 Task: Play online Dominion games in easy mode.
Action: Mouse moved to (330, 696)
Screenshot: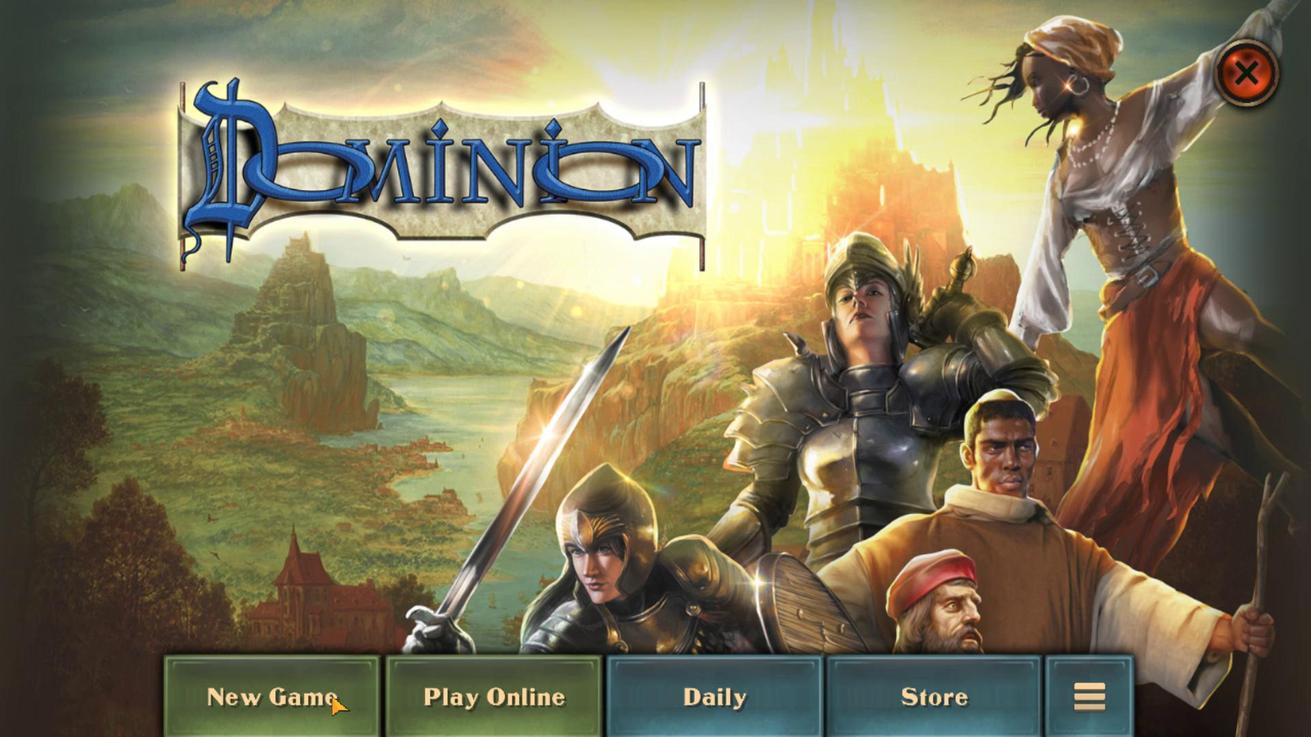 
Action: Mouse pressed left at (330, 696)
Screenshot: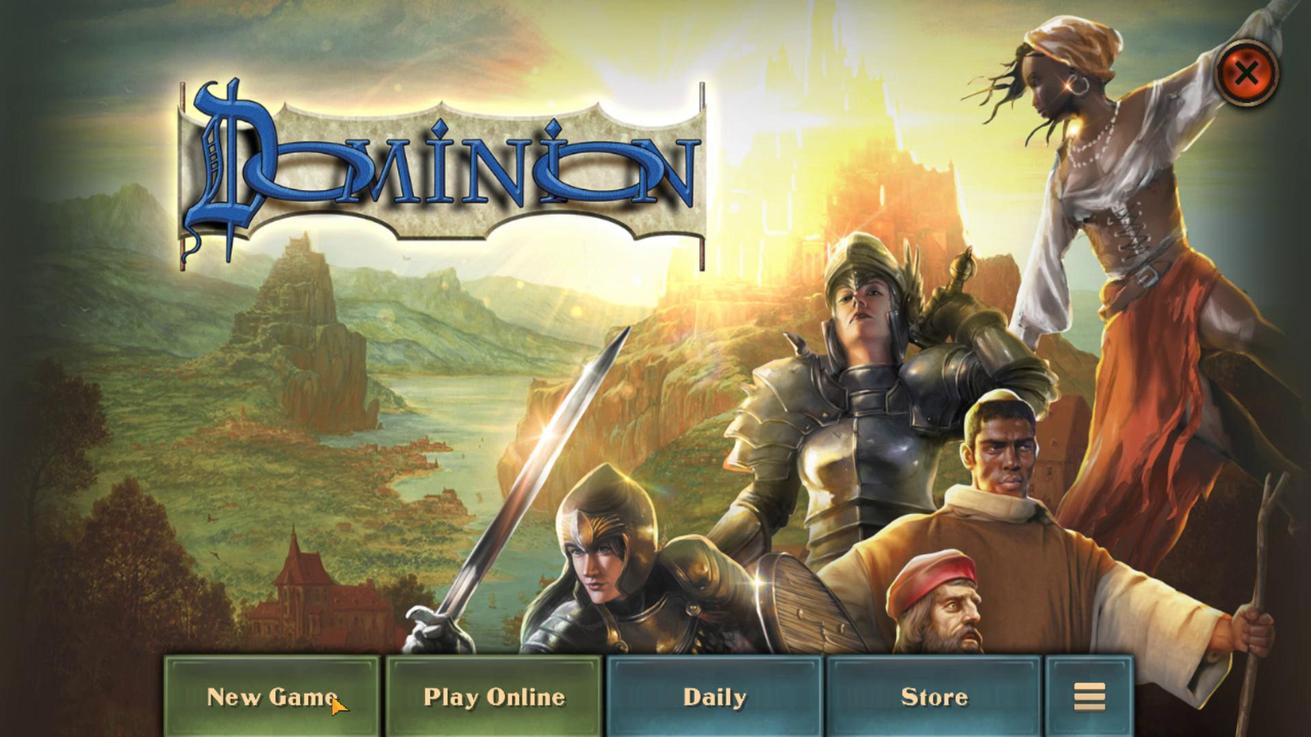 
Action: Mouse moved to (696, 256)
Screenshot: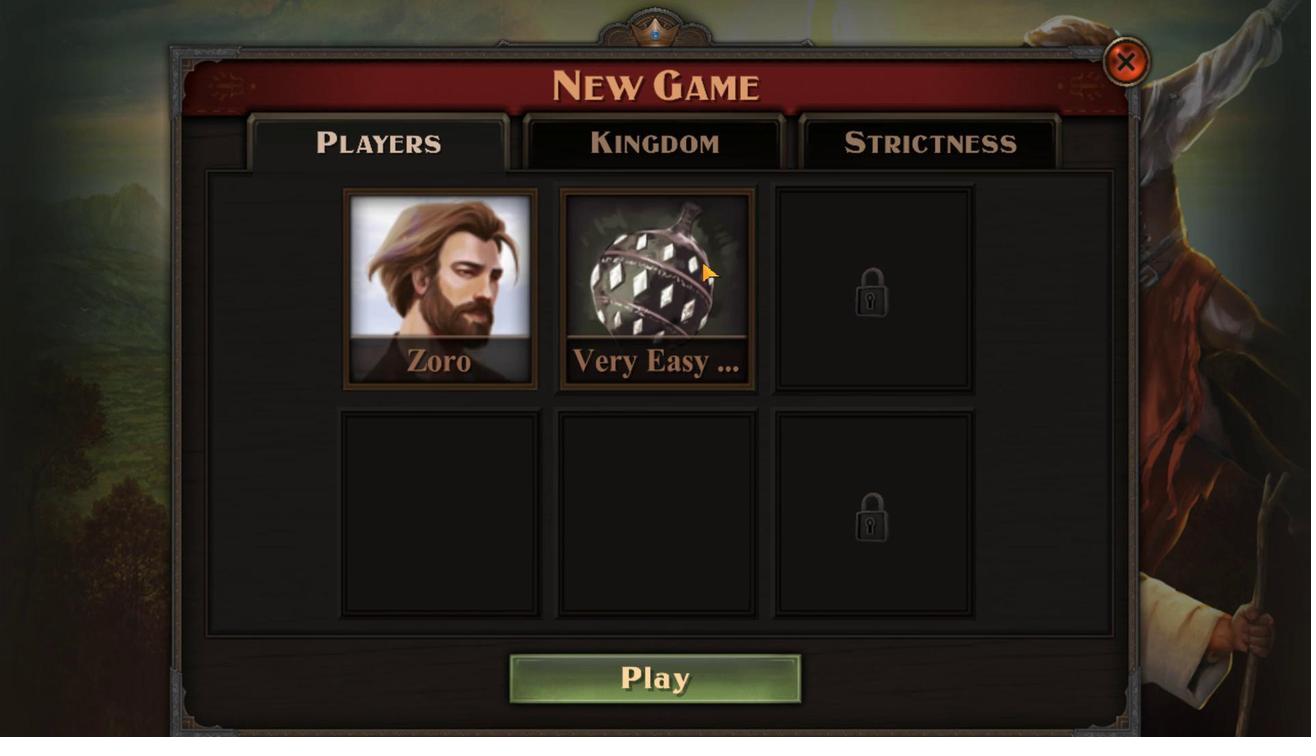 
Action: Mouse pressed left at (696, 256)
Screenshot: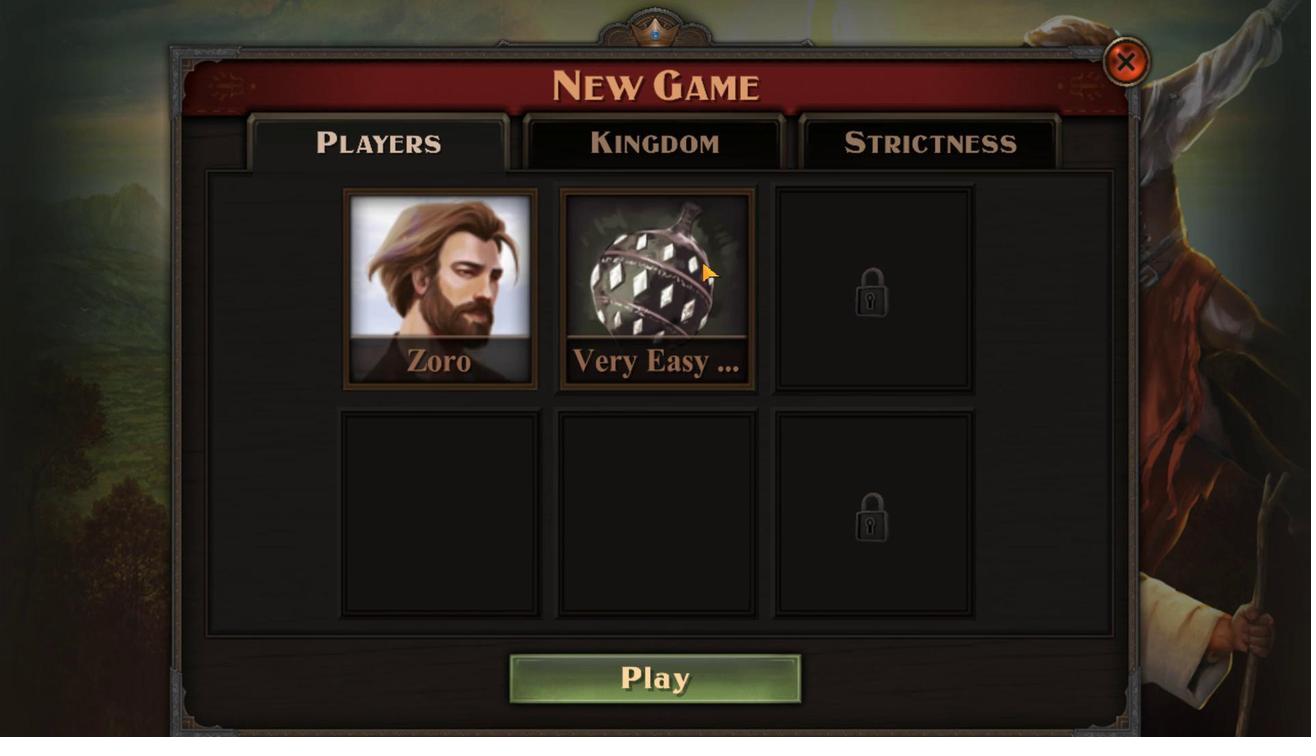 
Action: Mouse moved to (455, 413)
Screenshot: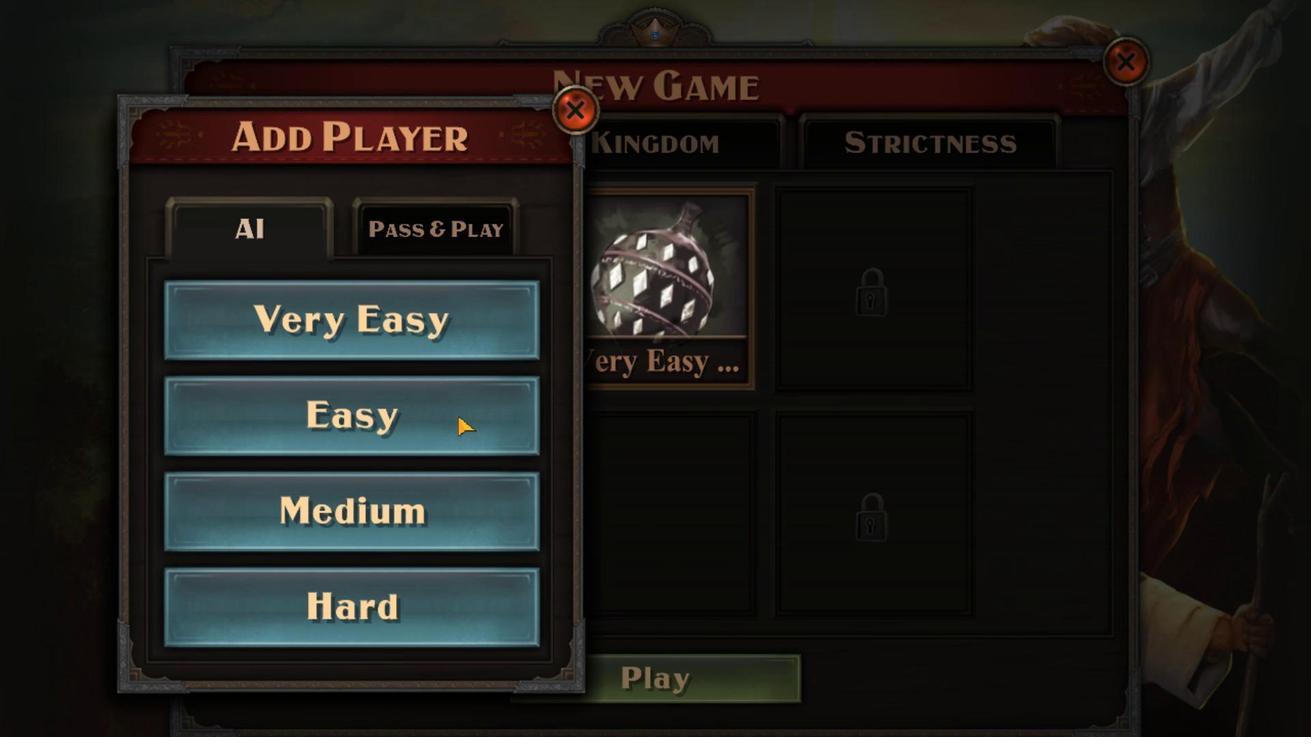 
Action: Mouse pressed left at (455, 413)
Screenshot: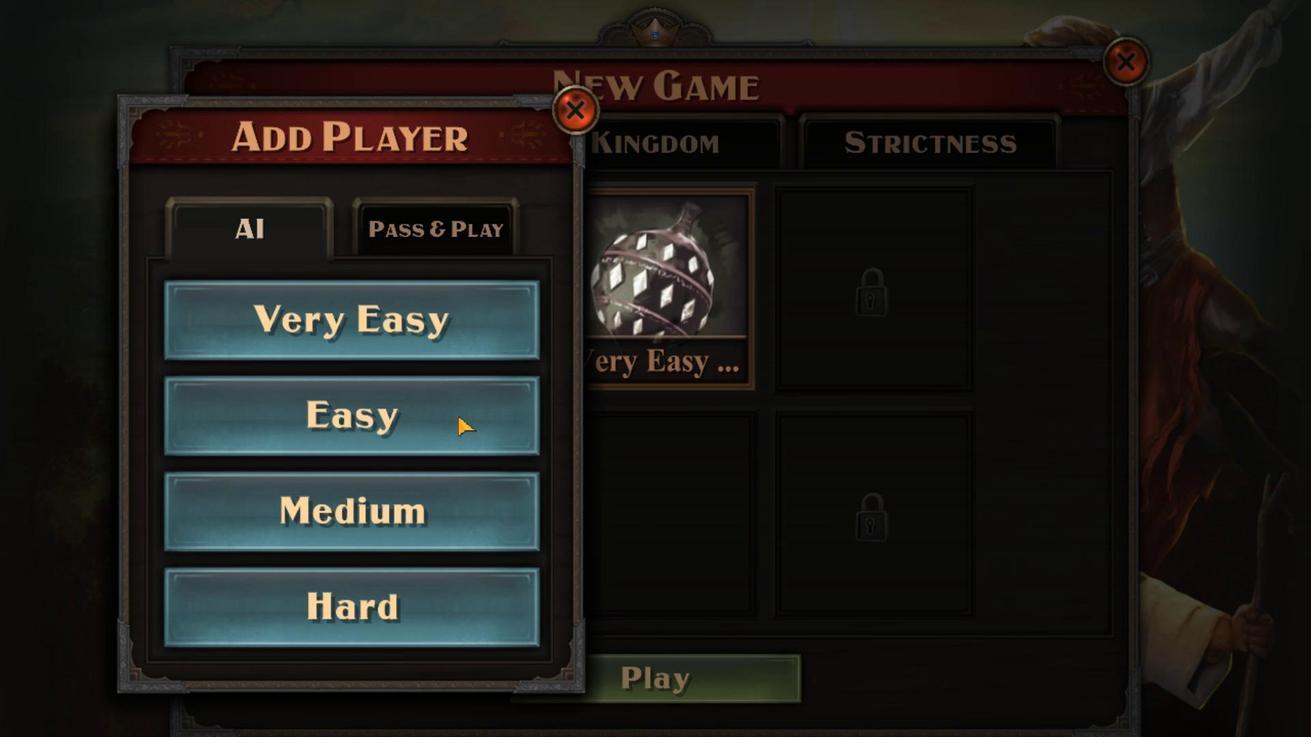 
Action: Mouse moved to (668, 689)
Screenshot: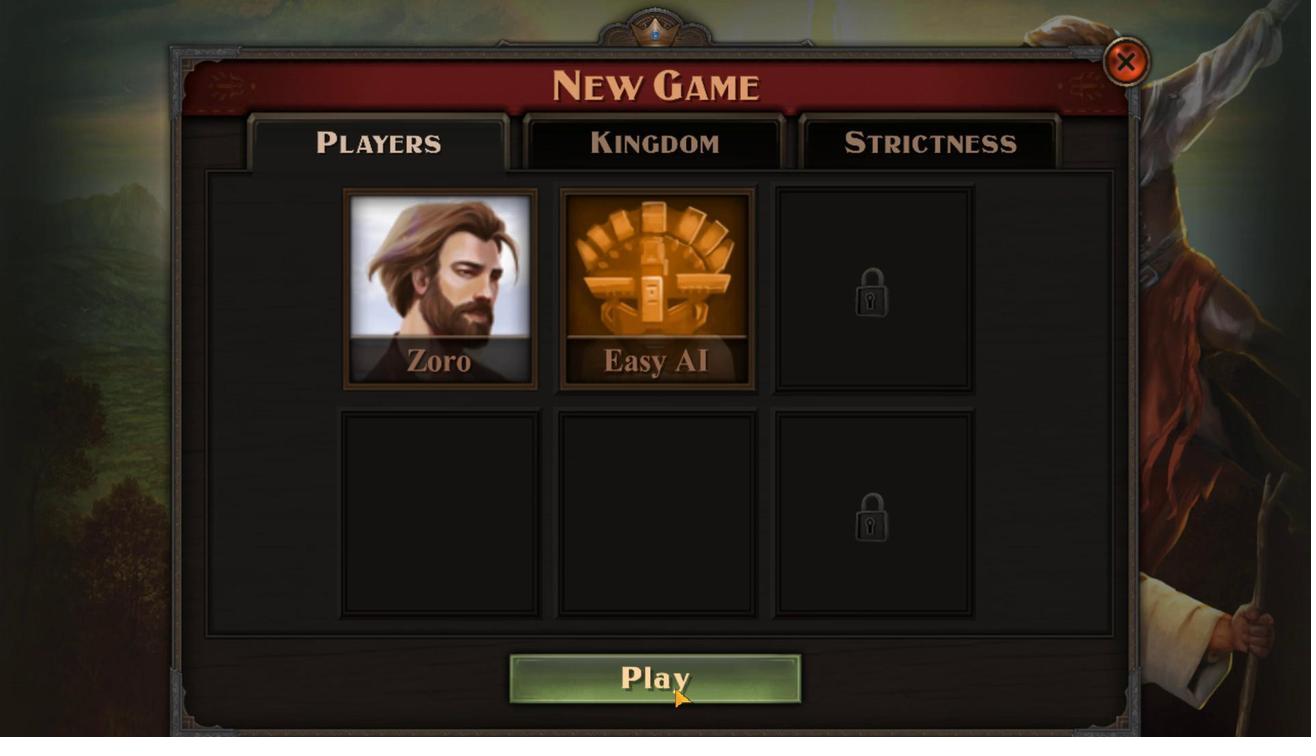 
Action: Mouse pressed left at (668, 689)
Screenshot: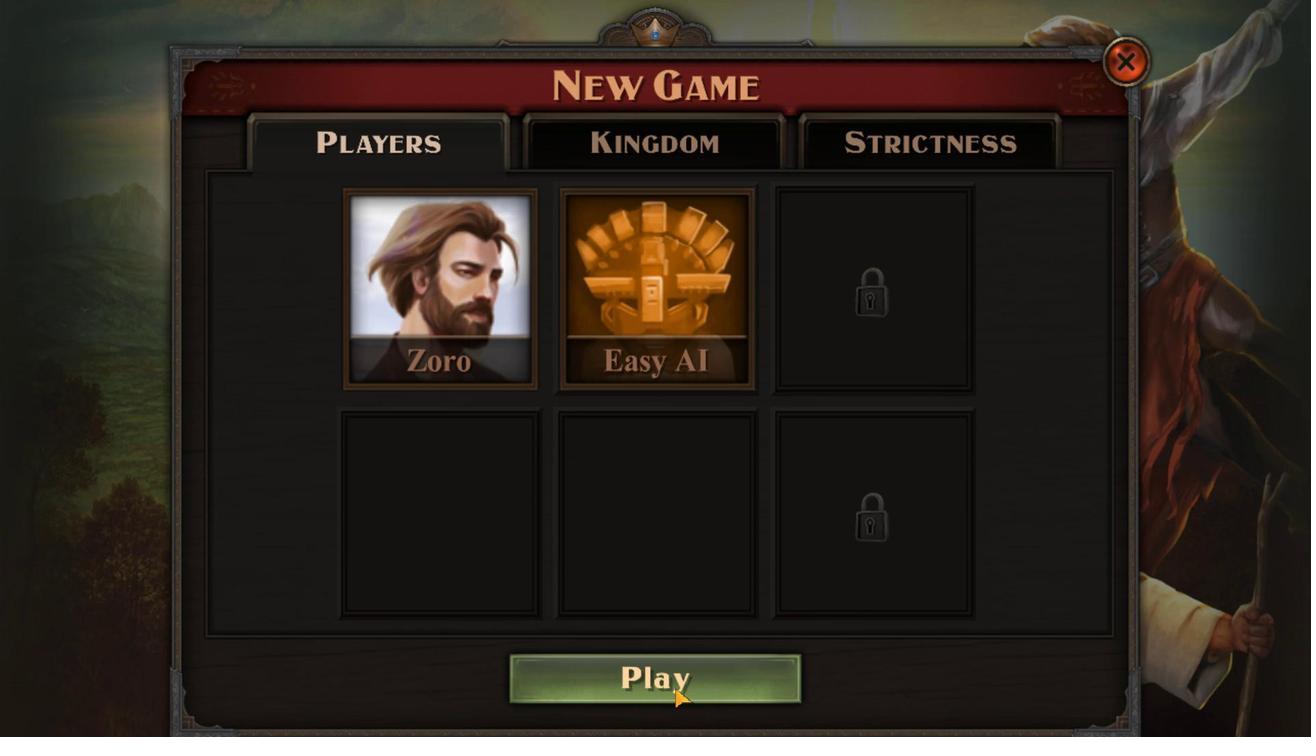 
Action: Mouse moved to (595, 662)
Screenshot: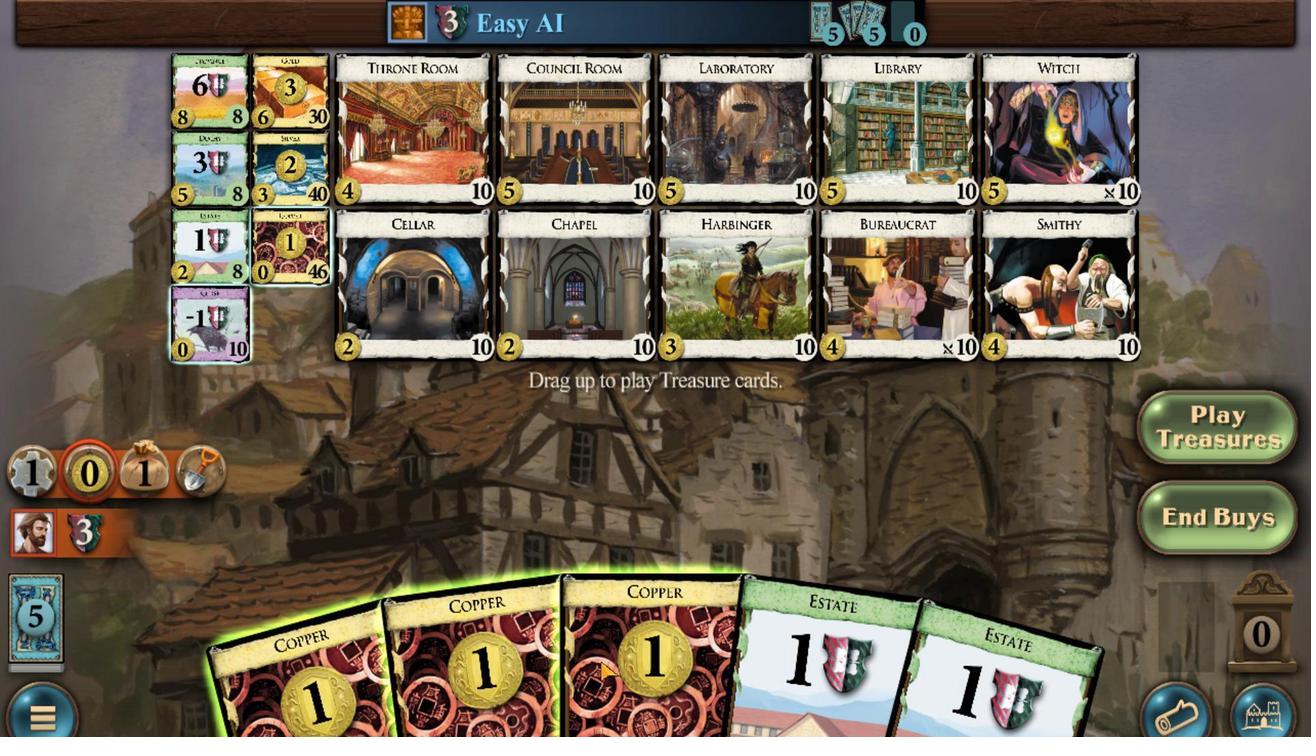 
Action: Mouse scrolled (595, 661) with delta (0, 0)
Screenshot: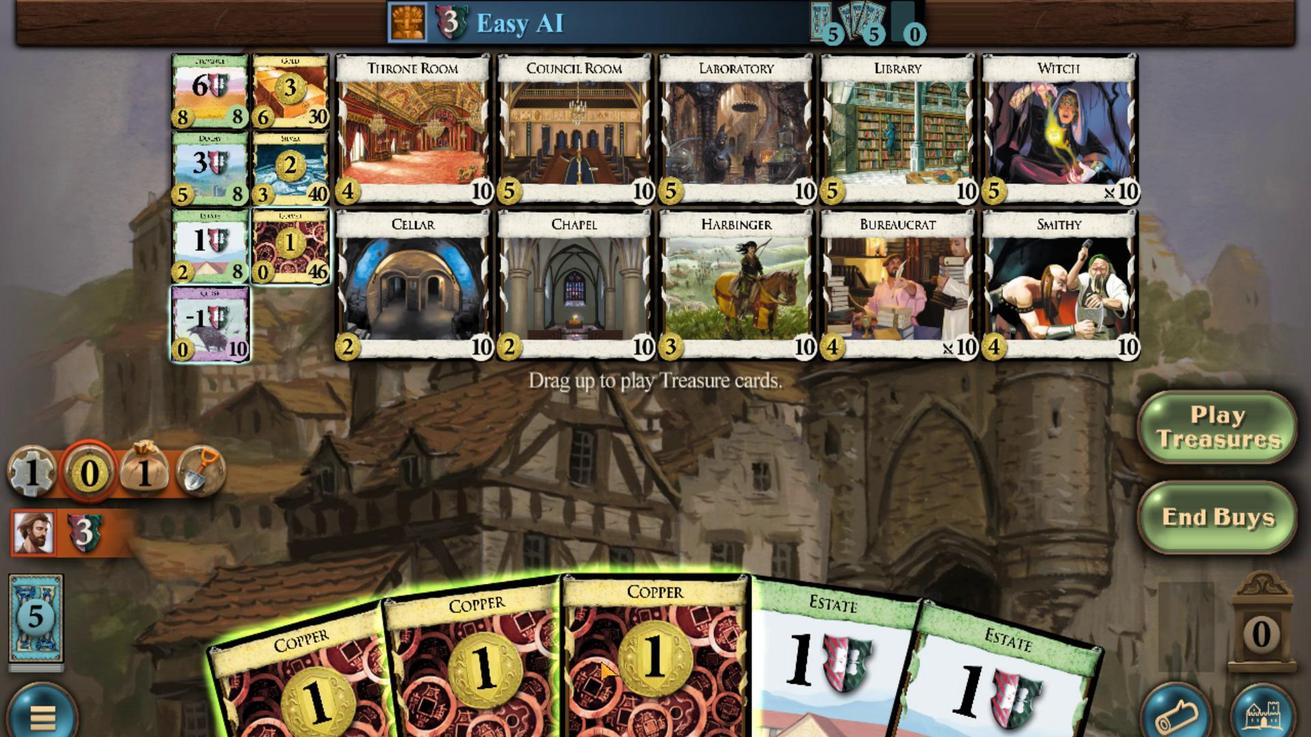 
Action: Mouse moved to (558, 666)
Screenshot: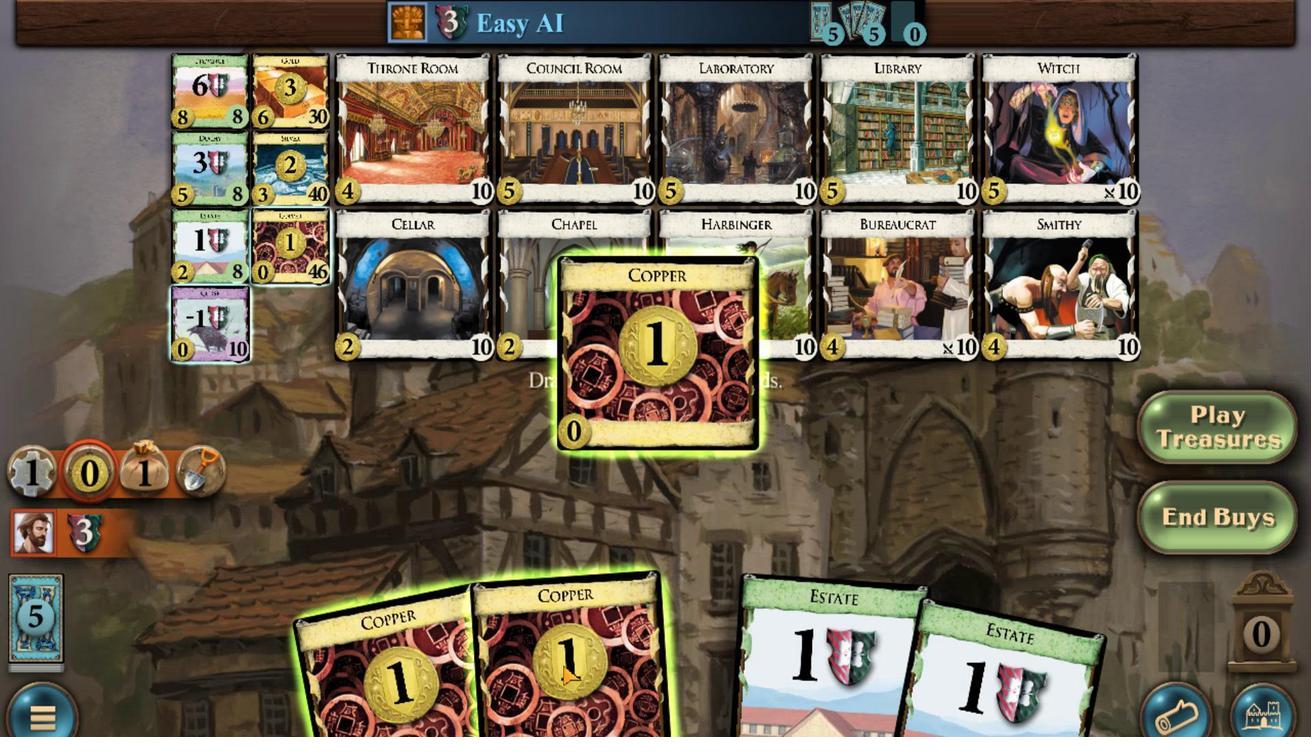 
Action: Mouse scrolled (558, 665) with delta (0, 0)
Screenshot: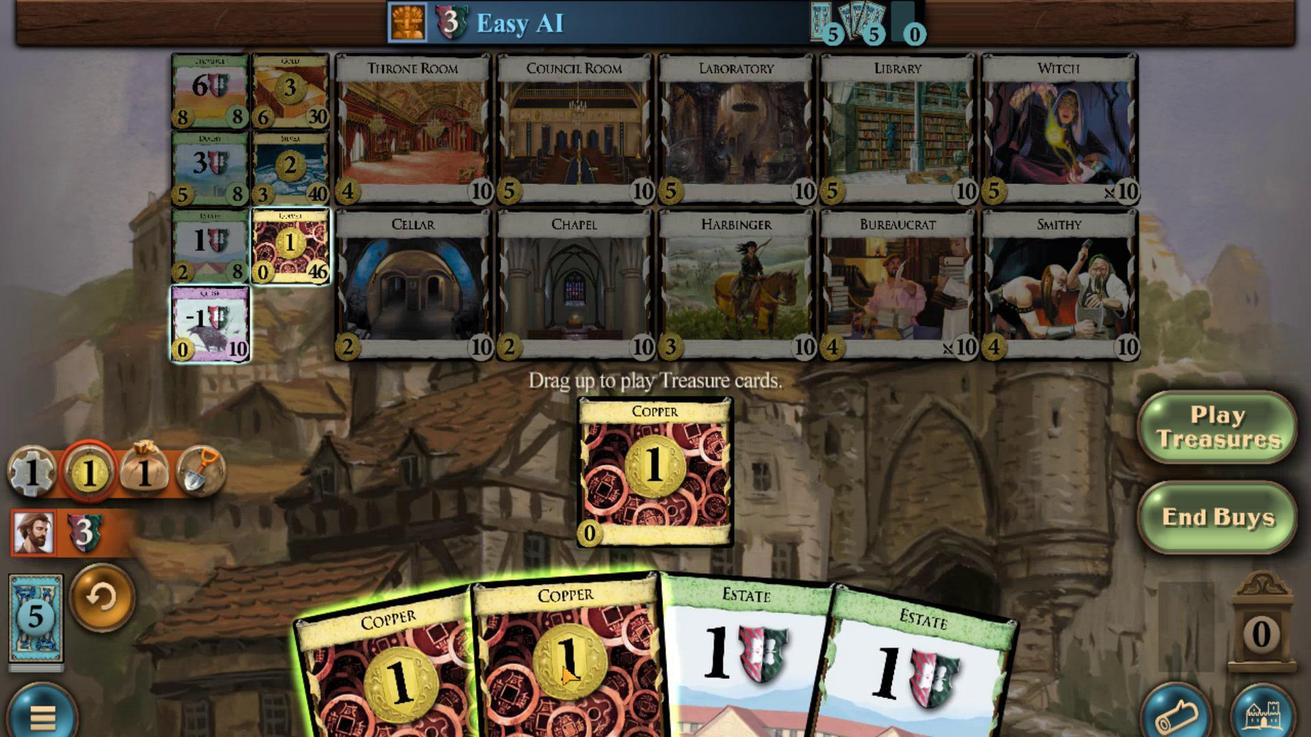 
Action: Mouse moved to (480, 694)
Screenshot: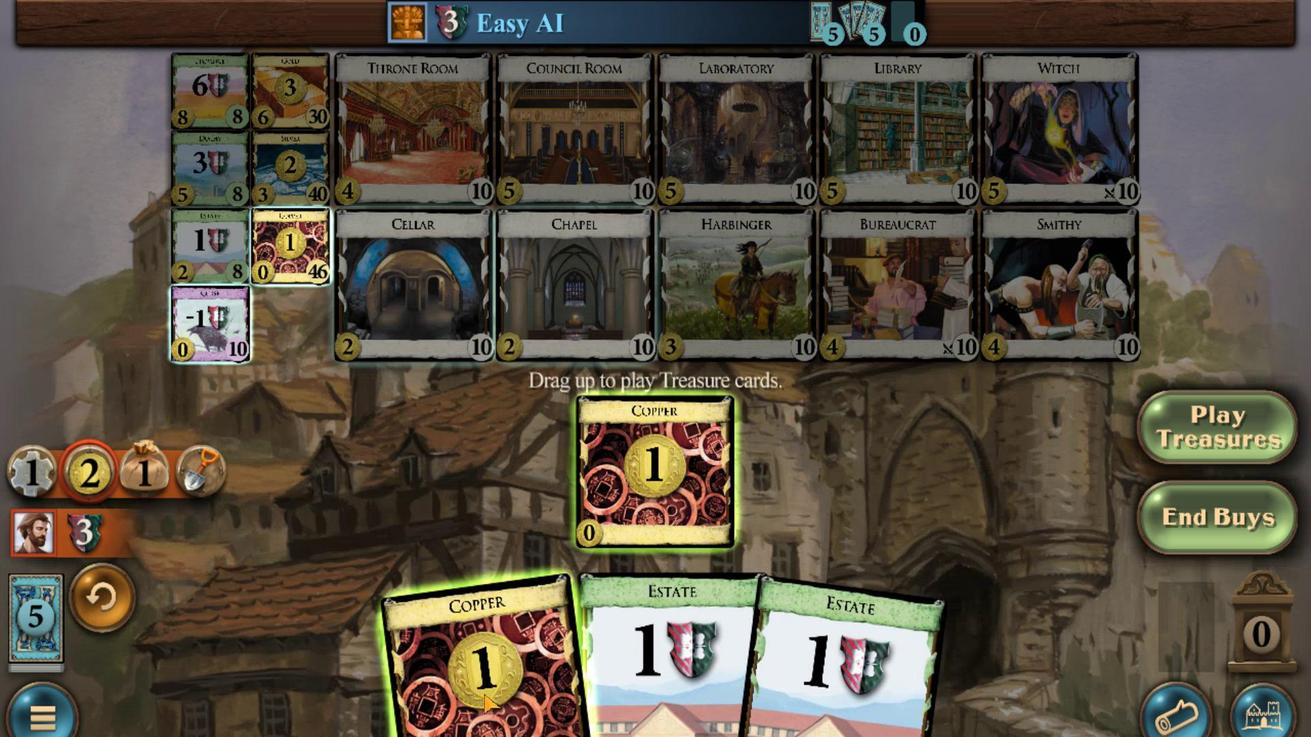 
Action: Mouse scrolled (480, 694) with delta (0, 0)
Screenshot: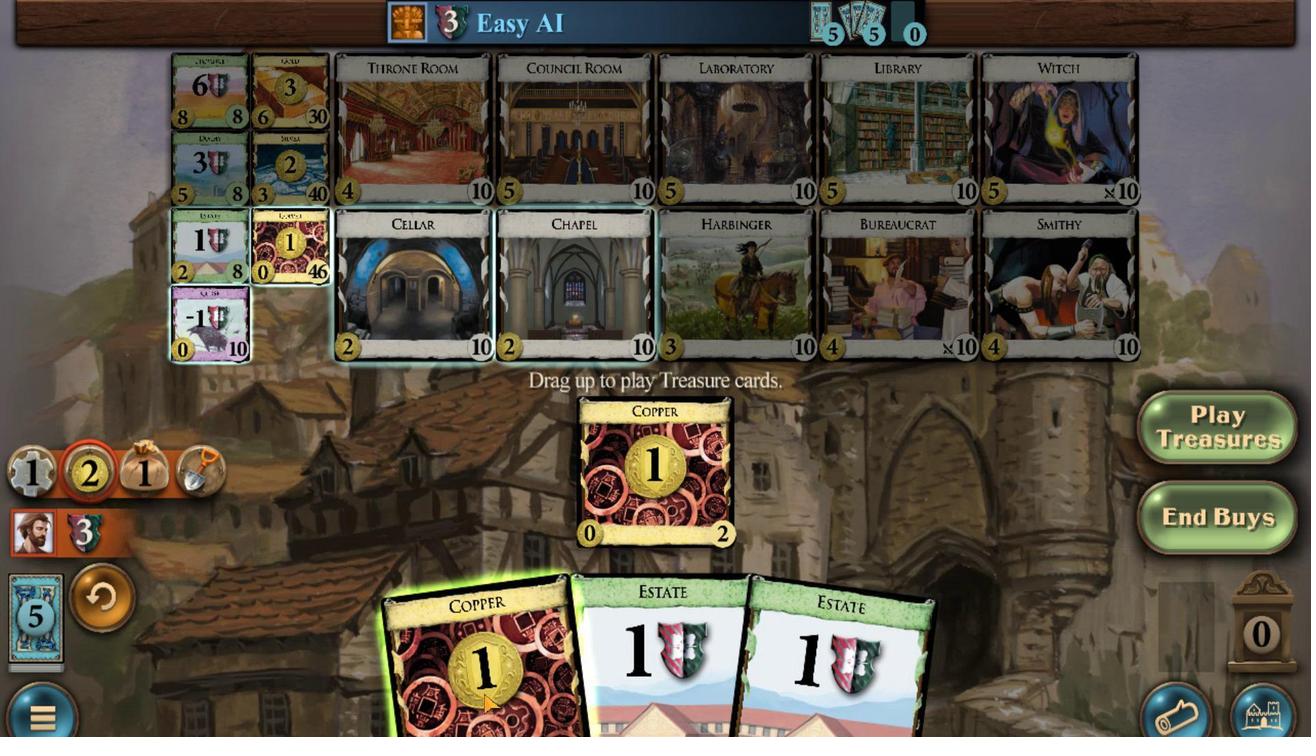 
Action: Mouse moved to (296, 164)
Screenshot: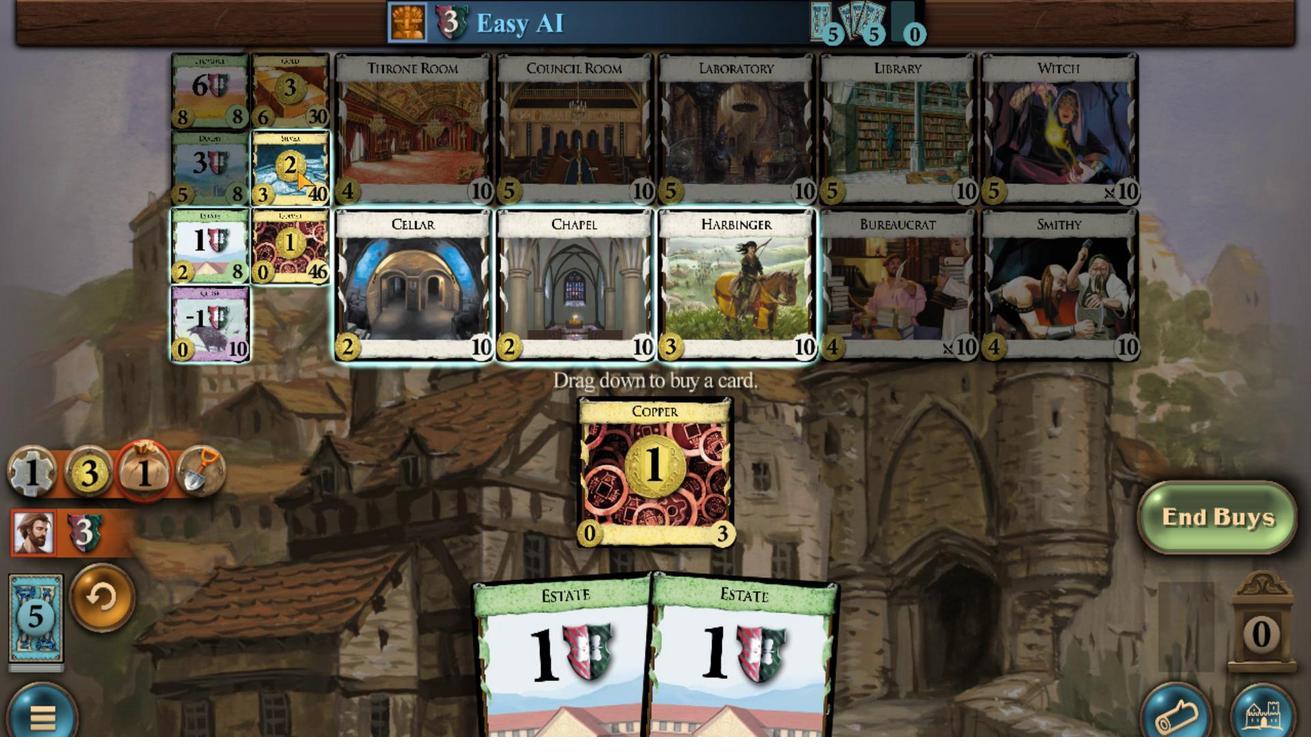 
Action: Mouse scrolled (296, 165) with delta (0, 0)
Screenshot: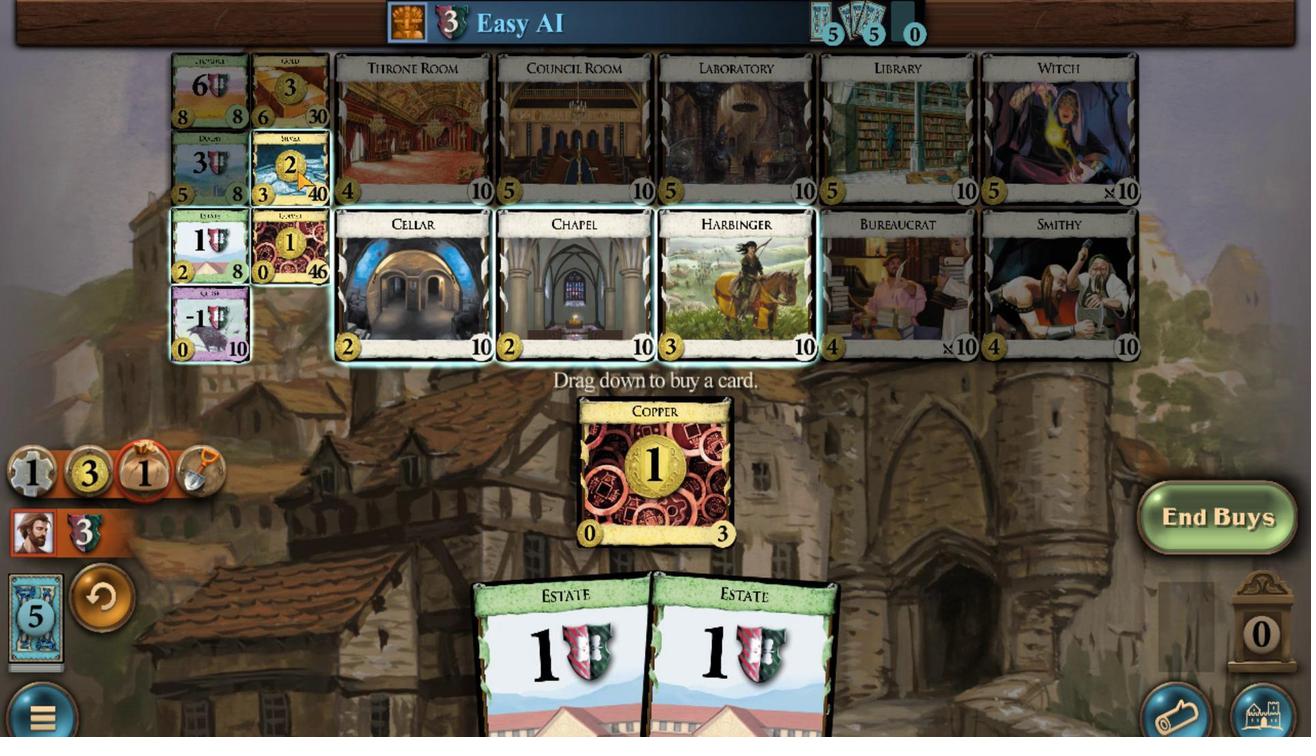 
Action: Mouse scrolled (296, 165) with delta (0, 0)
Screenshot: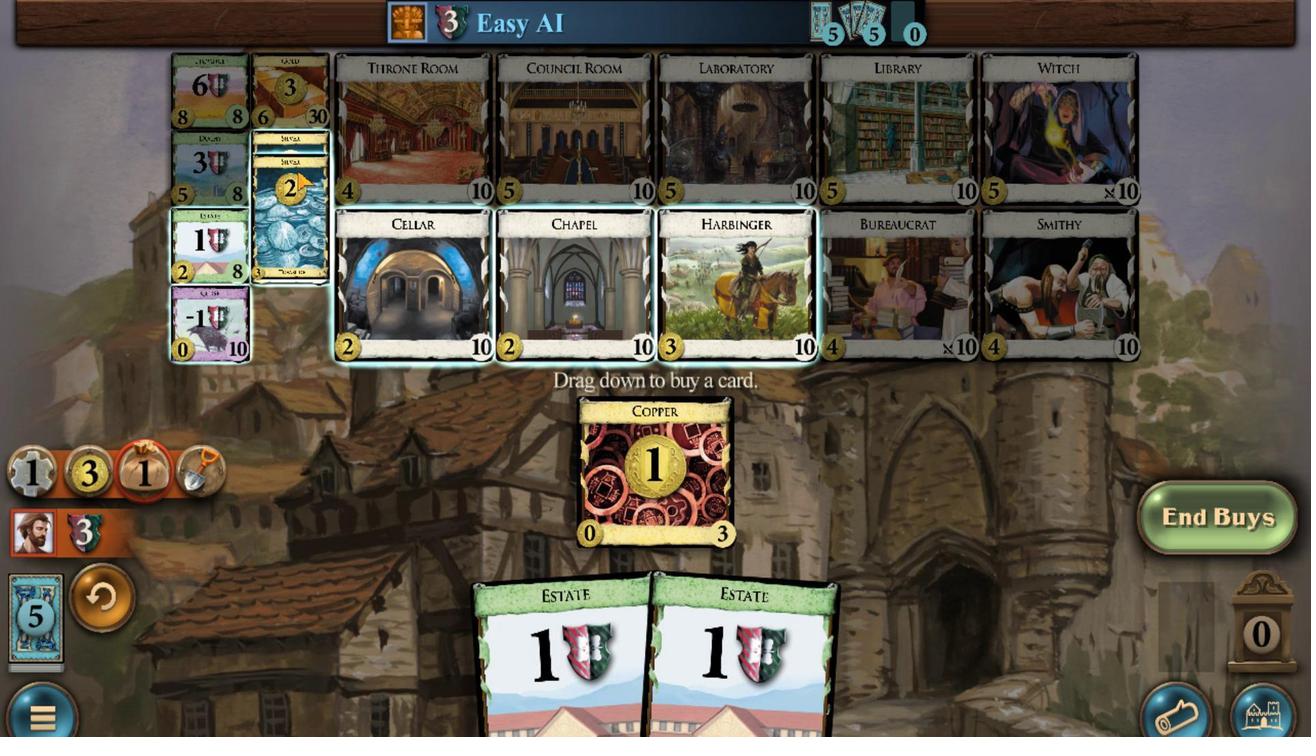 
Action: Mouse scrolled (296, 165) with delta (0, 0)
Screenshot: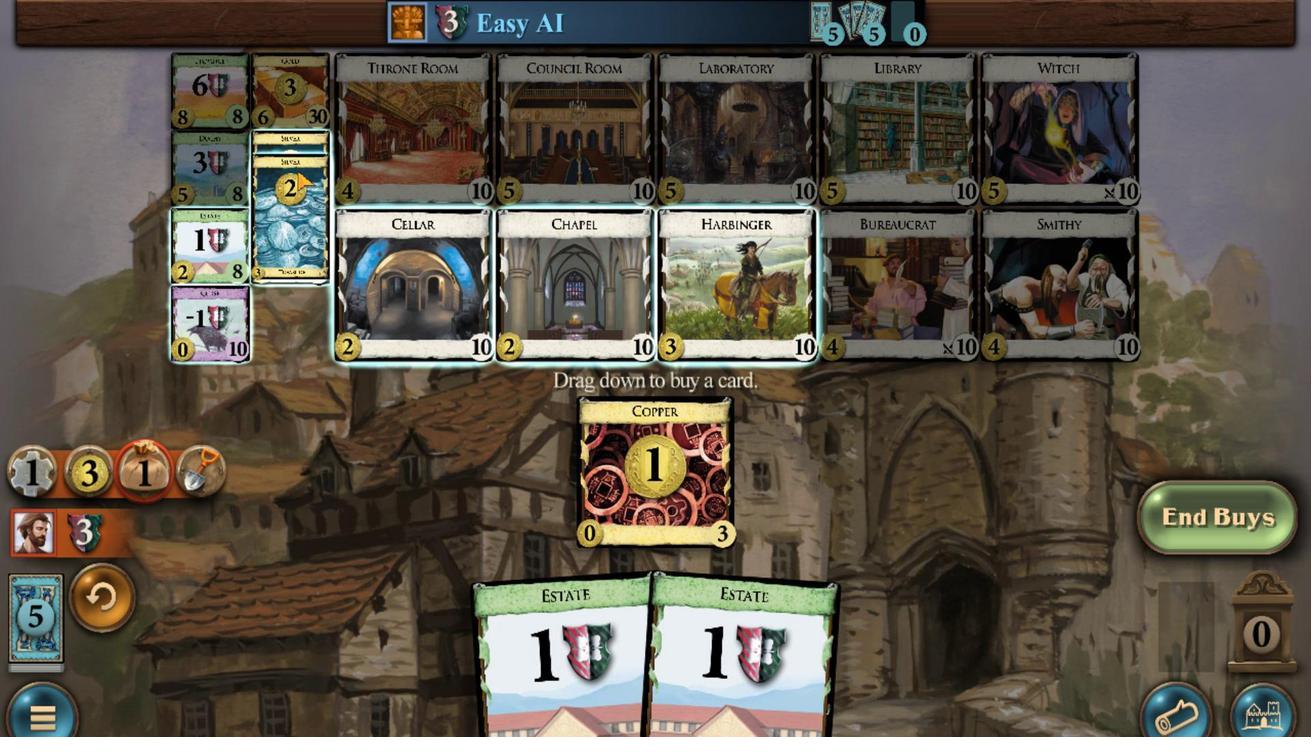 
Action: Mouse scrolled (296, 165) with delta (0, 0)
Screenshot: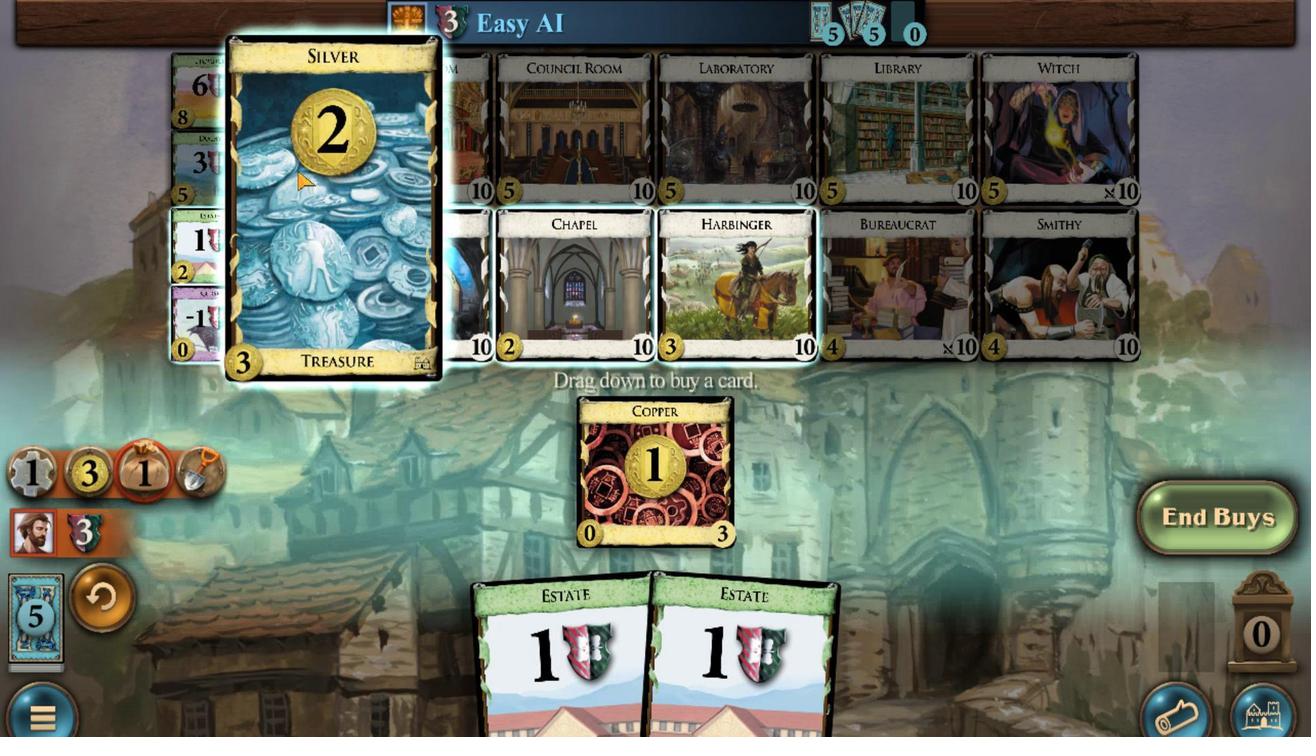 
Action: Mouse scrolled (296, 165) with delta (0, 0)
Screenshot: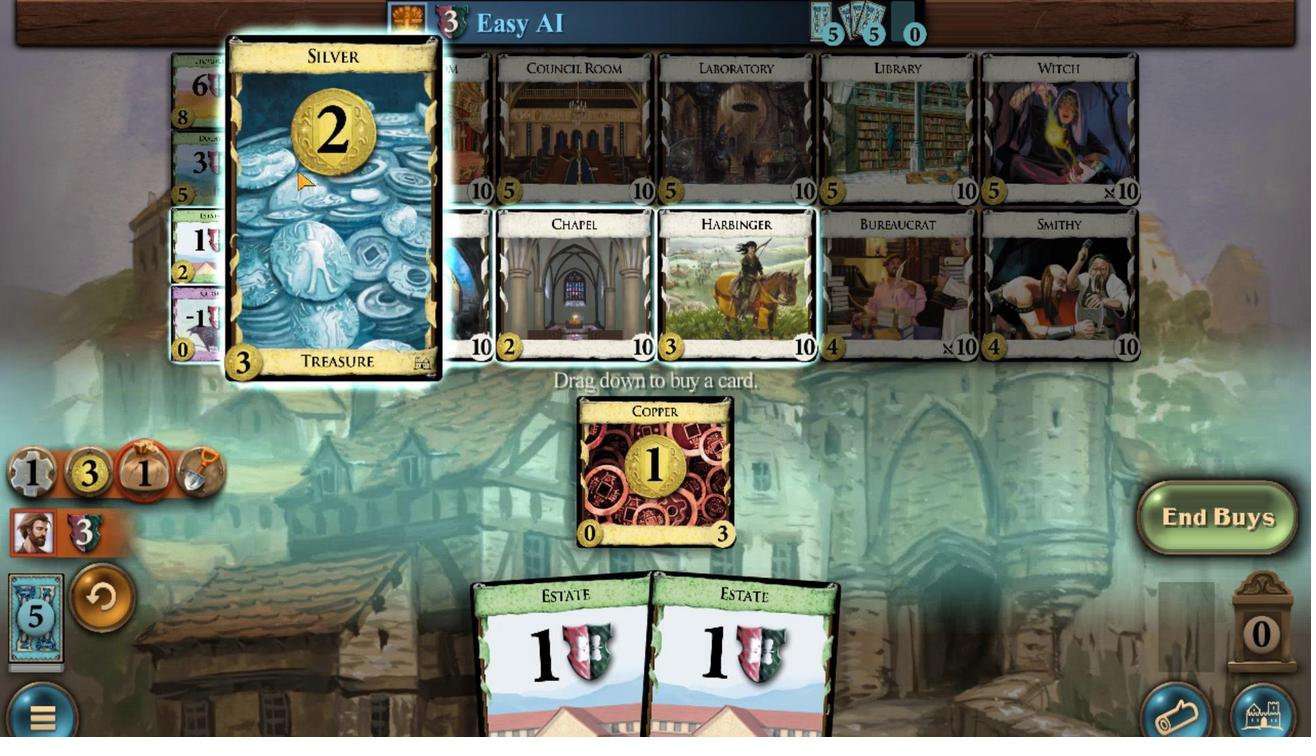 
Action: Mouse scrolled (296, 165) with delta (0, 0)
Screenshot: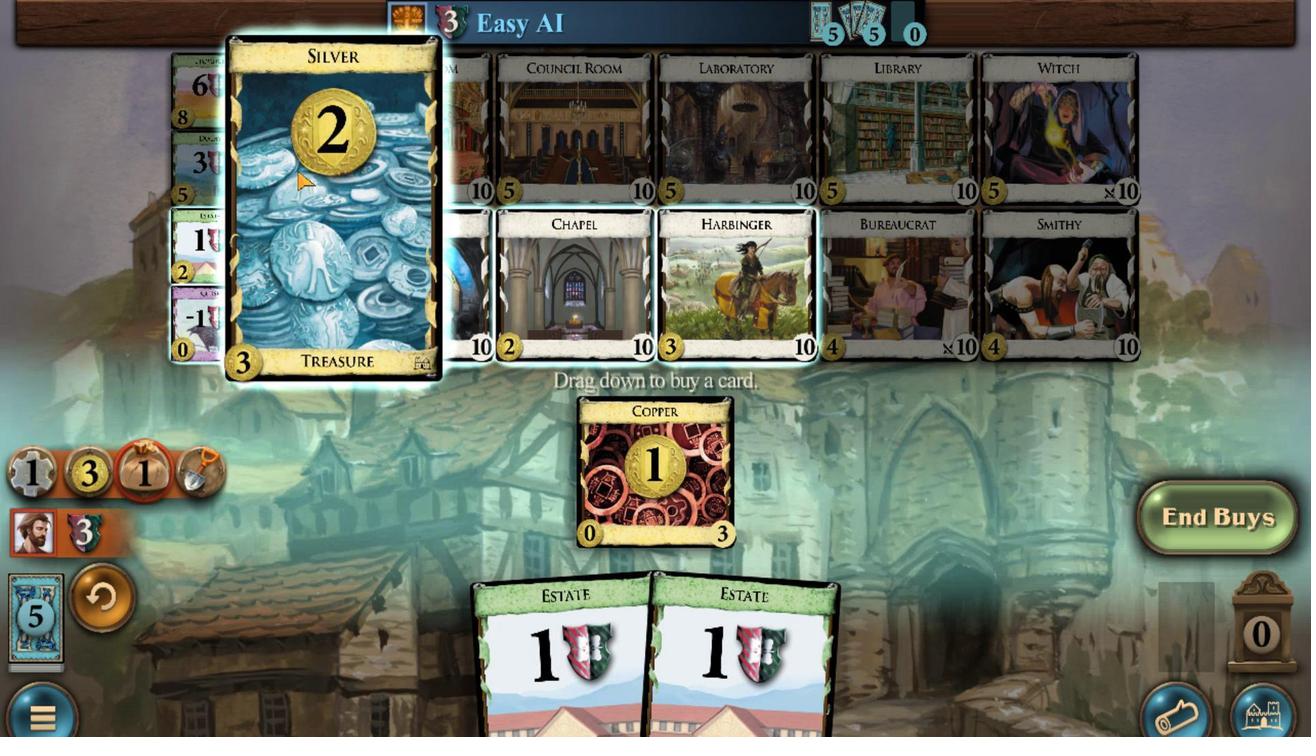 
Action: Mouse scrolled (296, 165) with delta (0, 0)
Screenshot: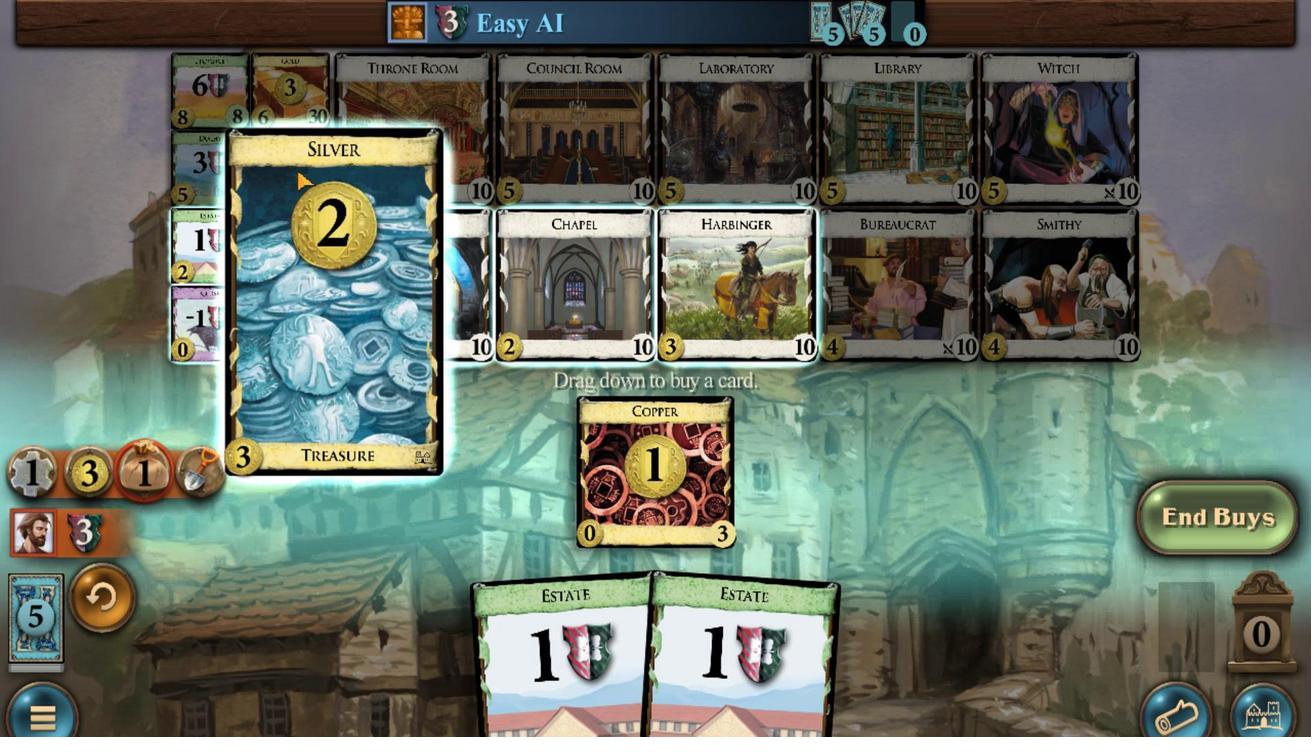 
Action: Mouse scrolled (296, 165) with delta (0, 0)
Screenshot: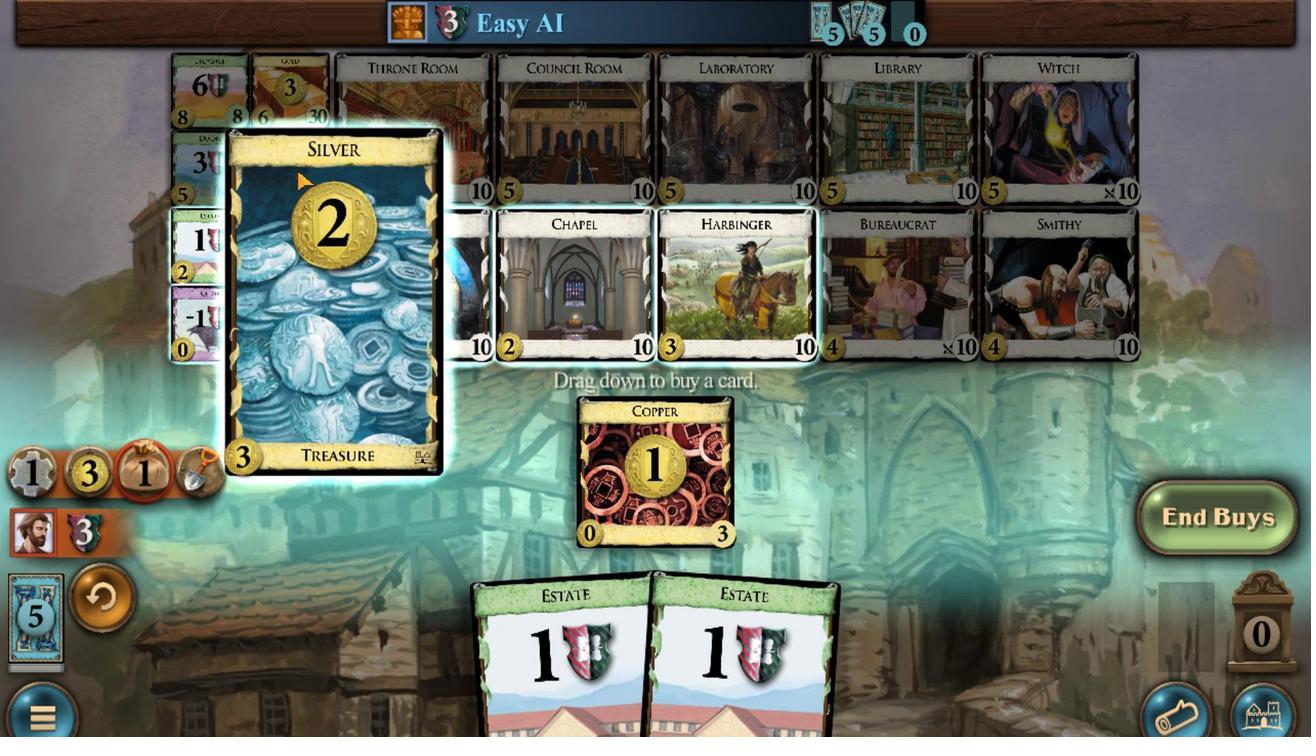 
Action: Mouse scrolled (296, 165) with delta (0, 0)
Screenshot: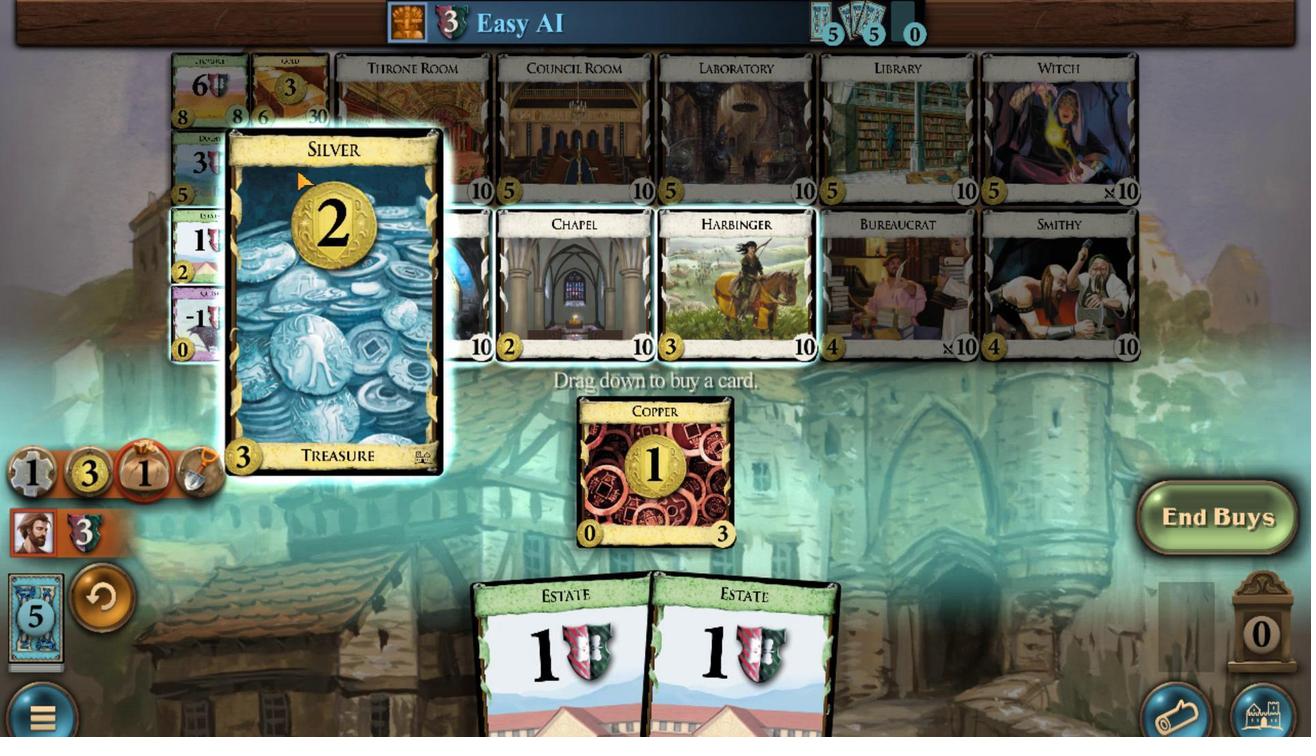 
Action: Mouse scrolled (296, 165) with delta (0, 0)
Screenshot: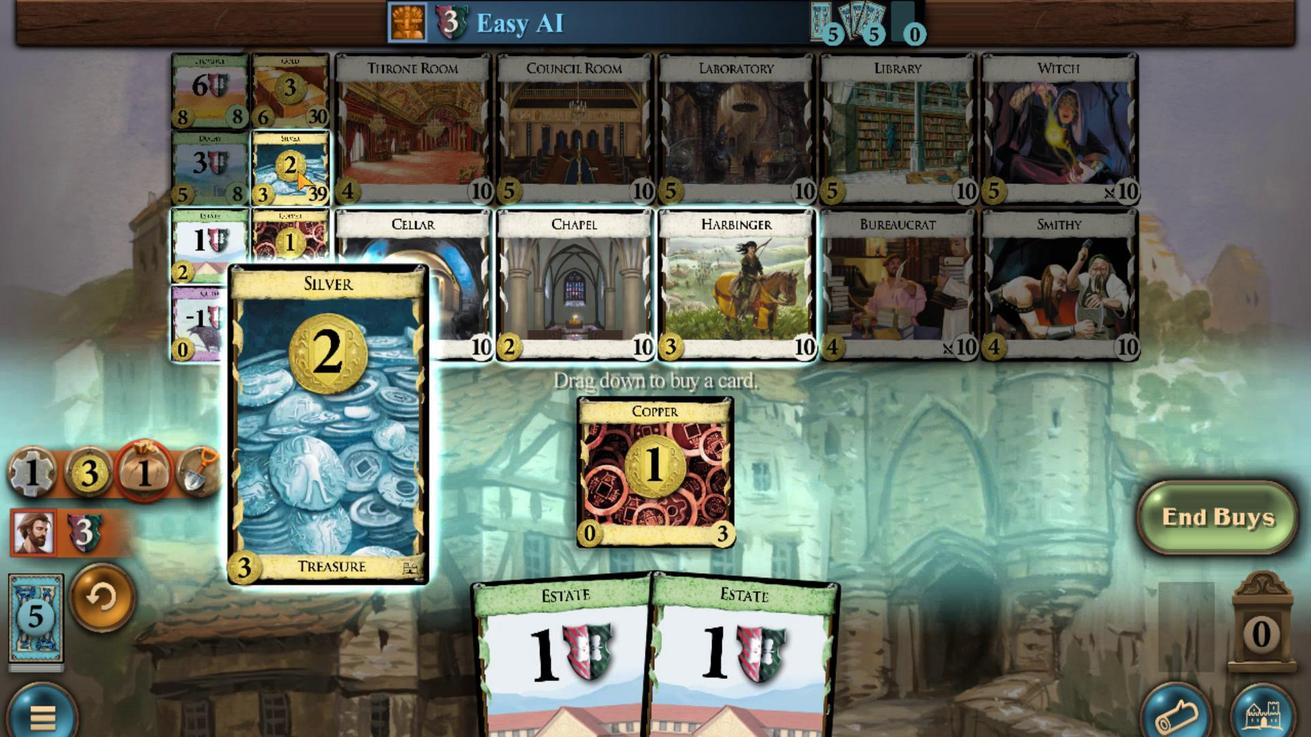 
Action: Mouse moved to (763, 672)
Screenshot: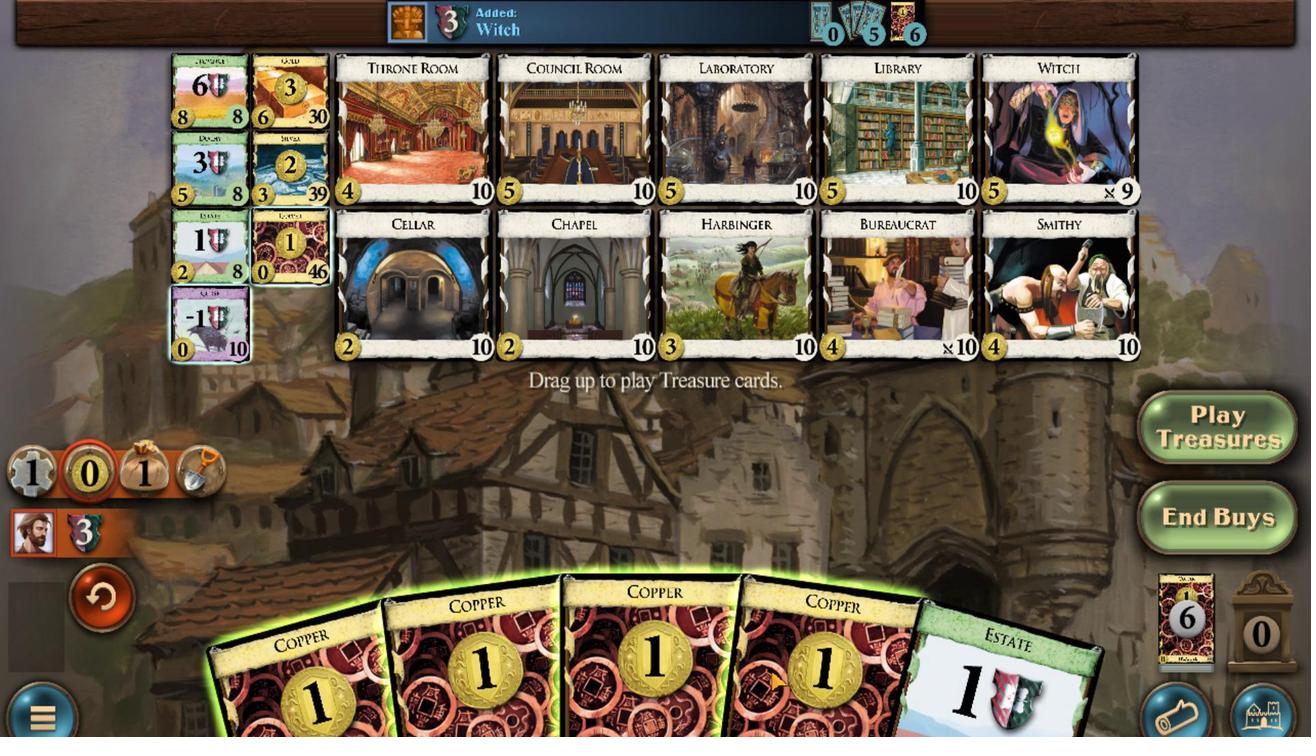 
Action: Mouse scrolled (763, 671) with delta (0, 0)
Screenshot: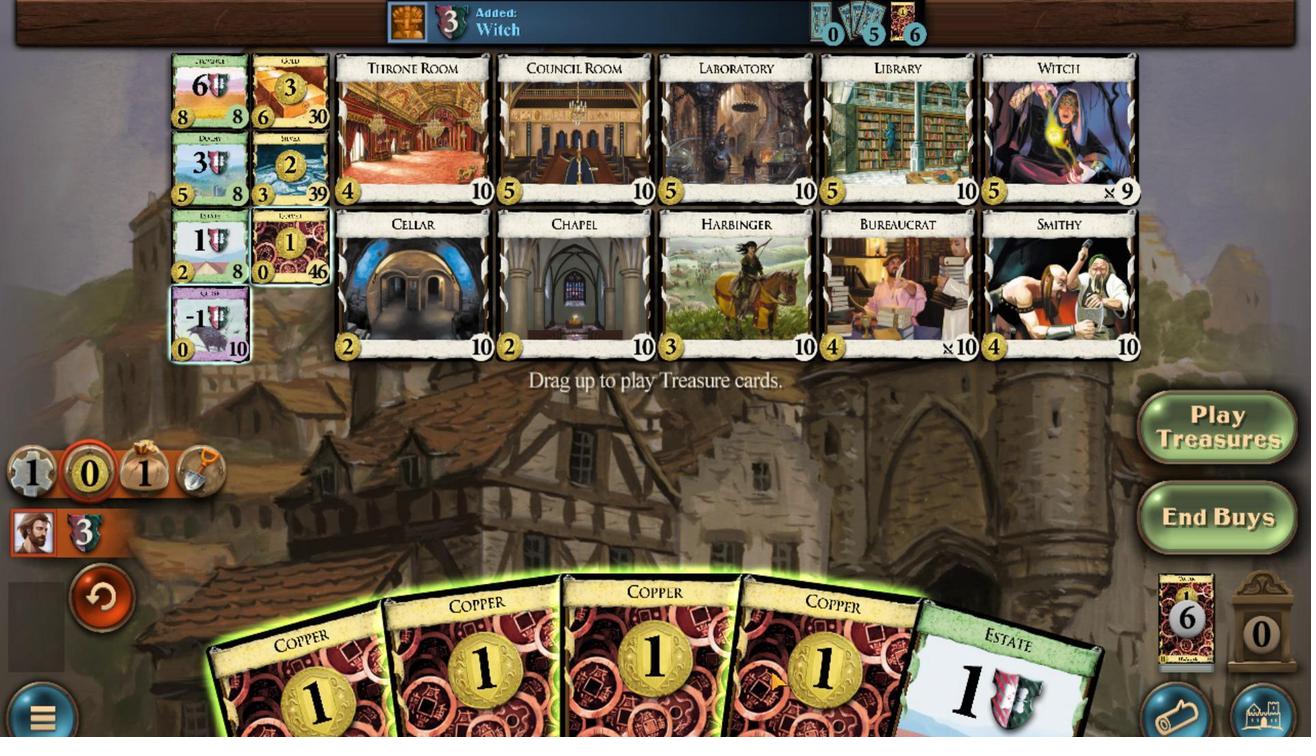 
Action: Mouse moved to (703, 666)
Screenshot: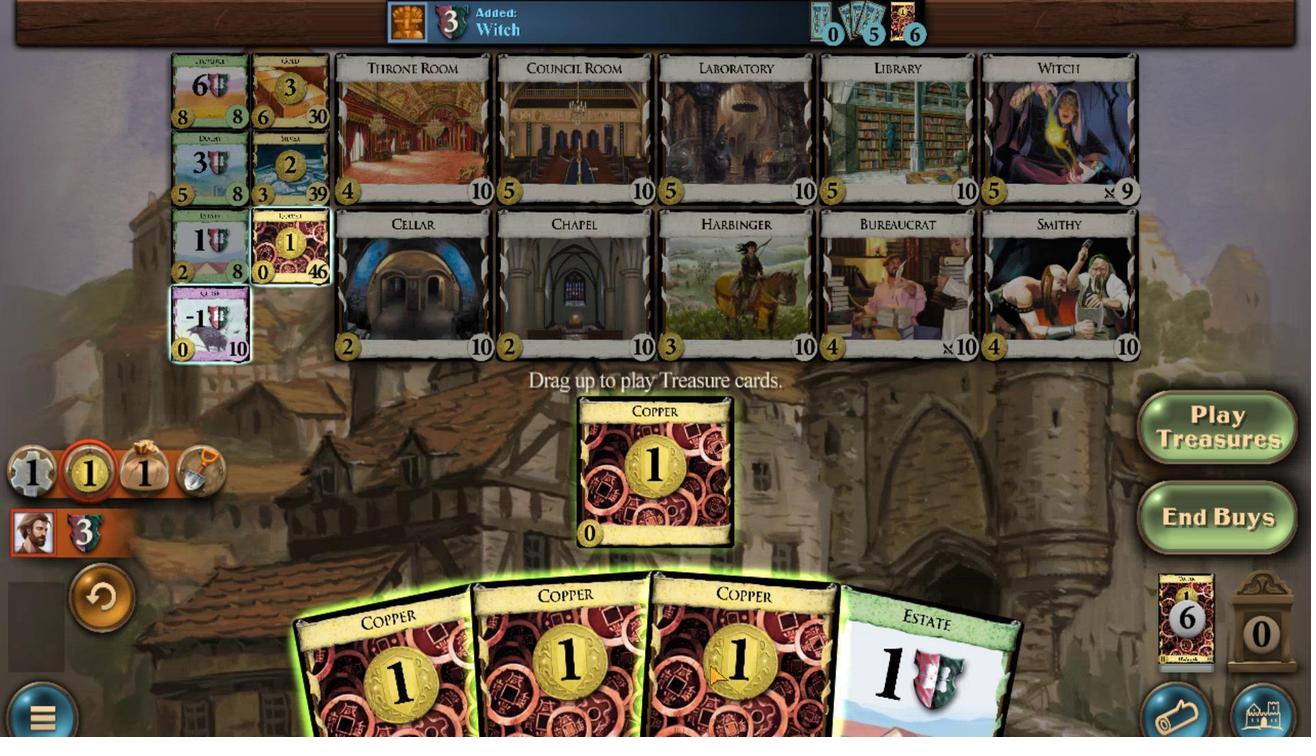 
Action: Mouse scrolled (703, 665) with delta (0, 0)
Screenshot: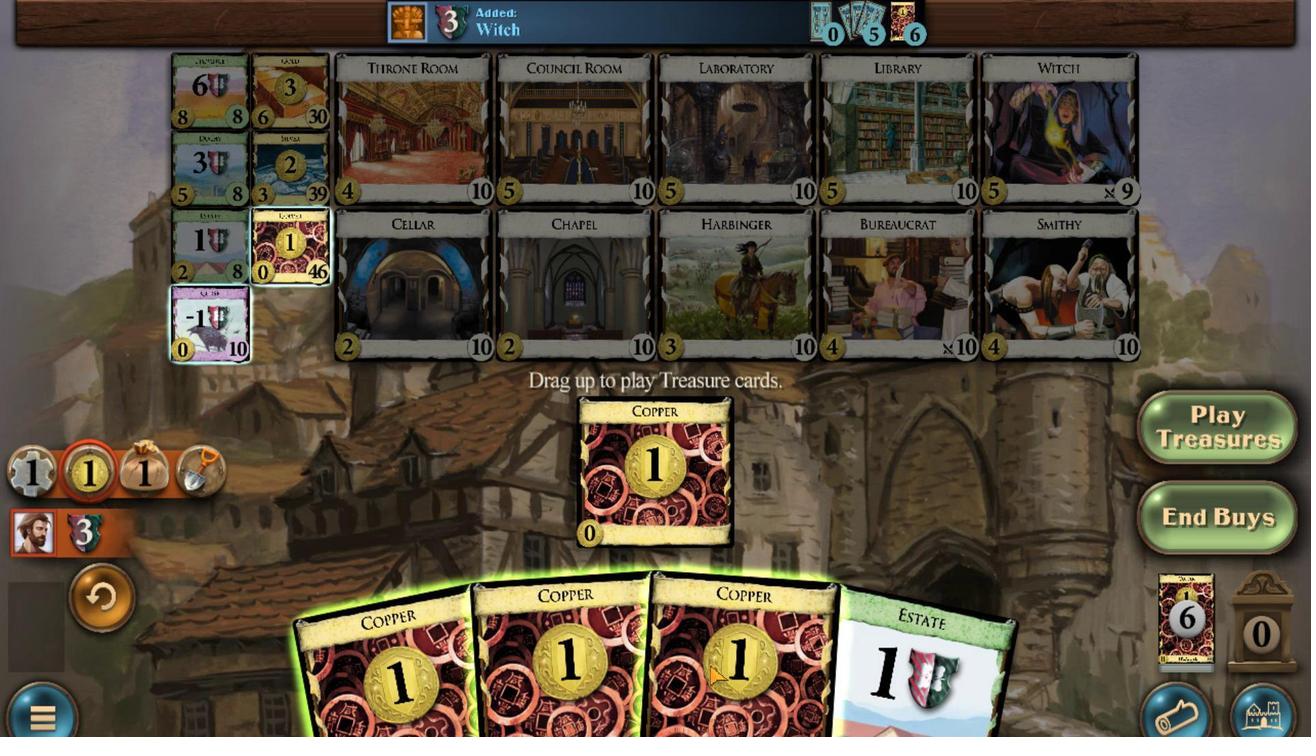 
Action: Mouse moved to (616, 655)
Screenshot: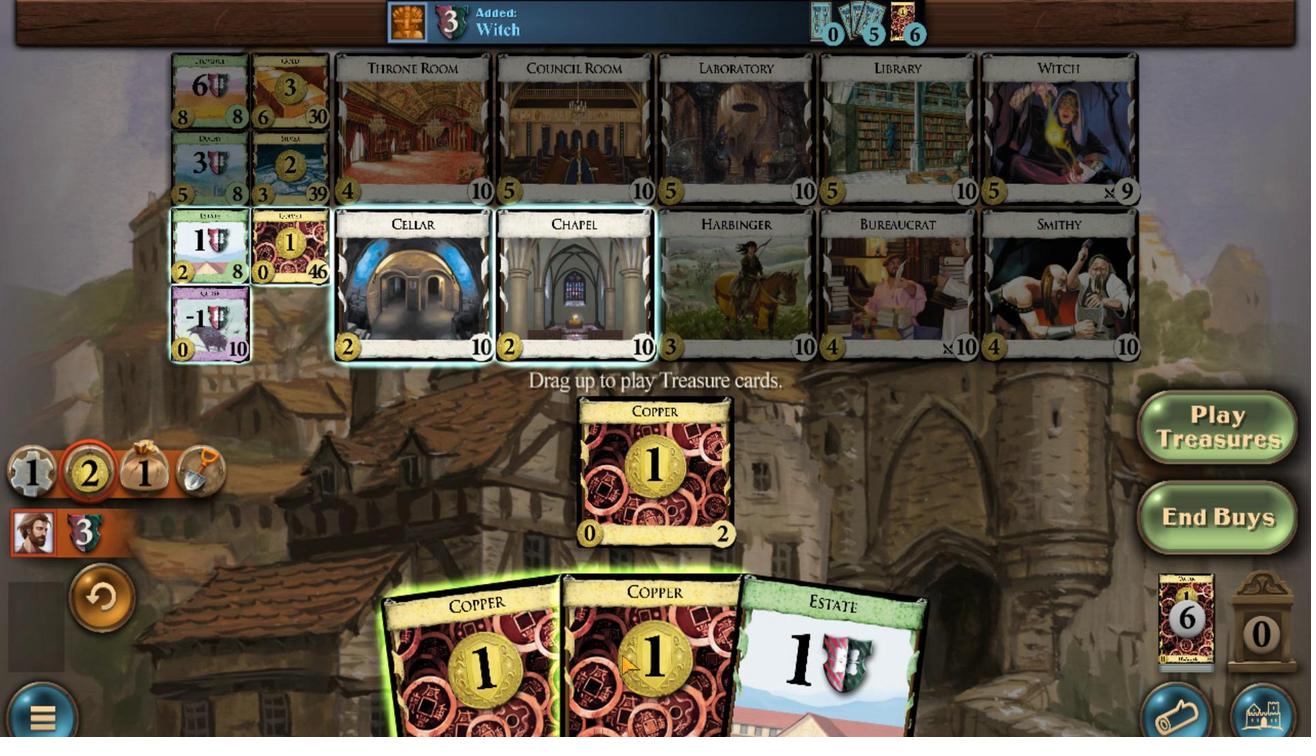 
Action: Mouse scrolled (616, 654) with delta (0, 0)
Screenshot: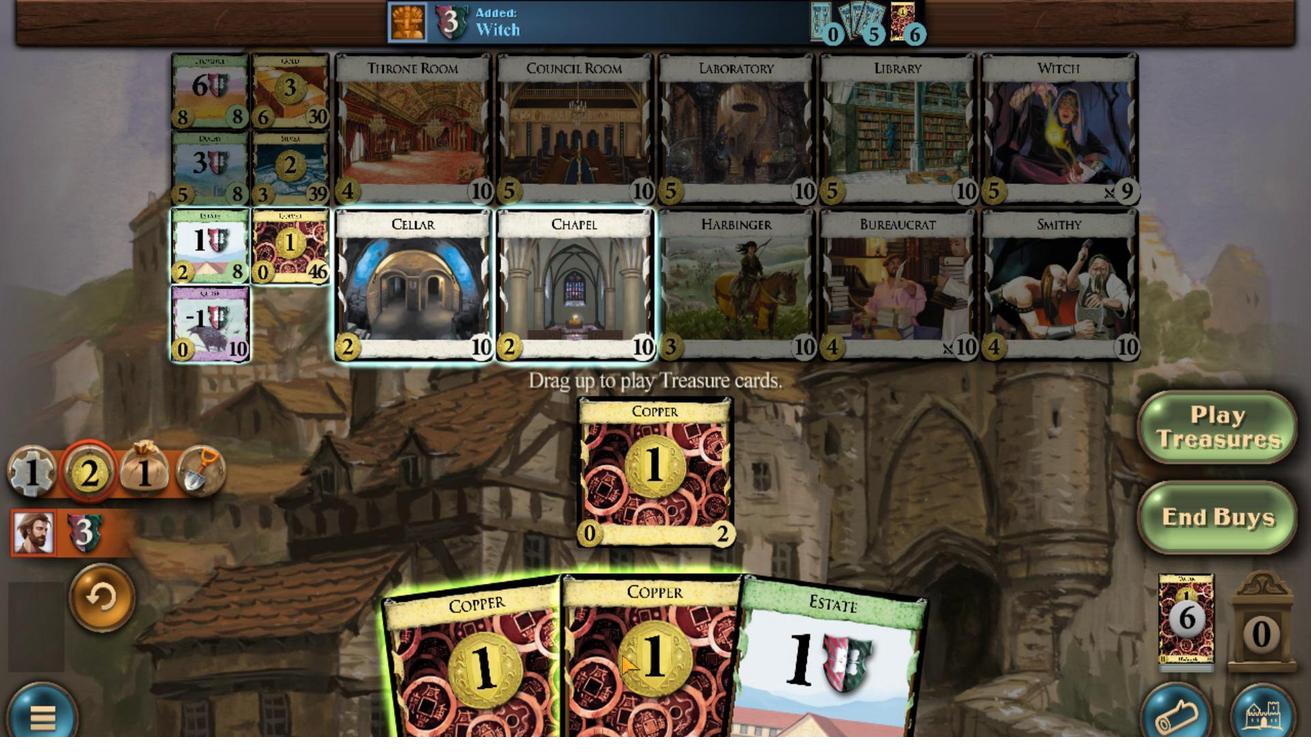 
Action: Mouse moved to (521, 638)
Screenshot: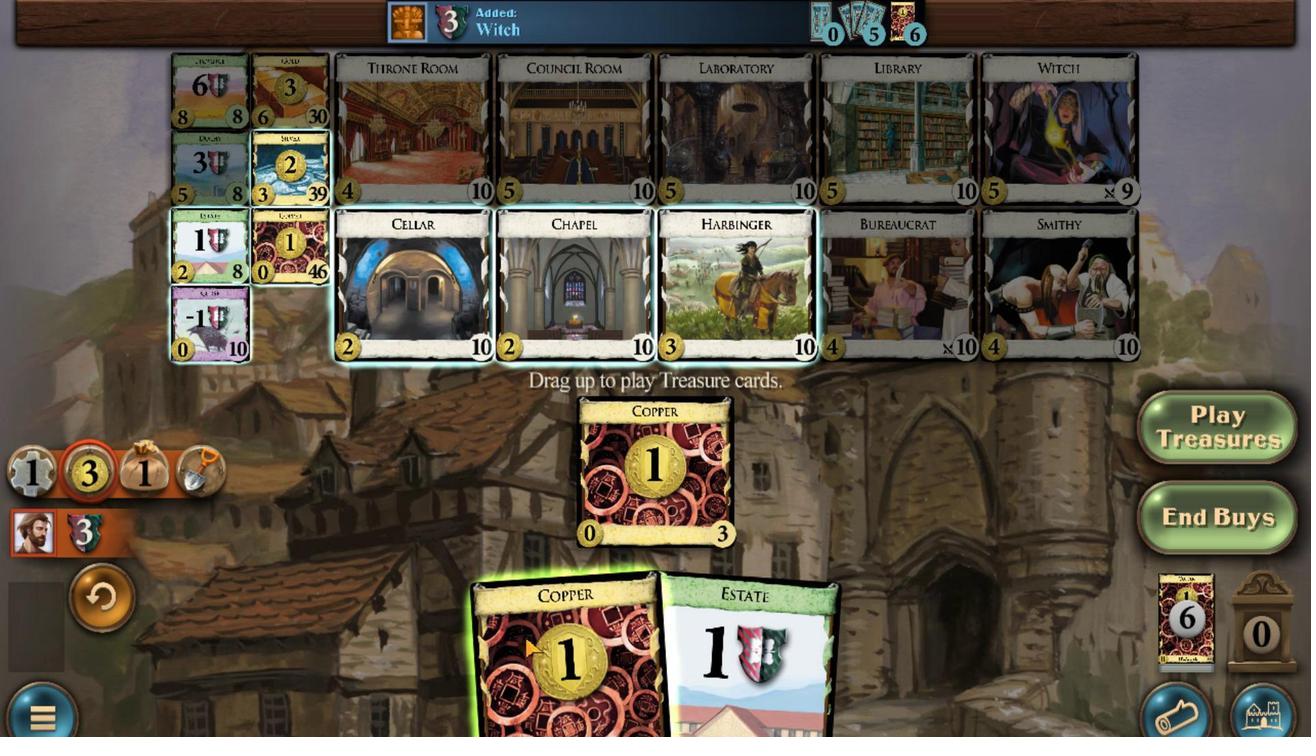 
Action: Mouse scrolled (521, 637) with delta (0, 0)
Screenshot: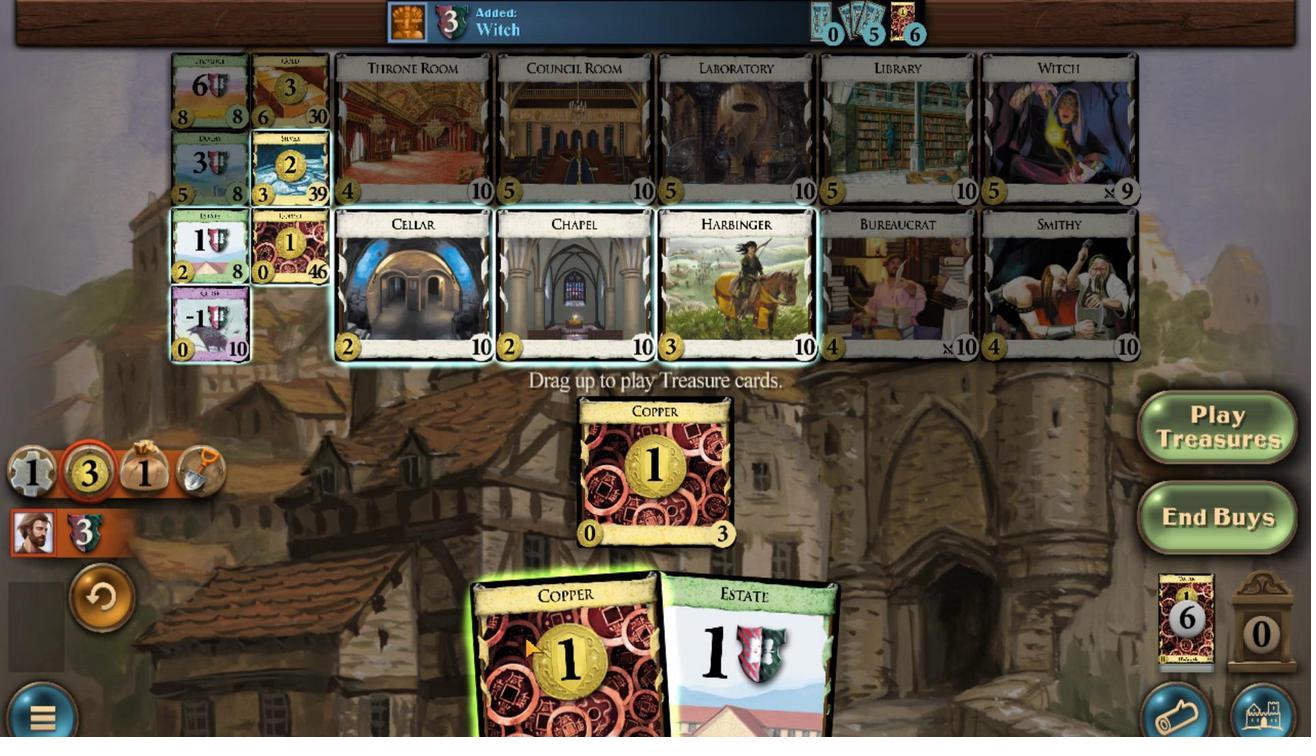 
Action: Mouse moved to (1026, 296)
Screenshot: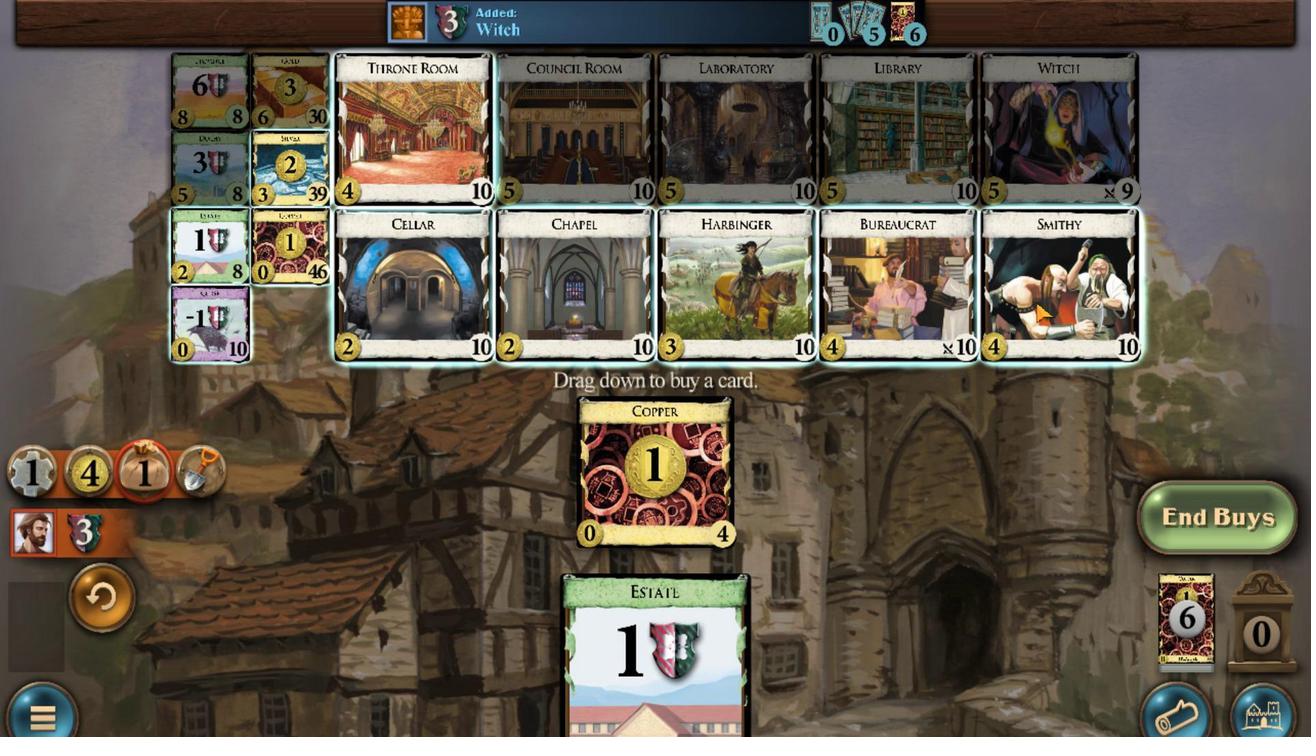 
Action: Mouse scrolled (1026, 297) with delta (0, 0)
Screenshot: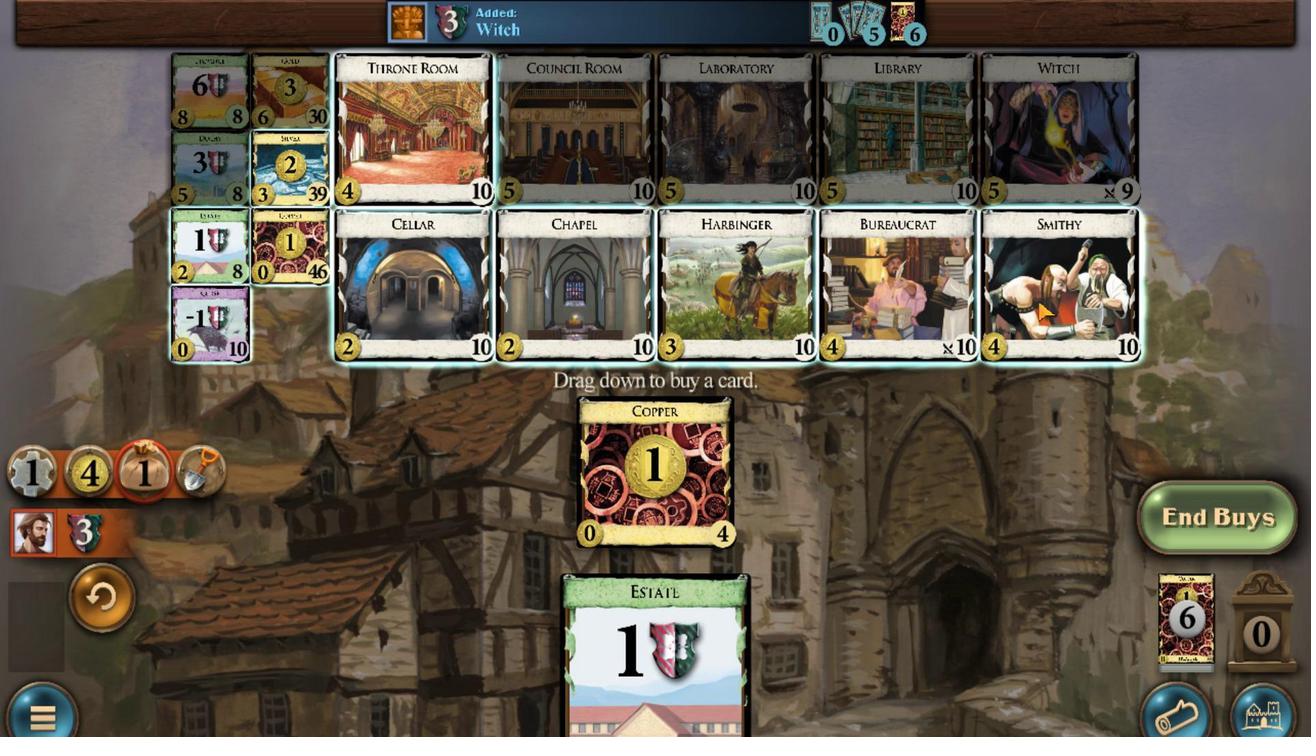 
Action: Mouse scrolled (1026, 297) with delta (0, 0)
Screenshot: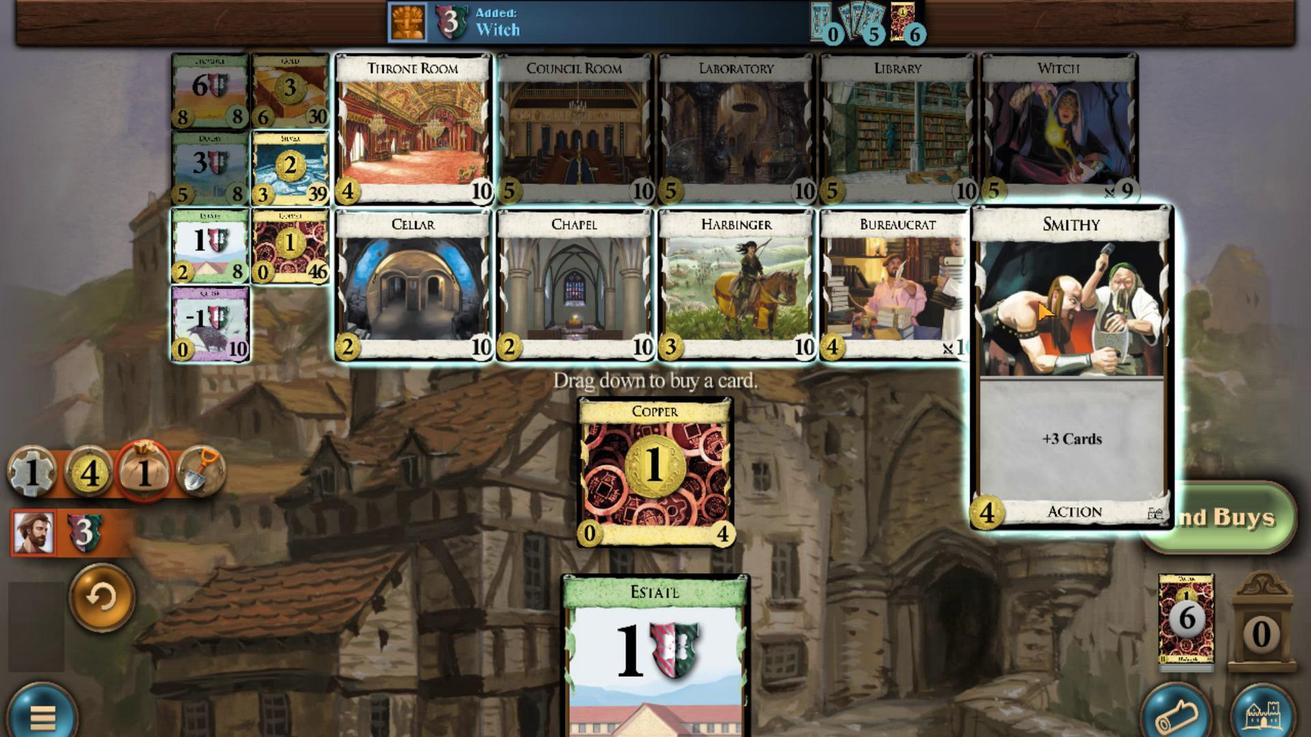 
Action: Mouse scrolled (1026, 297) with delta (0, 0)
Screenshot: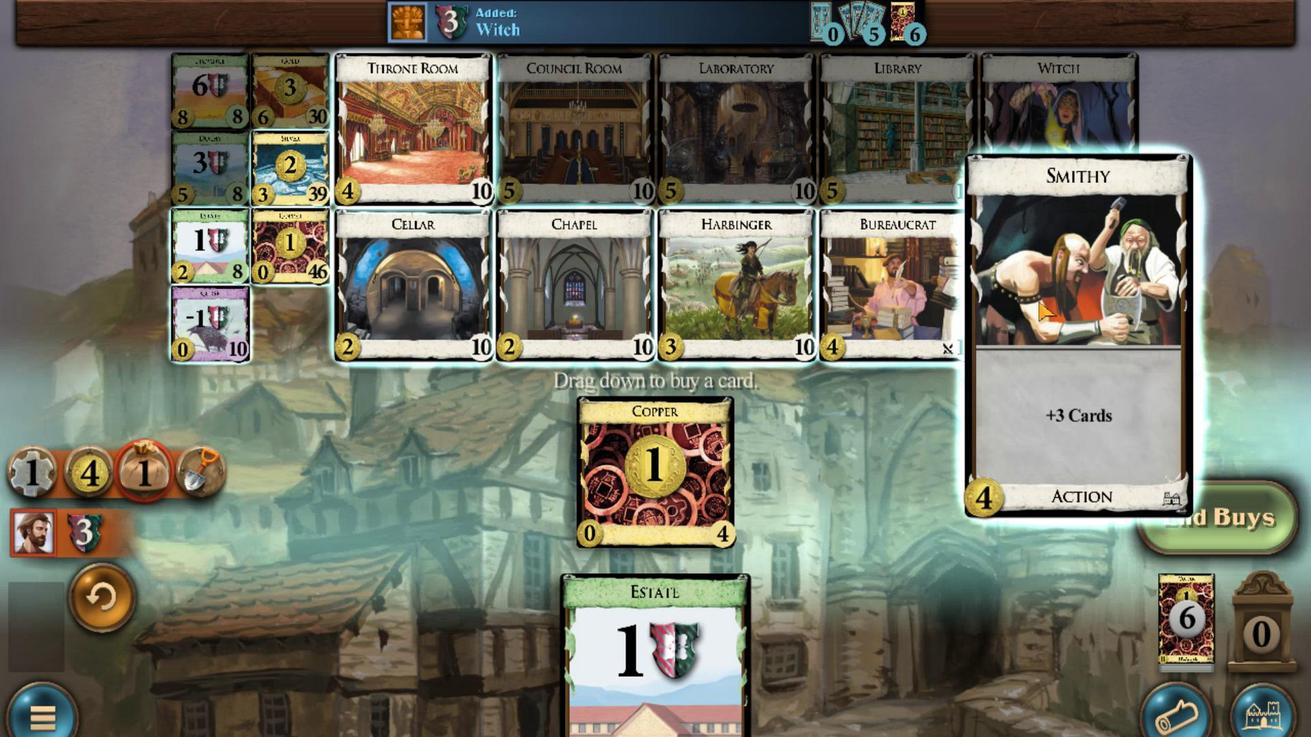 
Action: Mouse scrolled (1026, 297) with delta (0, 0)
Screenshot: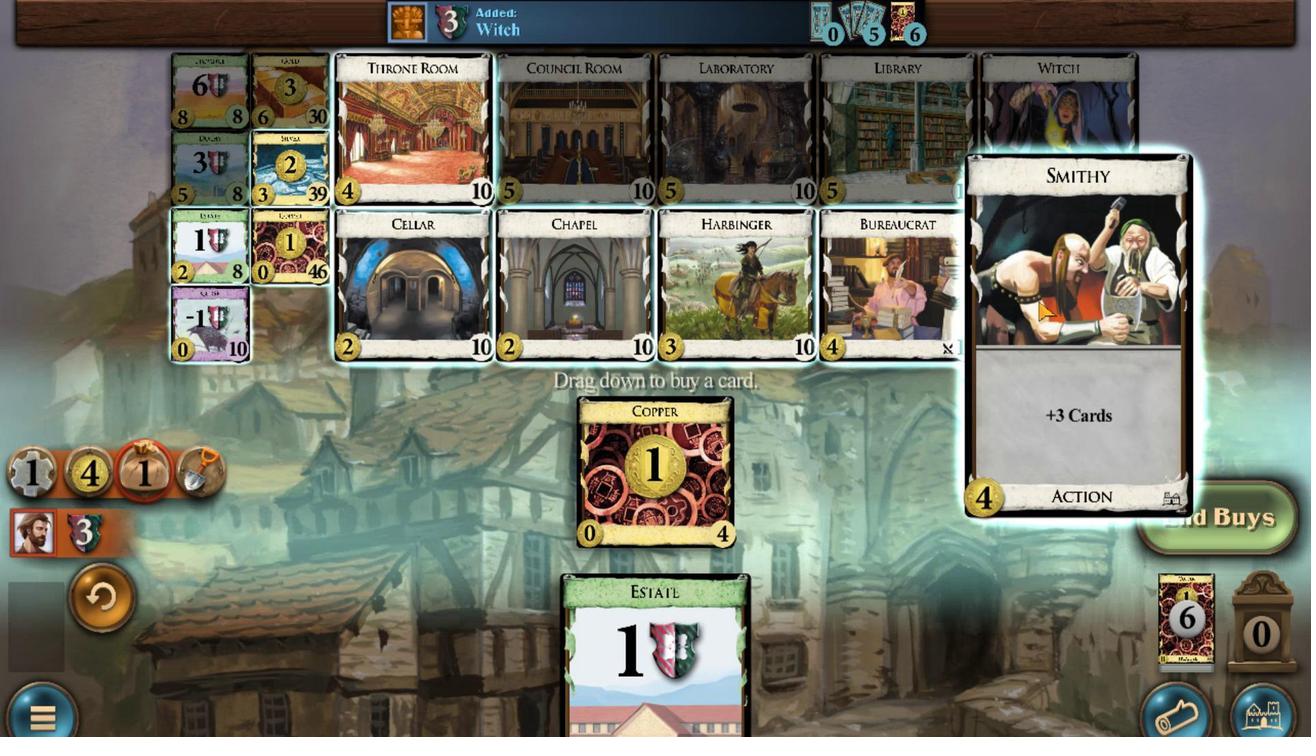 
Action: Mouse scrolled (1026, 297) with delta (0, 0)
Screenshot: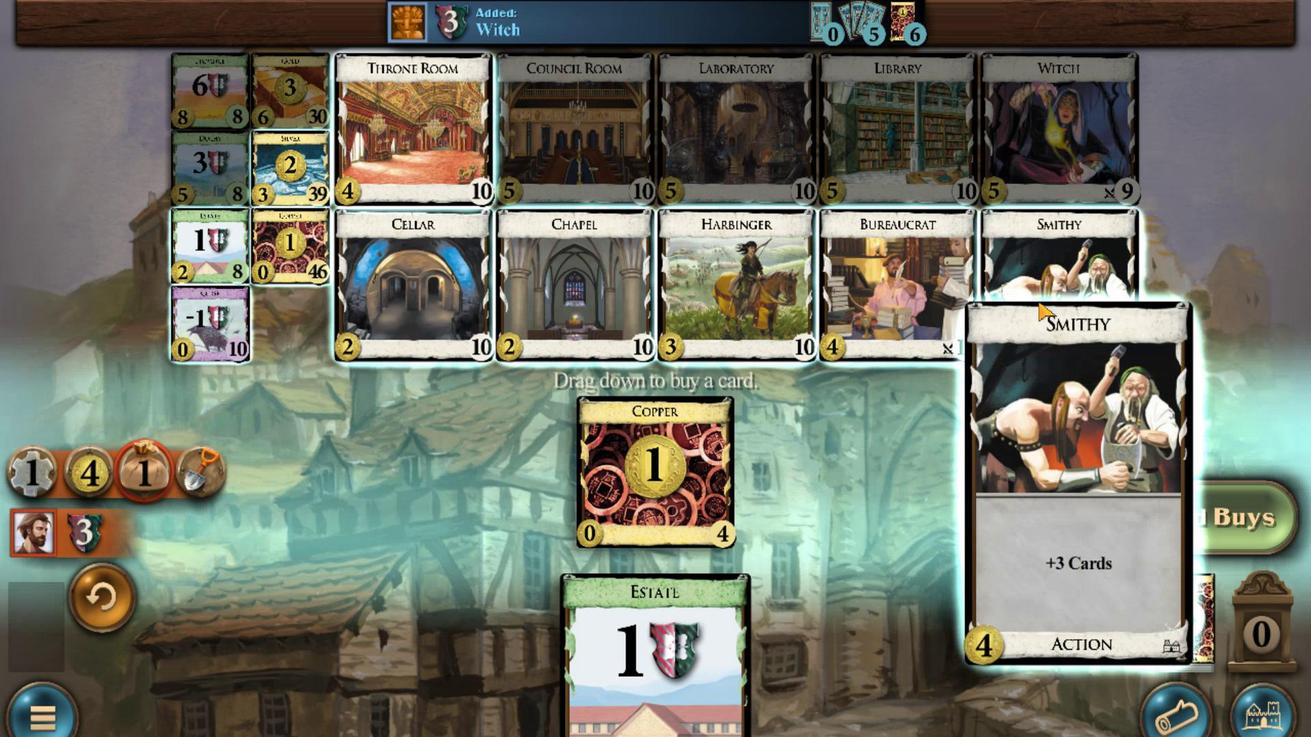 
Action: Mouse moved to (978, 657)
Screenshot: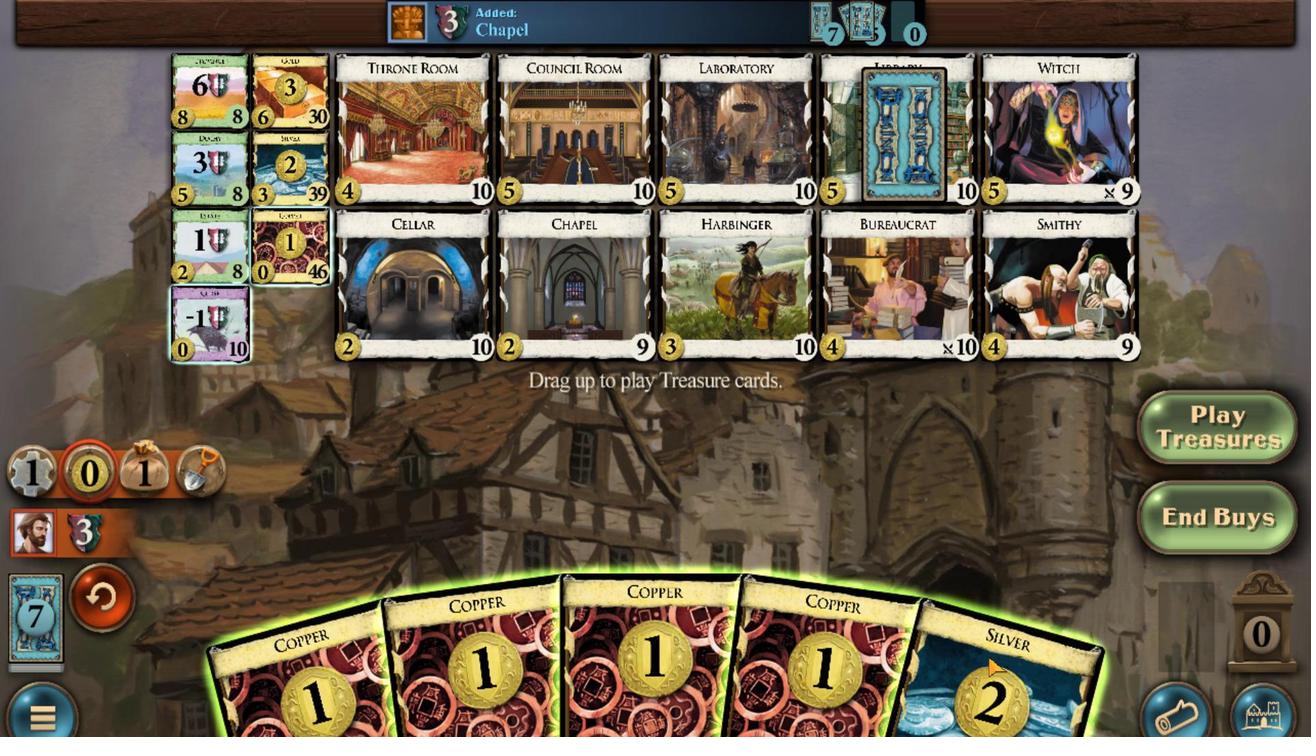 
Action: Mouse scrolled (978, 657) with delta (0, 0)
Screenshot: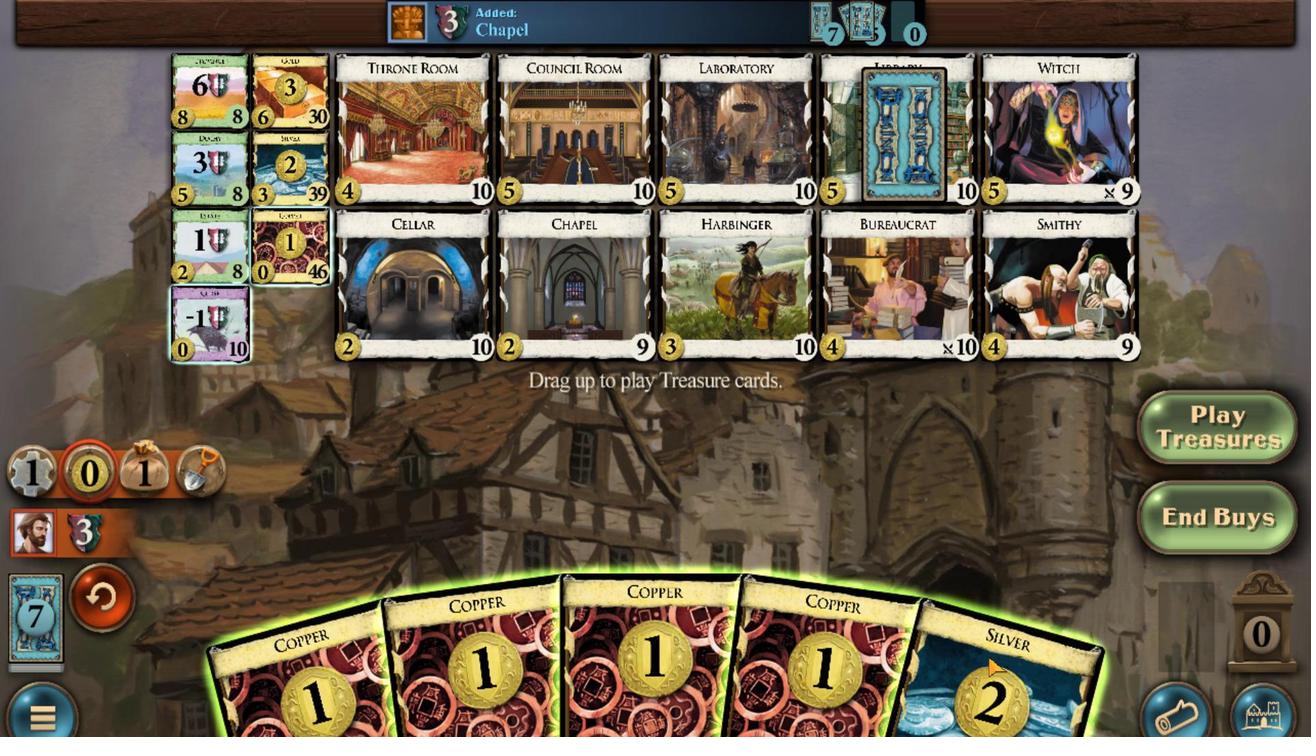 
Action: Mouse moved to (873, 681)
Screenshot: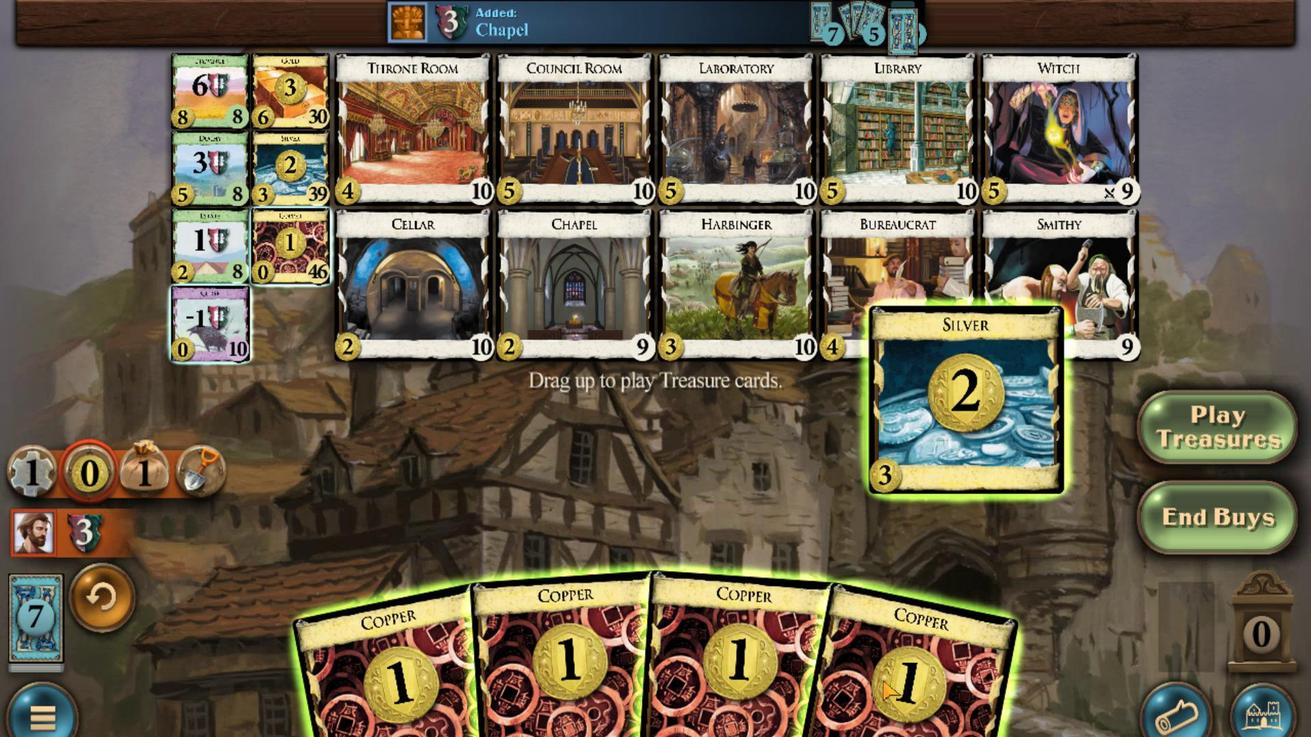 
Action: Mouse scrolled (873, 680) with delta (0, 0)
Screenshot: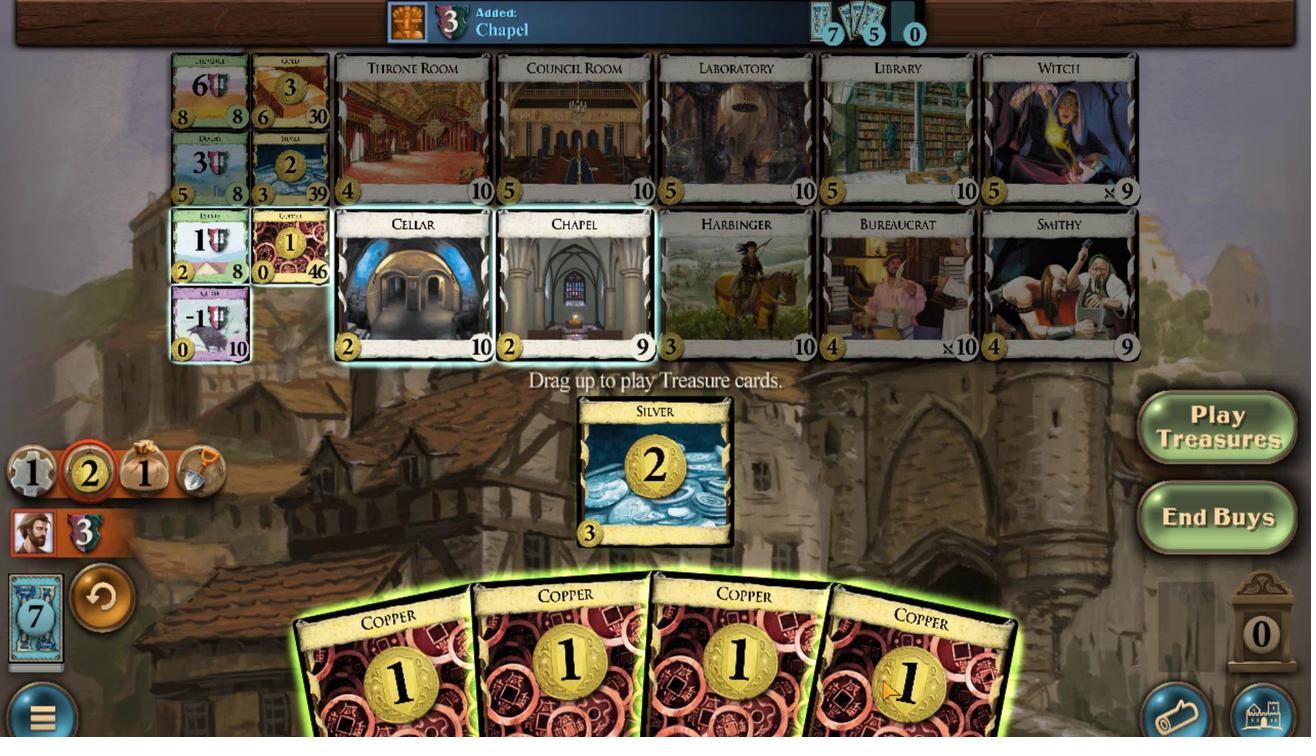 
Action: Mouse moved to (800, 666)
Screenshot: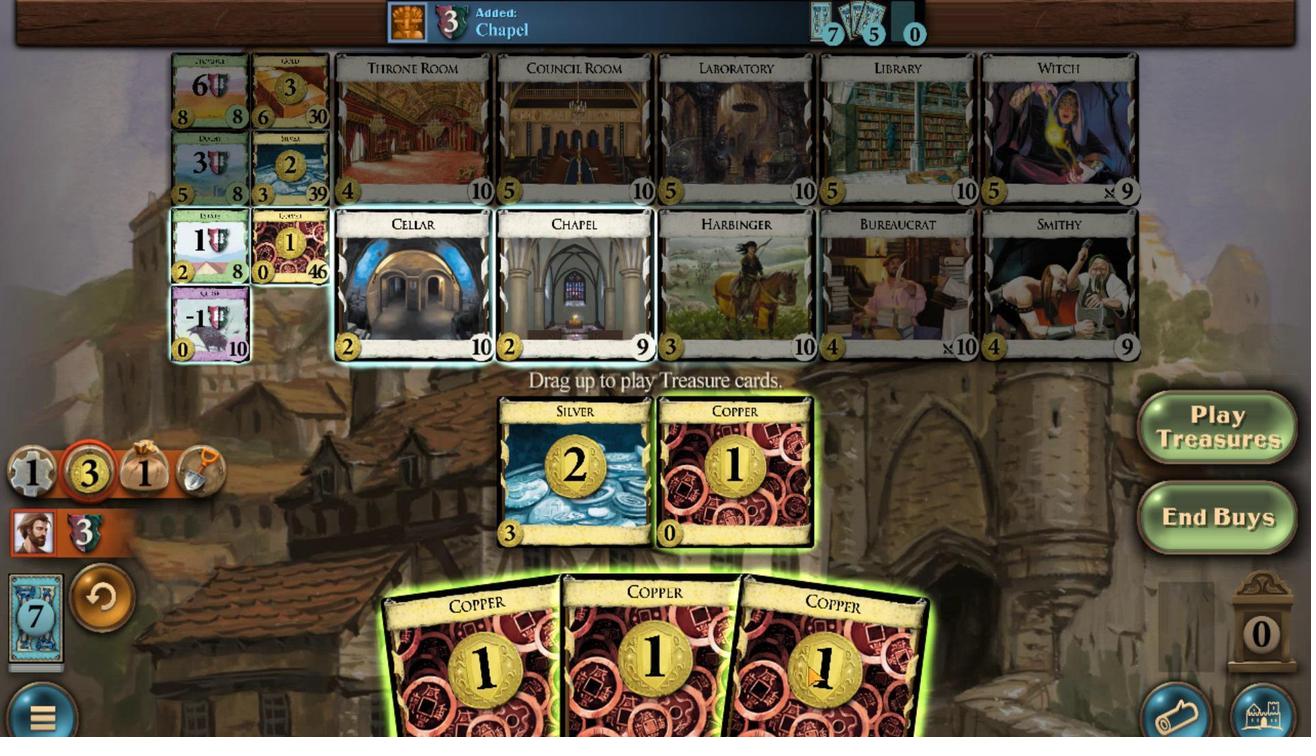 
Action: Mouse scrolled (800, 666) with delta (0, 0)
Screenshot: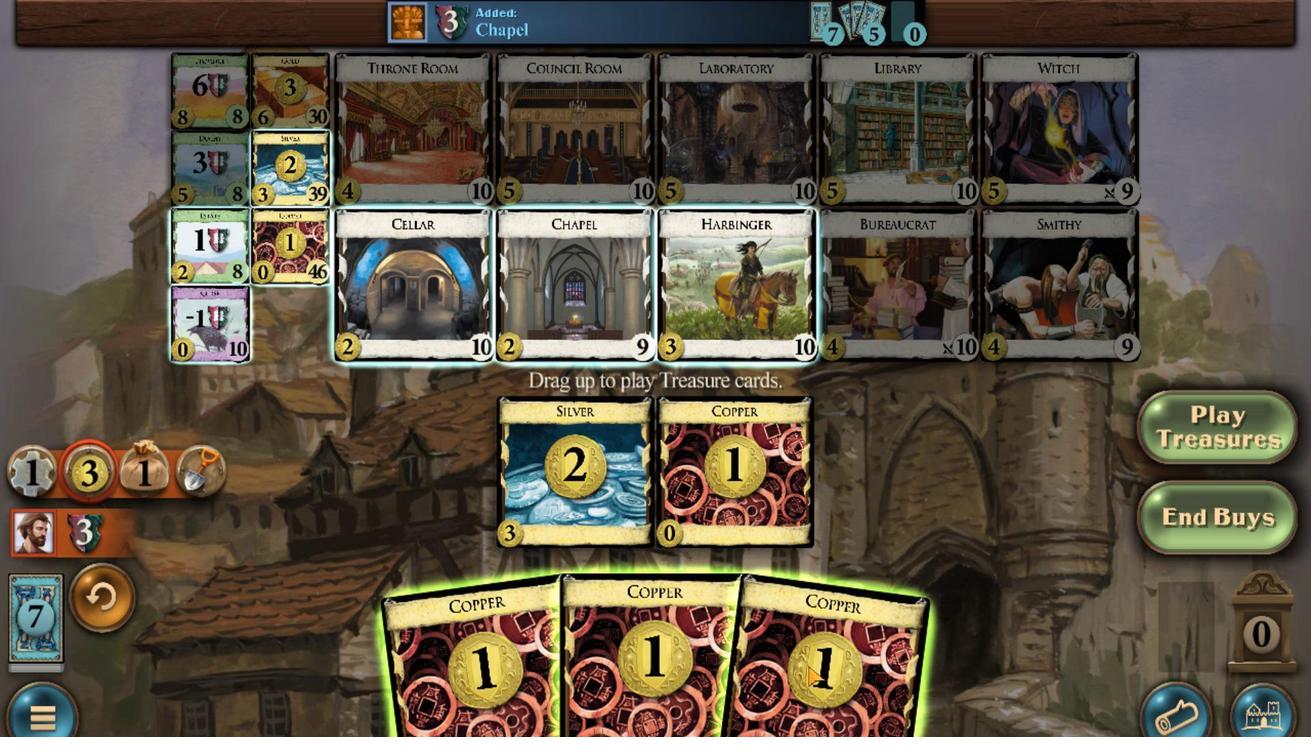 
Action: Mouse moved to (685, 666)
Screenshot: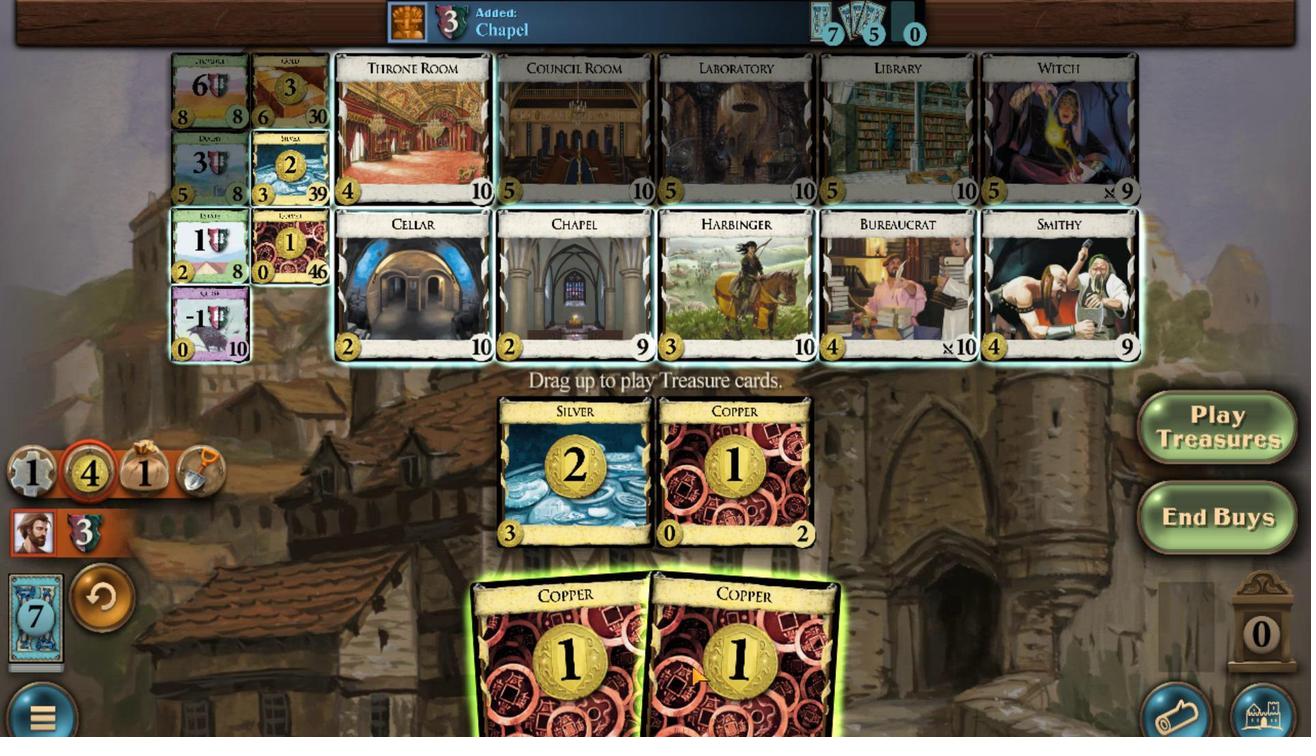 
Action: Mouse scrolled (685, 666) with delta (0, 0)
Screenshot: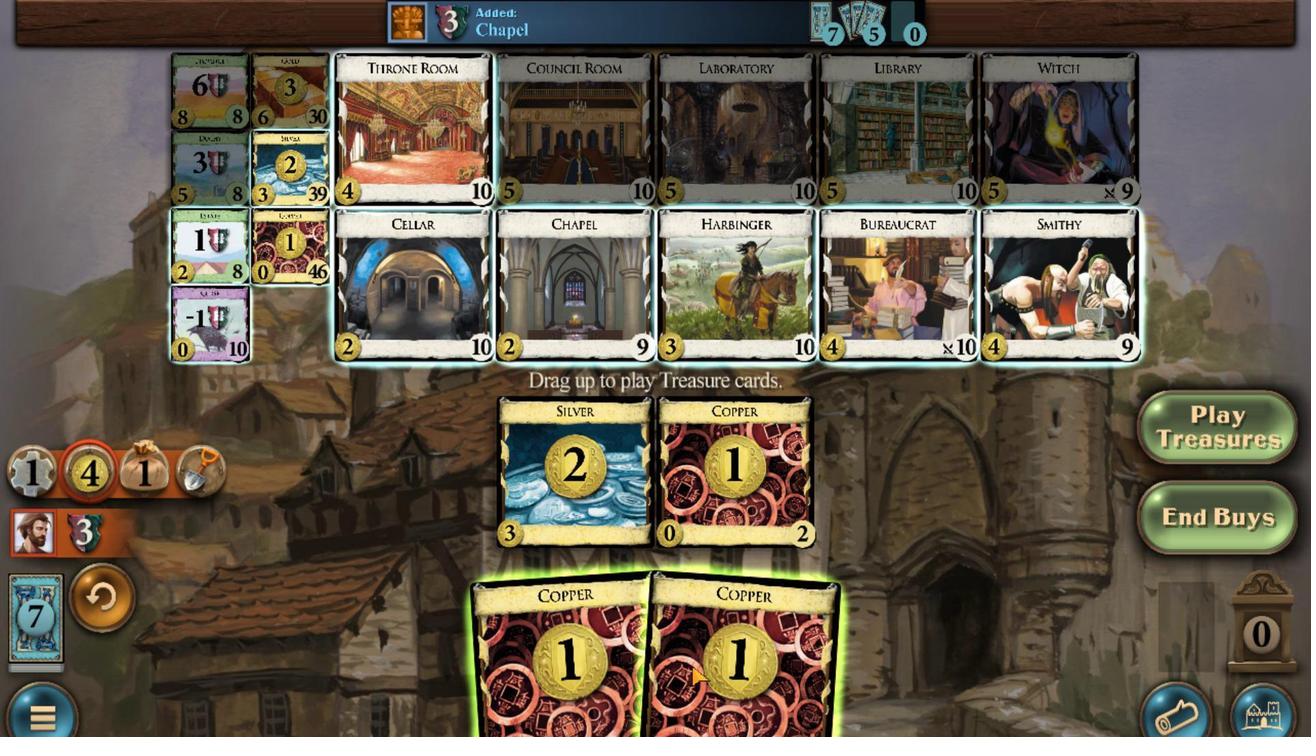 
Action: Mouse moved to (598, 653)
Screenshot: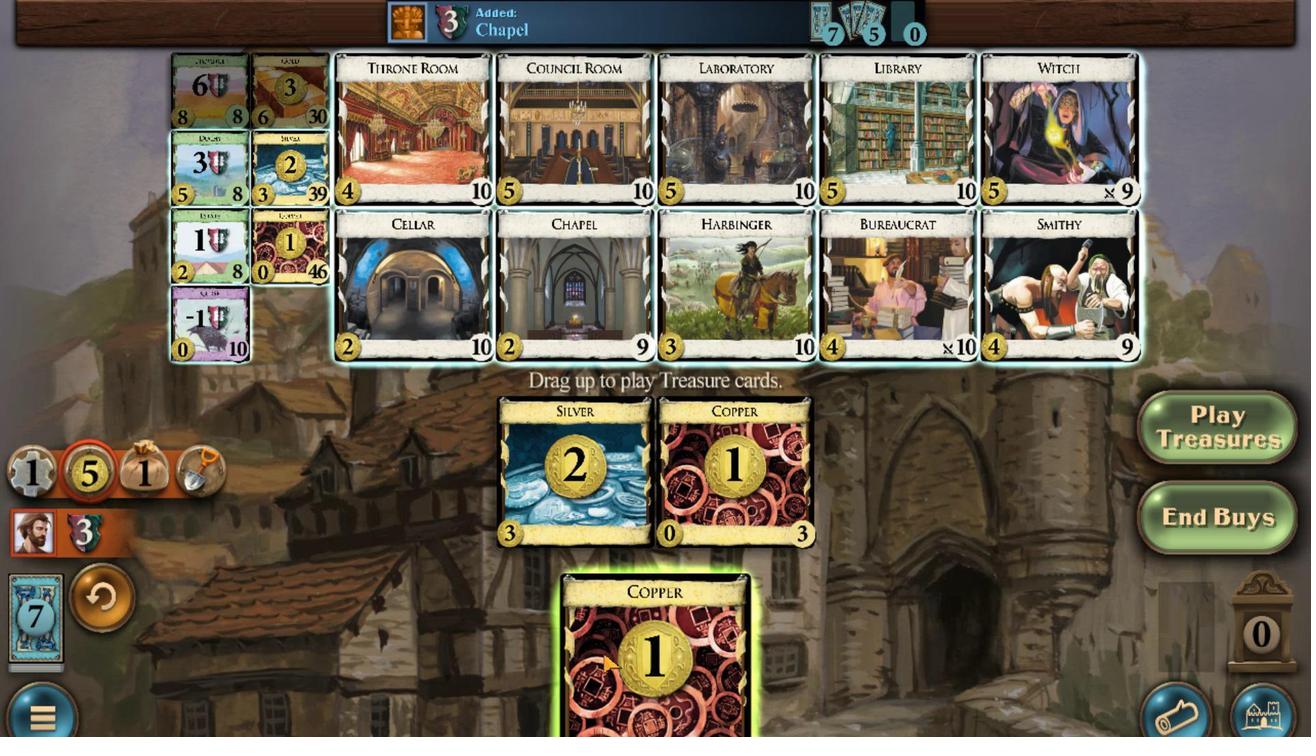 
Action: Mouse scrolled (598, 653) with delta (0, 0)
Screenshot: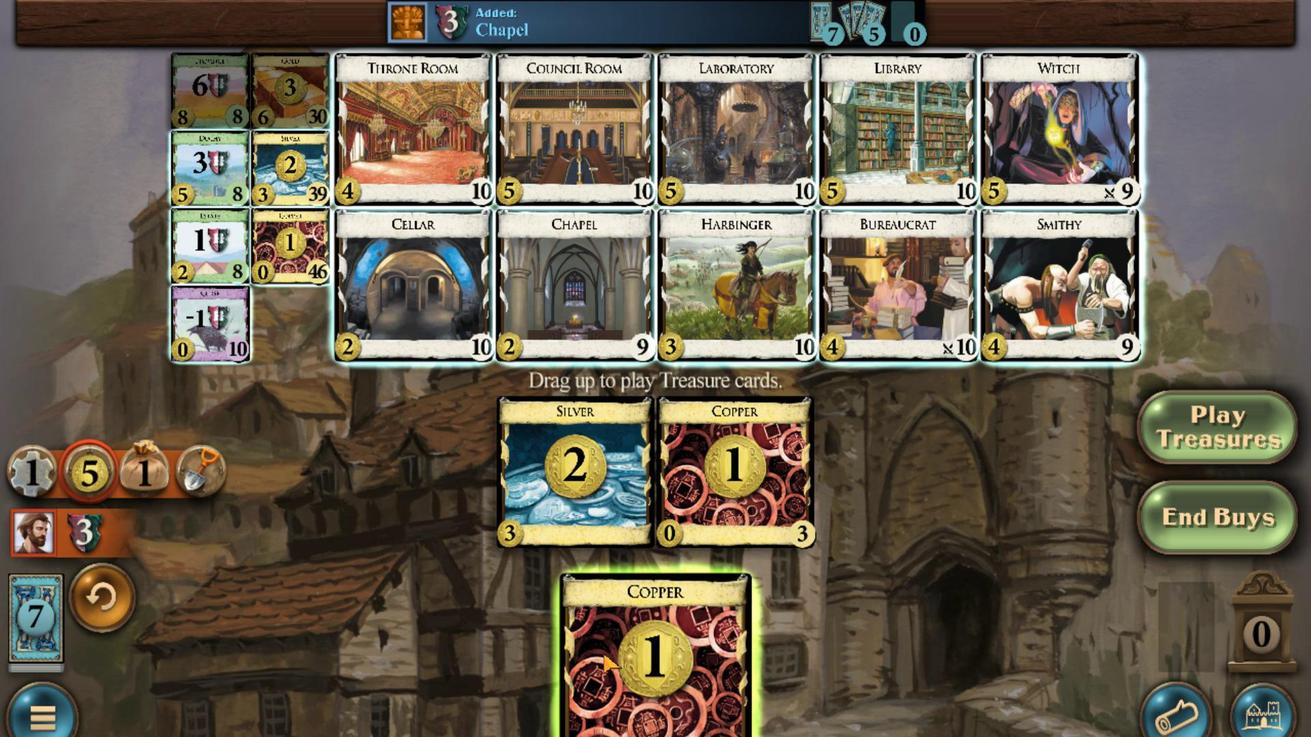 
Action: Mouse moved to (276, 77)
Screenshot: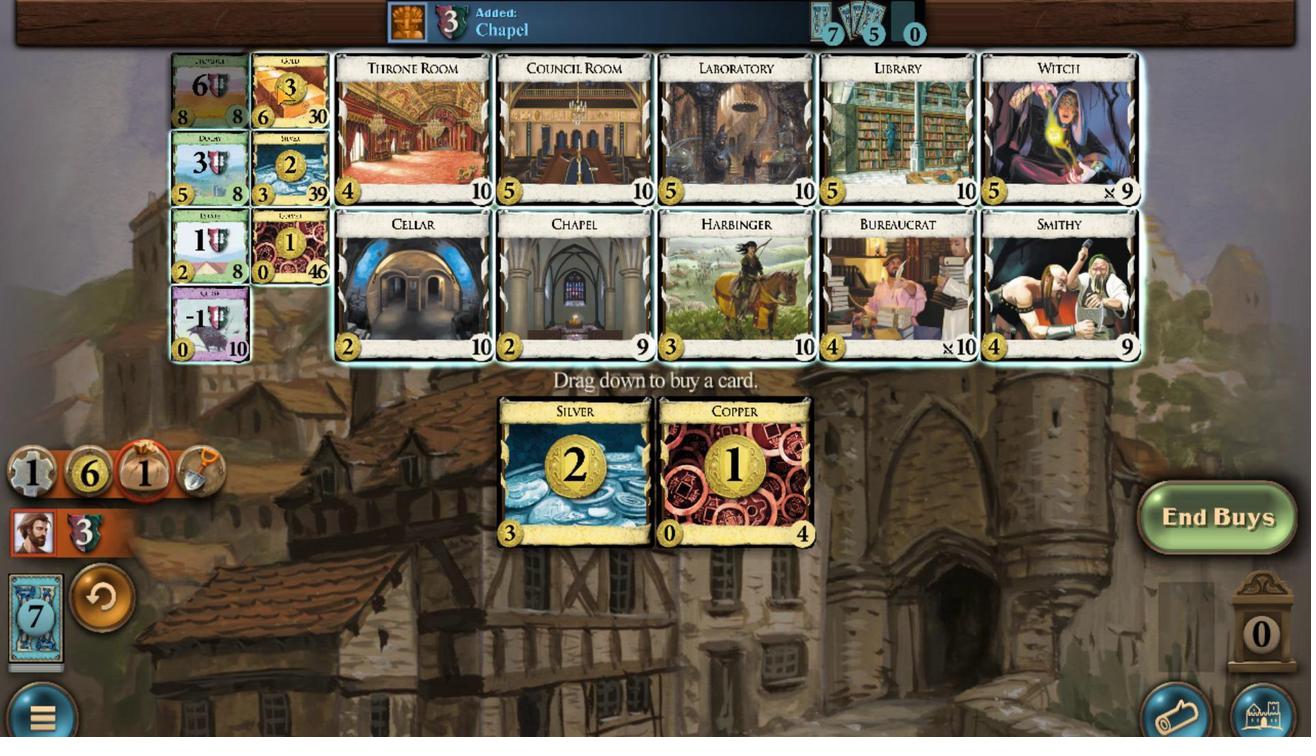 
Action: Mouse scrolled (276, 79) with delta (0, 1)
Screenshot: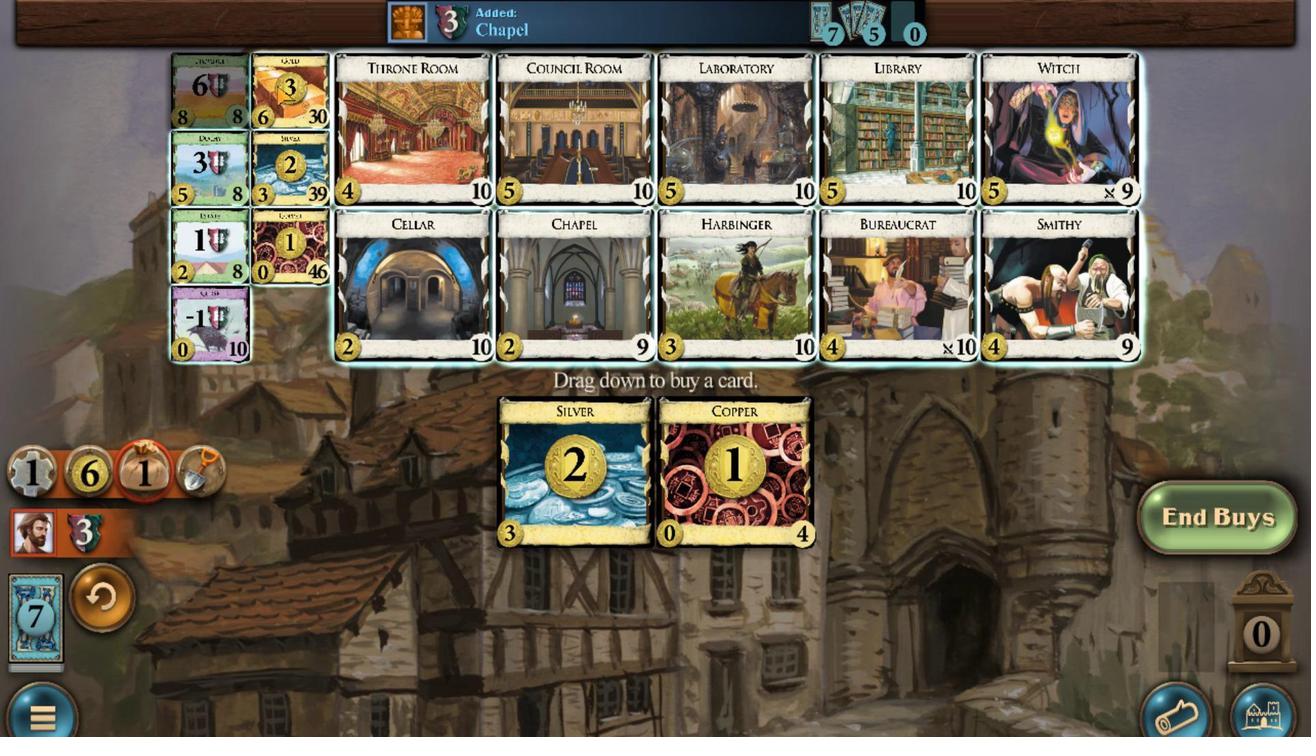 
Action: Mouse scrolled (276, 79) with delta (0, 1)
Screenshot: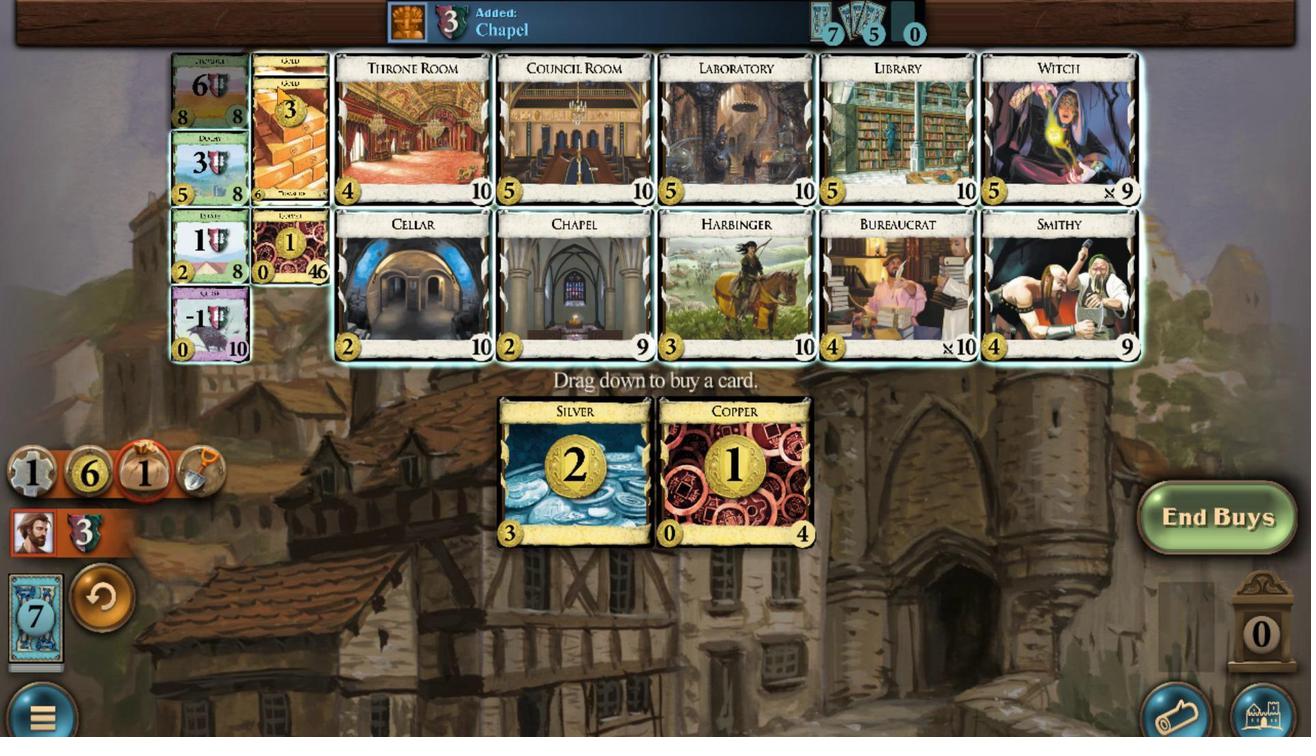 
Action: Mouse scrolled (276, 79) with delta (0, 1)
Screenshot: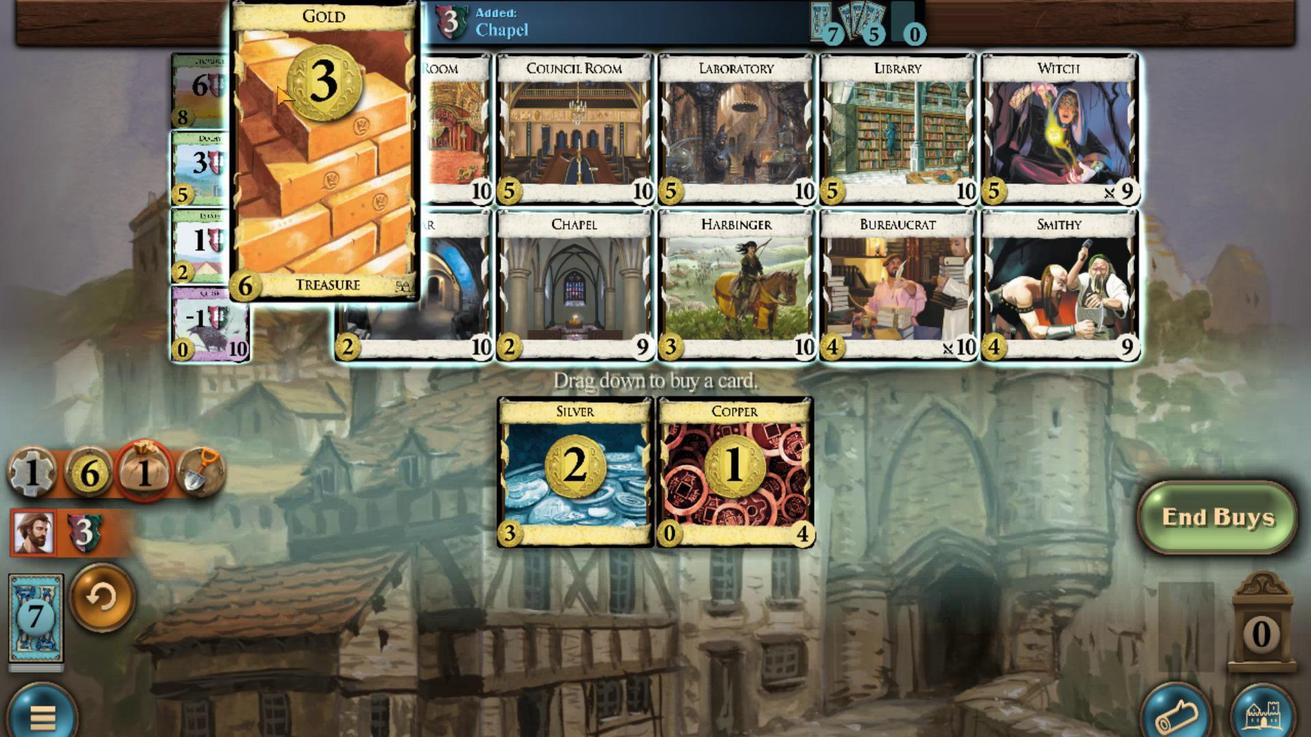 
Action: Mouse scrolled (276, 79) with delta (0, 1)
Screenshot: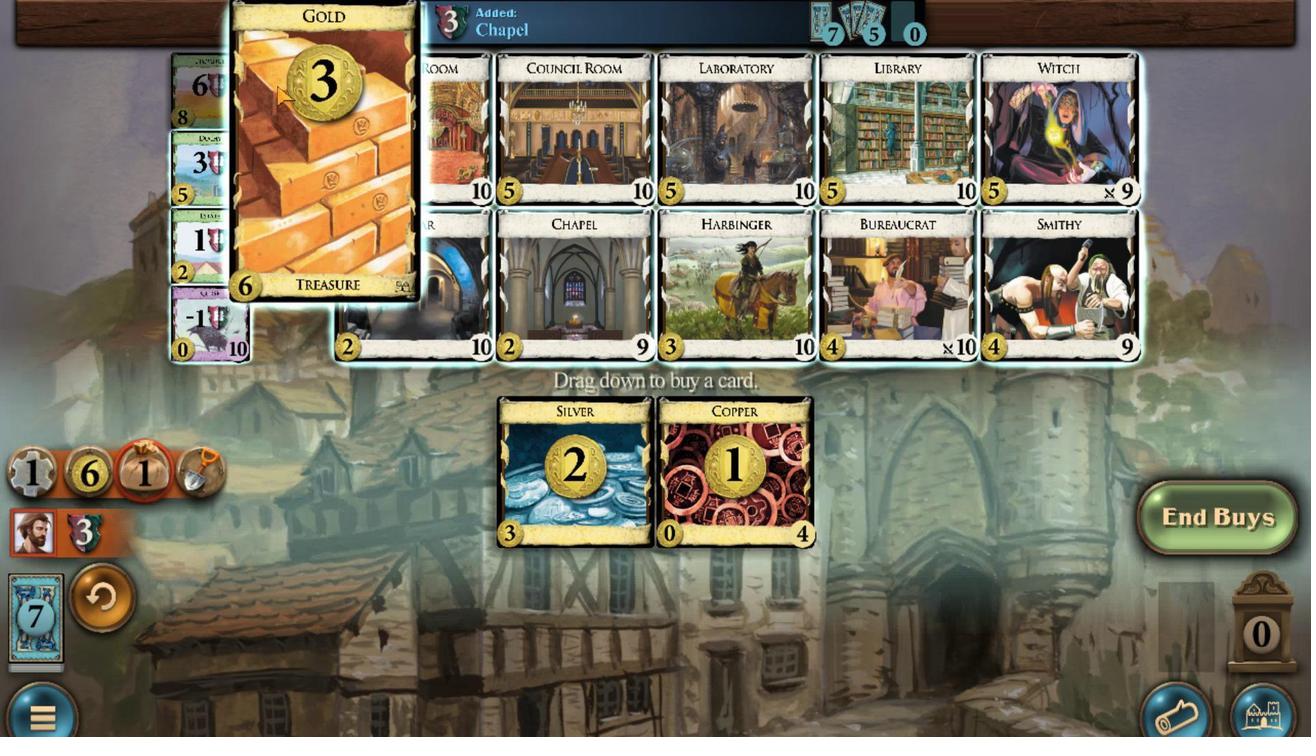 
Action: Mouse scrolled (276, 79) with delta (0, 1)
Screenshot: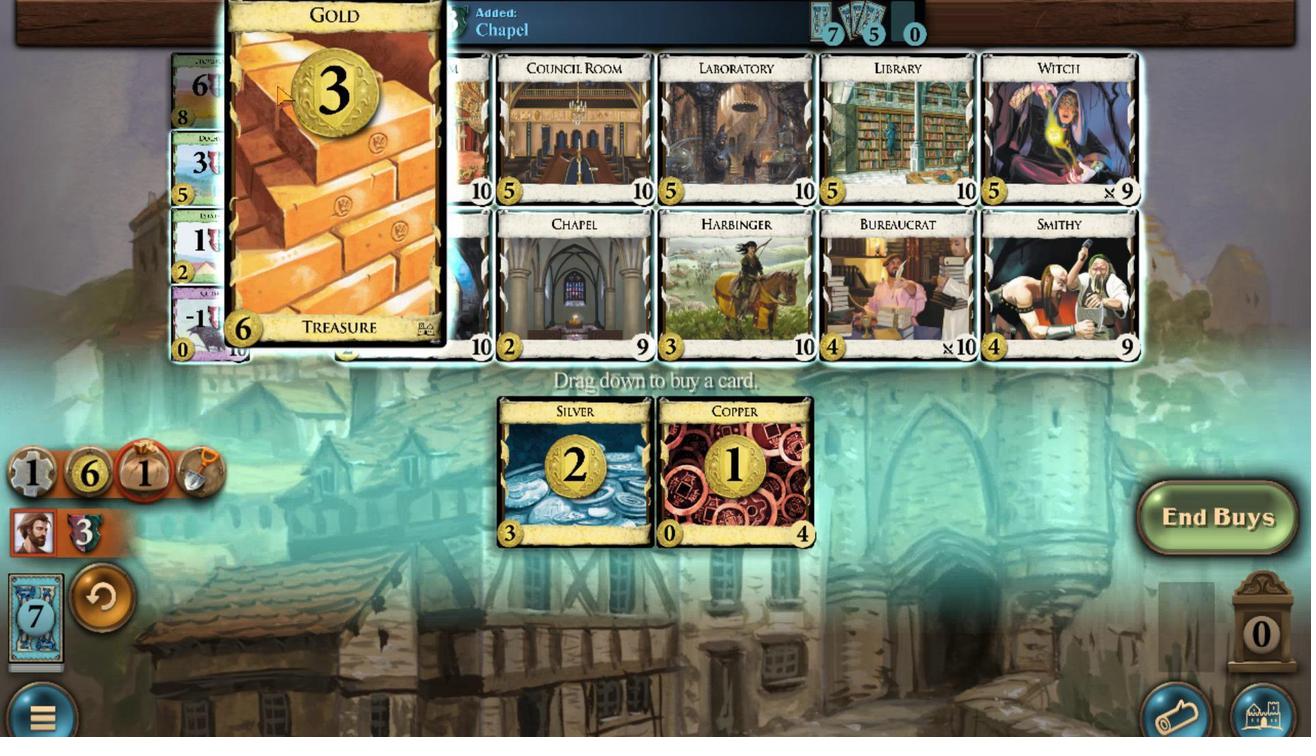
Action: Mouse scrolled (276, 79) with delta (0, 1)
Screenshot: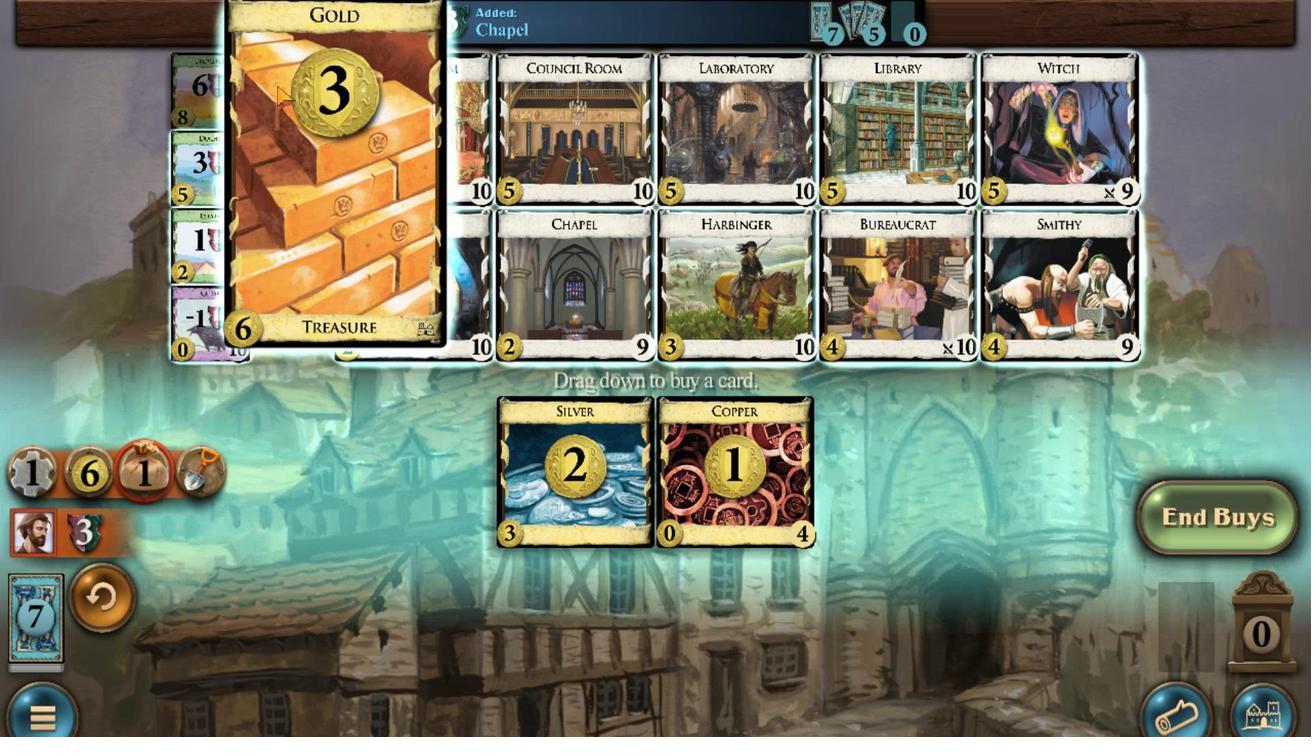 
Action: Mouse scrolled (276, 79) with delta (0, 1)
Screenshot: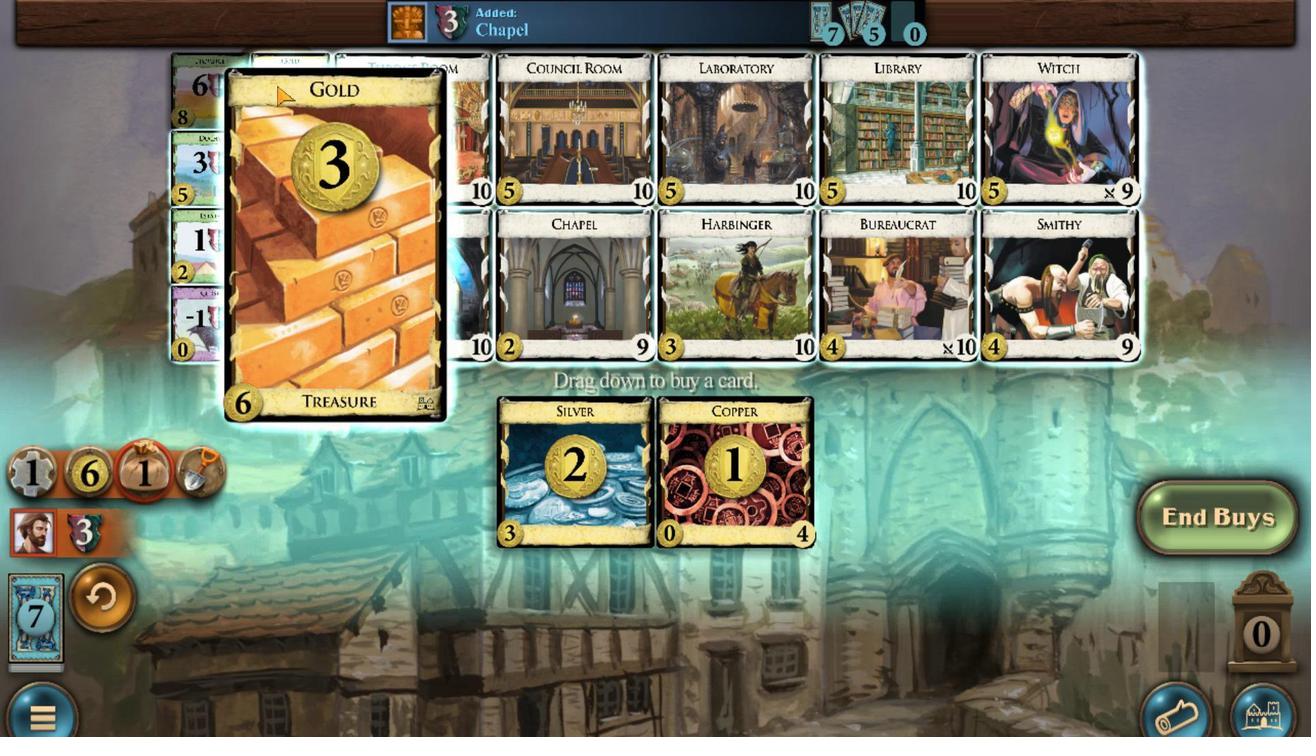 
Action: Mouse scrolled (276, 79) with delta (0, 1)
Screenshot: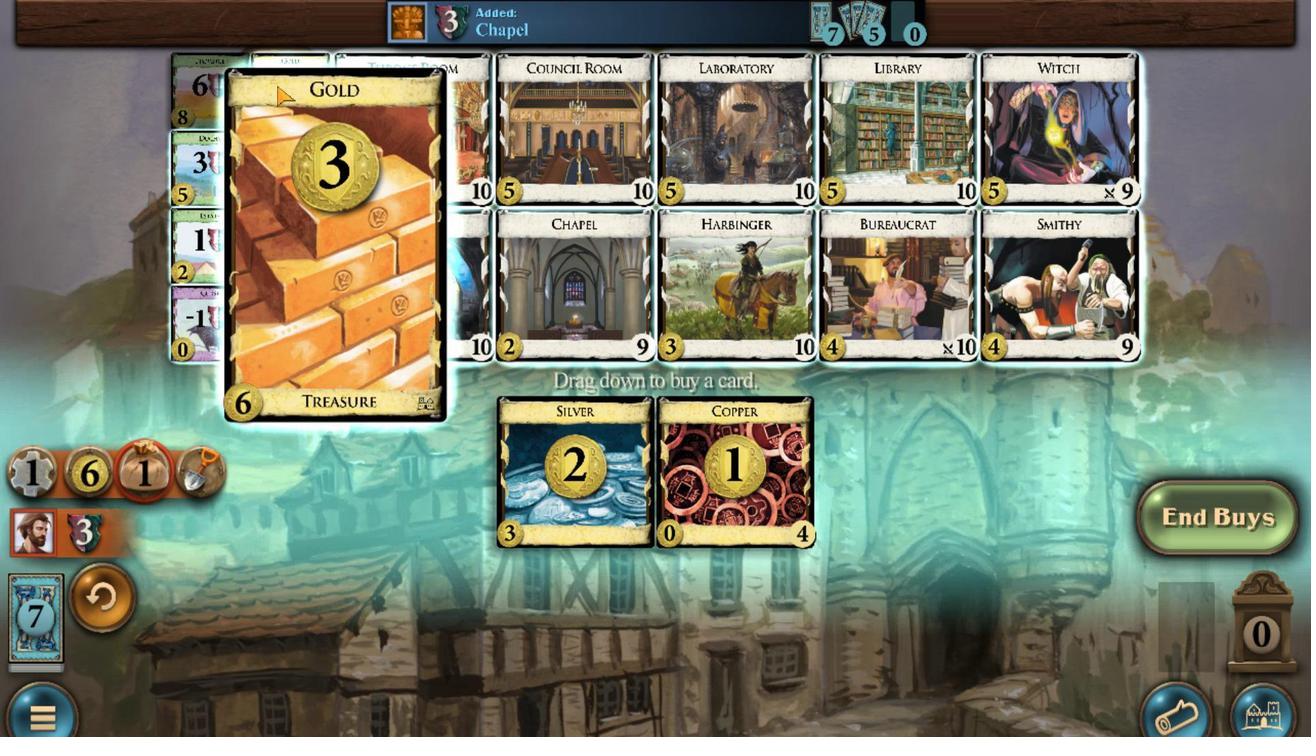
Action: Mouse scrolled (276, 79) with delta (0, 1)
Screenshot: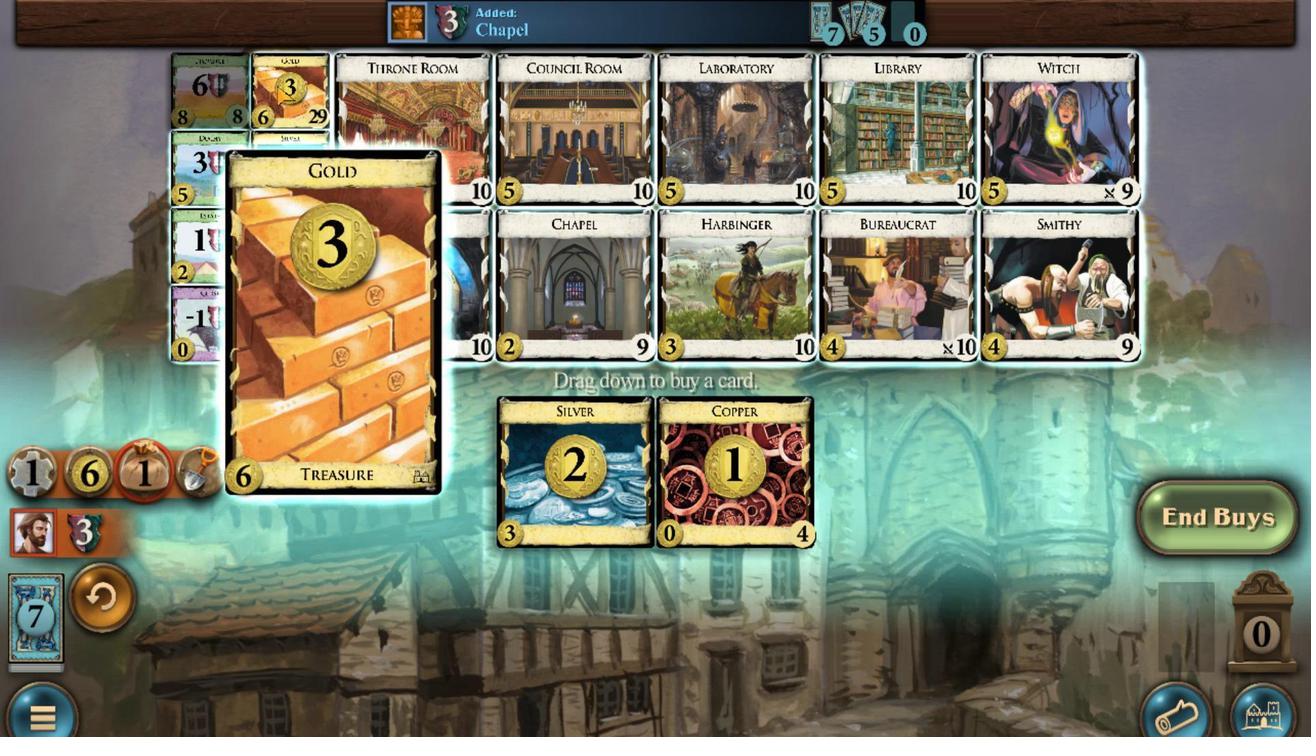 
Action: Mouse scrolled (276, 79) with delta (0, 1)
Screenshot: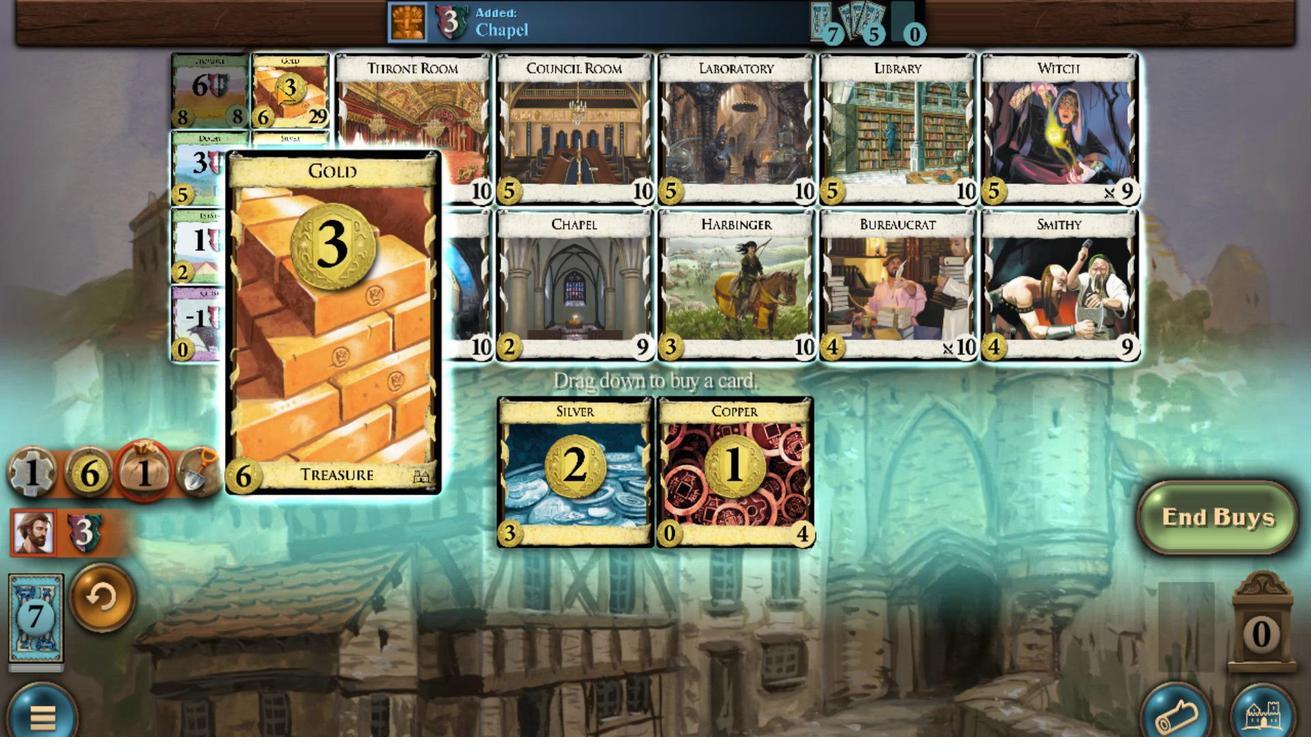 
Action: Mouse scrolled (276, 79) with delta (0, 1)
Screenshot: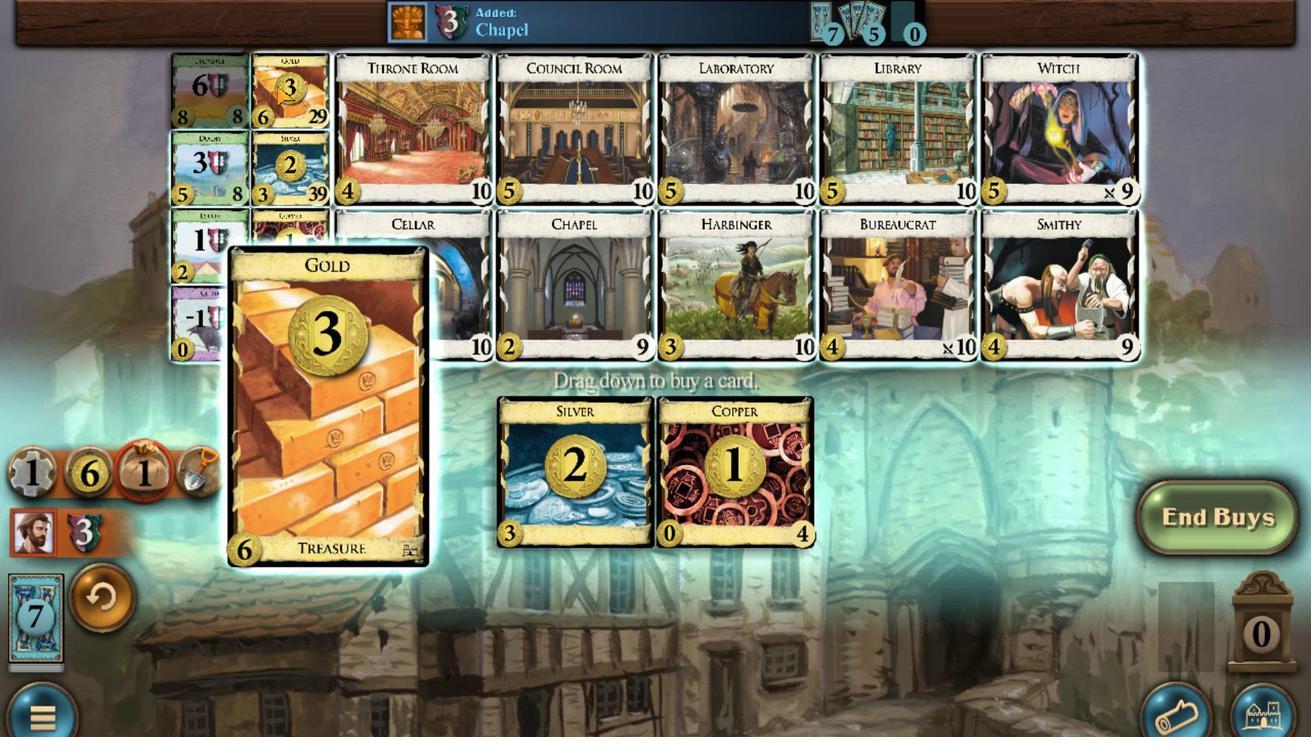 
Action: Mouse scrolled (276, 79) with delta (0, 1)
Screenshot: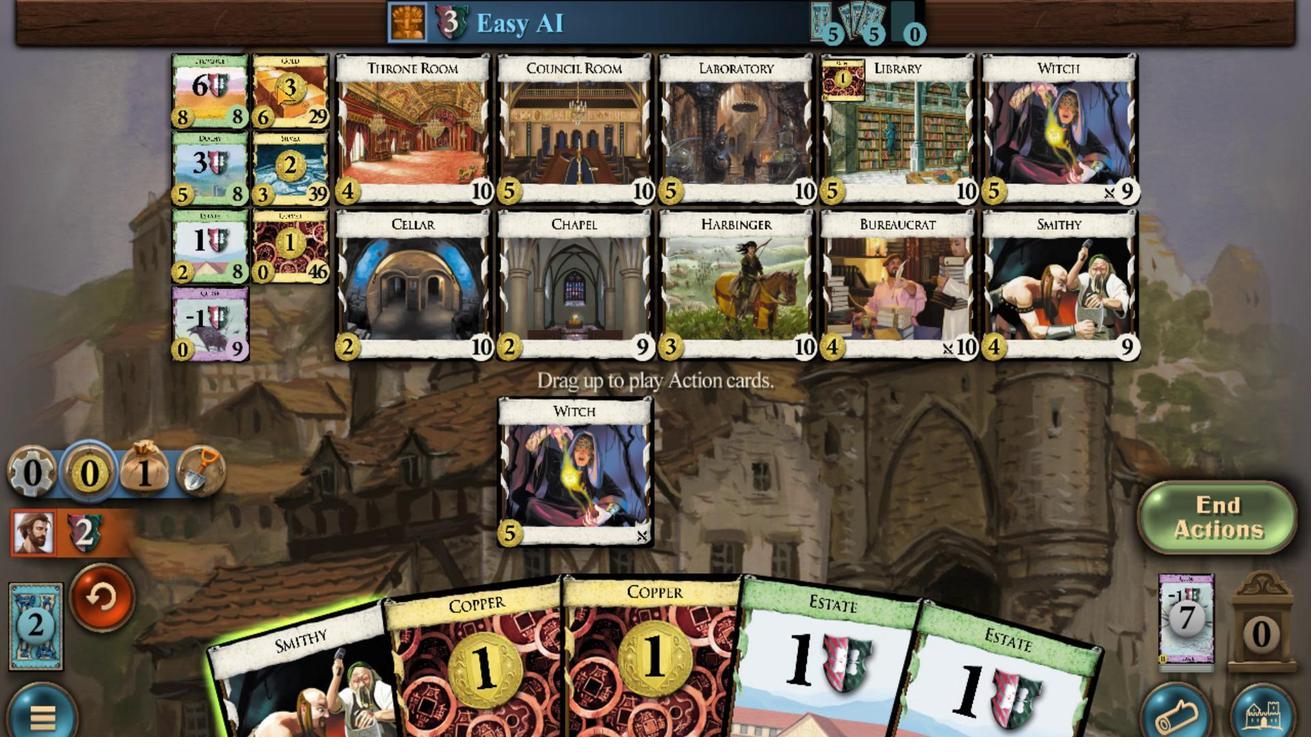 
Action: Mouse moved to (343, 640)
Screenshot: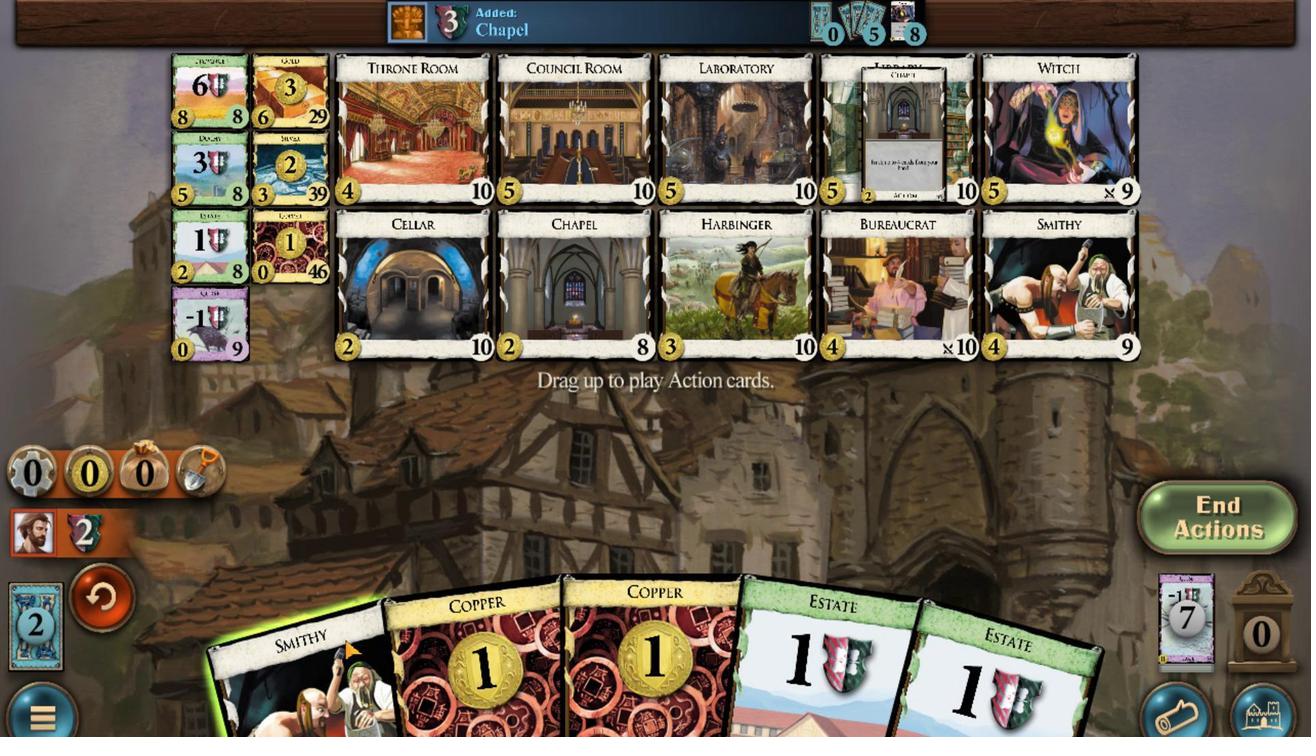 
Action: Mouse scrolled (343, 639) with delta (0, 0)
Screenshot: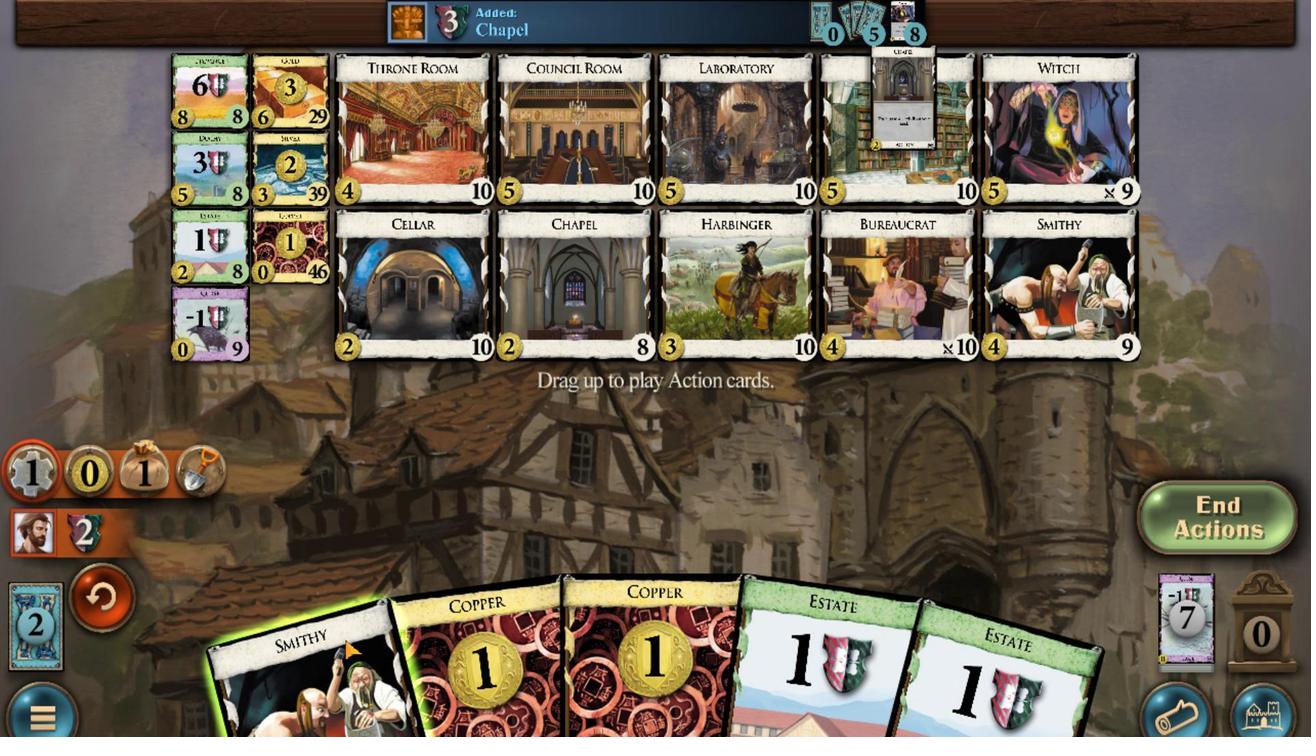 
Action: Mouse moved to (659, 631)
Screenshot: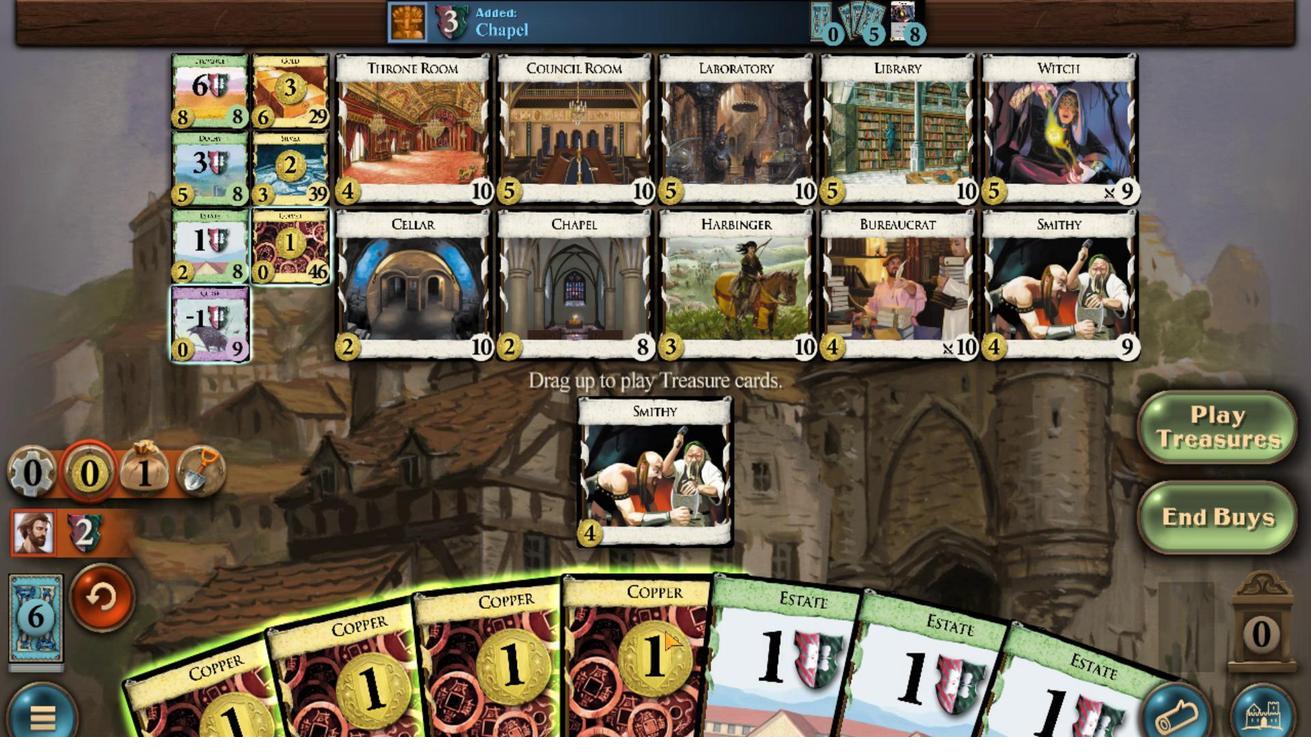 
Action: Mouse scrolled (659, 630) with delta (0, 0)
Screenshot: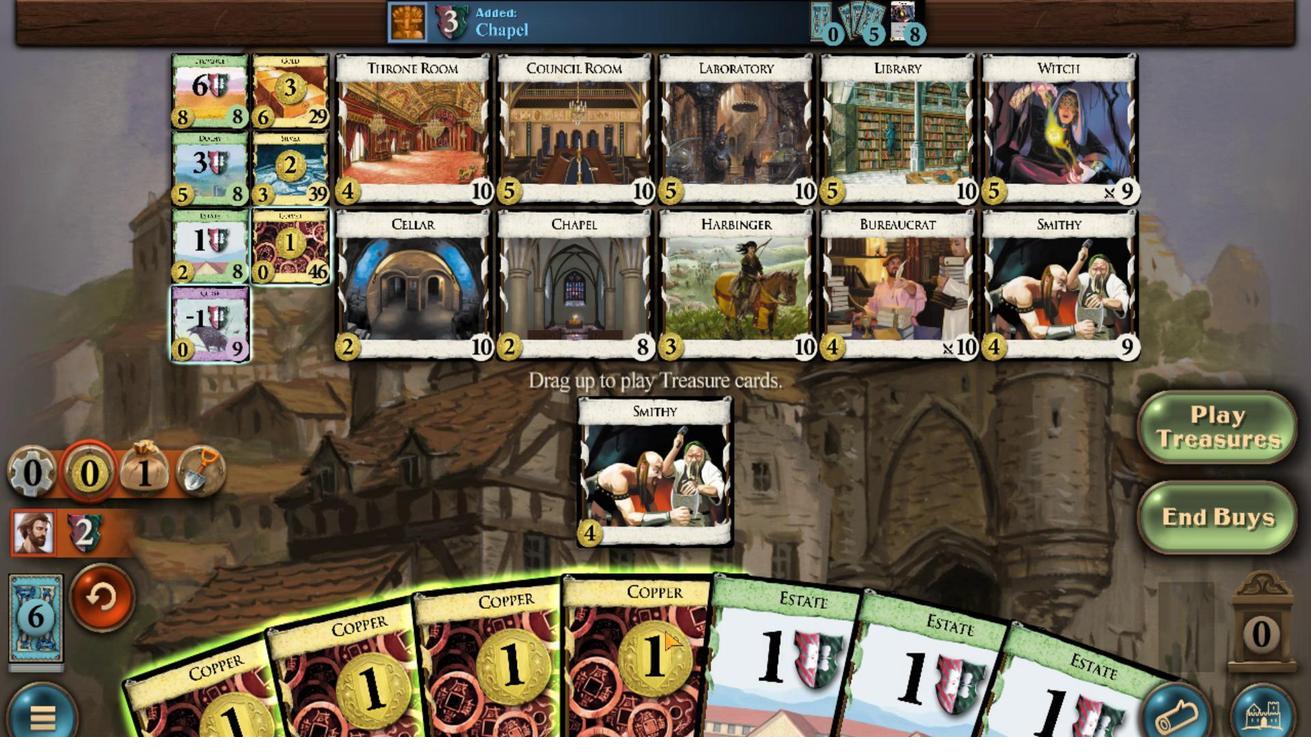 
Action: Mouse moved to (566, 659)
Screenshot: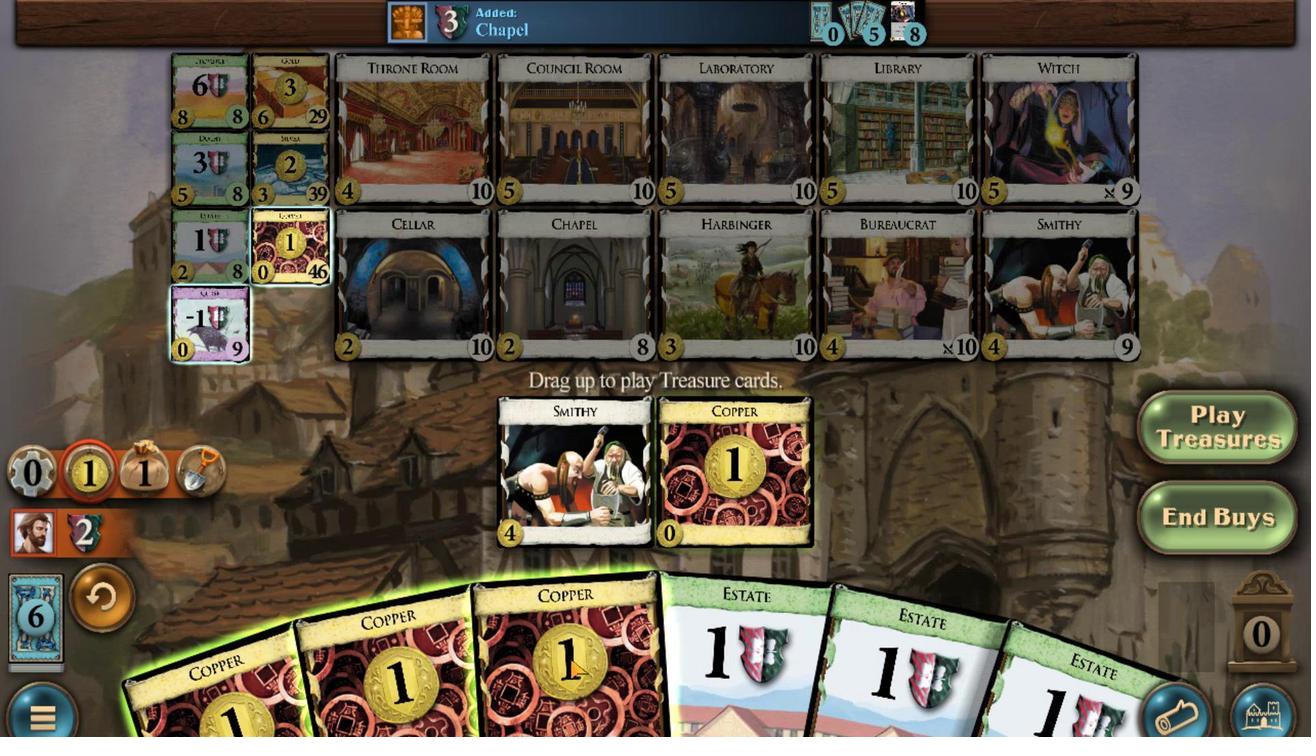 
Action: Mouse scrolled (566, 659) with delta (0, 0)
Screenshot: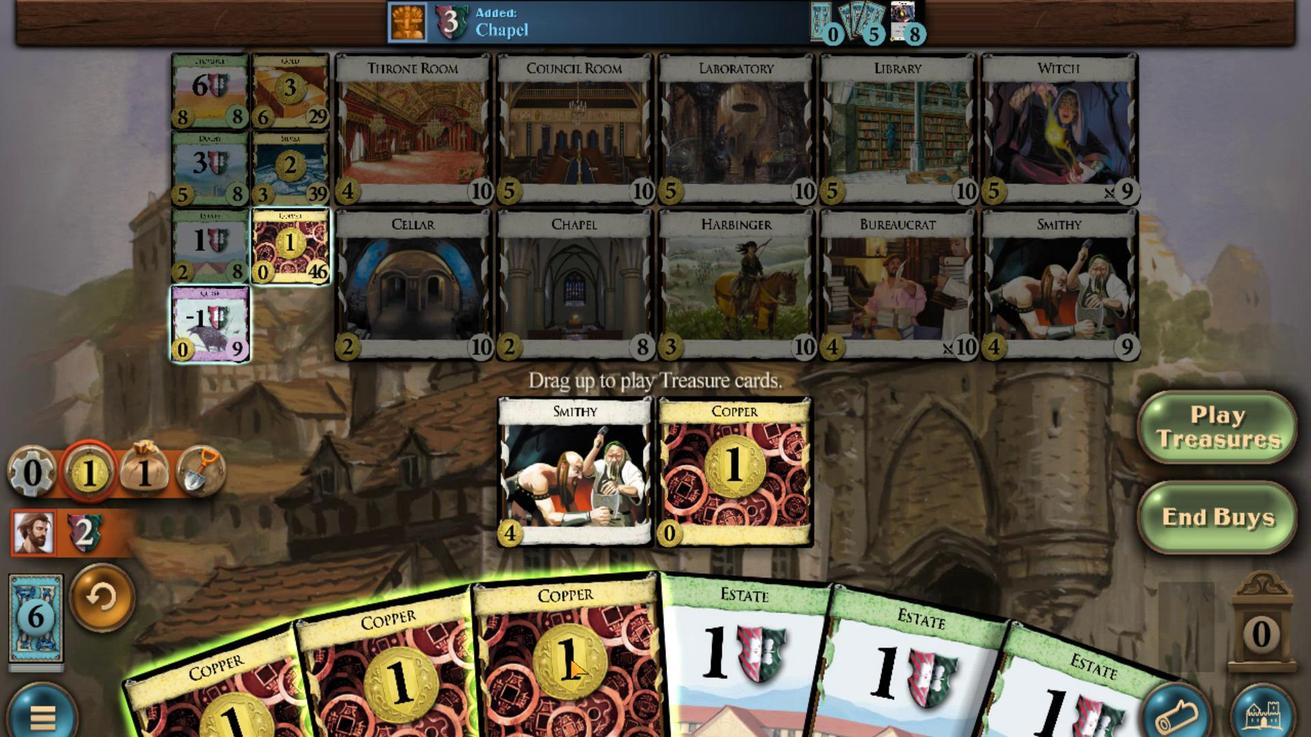 
Action: Mouse moved to (492, 681)
Screenshot: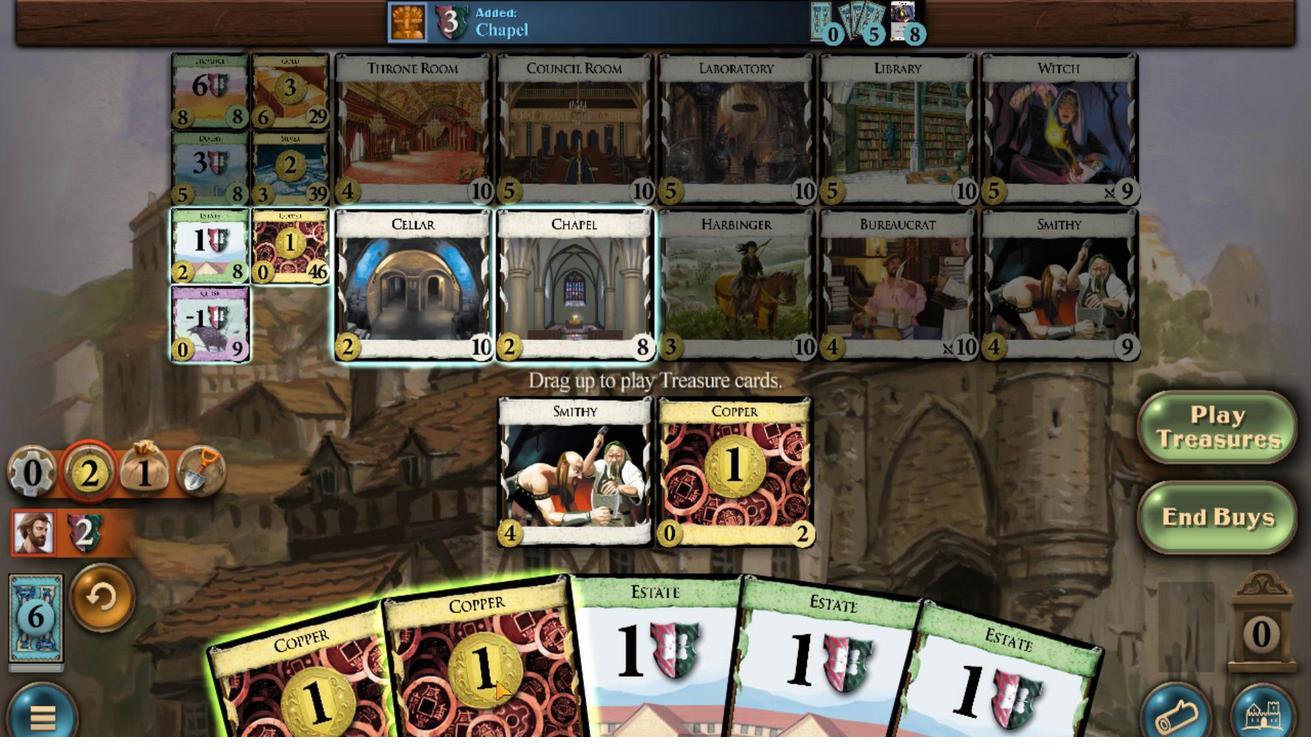 
Action: Mouse scrolled (492, 680) with delta (0, 0)
Screenshot: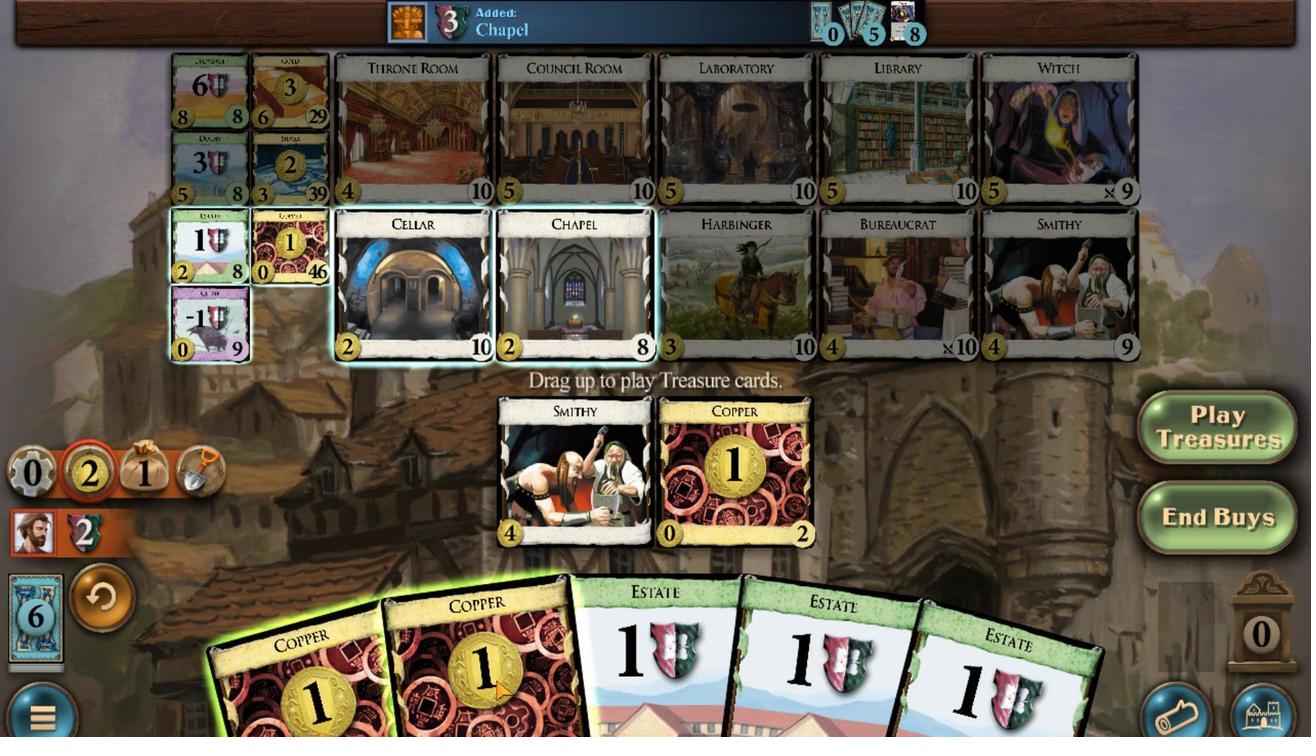
Action: Mouse moved to (414, 681)
Screenshot: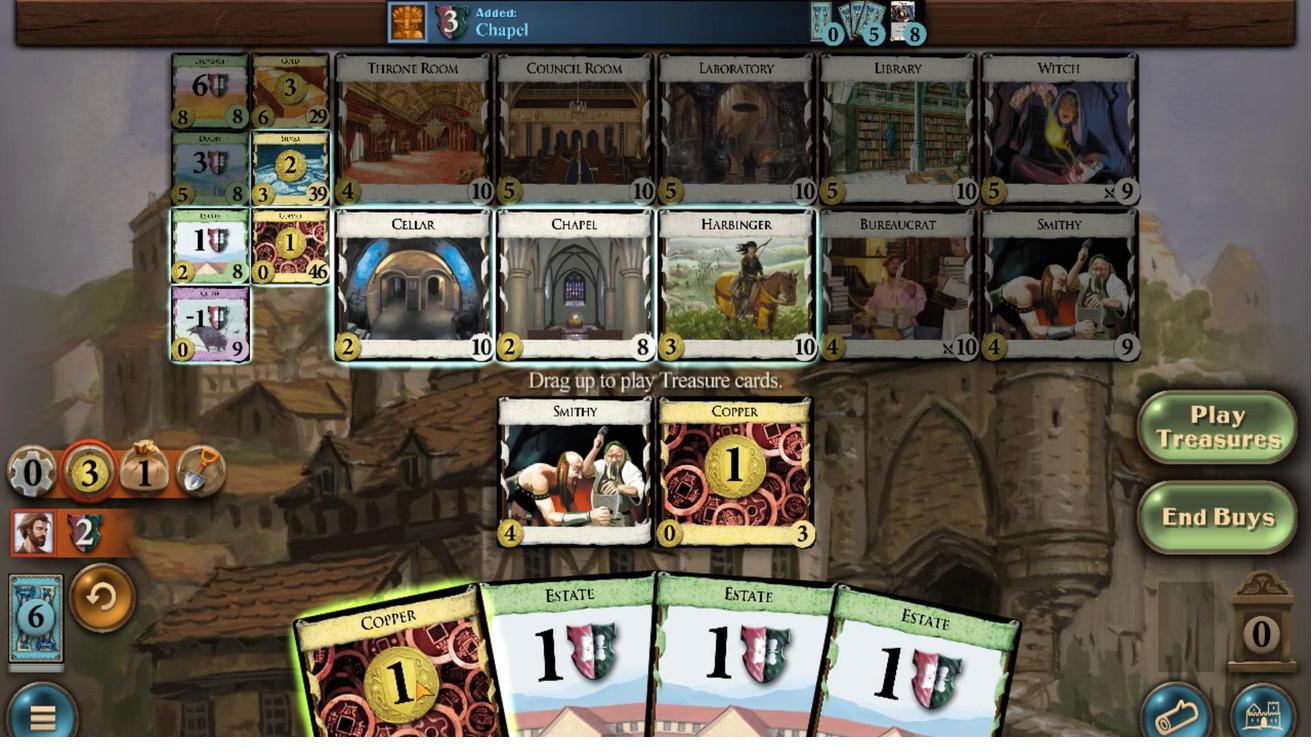 
Action: Mouse scrolled (414, 680) with delta (0, 0)
Screenshot: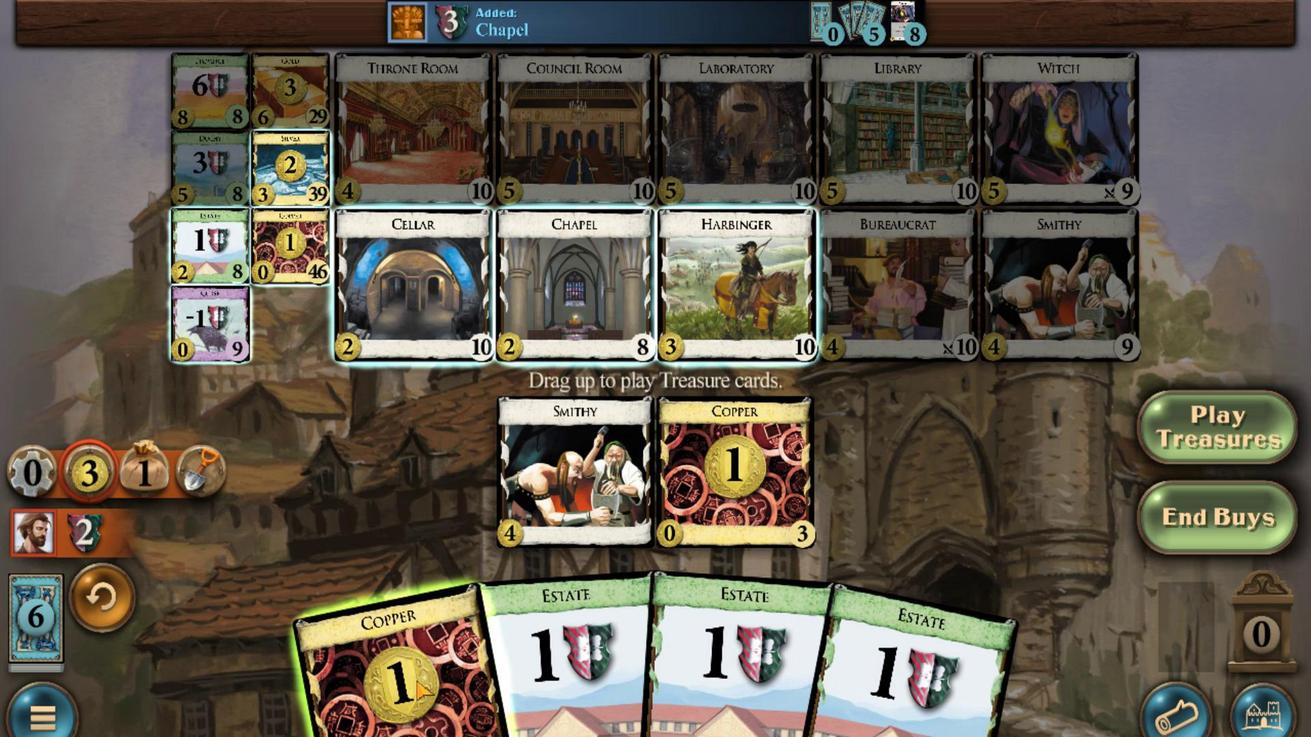 
Action: Mouse moved to (1045, 260)
Screenshot: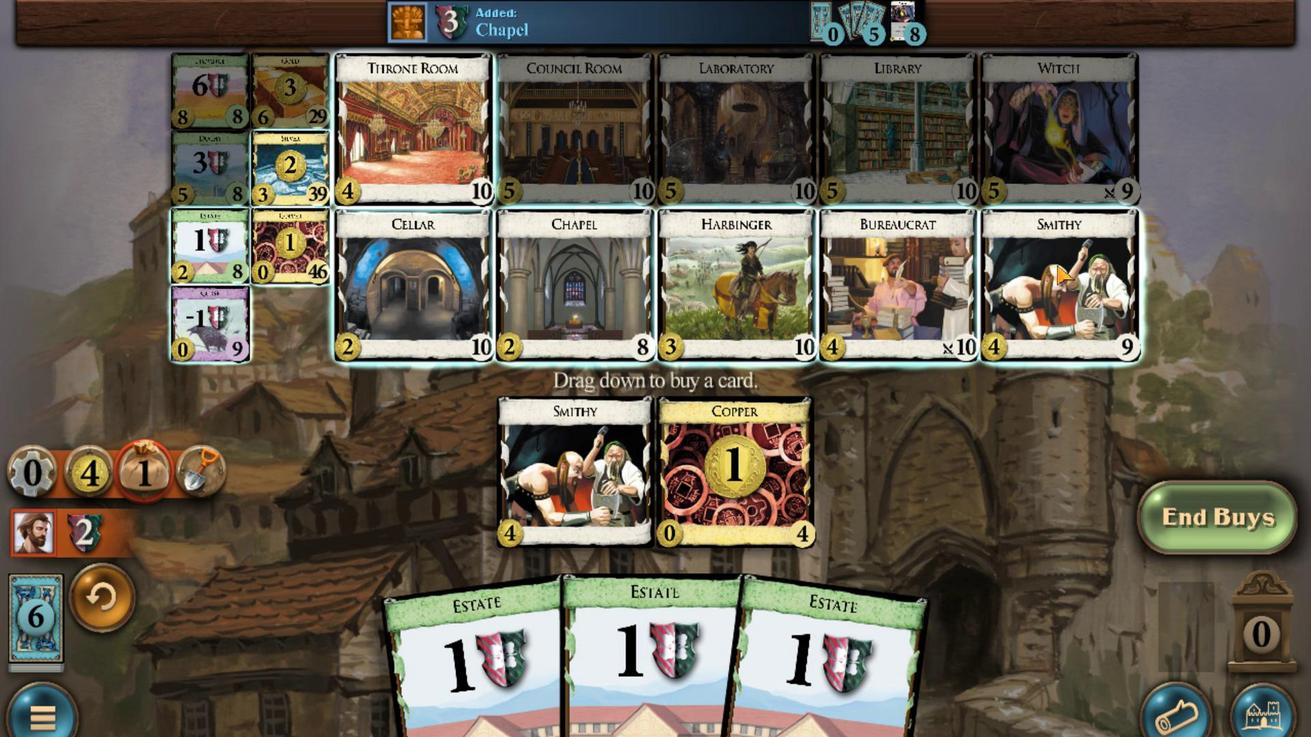 
Action: Mouse scrolled (1045, 260) with delta (0, 0)
Screenshot: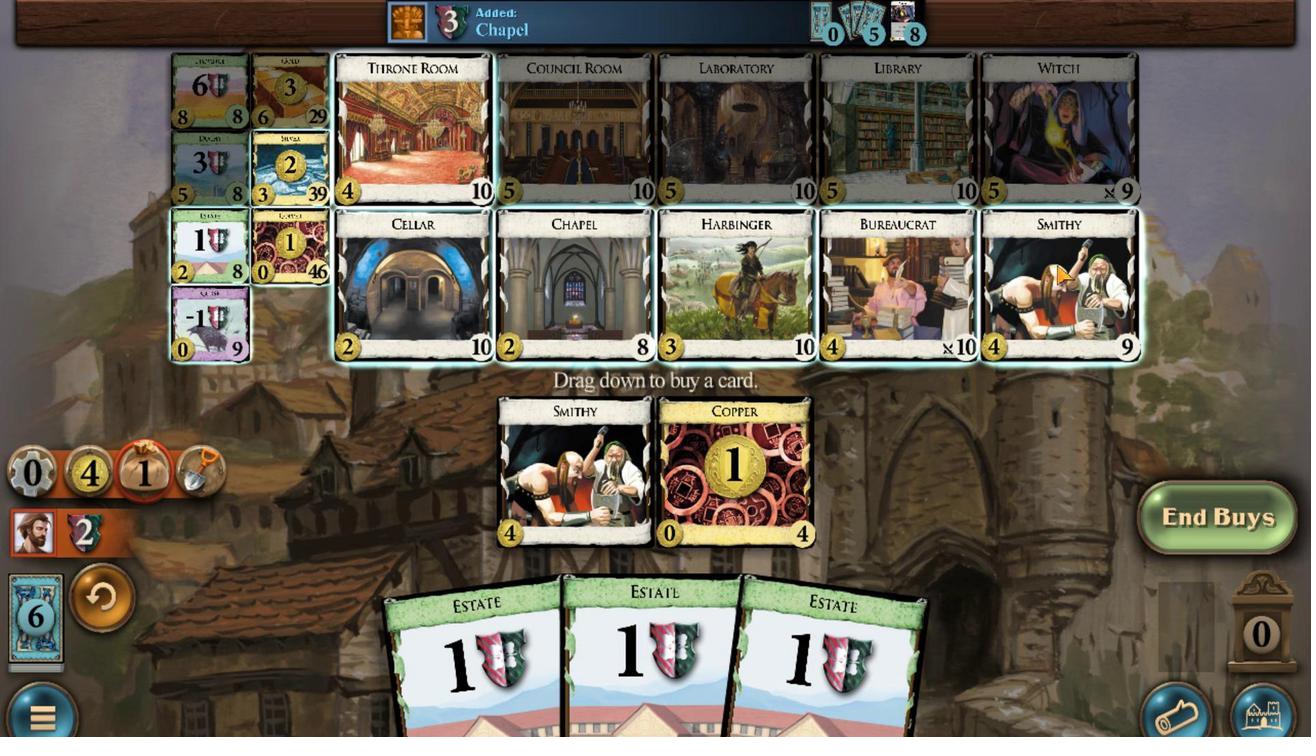 
Action: Mouse scrolled (1045, 260) with delta (0, 0)
Screenshot: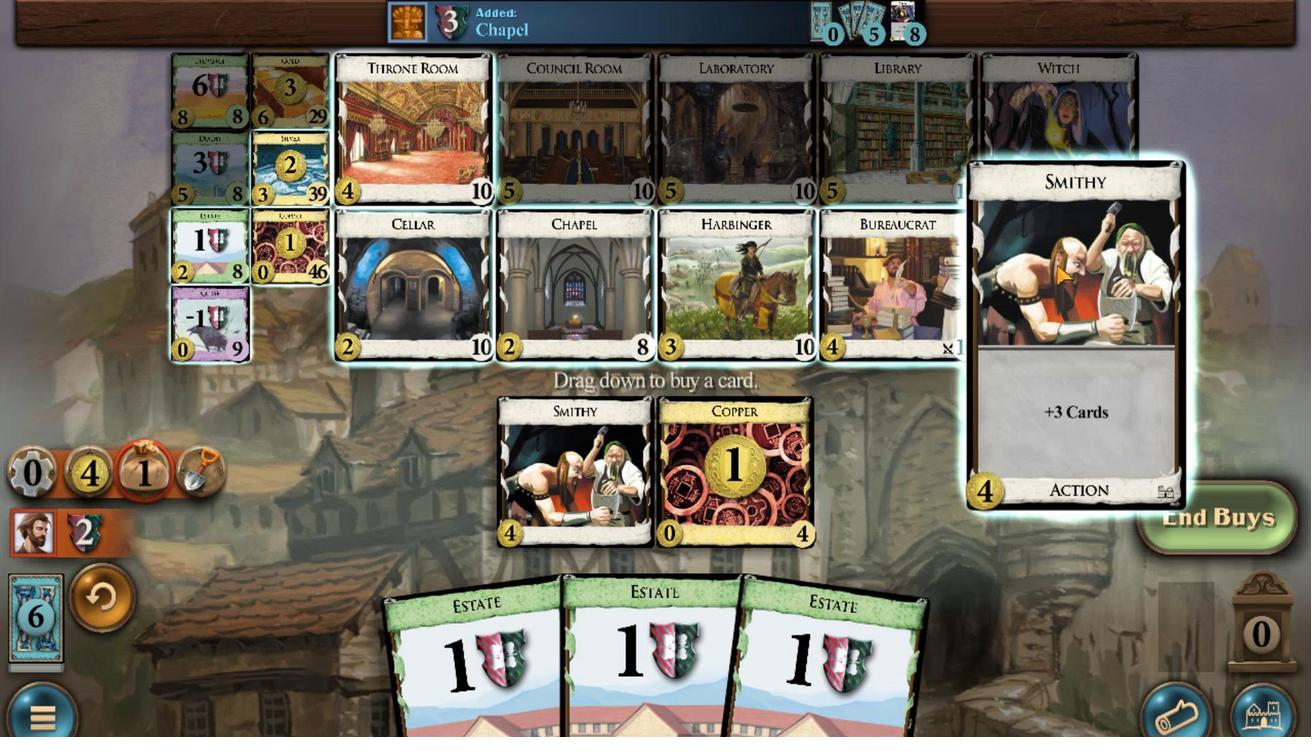
Action: Mouse scrolled (1045, 260) with delta (0, 0)
Screenshot: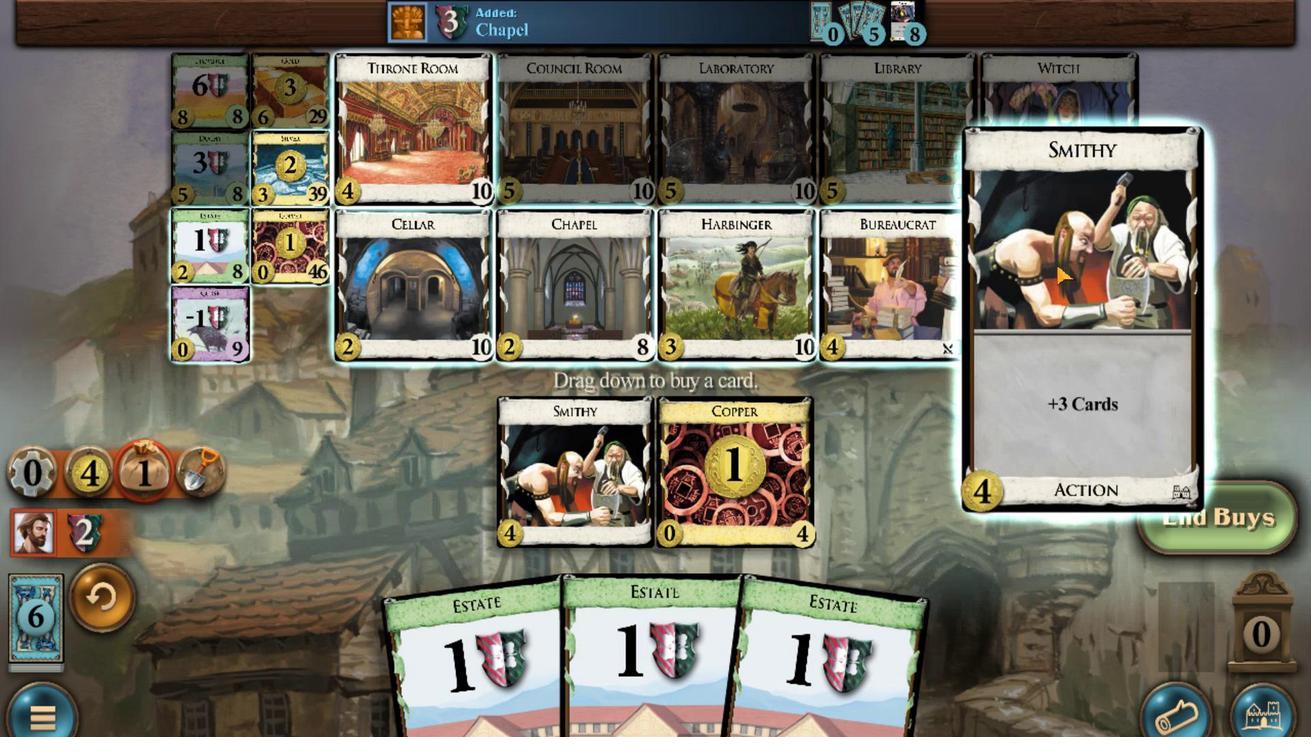 
Action: Mouse scrolled (1045, 260) with delta (0, 0)
Screenshot: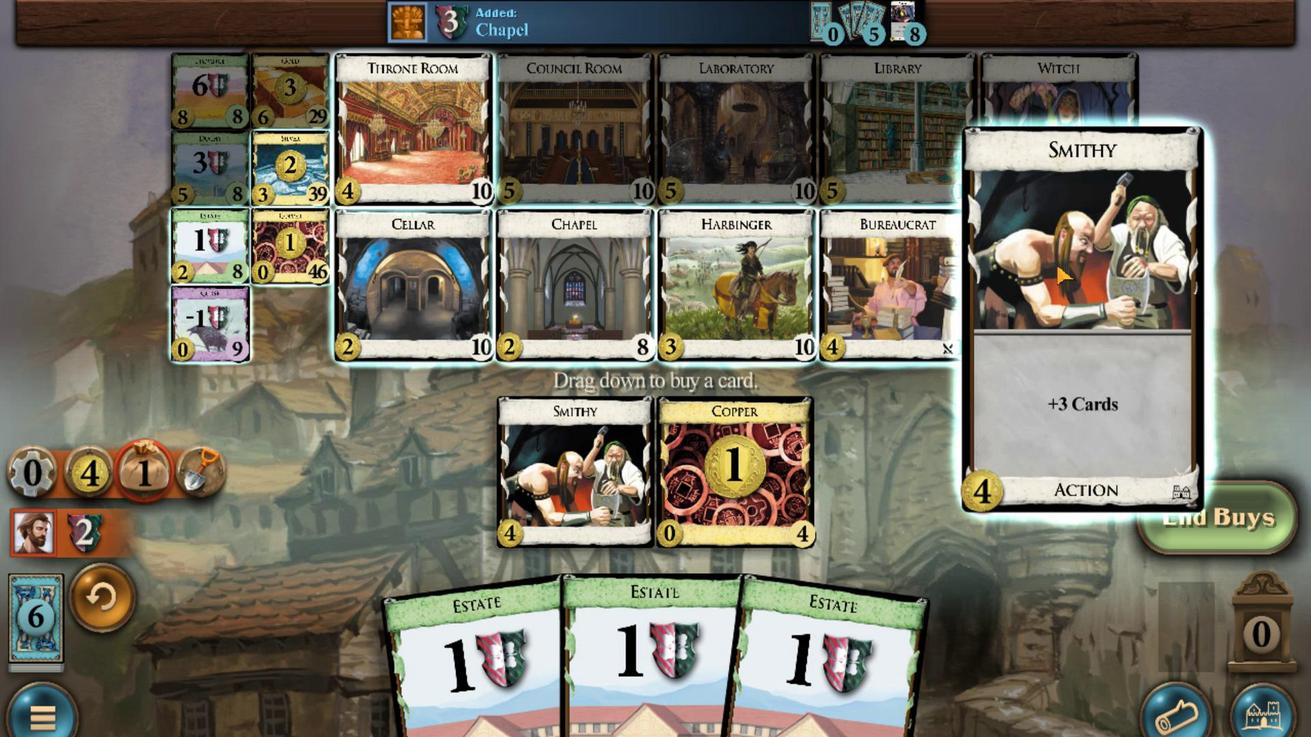 
Action: Mouse scrolled (1045, 260) with delta (0, 0)
Screenshot: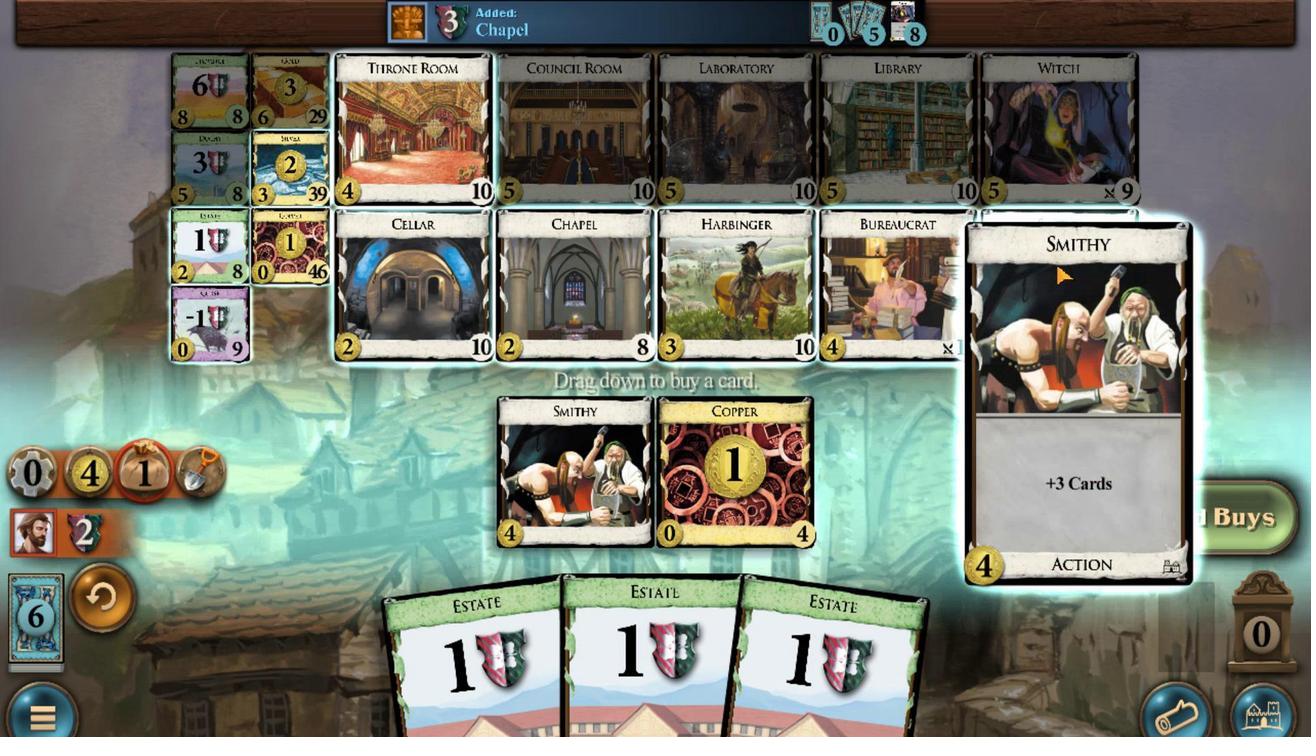 
Action: Mouse moved to (774, 621)
Screenshot: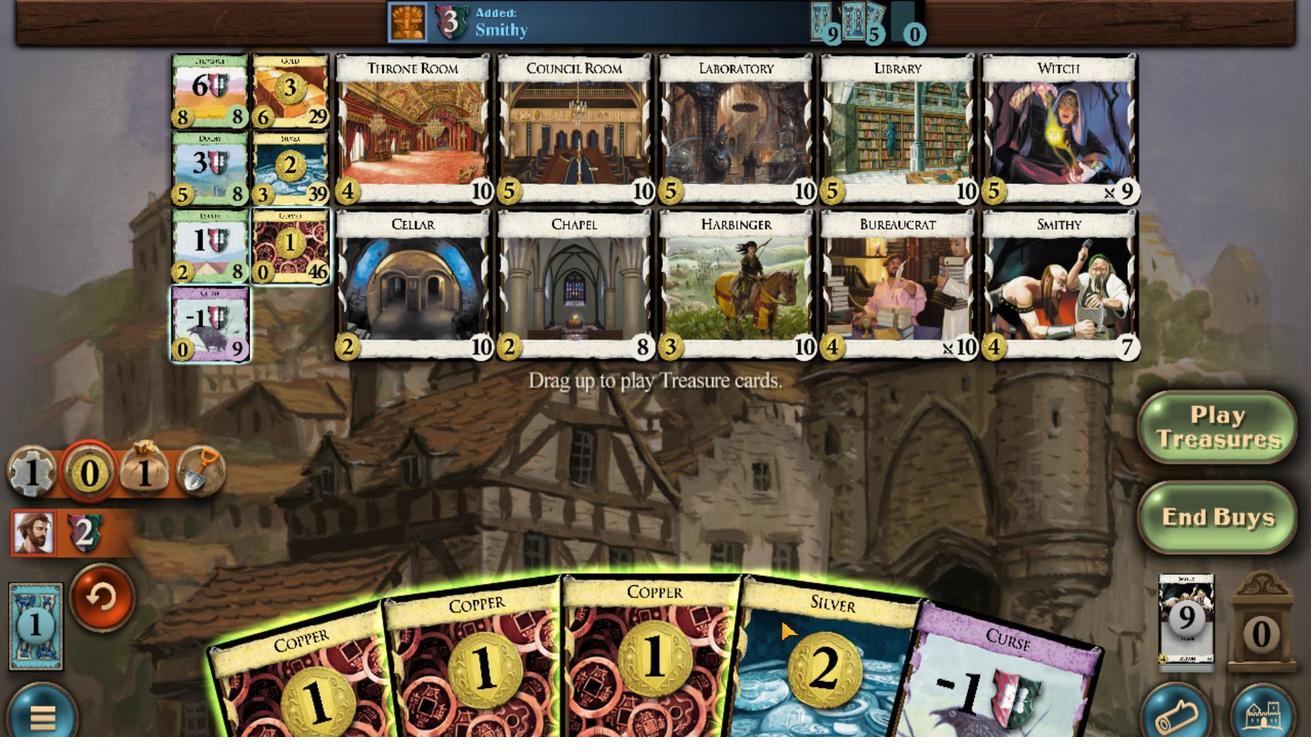 
Action: Mouse scrolled (774, 620) with delta (0, 0)
Screenshot: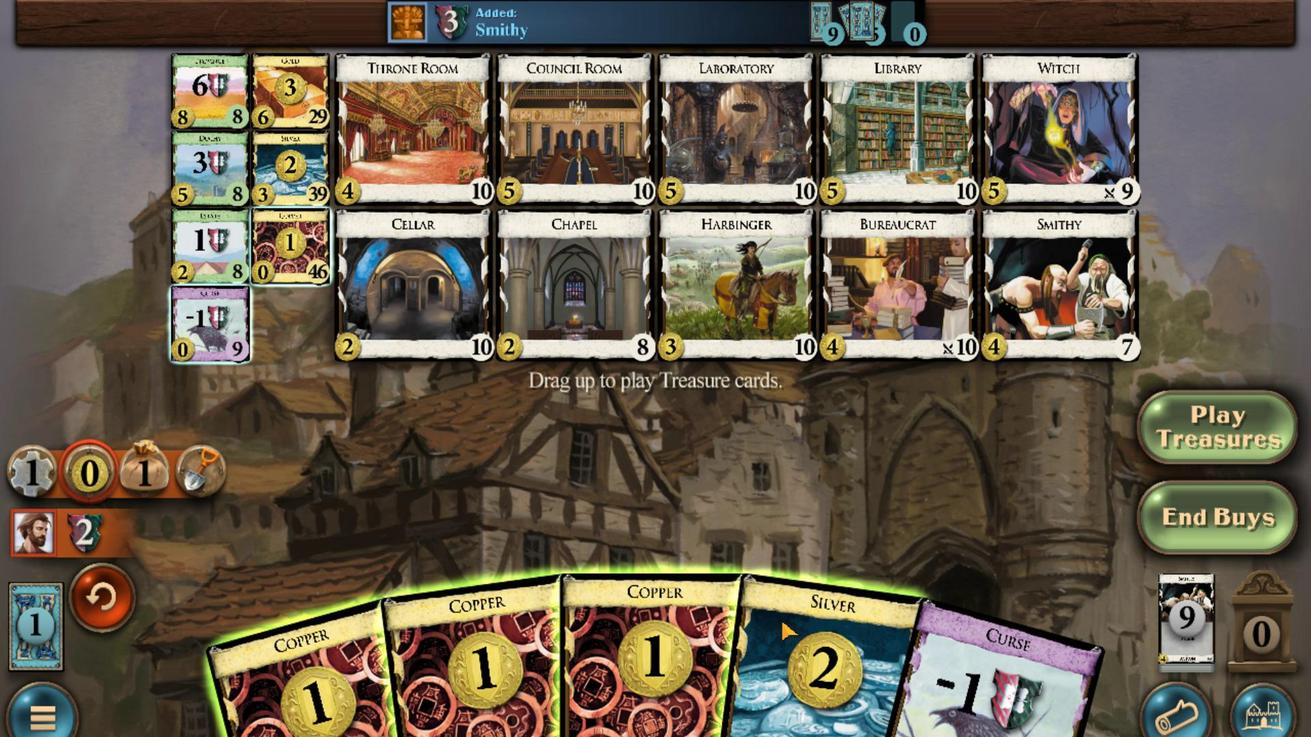 
Action: Mouse moved to (707, 634)
Screenshot: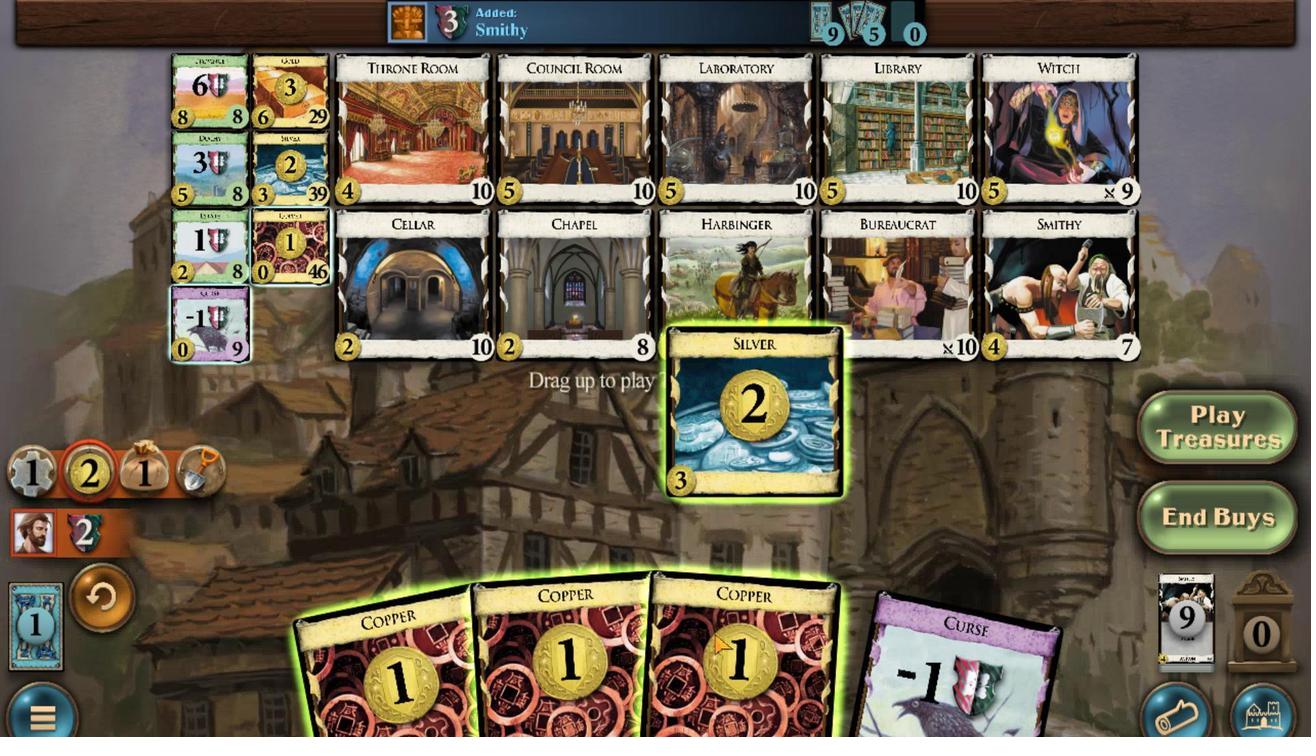 
Action: Mouse scrolled (707, 633) with delta (0, 0)
Screenshot: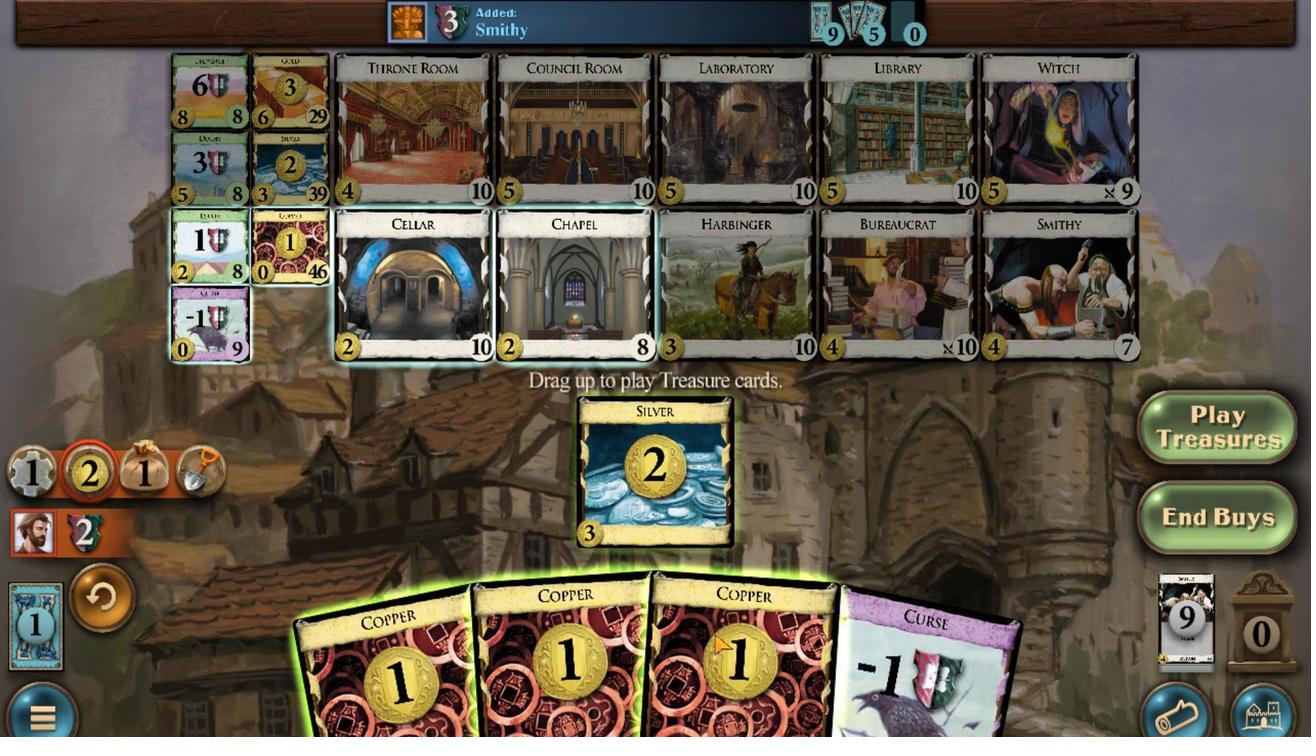 
Action: Mouse moved to (676, 644)
Screenshot: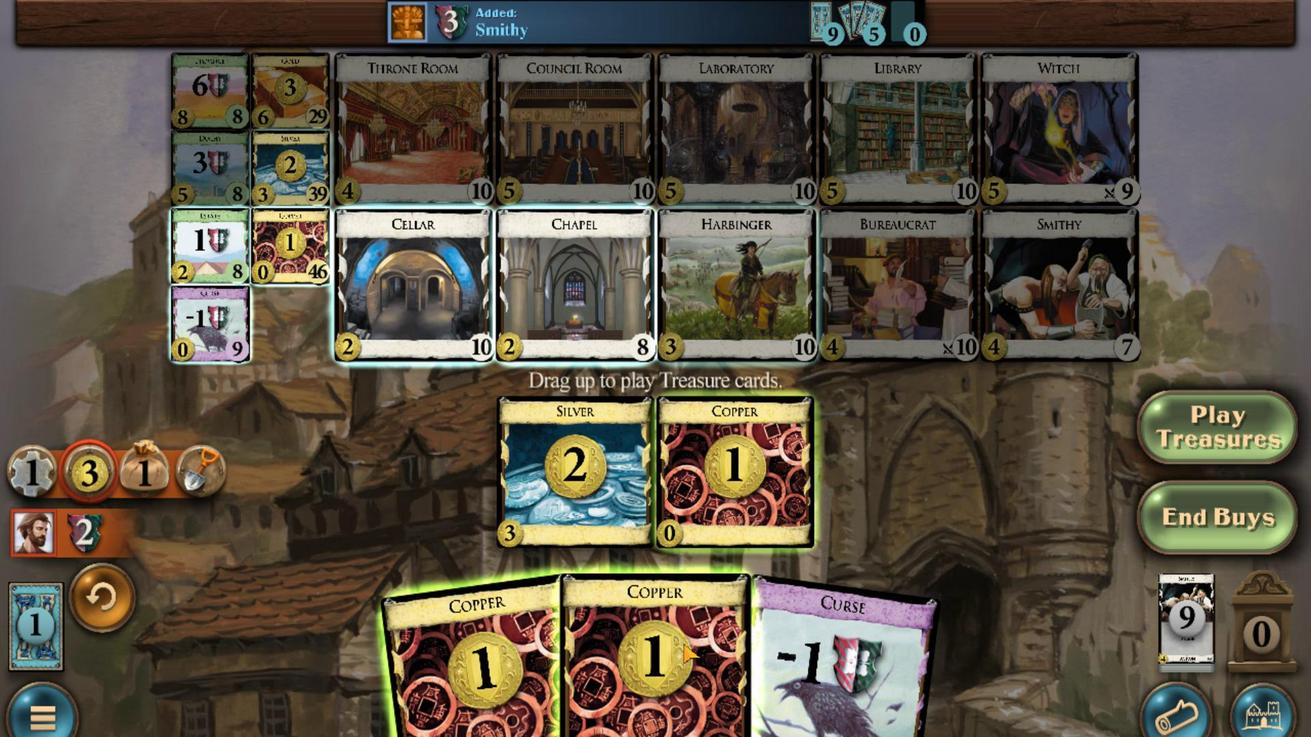 
Action: Mouse scrolled (676, 643) with delta (0, 0)
Screenshot: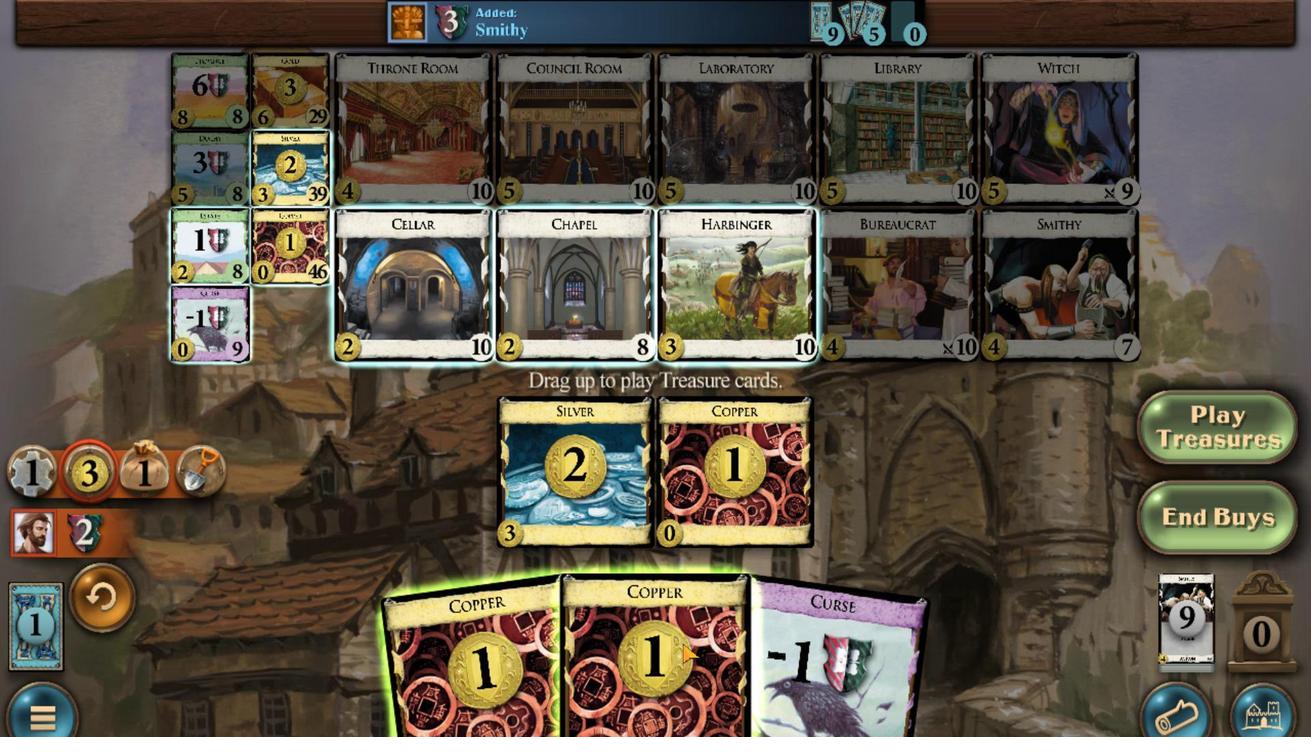 
Action: Mouse moved to (627, 646)
Screenshot: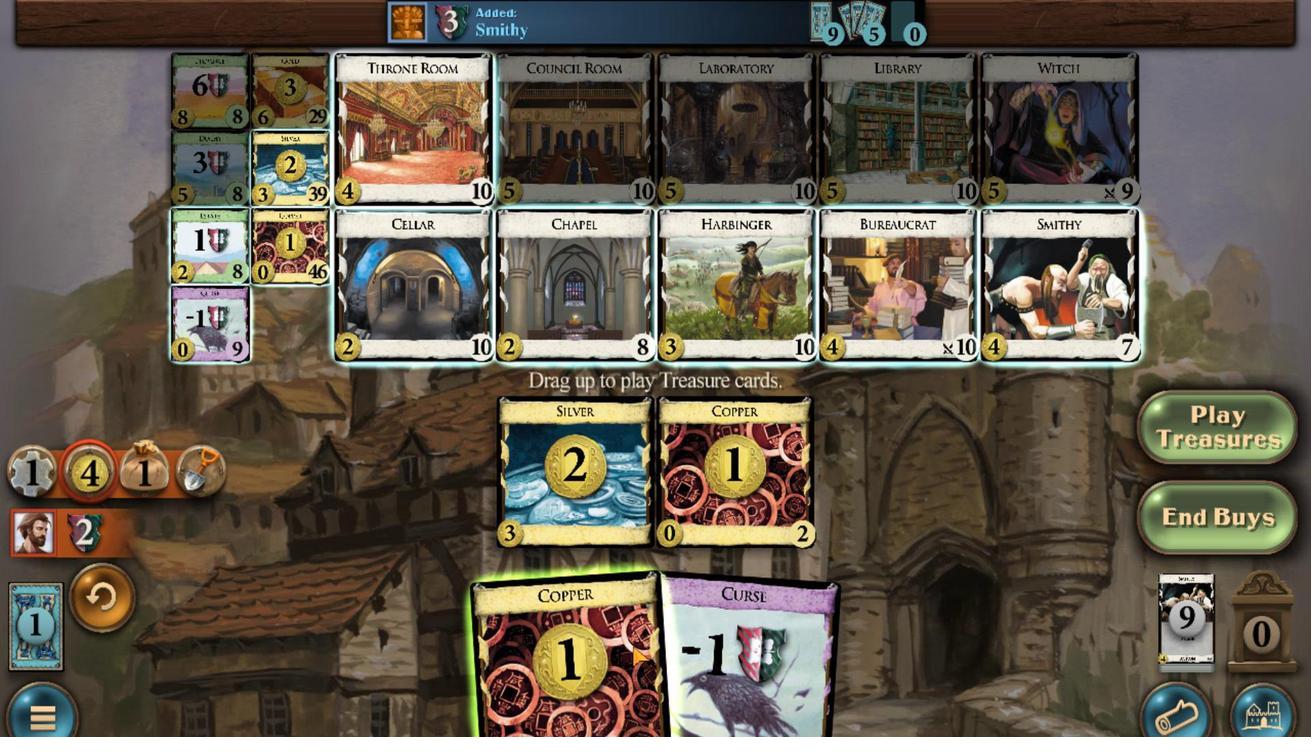 
Action: Mouse scrolled (627, 646) with delta (0, 0)
Screenshot: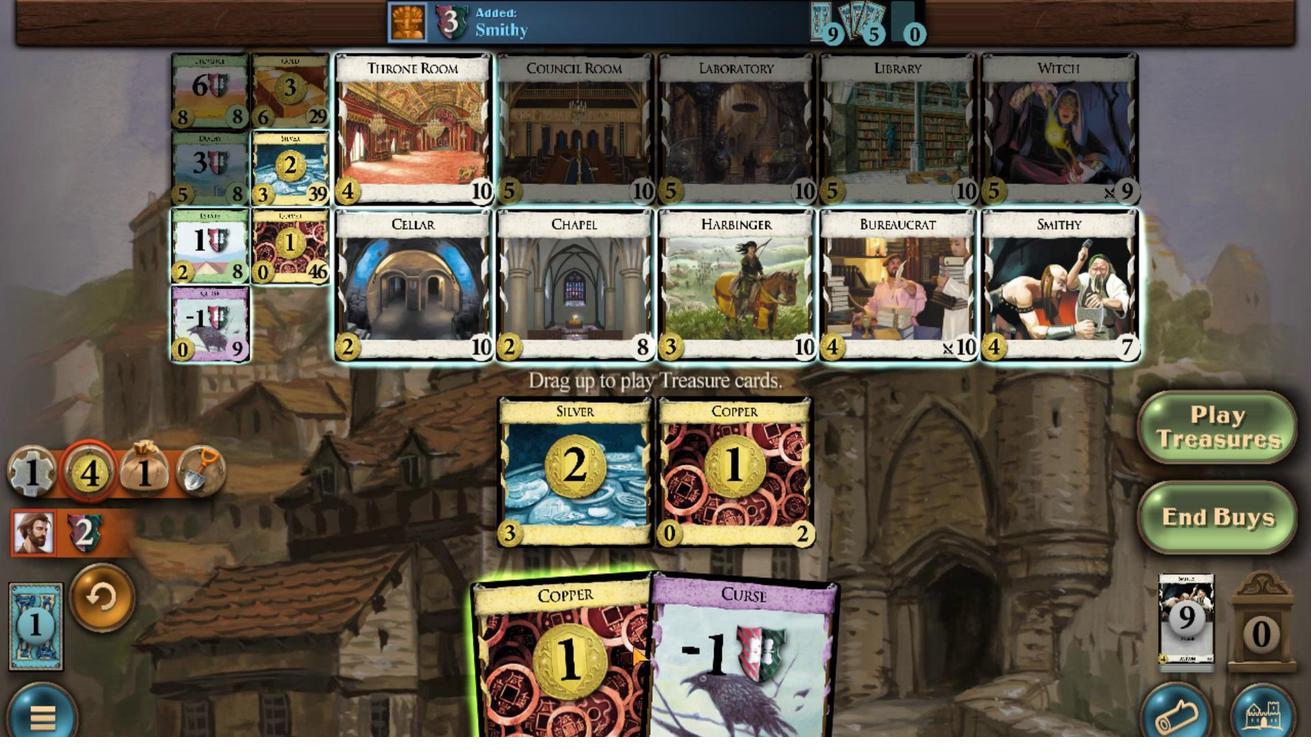 
Action: Mouse moved to (217, 148)
Screenshot: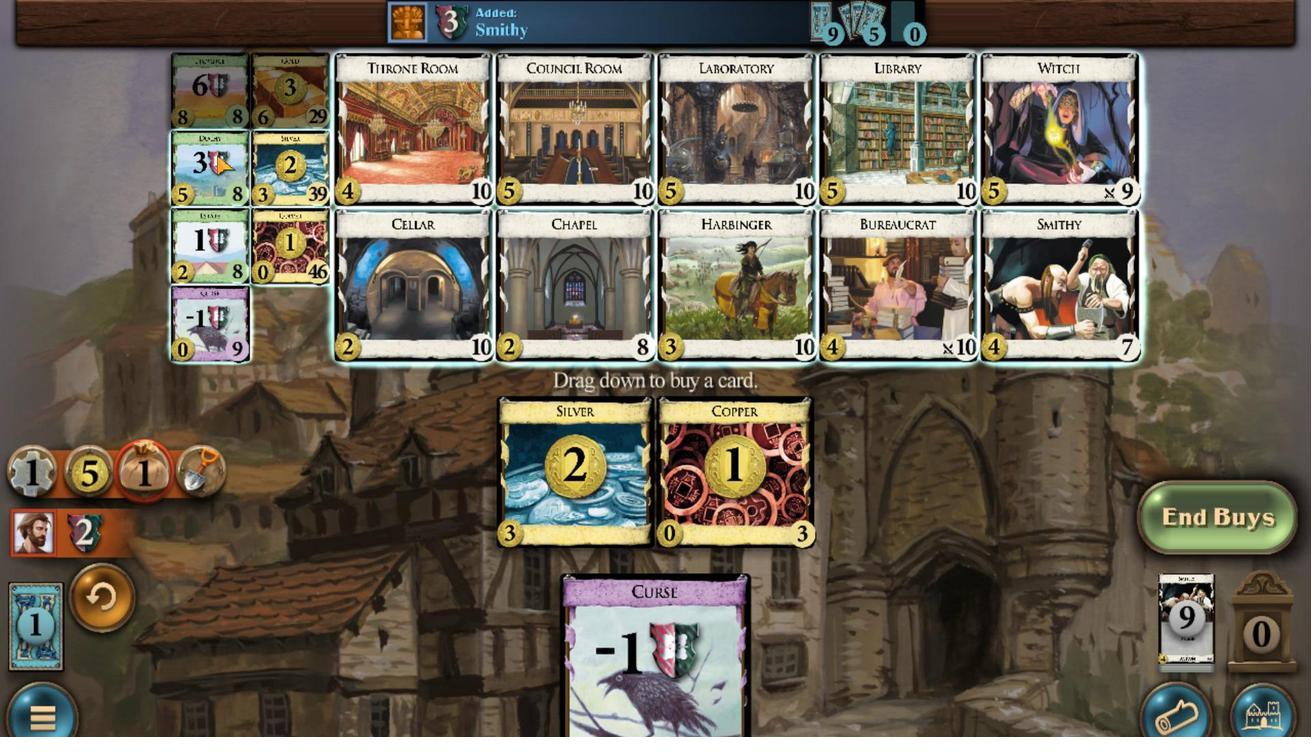 
Action: Mouse scrolled (217, 149) with delta (0, 0)
Screenshot: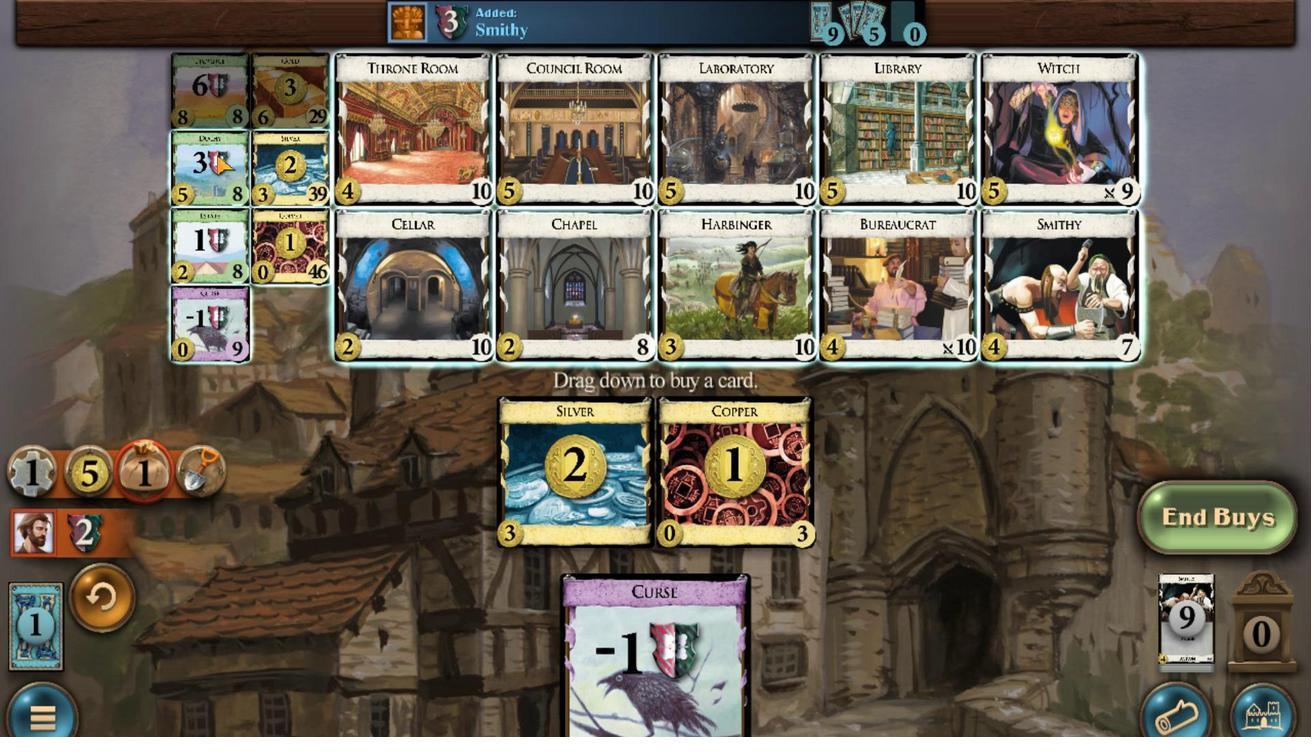 
Action: Mouse scrolled (217, 149) with delta (0, 0)
Screenshot: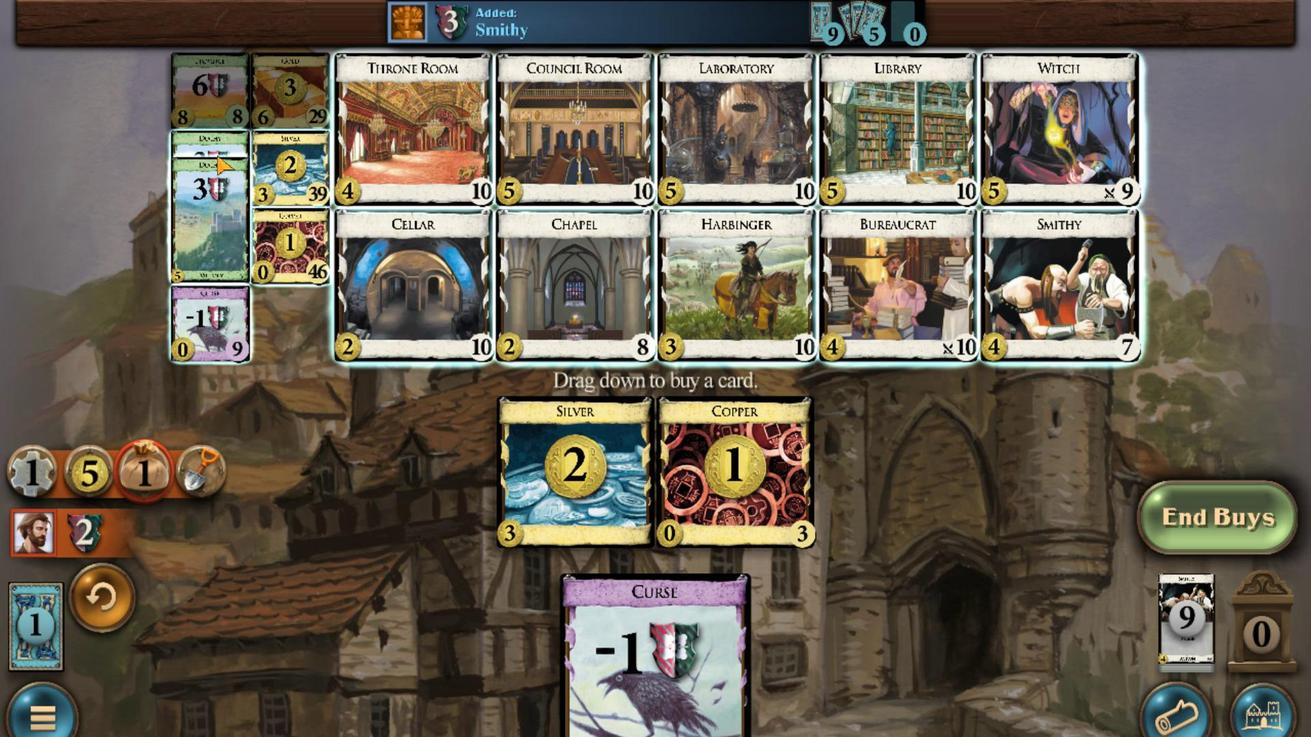 
Action: Mouse scrolled (217, 149) with delta (0, 0)
Screenshot: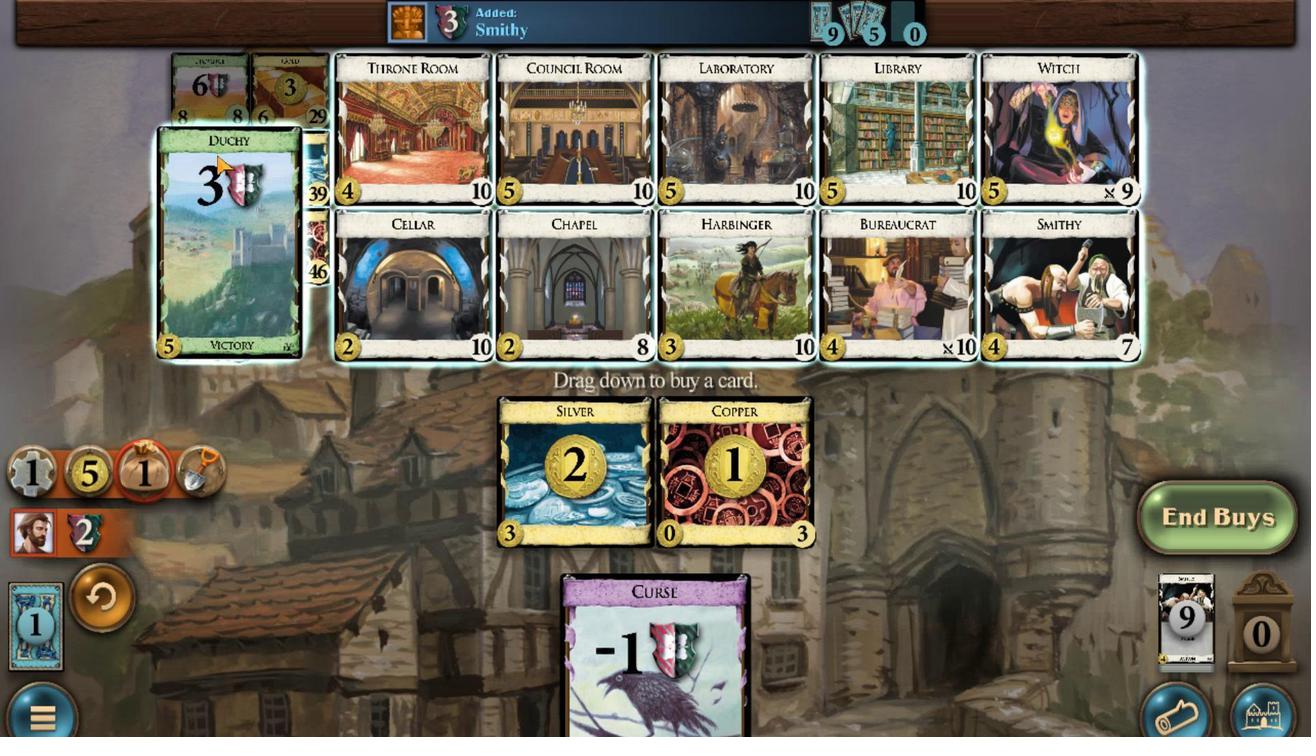 
Action: Mouse scrolled (217, 149) with delta (0, 0)
Screenshot: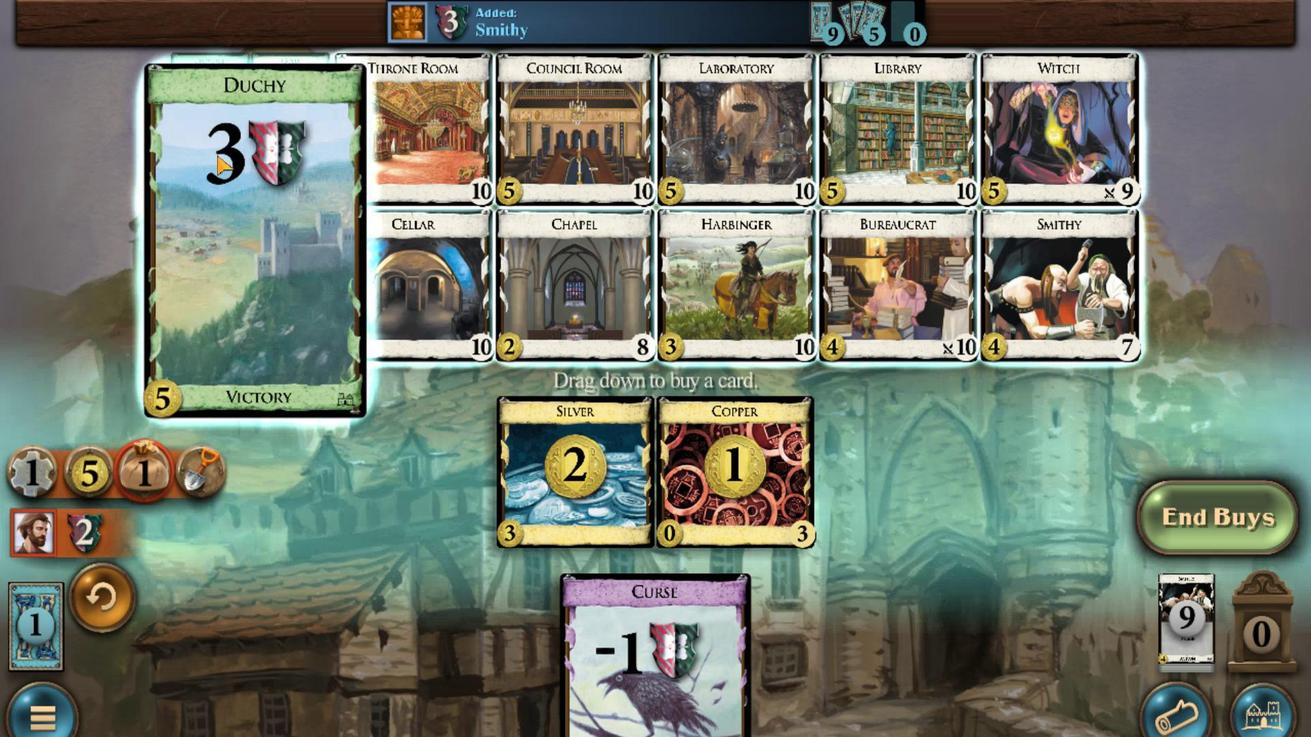 
Action: Mouse scrolled (217, 149) with delta (0, 0)
Screenshot: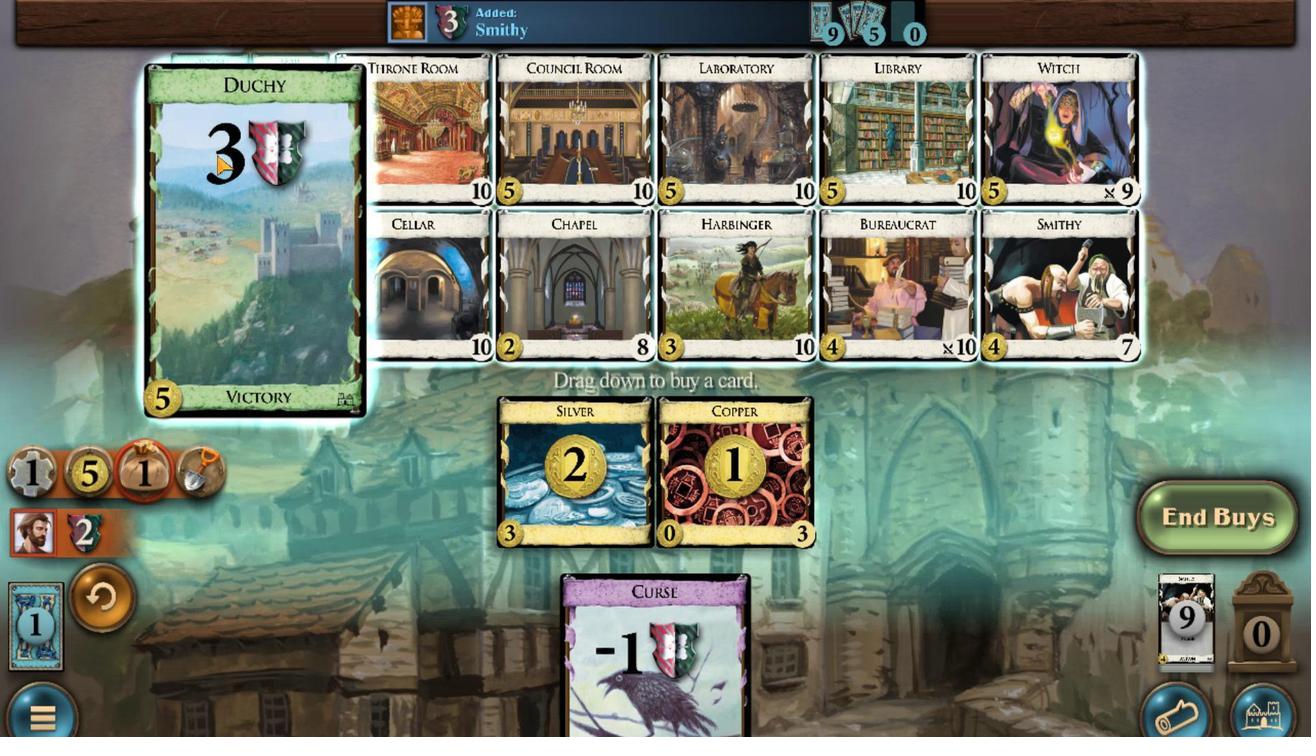 
Action: Mouse scrolled (217, 149) with delta (0, 0)
Screenshot: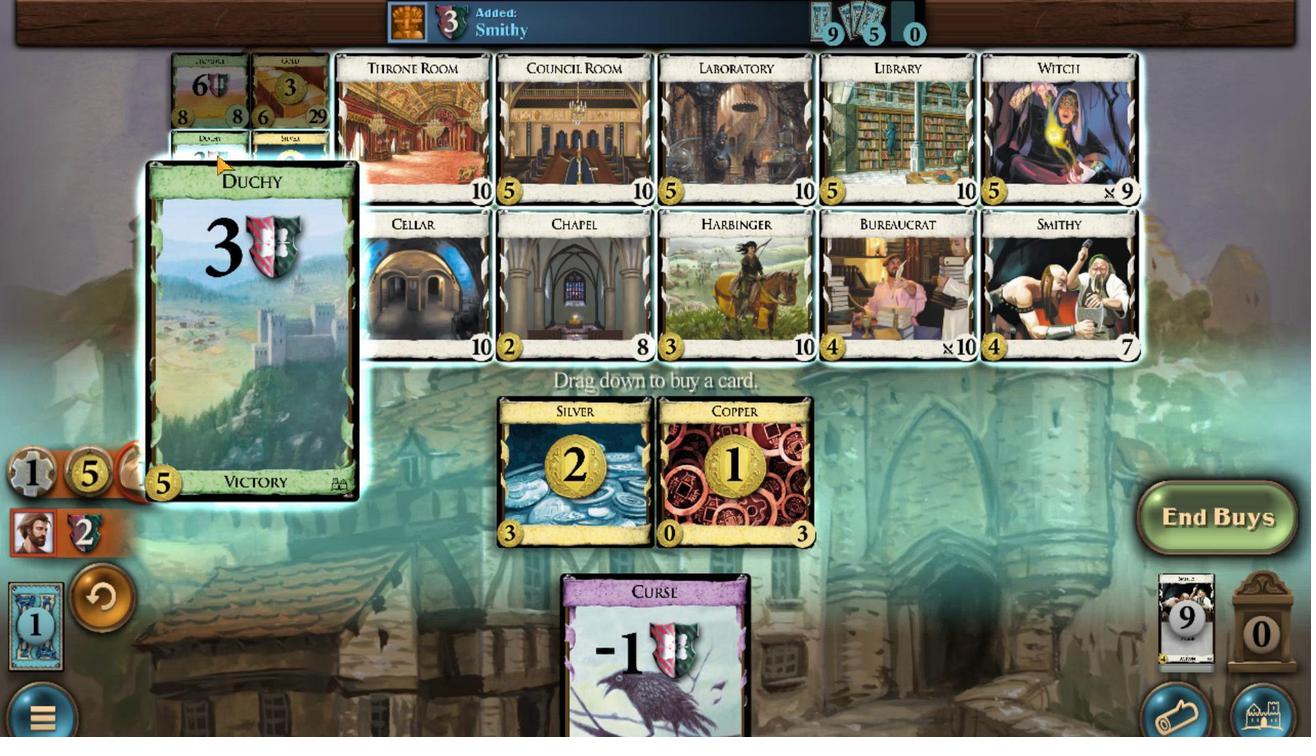 
Action: Mouse scrolled (217, 149) with delta (0, 0)
Screenshot: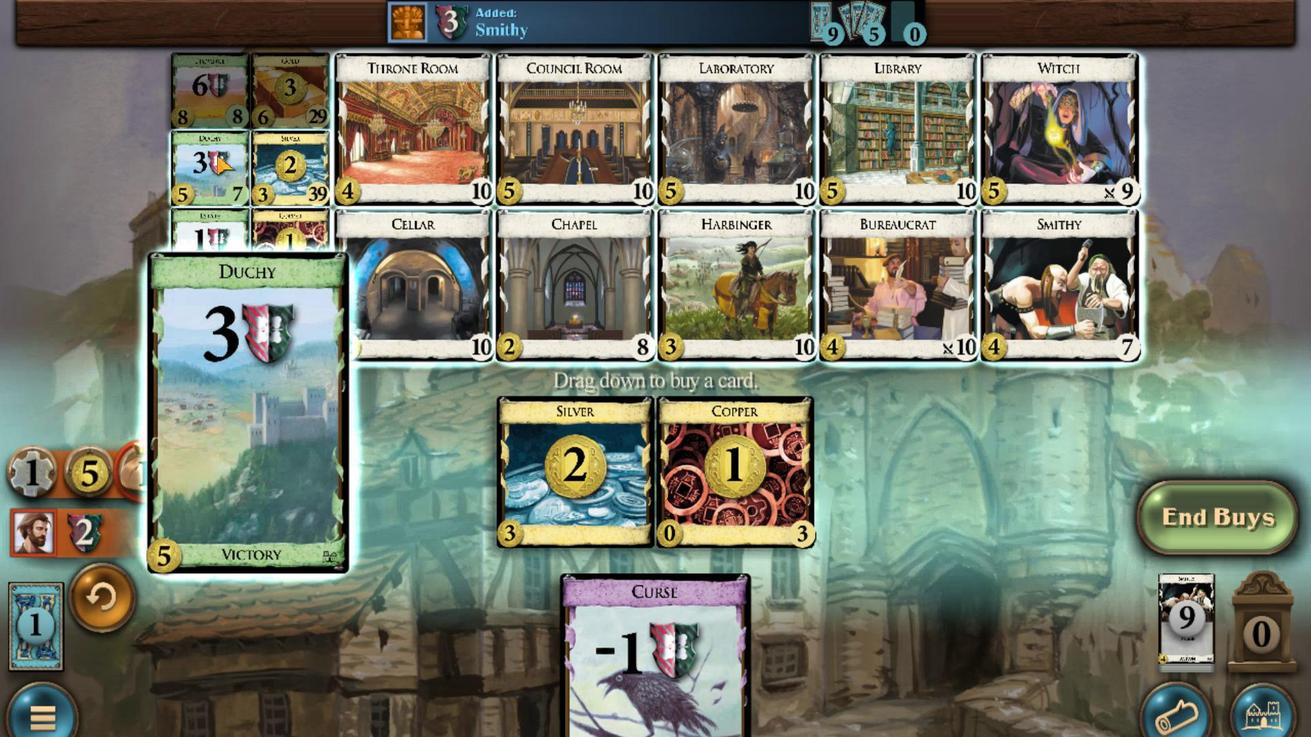
Action: Mouse moved to (360, 661)
Screenshot: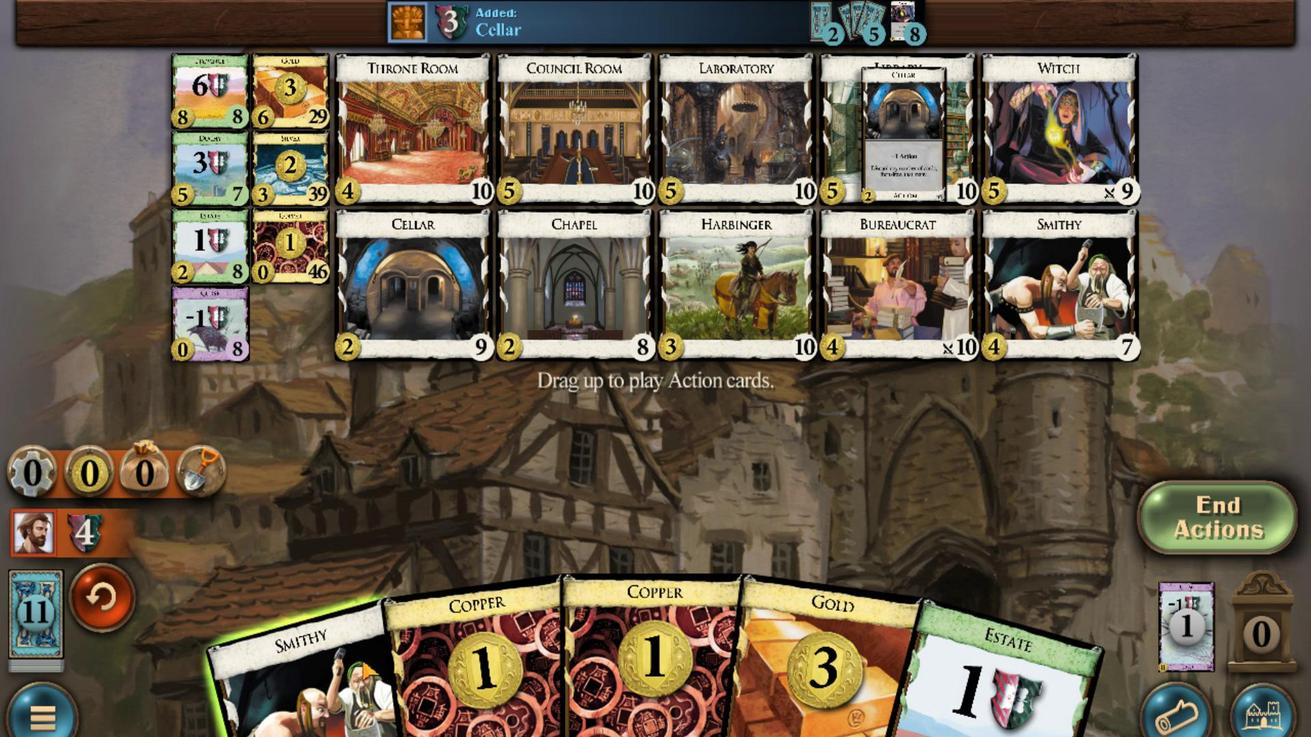 
Action: Mouse scrolled (360, 660) with delta (0, 0)
Screenshot: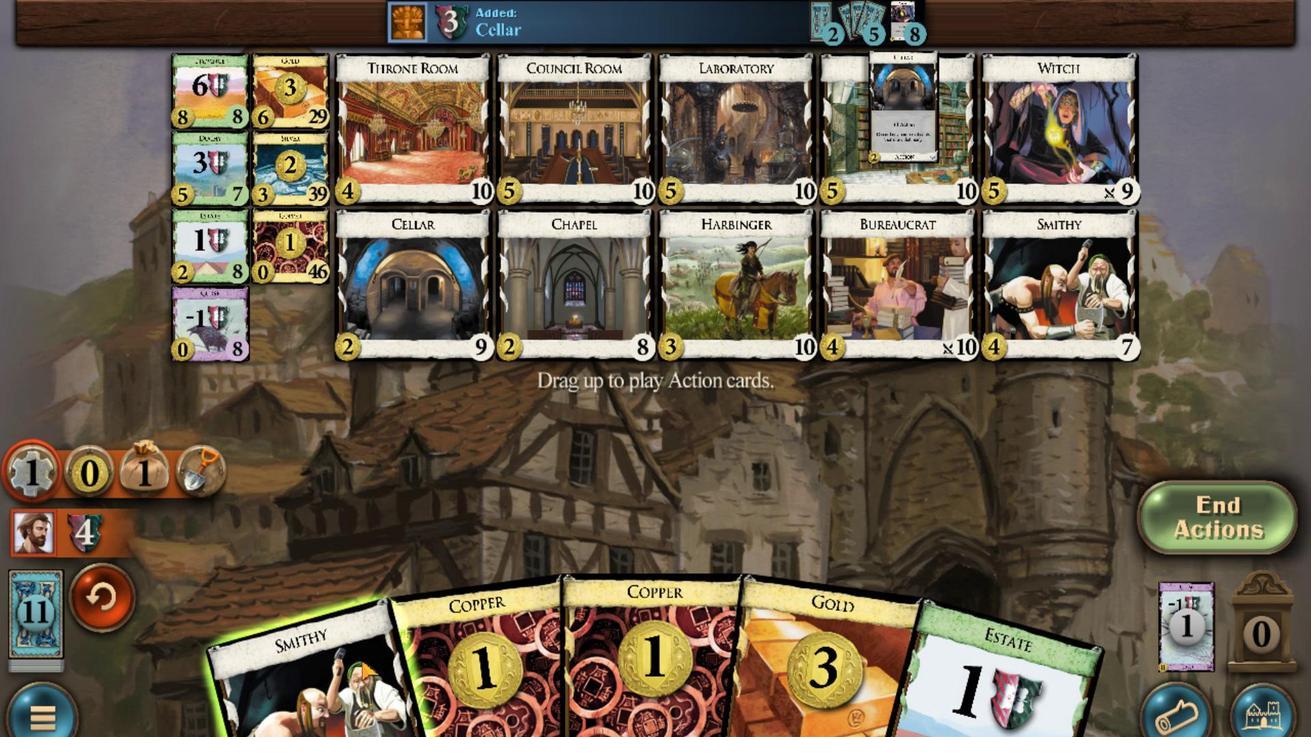 
Action: Mouse moved to (656, 634)
Screenshot: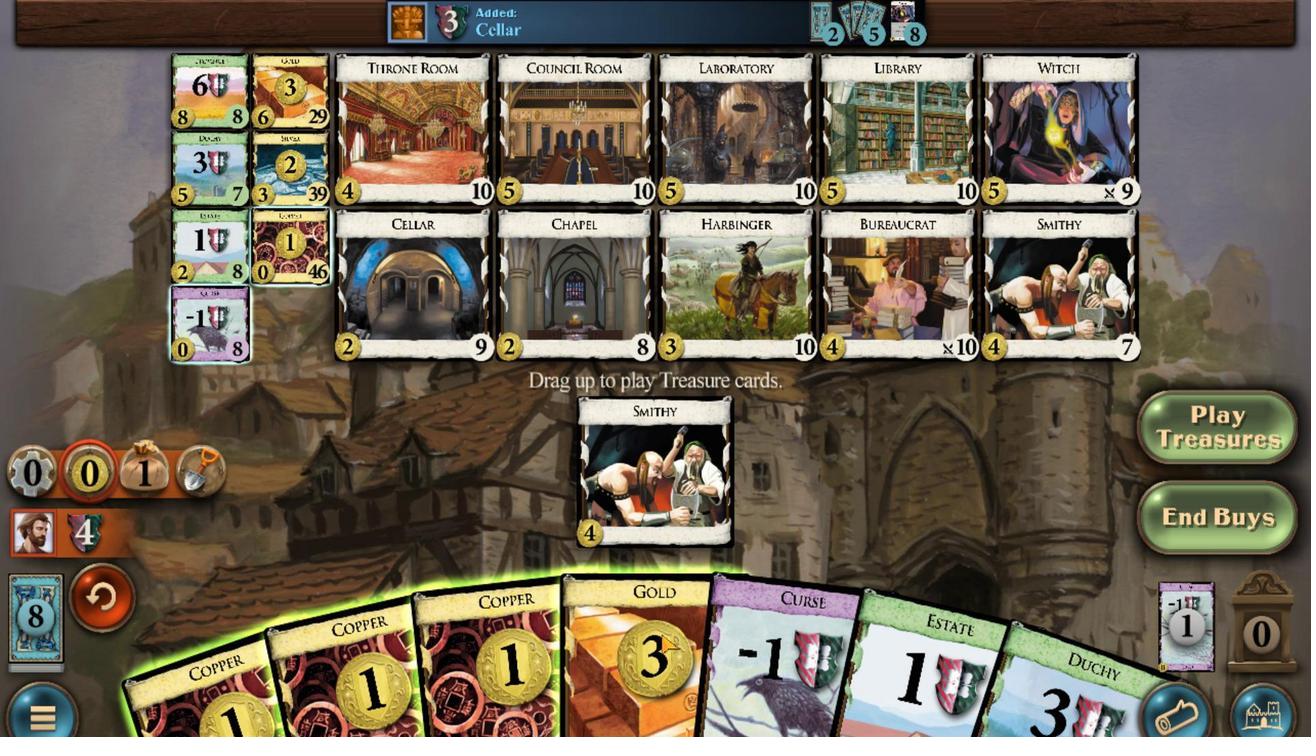 
Action: Mouse scrolled (656, 633) with delta (0, 0)
Screenshot: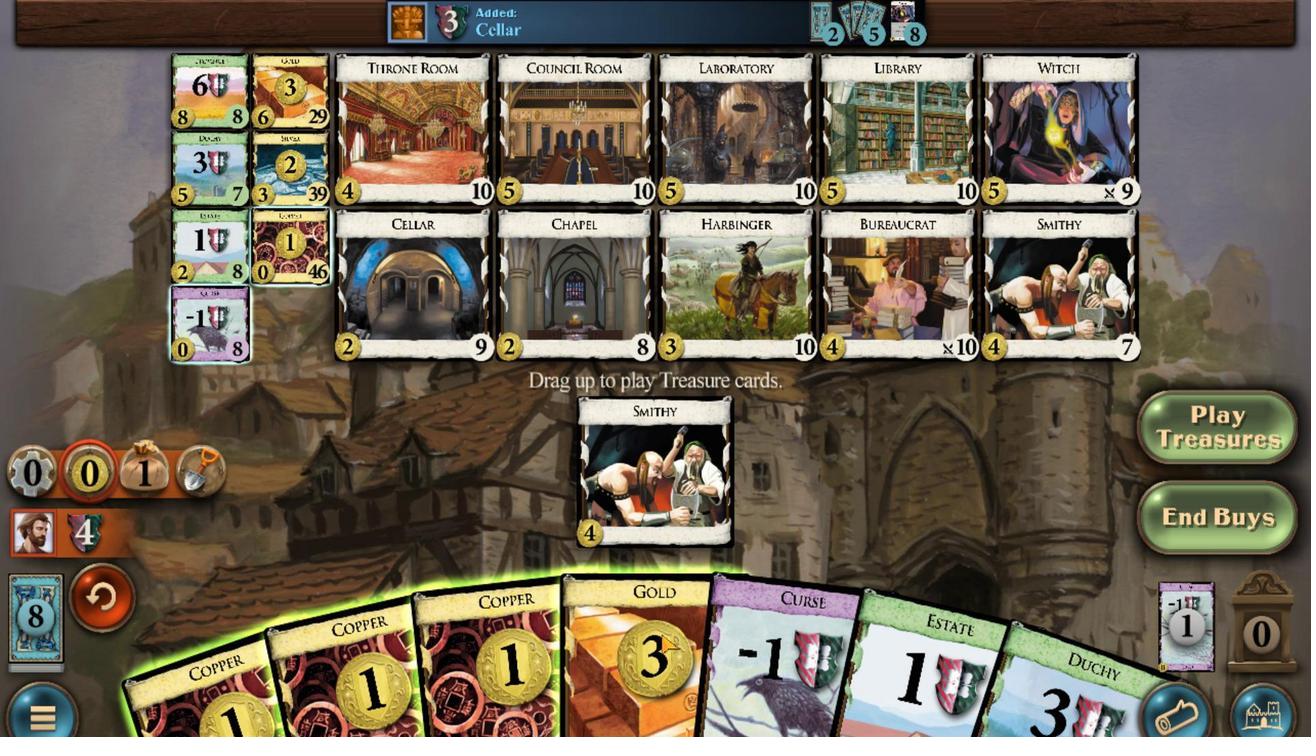 
Action: Mouse moved to (568, 652)
Screenshot: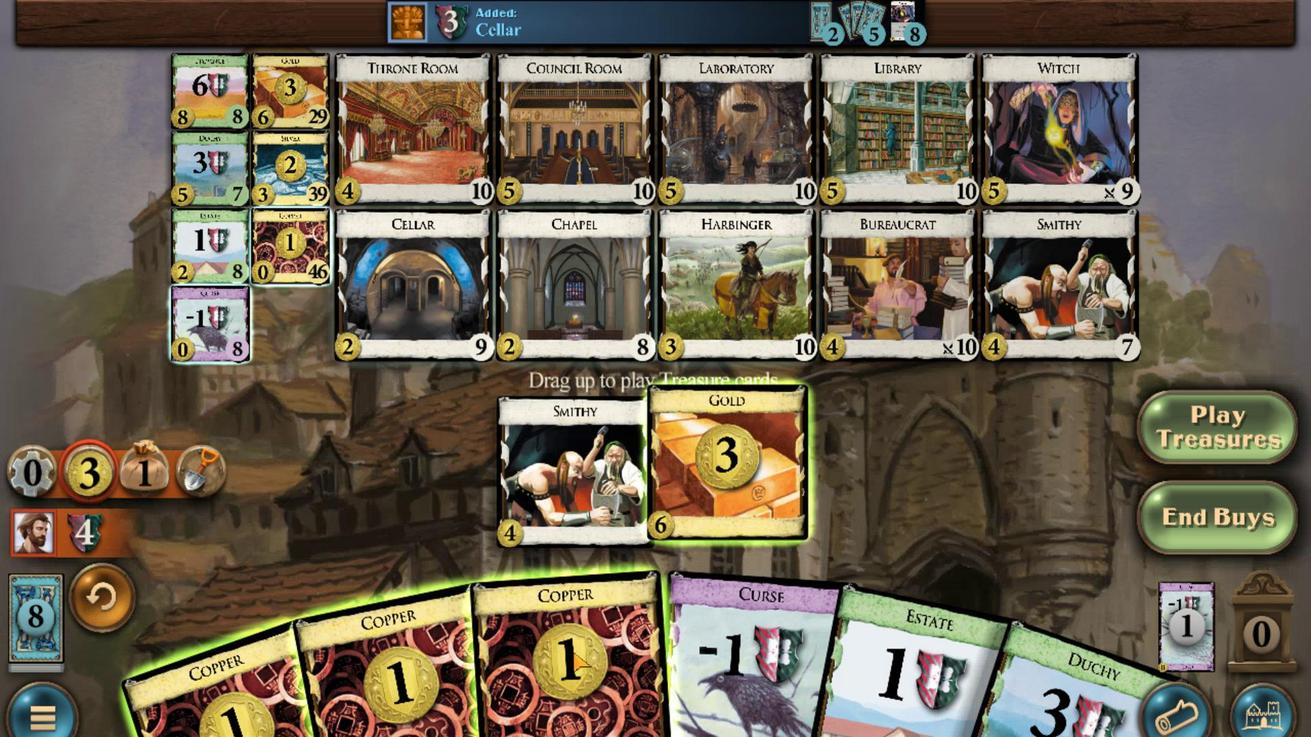 
Action: Mouse scrolled (568, 651) with delta (0, 0)
Screenshot: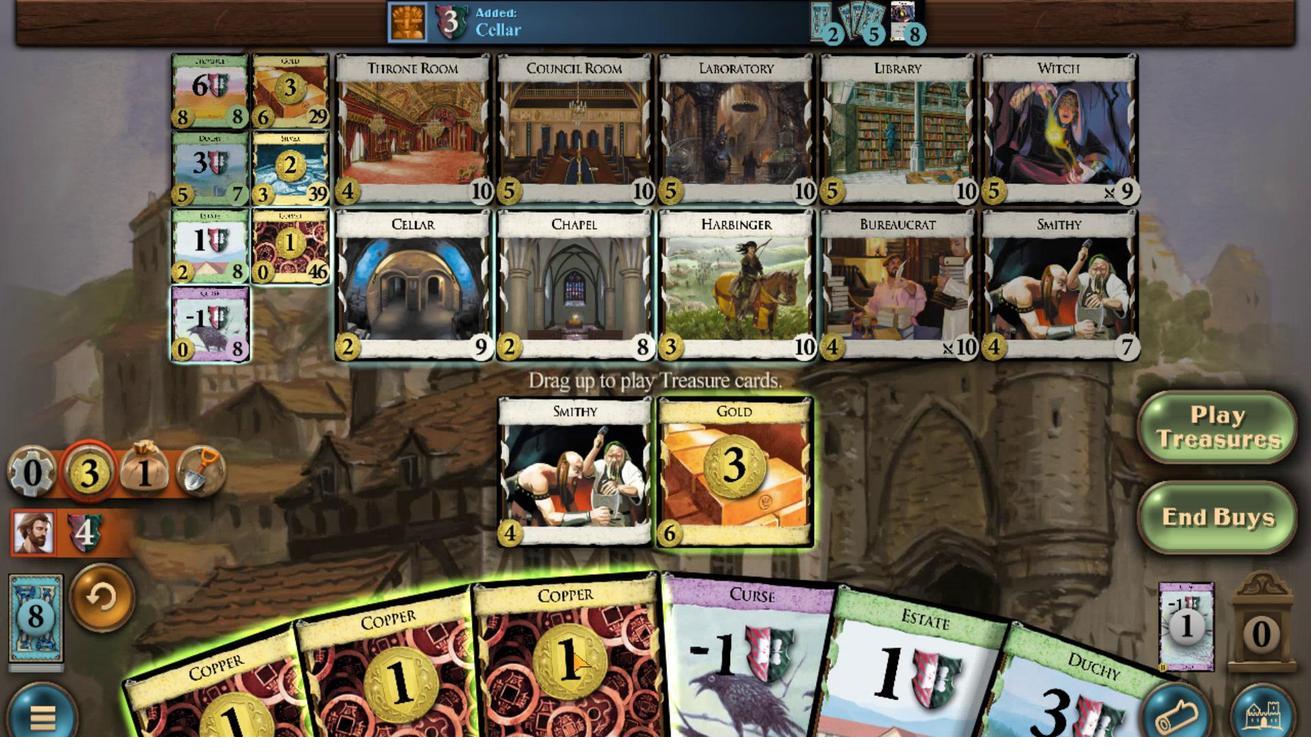 
Action: Mouse moved to (486, 665)
Screenshot: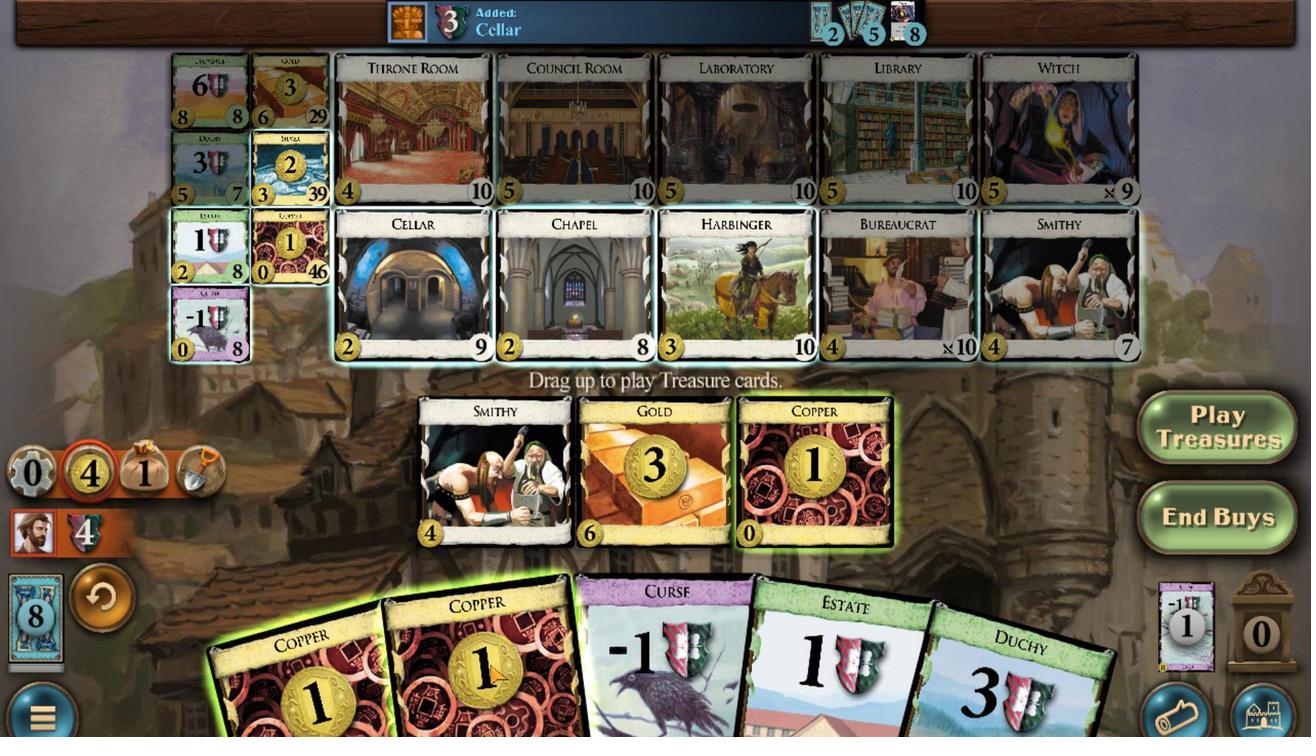 
Action: Mouse scrolled (486, 664) with delta (0, 0)
Screenshot: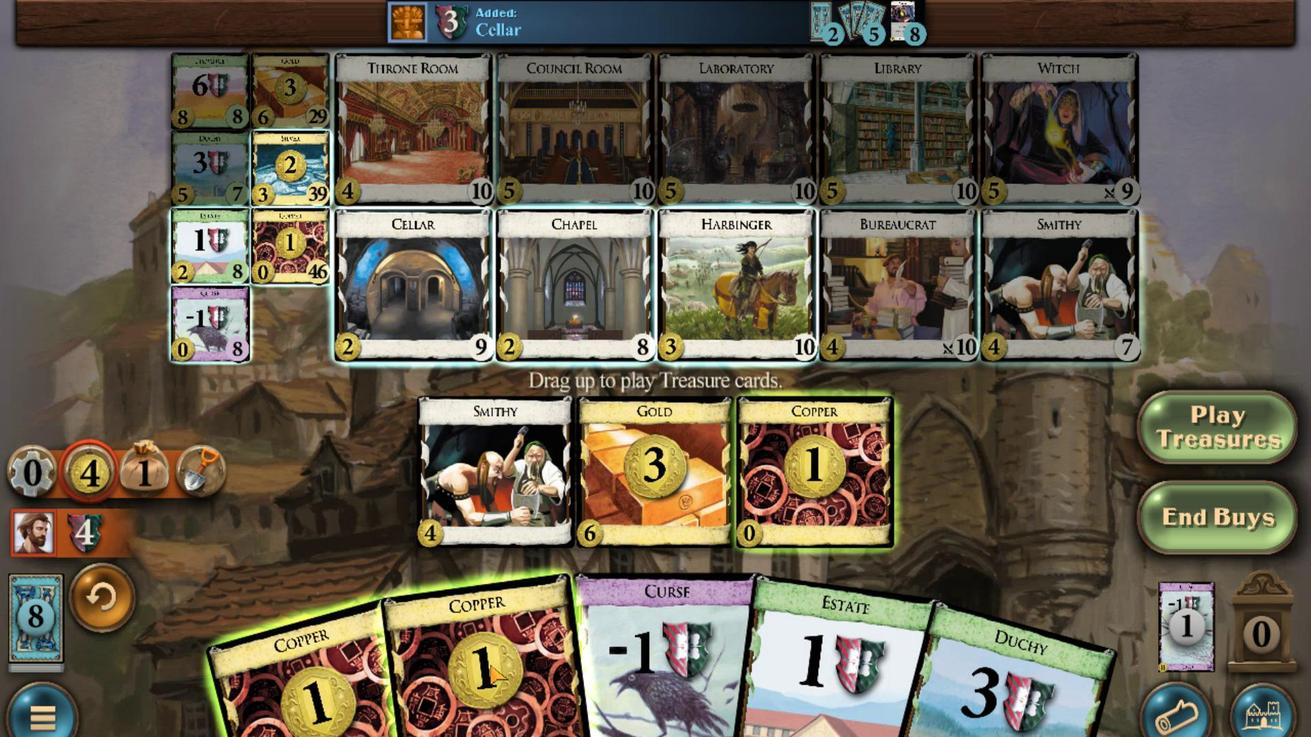 
Action: Mouse scrolled (486, 664) with delta (0, 0)
Screenshot: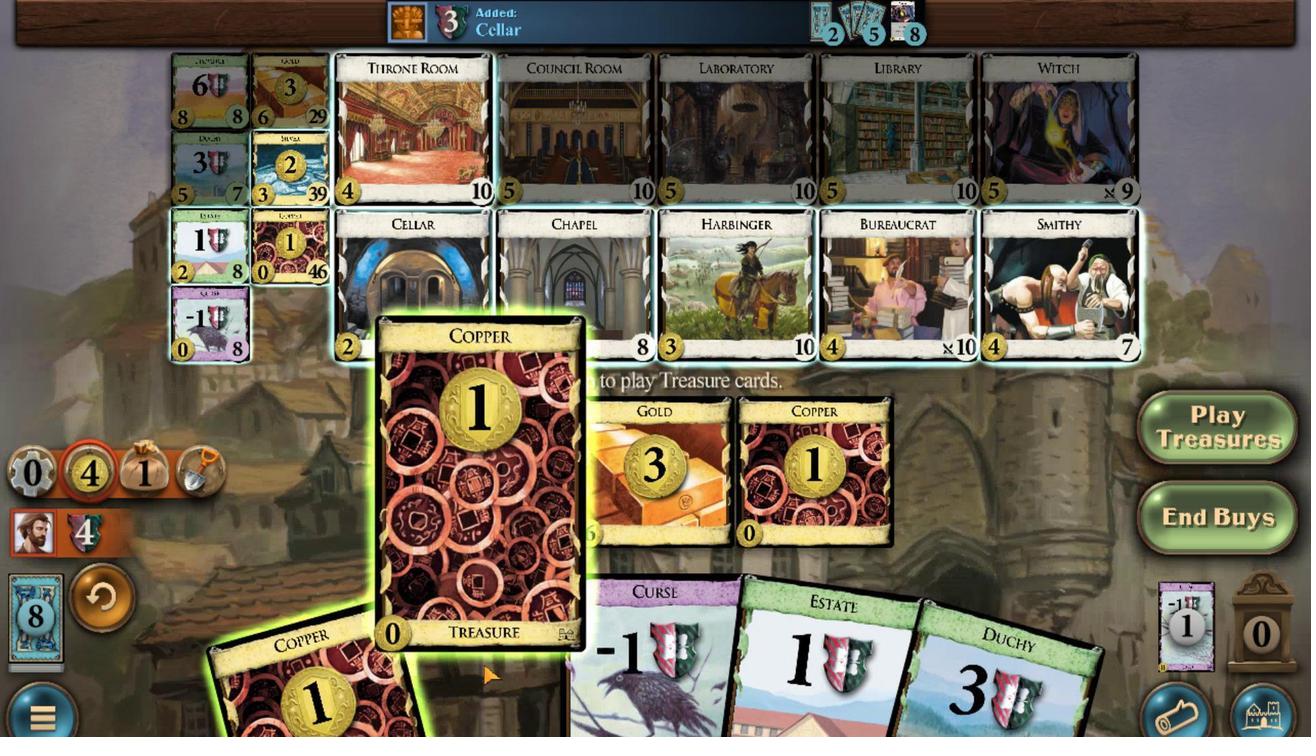 
Action: Mouse moved to (408, 675)
Screenshot: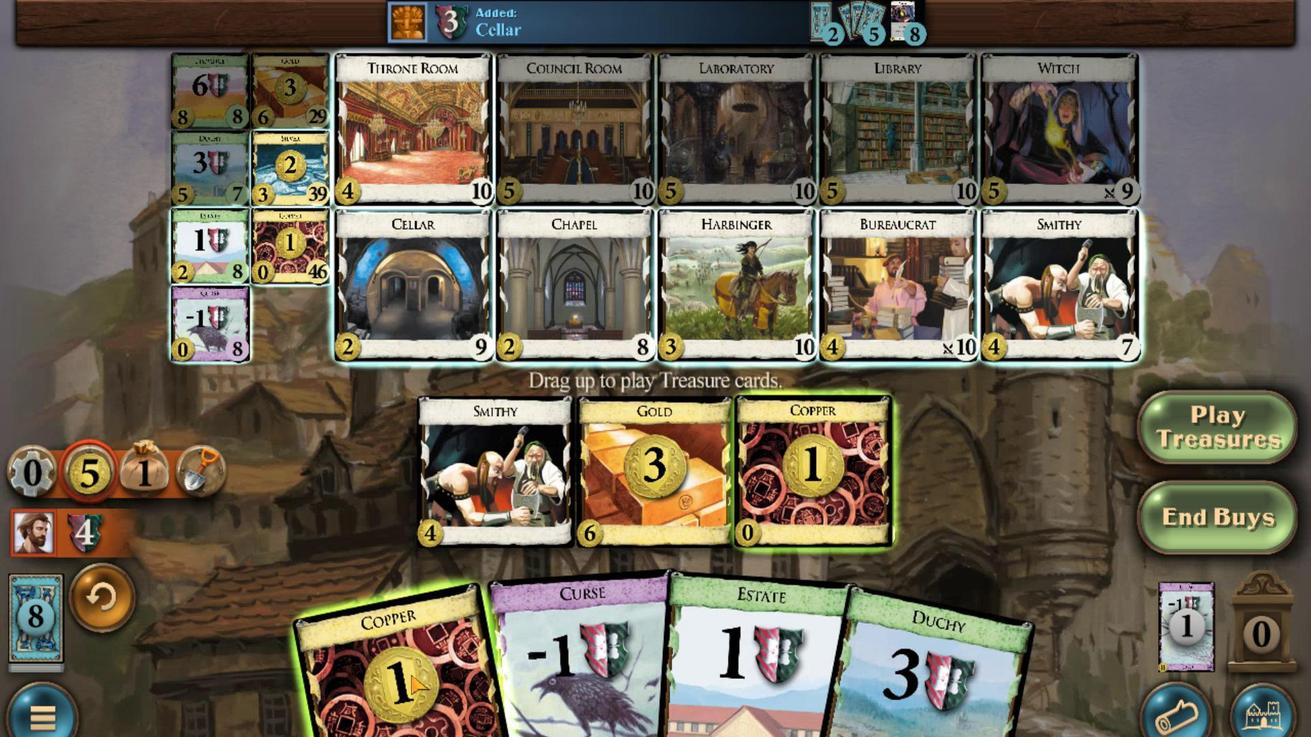 
Action: Mouse scrolled (408, 674) with delta (0, 0)
Screenshot: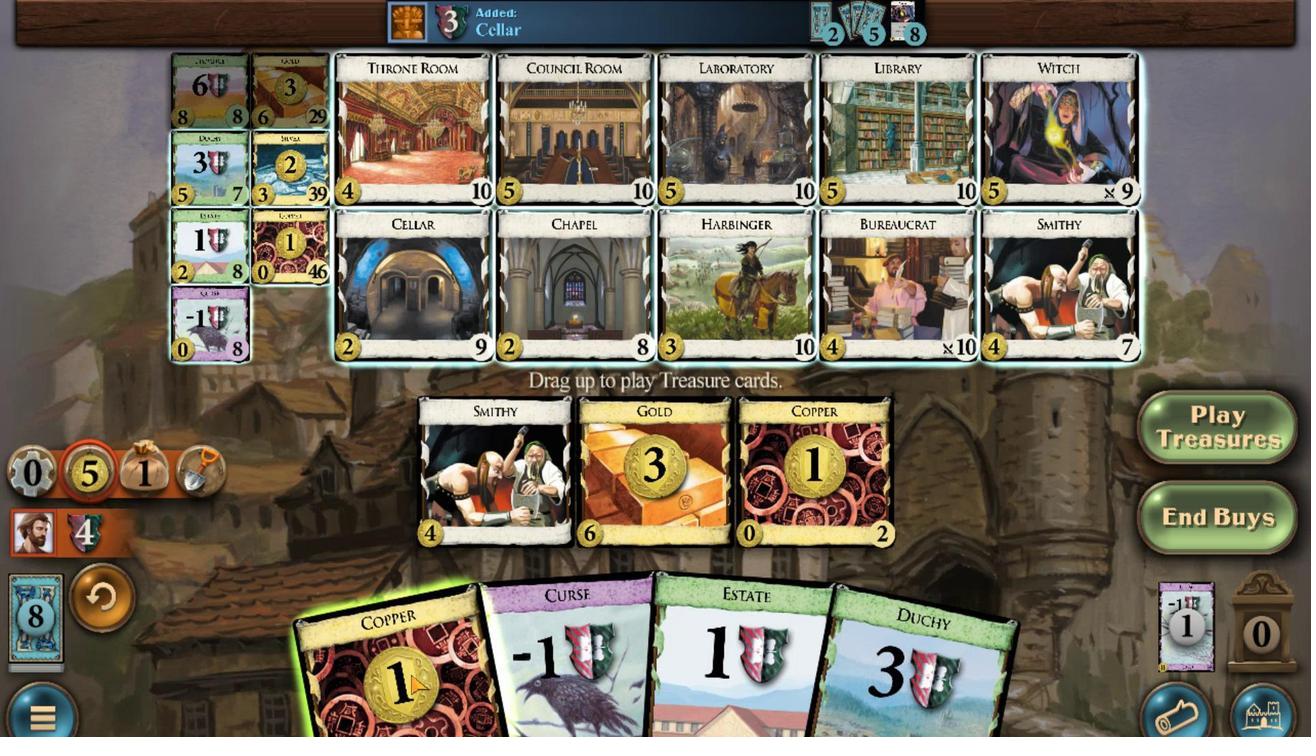 
Action: Mouse moved to (297, 84)
Screenshot: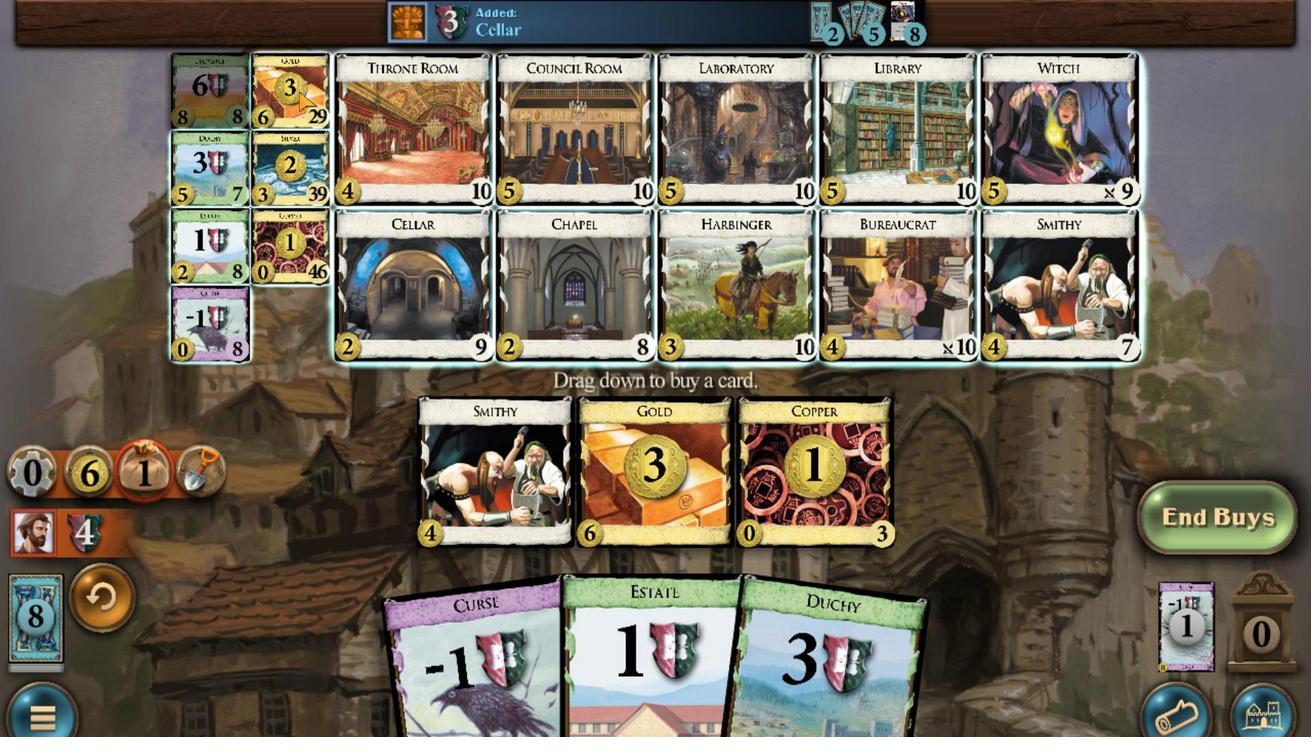 
Action: Mouse scrolled (297, 84) with delta (0, 0)
Screenshot: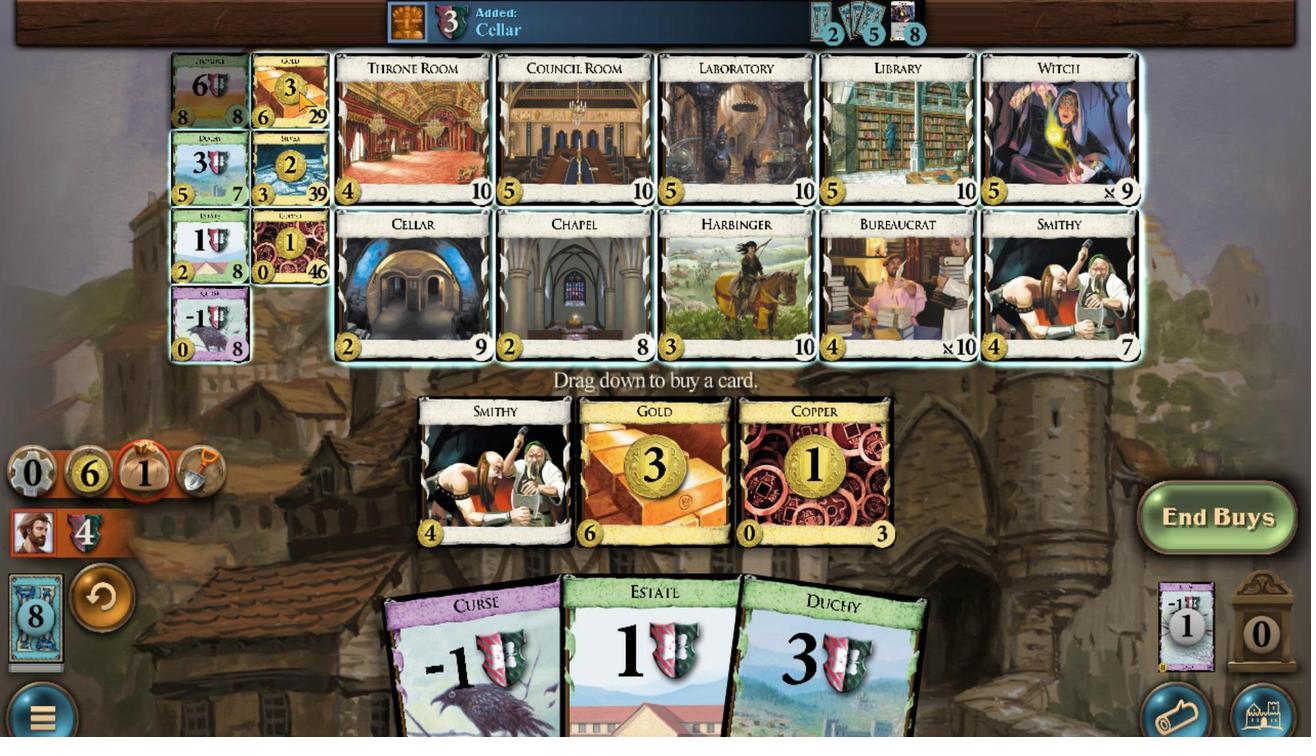 
Action: Mouse scrolled (297, 84) with delta (0, 0)
Screenshot: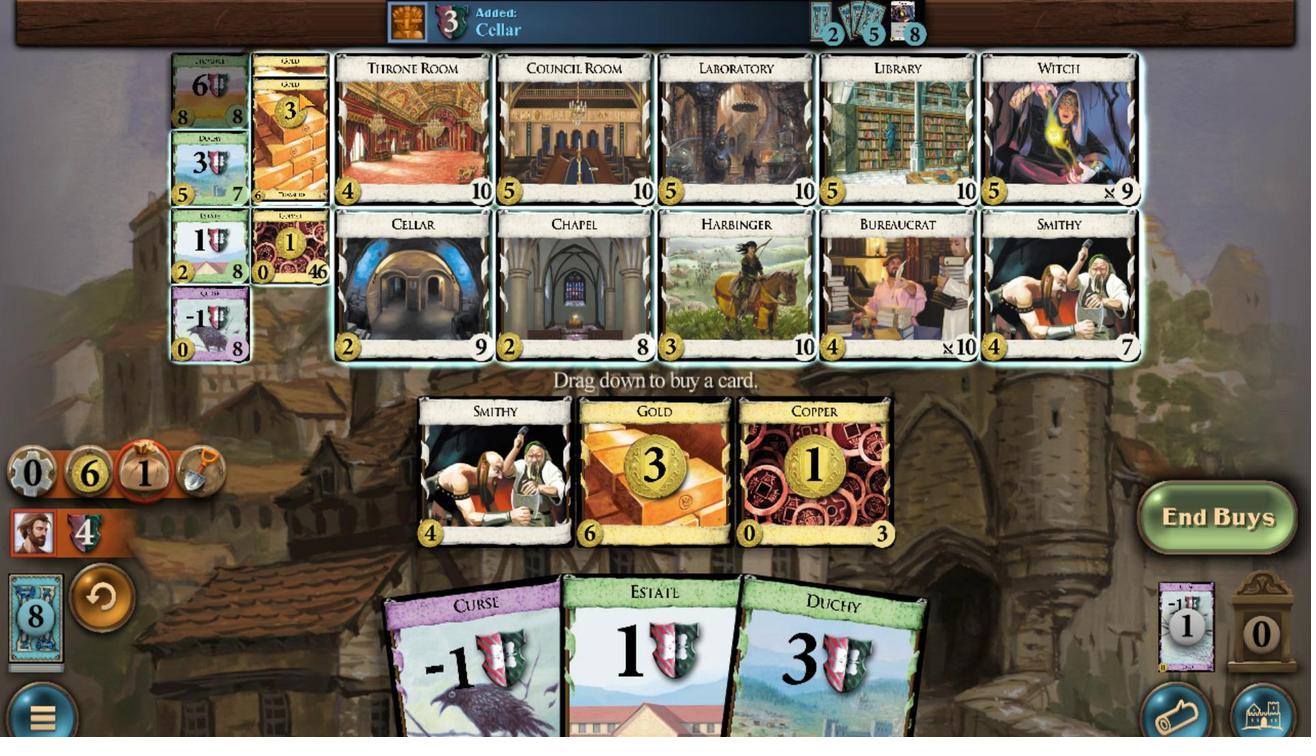 
Action: Mouse scrolled (297, 84) with delta (0, 0)
Screenshot: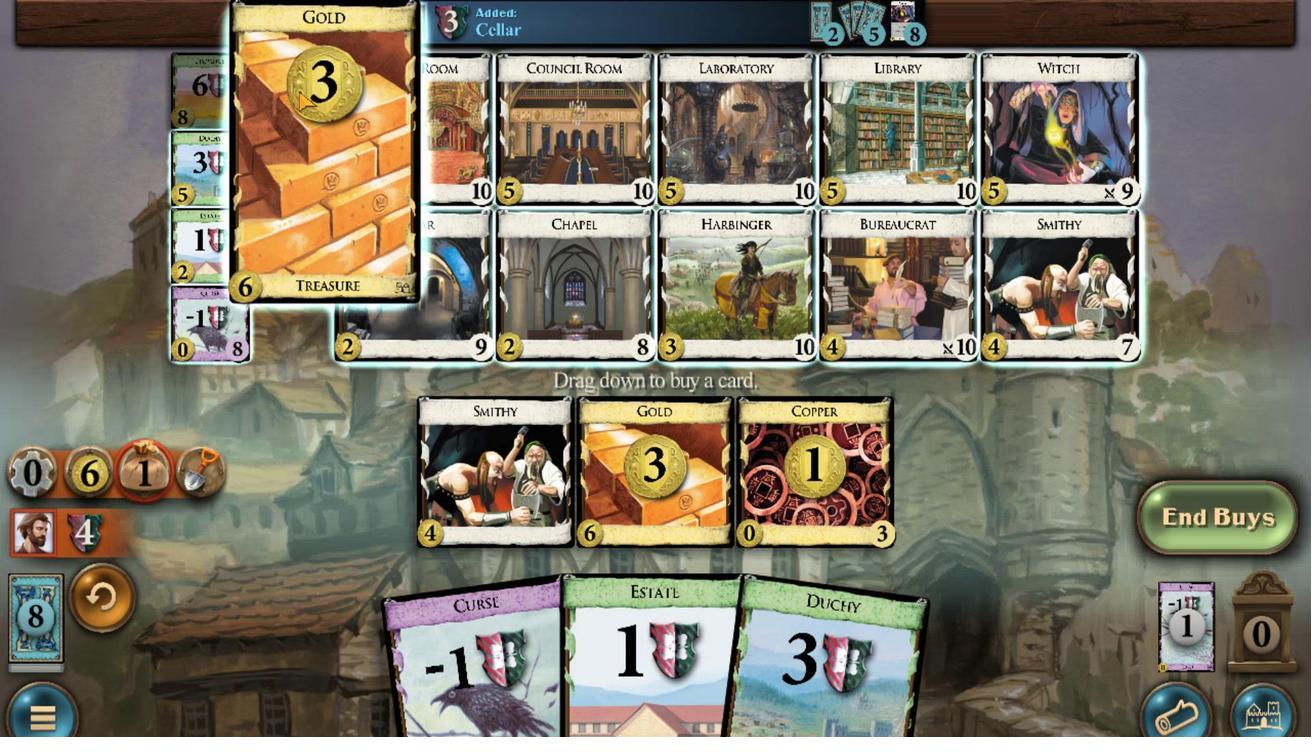 
Action: Mouse scrolled (297, 84) with delta (0, 0)
Screenshot: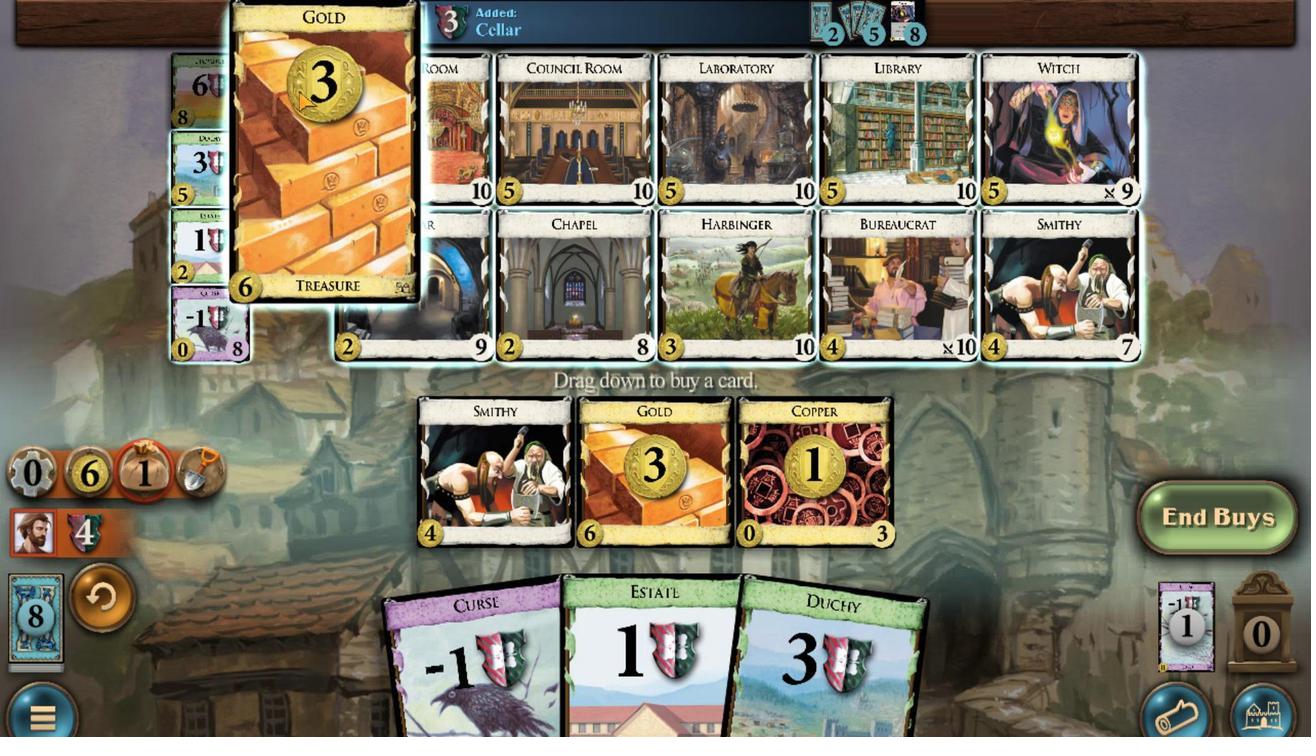 
Action: Mouse scrolled (297, 84) with delta (0, 0)
Screenshot: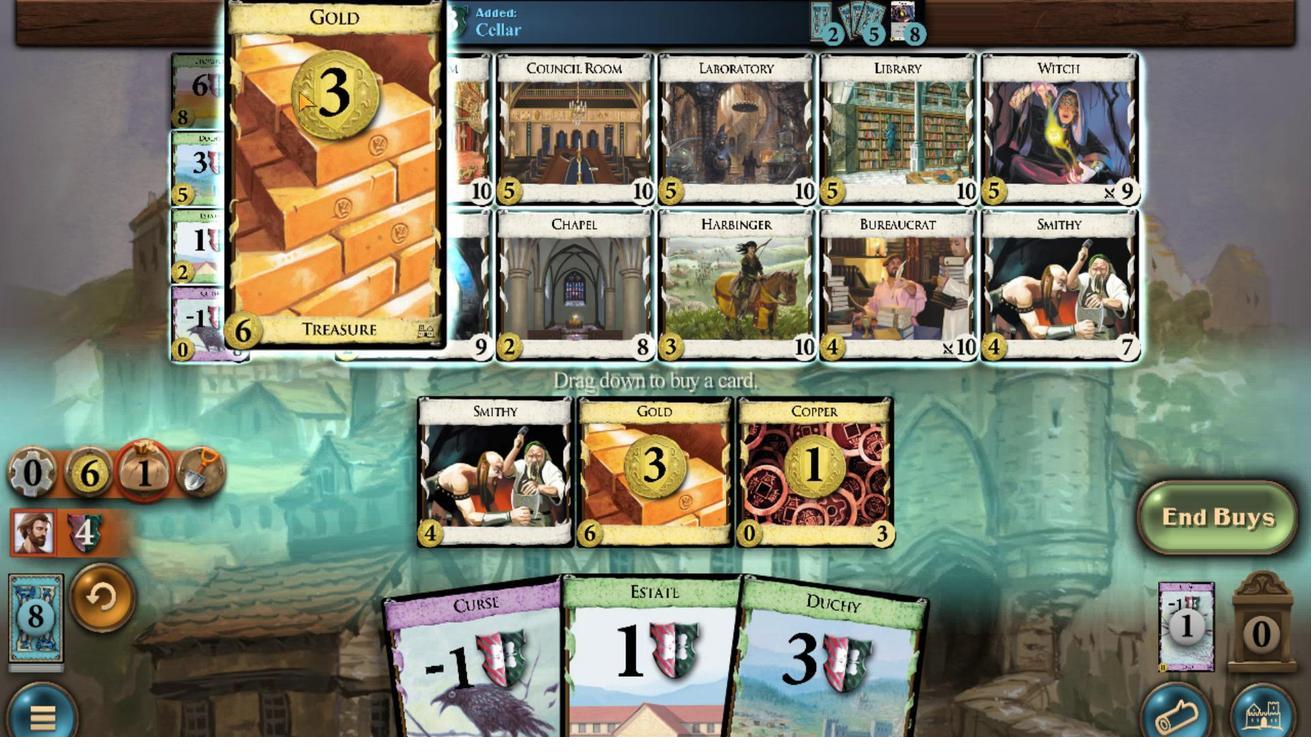 
Action: Mouse scrolled (297, 84) with delta (0, 0)
Screenshot: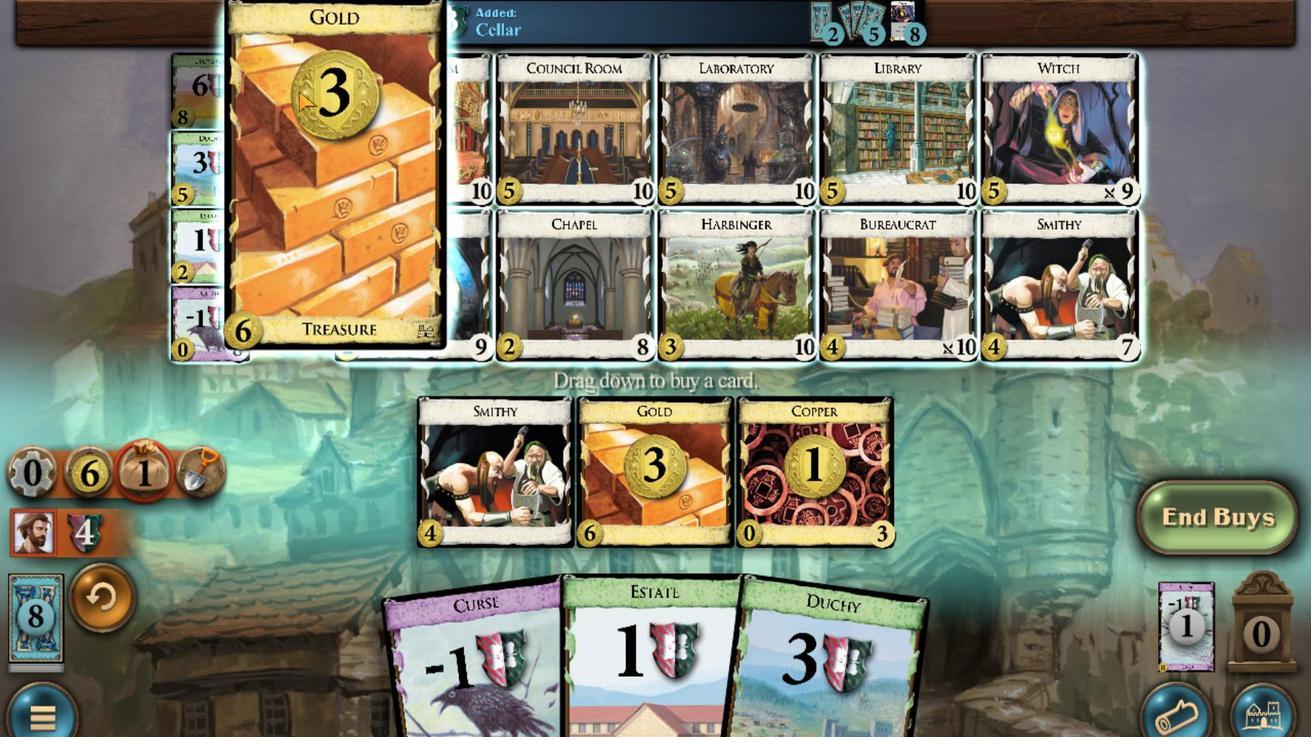 
Action: Mouse scrolled (297, 84) with delta (0, 0)
Screenshot: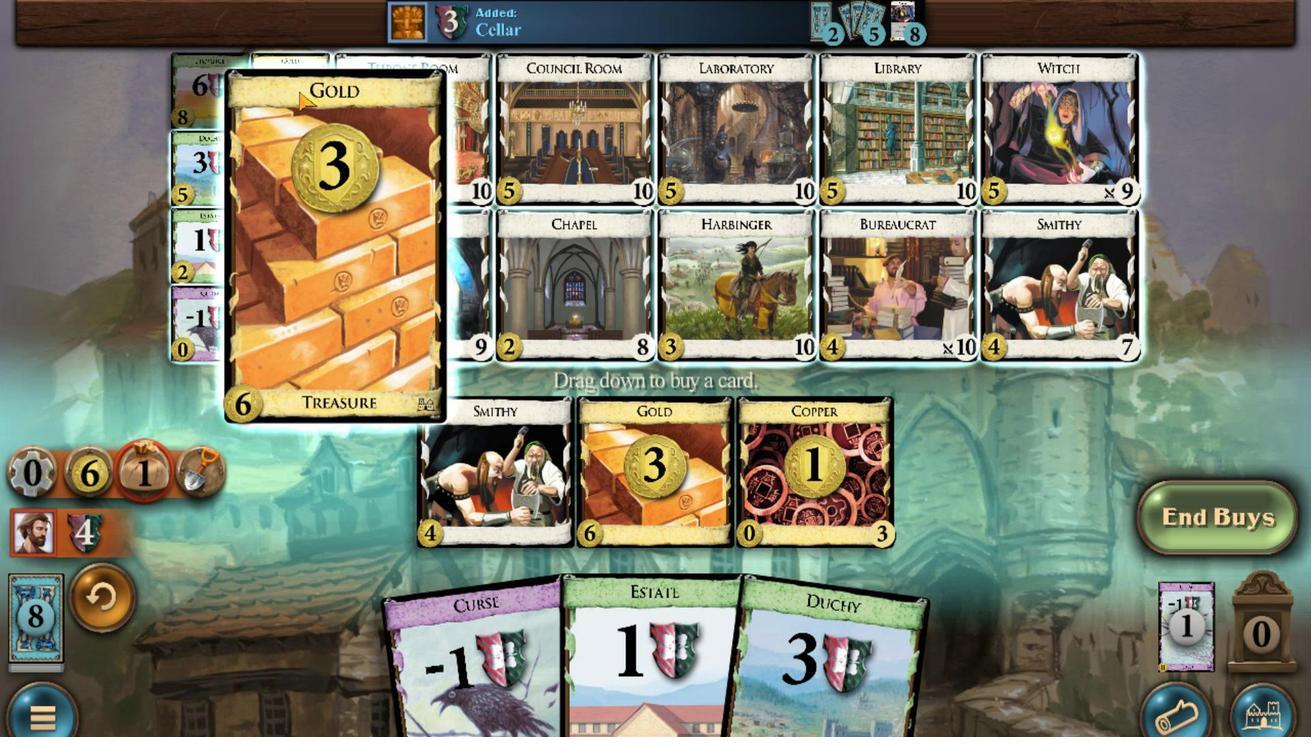 
Action: Mouse scrolled (297, 84) with delta (0, 0)
Screenshot: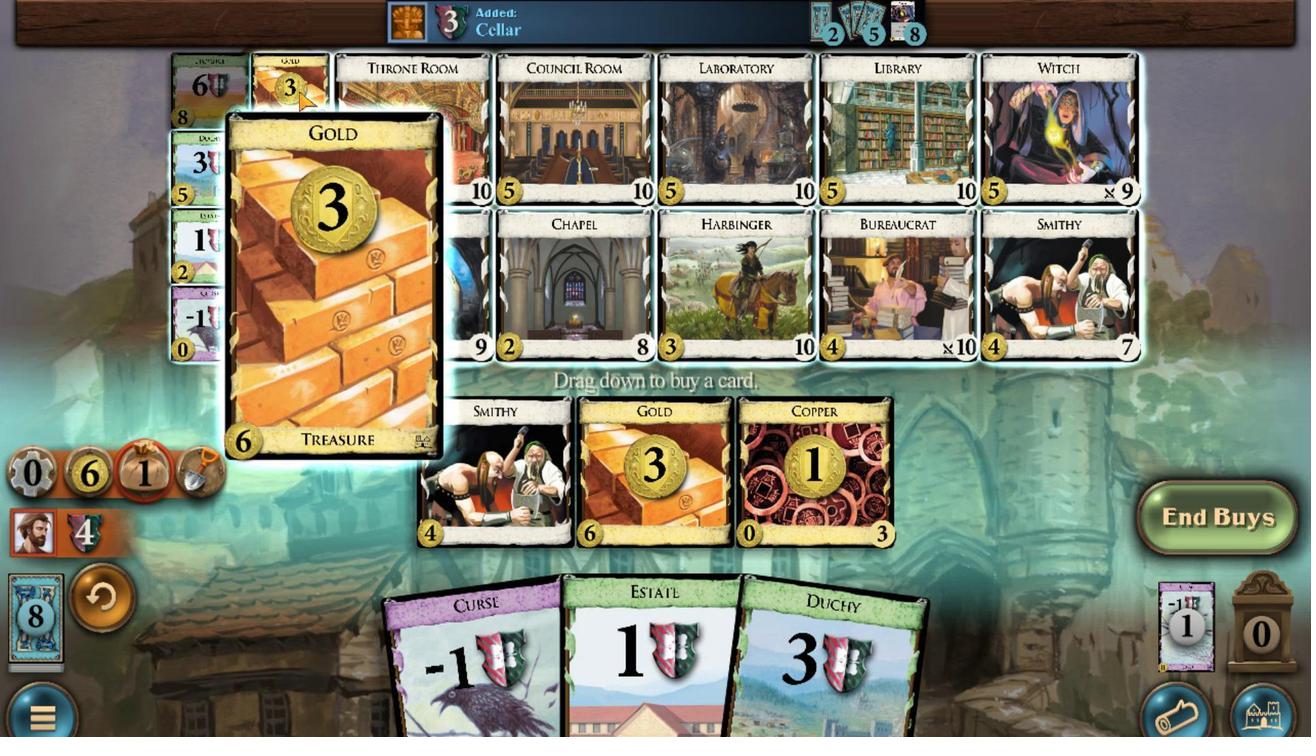 
Action: Mouse scrolled (297, 84) with delta (0, 0)
Screenshot: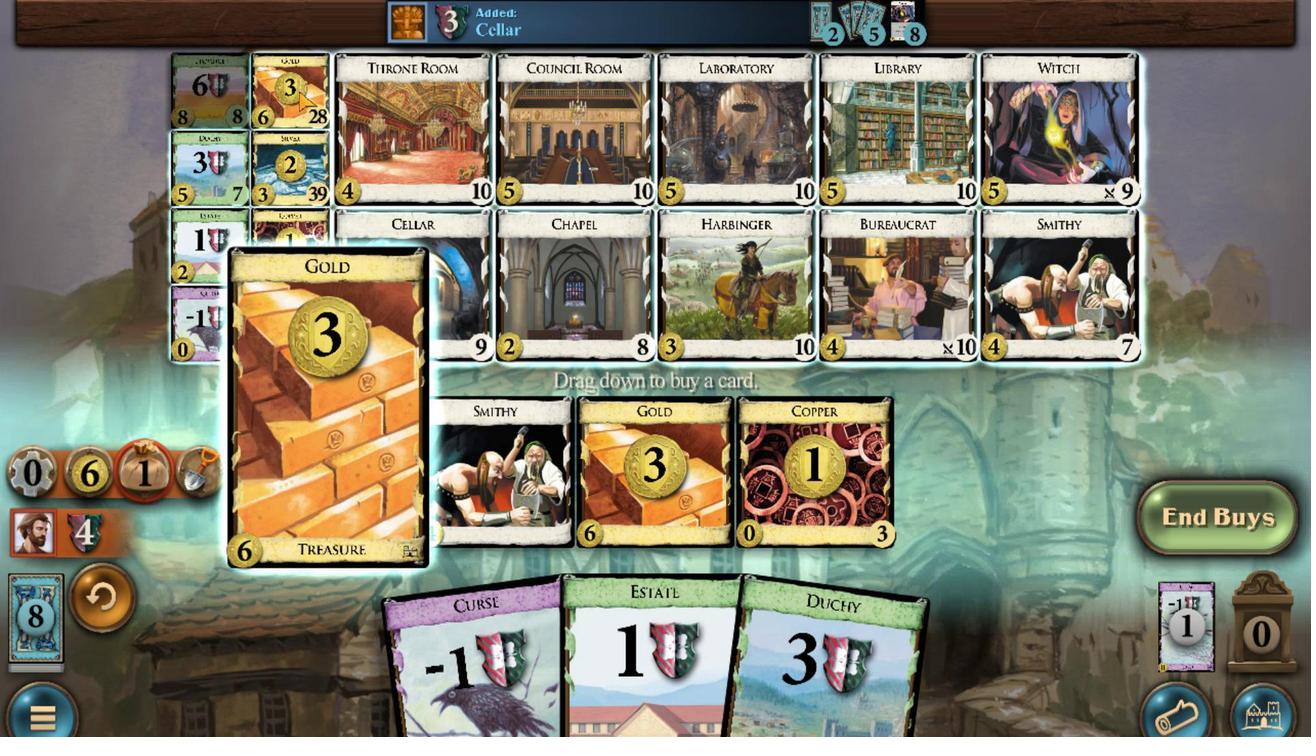 
Action: Mouse moved to (337, 649)
Screenshot: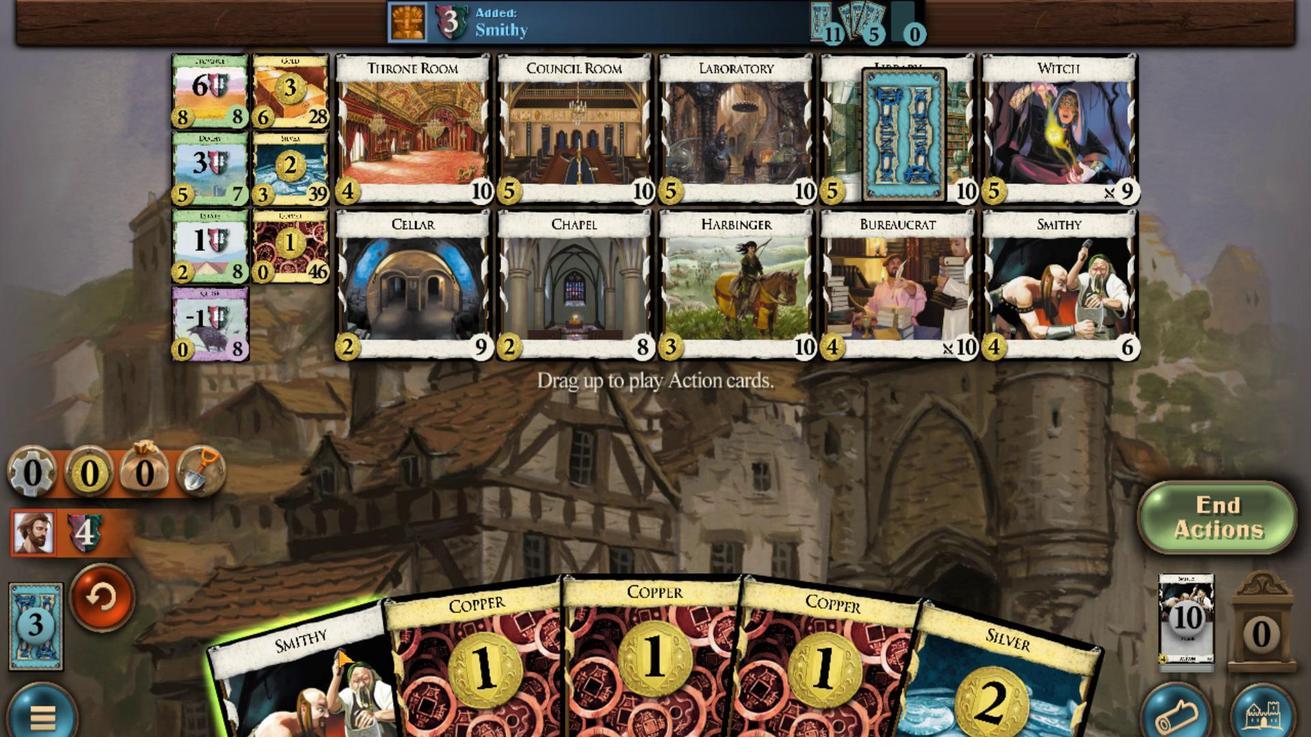 
Action: Mouse scrolled (337, 648) with delta (0, 0)
Screenshot: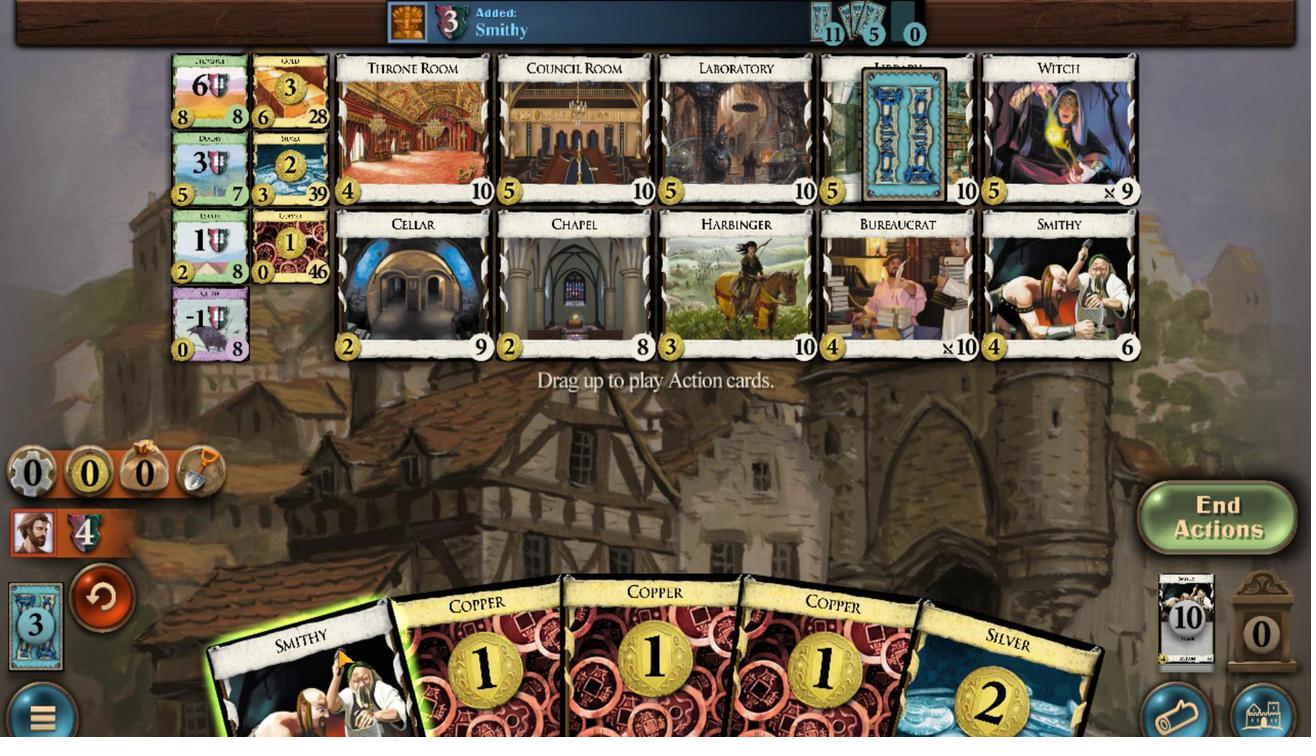 
Action: Mouse moved to (757, 625)
Screenshot: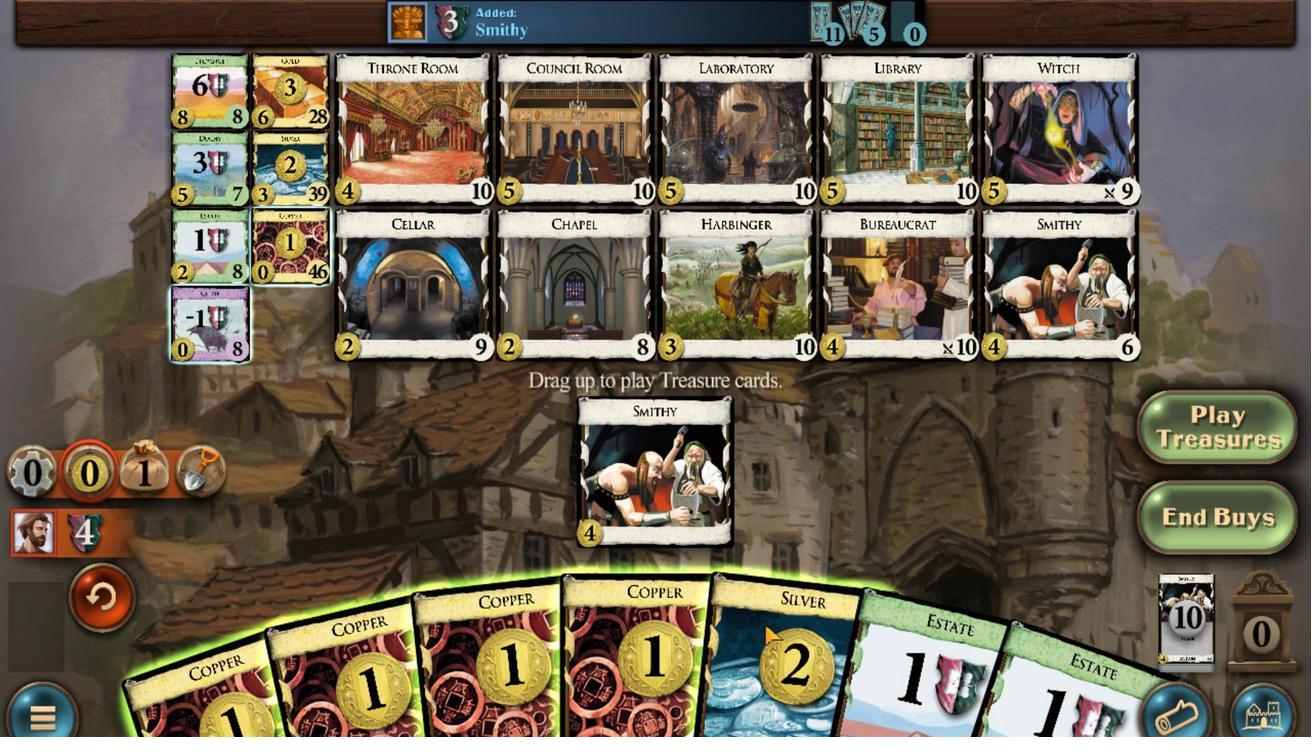 
Action: Mouse scrolled (757, 624) with delta (0, 0)
Screenshot: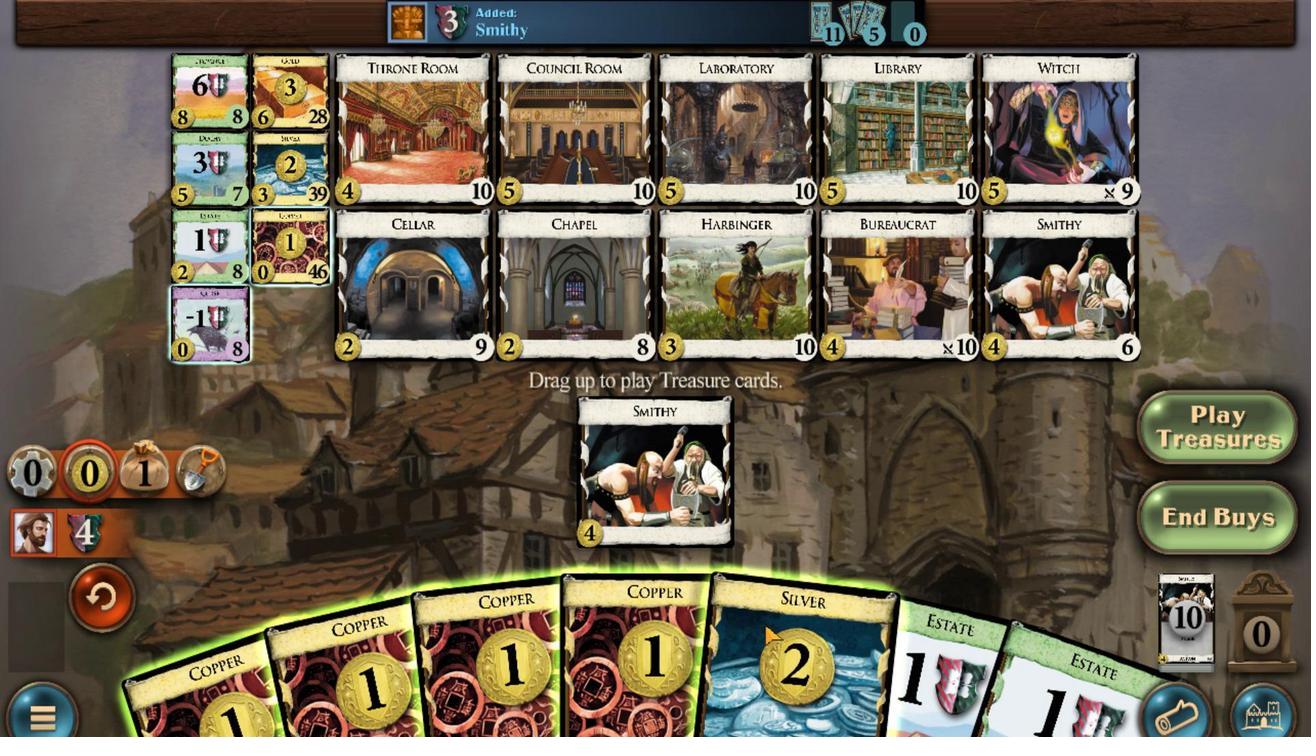 
Action: Mouse moved to (702, 641)
Screenshot: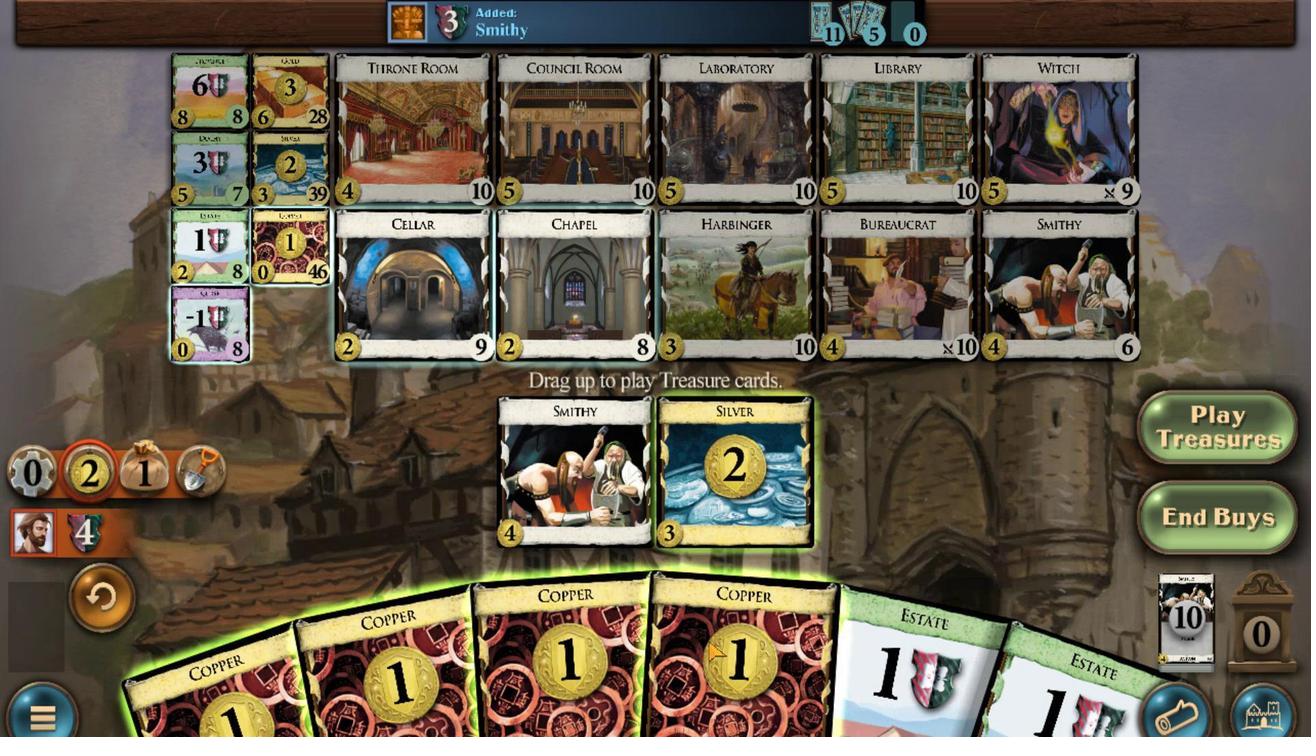 
Action: Mouse scrolled (702, 640) with delta (0, 0)
Screenshot: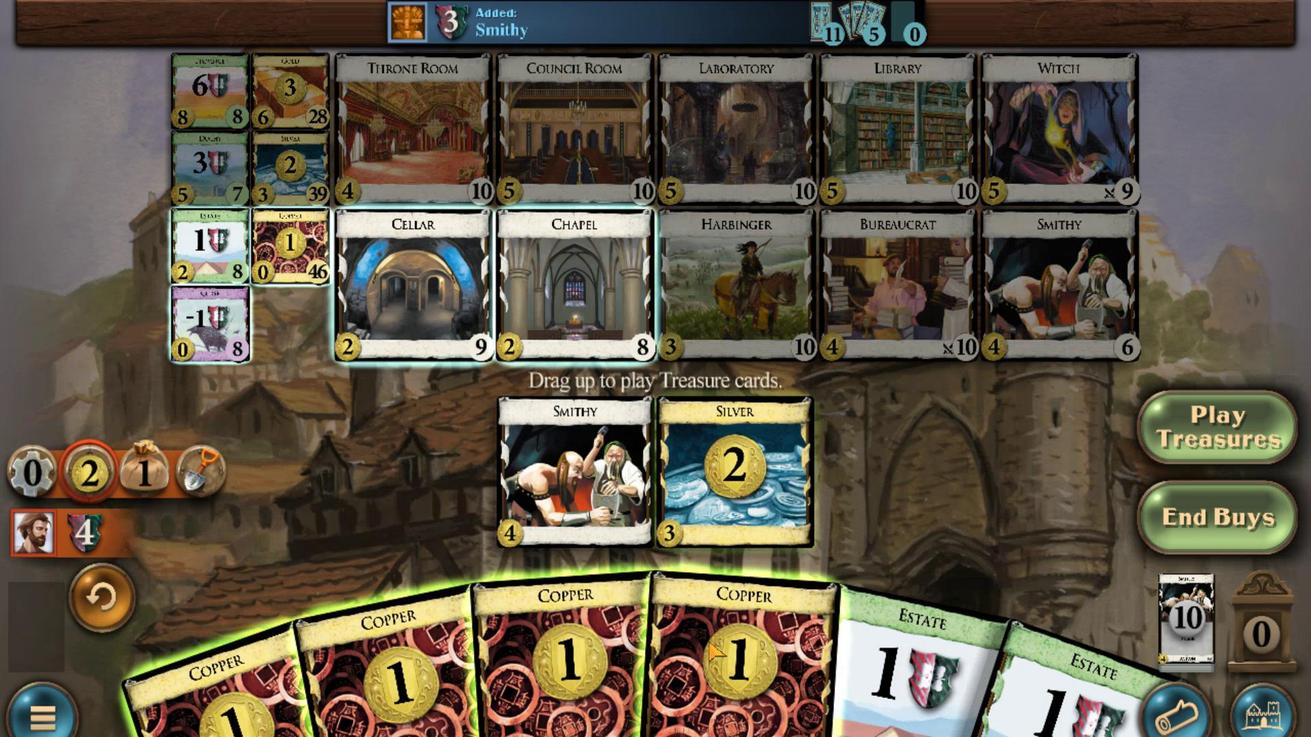 
Action: Mouse moved to (646, 658)
Screenshot: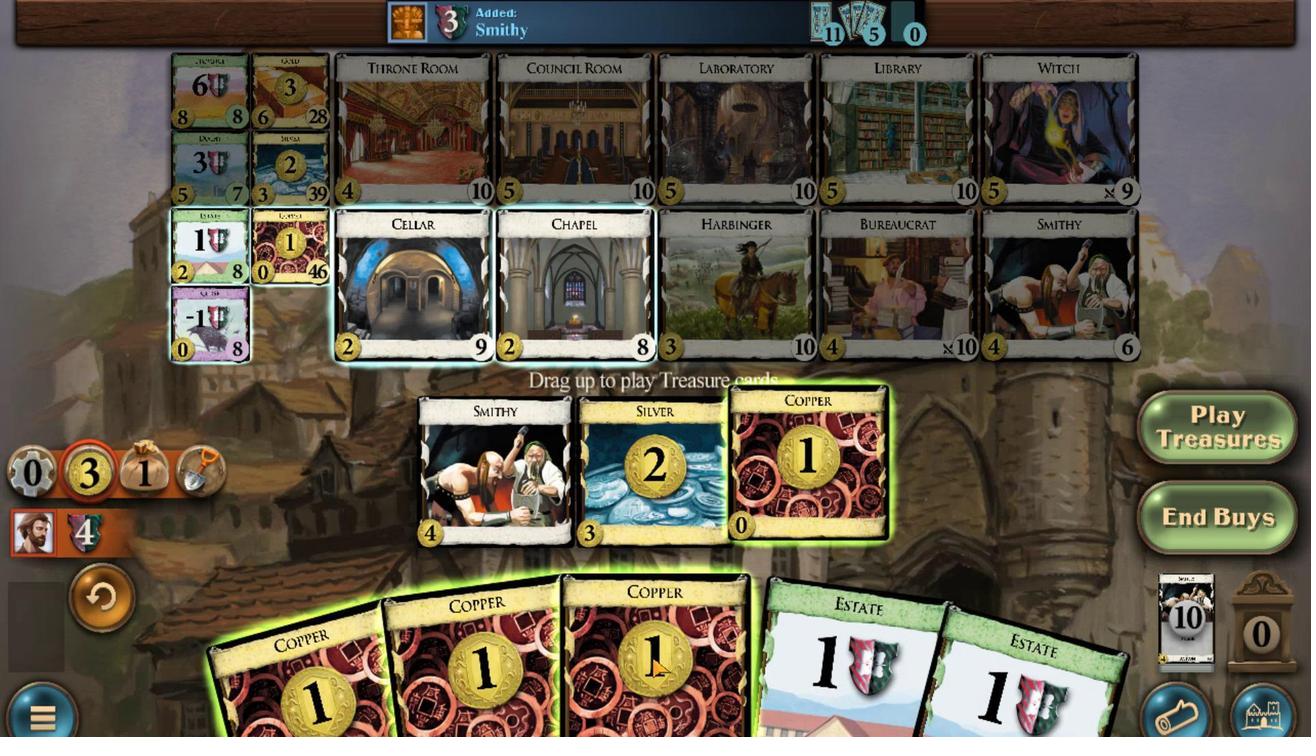 
Action: Mouse scrolled (646, 657) with delta (0, 0)
Screenshot: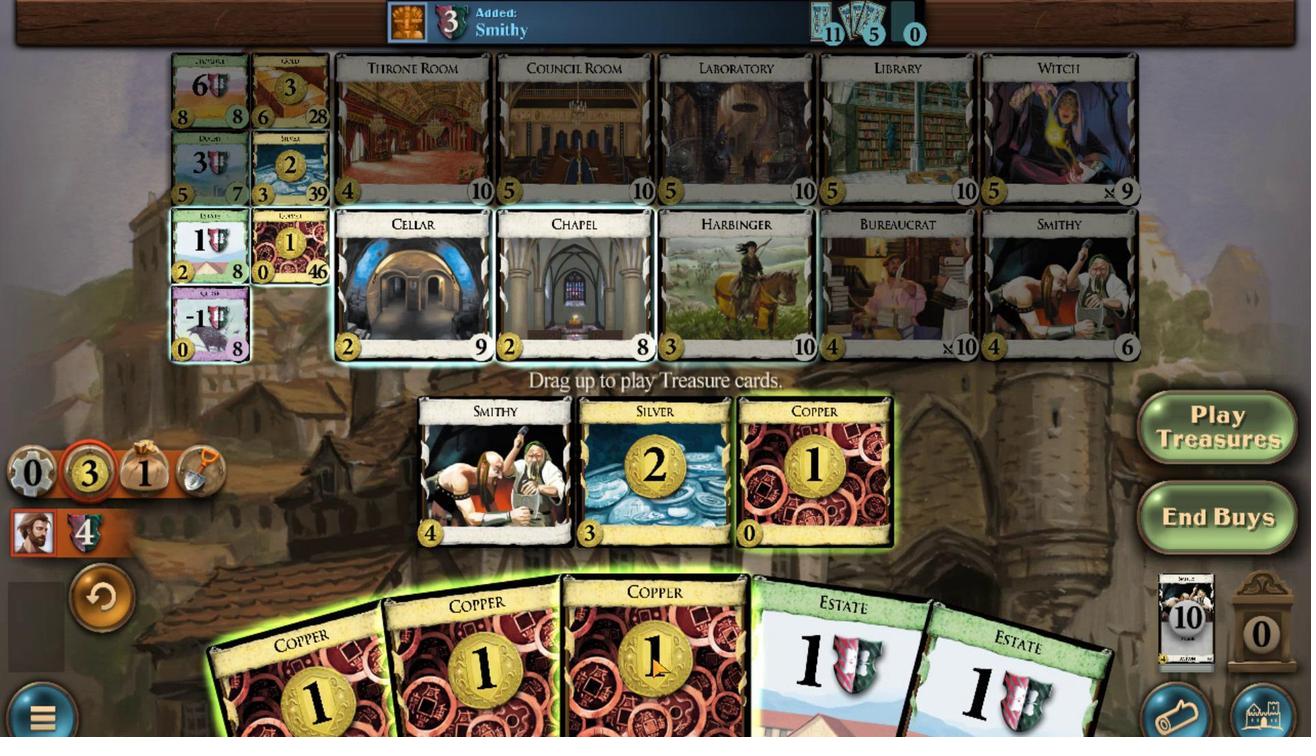 
Action: Mouse moved to (572, 671)
Screenshot: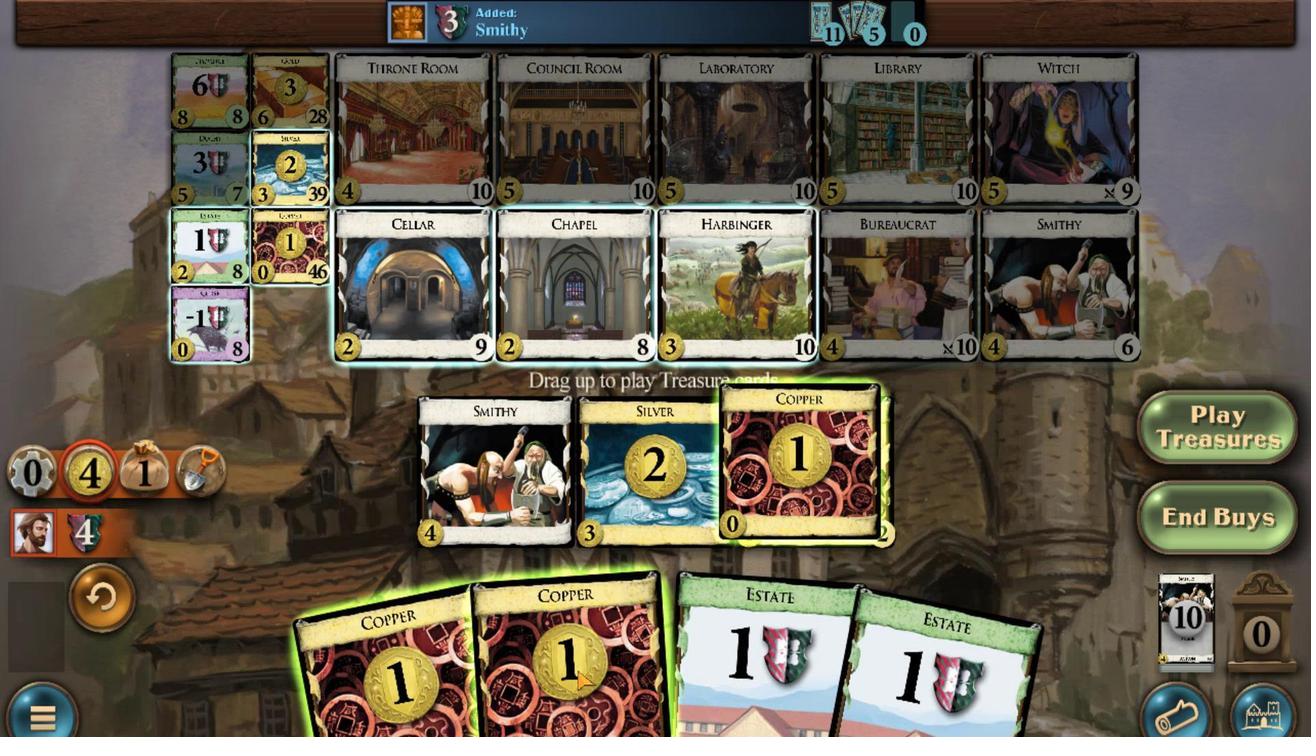 
Action: Mouse scrolled (572, 670) with delta (0, 0)
Screenshot: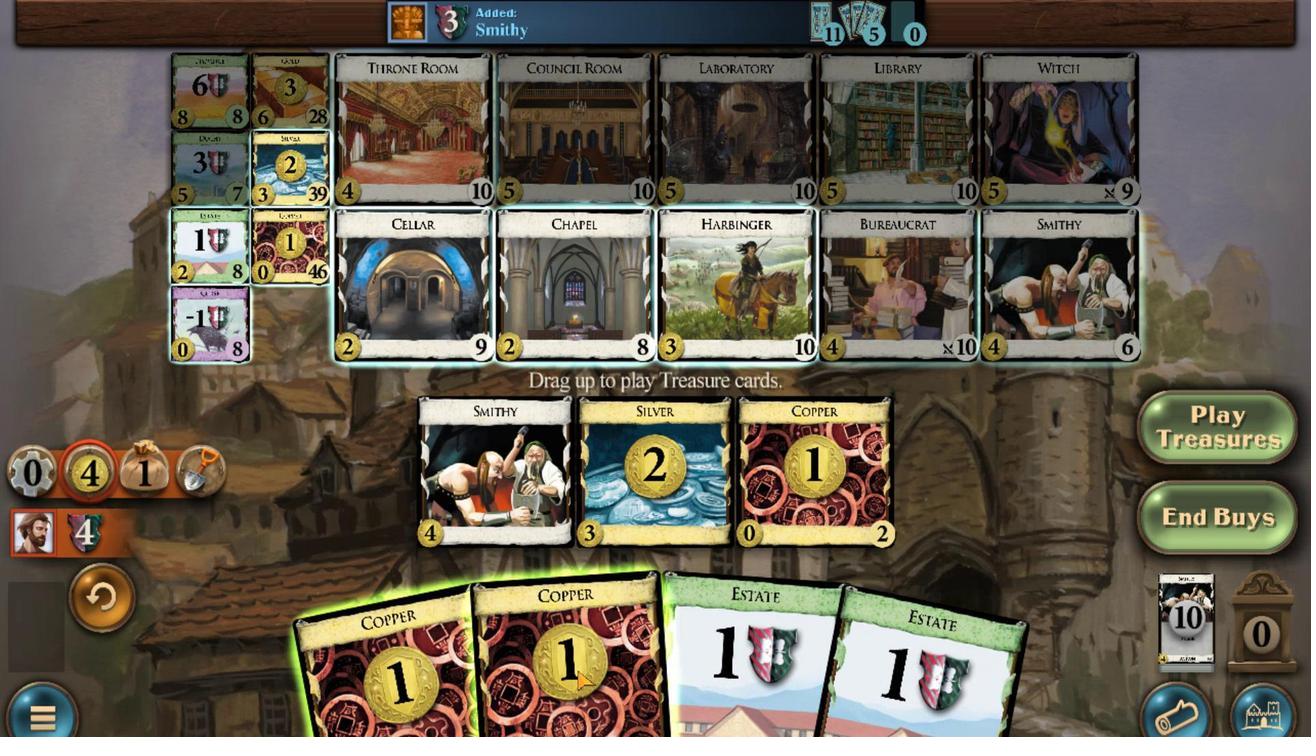 
Action: Mouse moved to (510, 683)
Screenshot: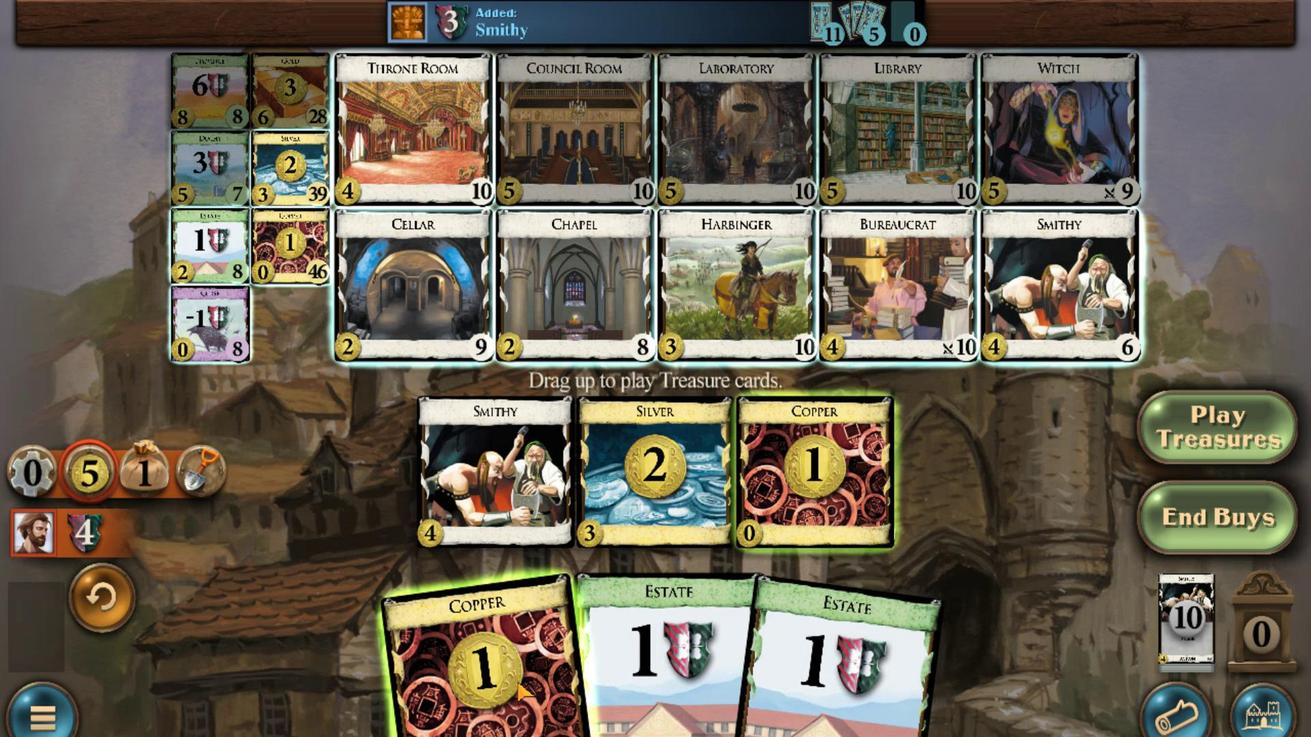 
Action: Mouse scrolled (510, 682) with delta (0, 0)
Screenshot: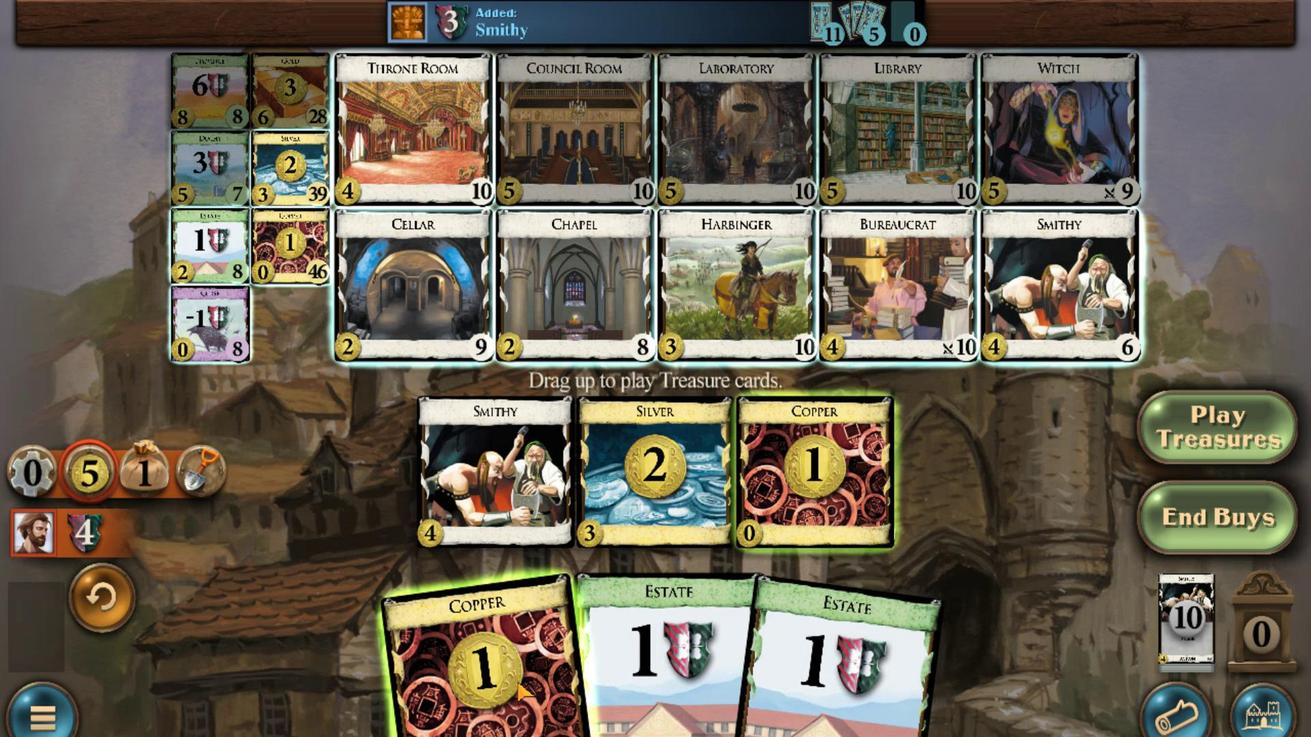 
Action: Mouse moved to (310, 96)
Screenshot: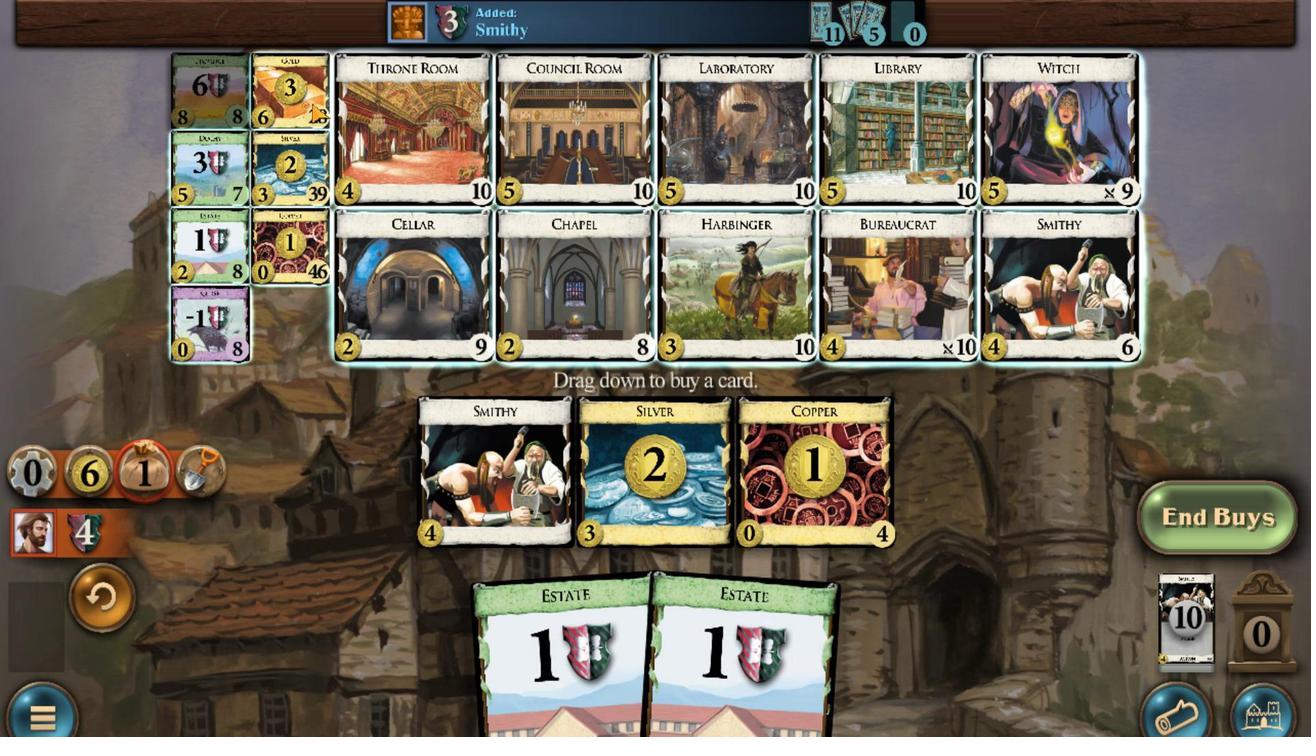 
Action: Mouse scrolled (310, 97) with delta (0, 0)
Screenshot: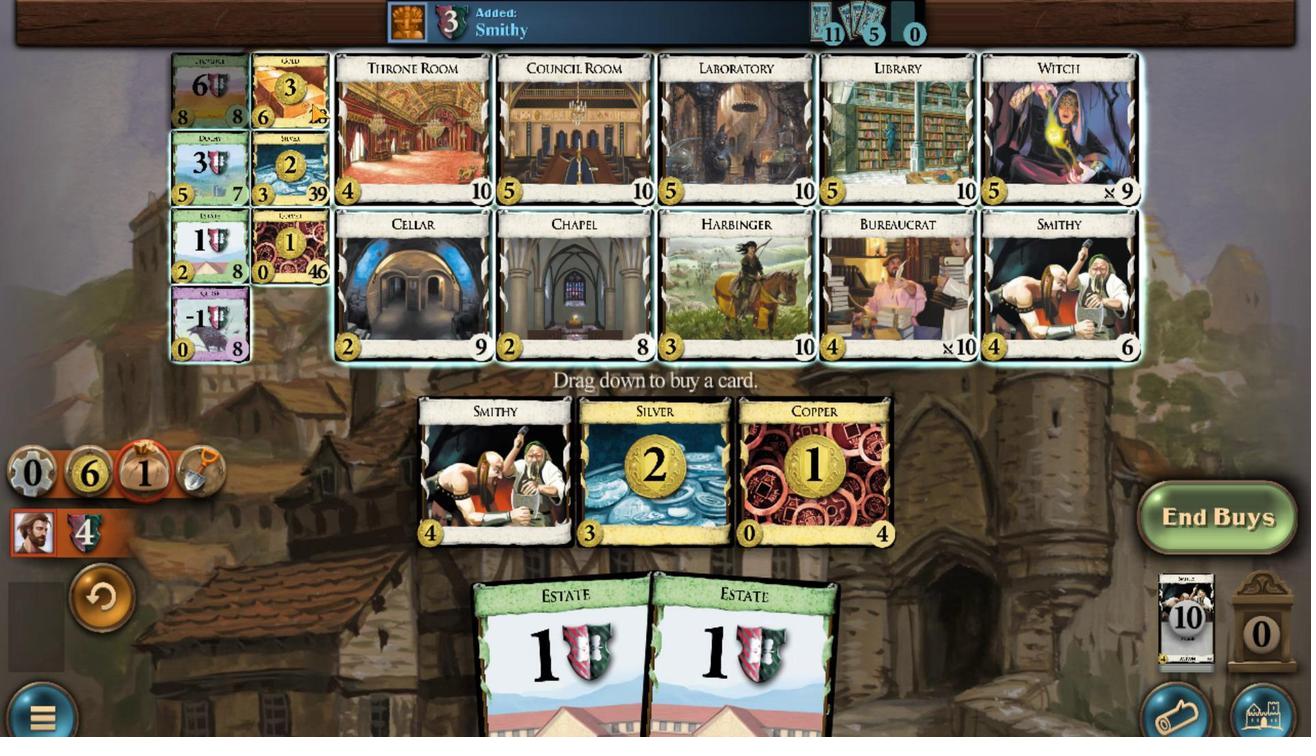 
Action: Mouse scrolled (310, 97) with delta (0, 0)
Screenshot: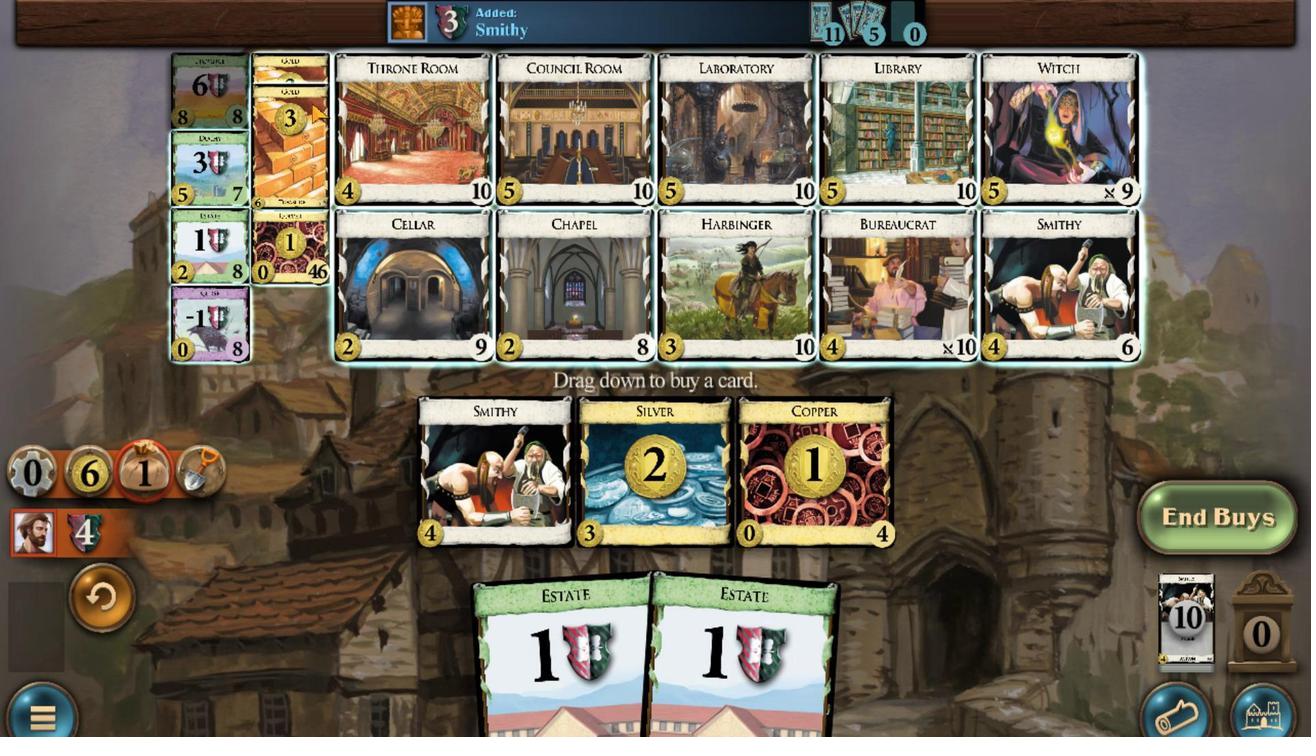 
Action: Mouse scrolled (310, 97) with delta (0, 0)
Screenshot: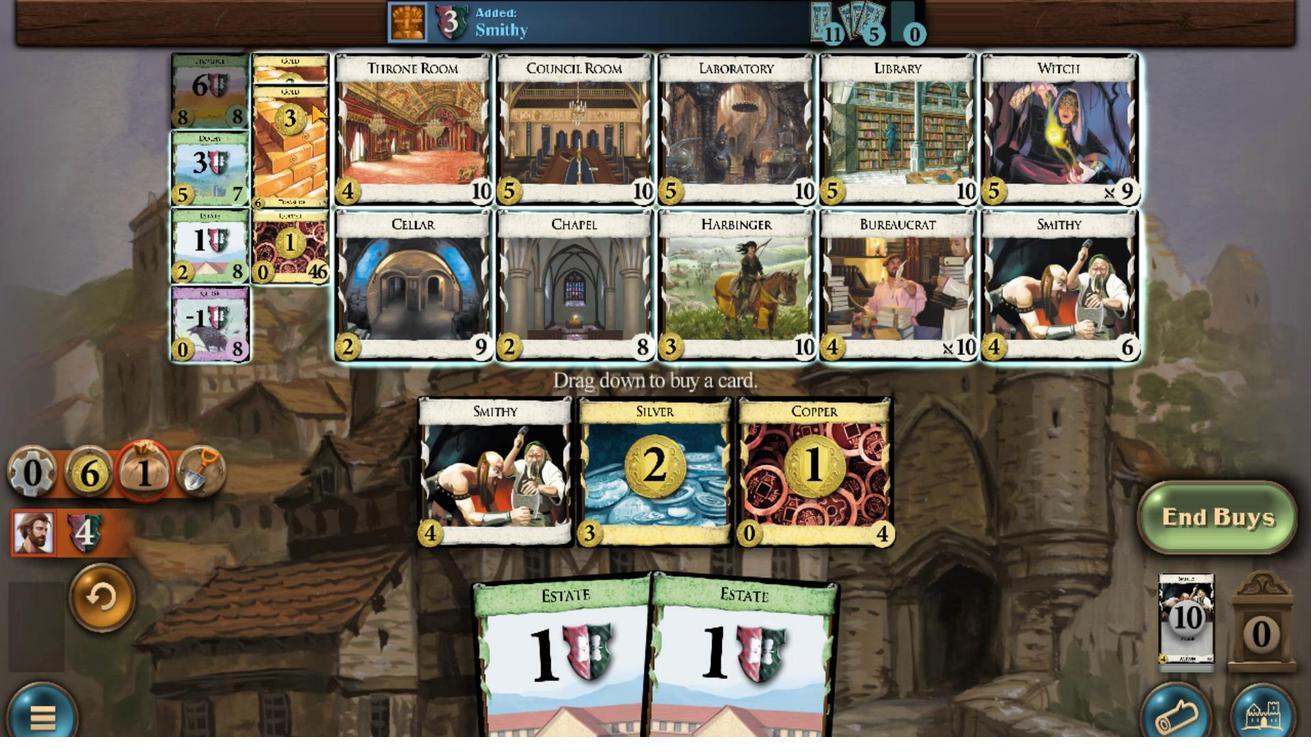 
Action: Mouse scrolled (310, 97) with delta (0, 0)
Screenshot: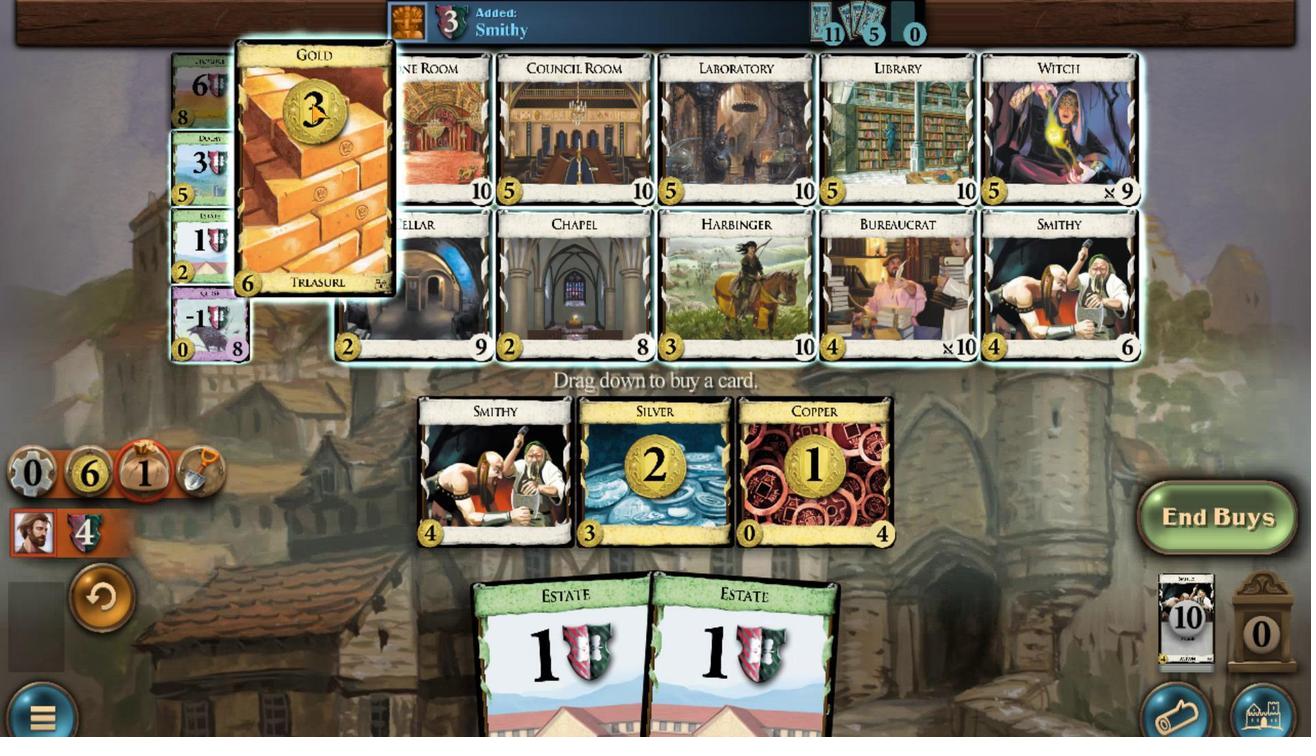 
Action: Mouse scrolled (310, 97) with delta (0, 0)
Screenshot: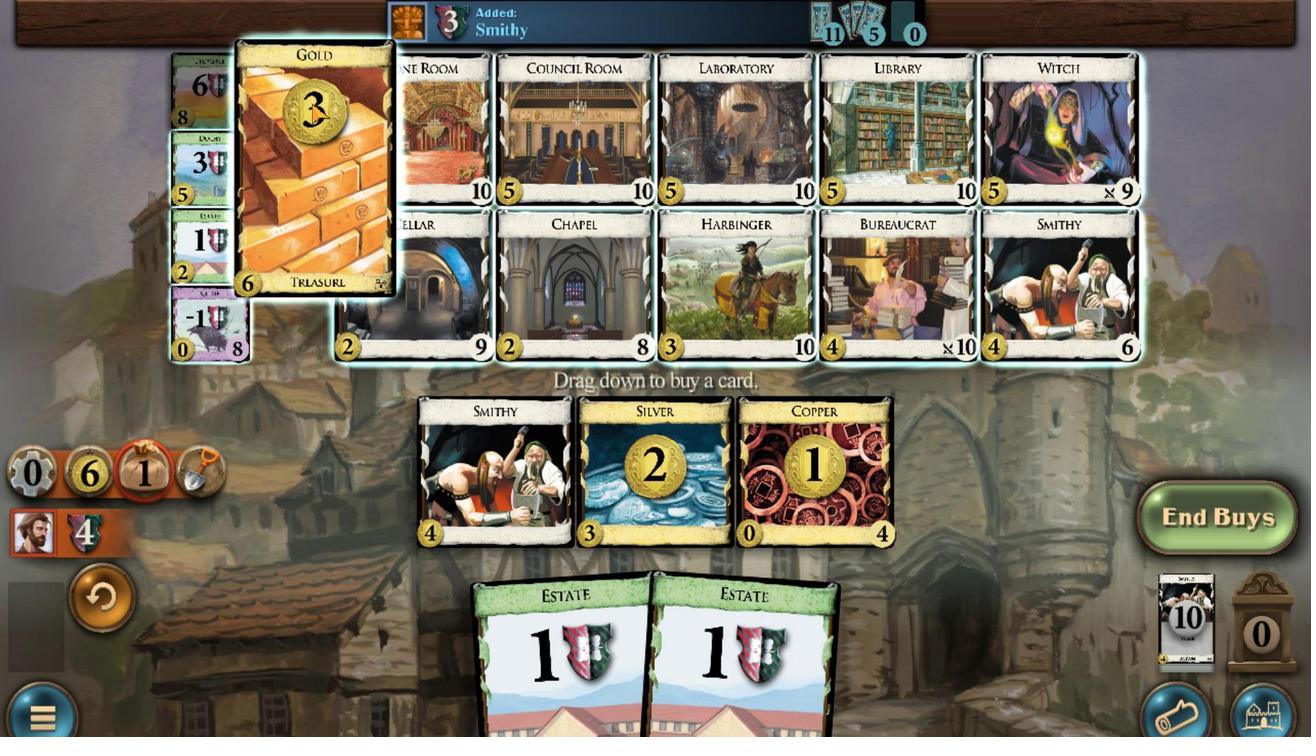 
Action: Mouse scrolled (310, 97) with delta (0, 0)
Screenshot: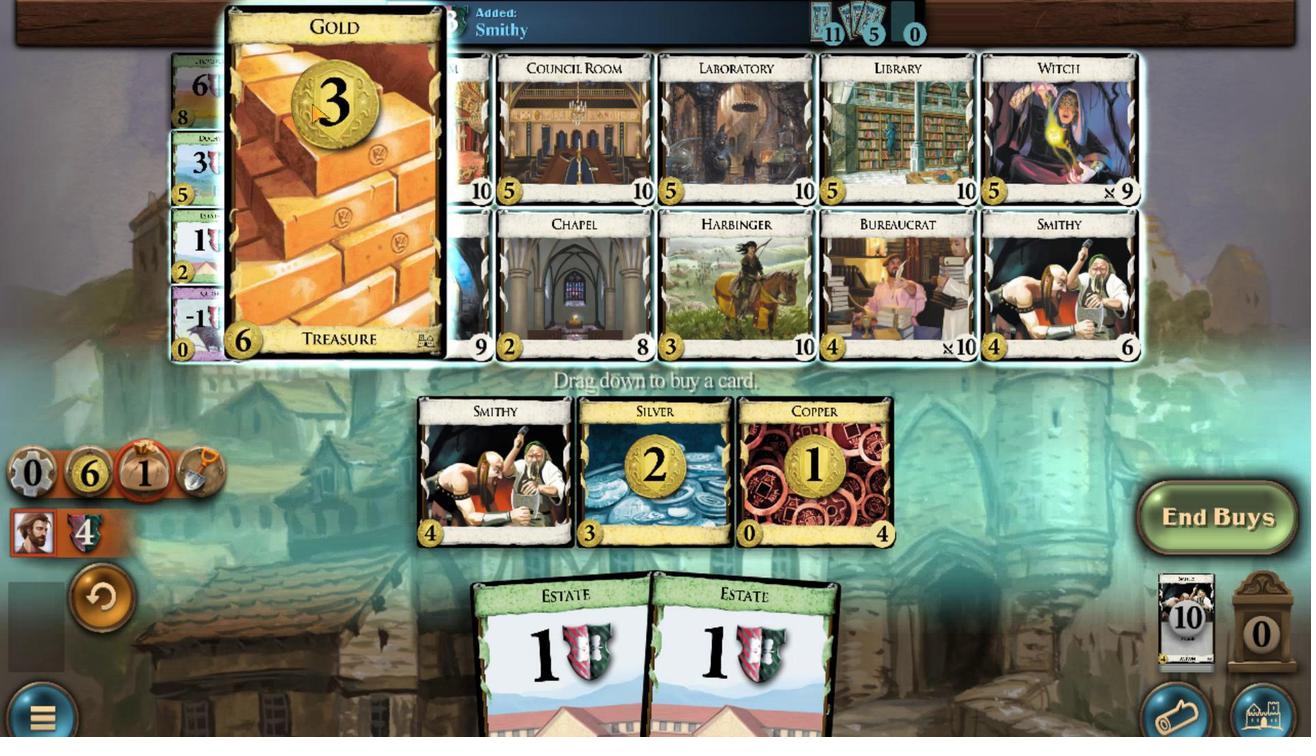 
Action: Mouse scrolled (310, 97) with delta (0, 0)
Screenshot: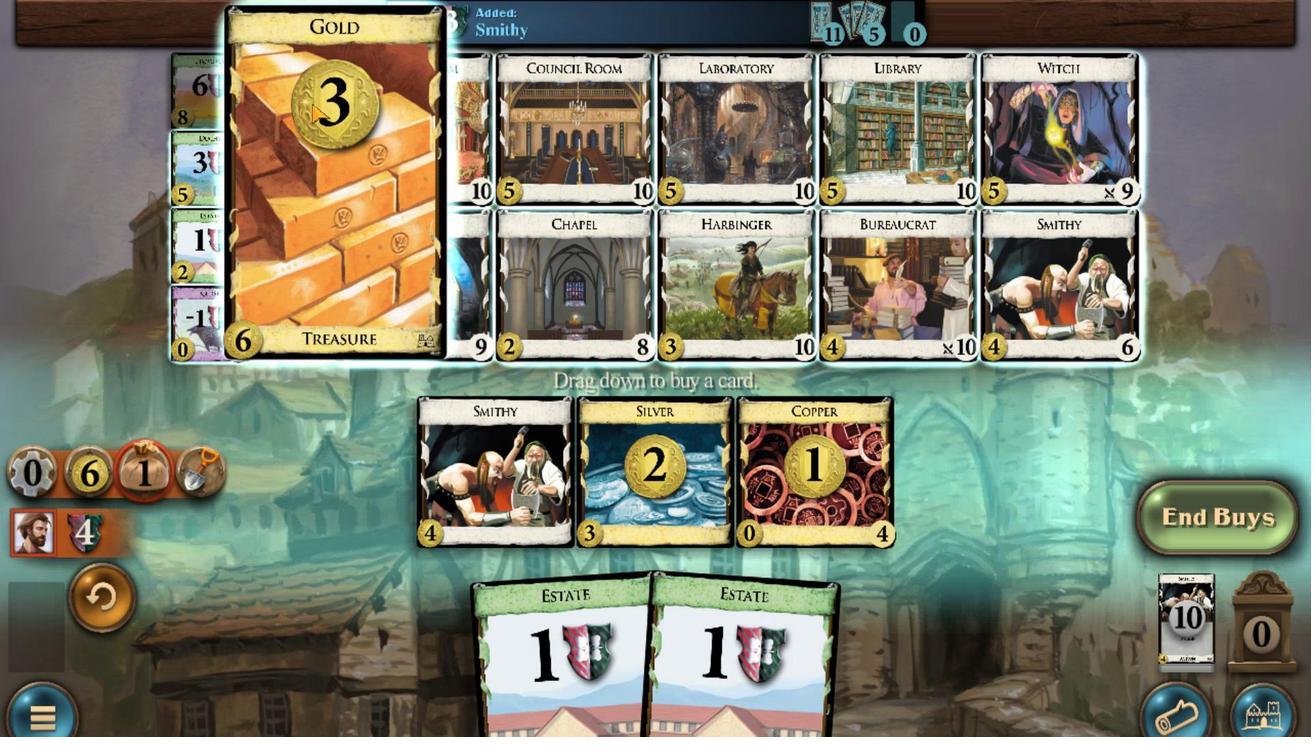 
Action: Mouse scrolled (310, 97) with delta (0, 0)
Screenshot: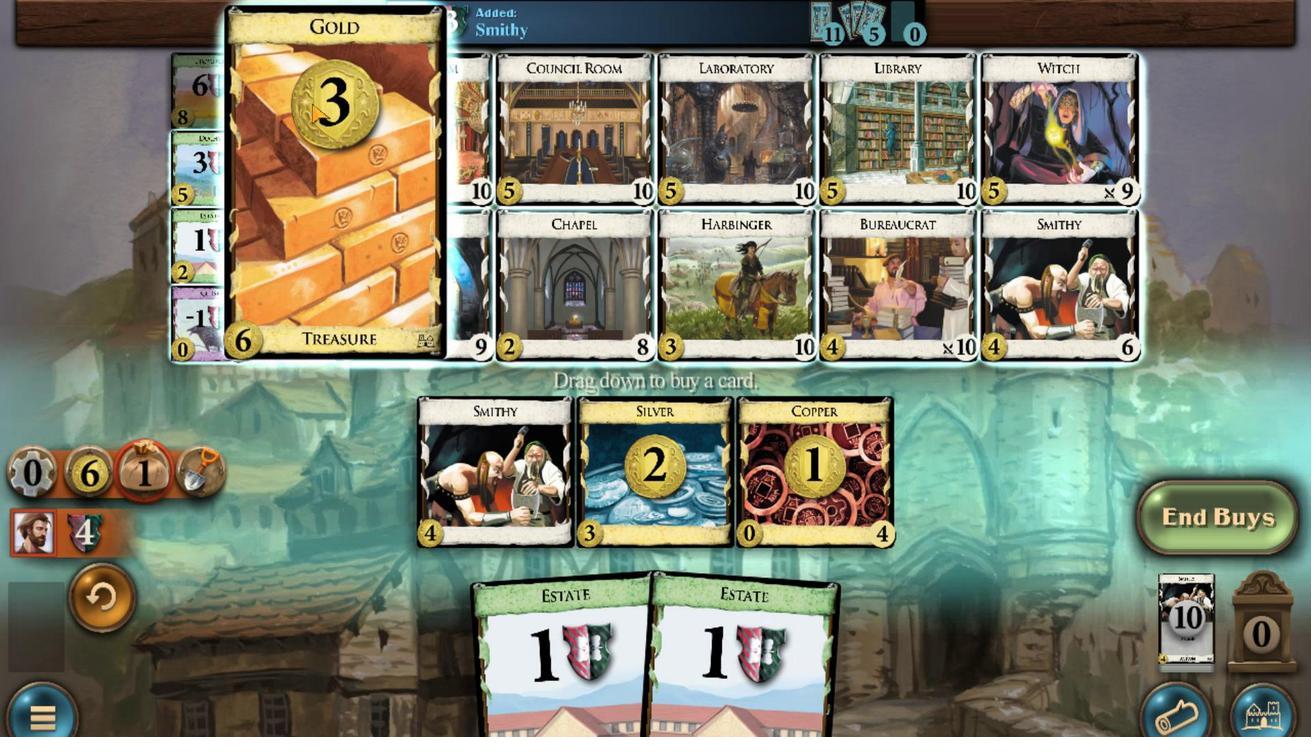 
Action: Mouse scrolled (310, 97) with delta (0, 0)
Screenshot: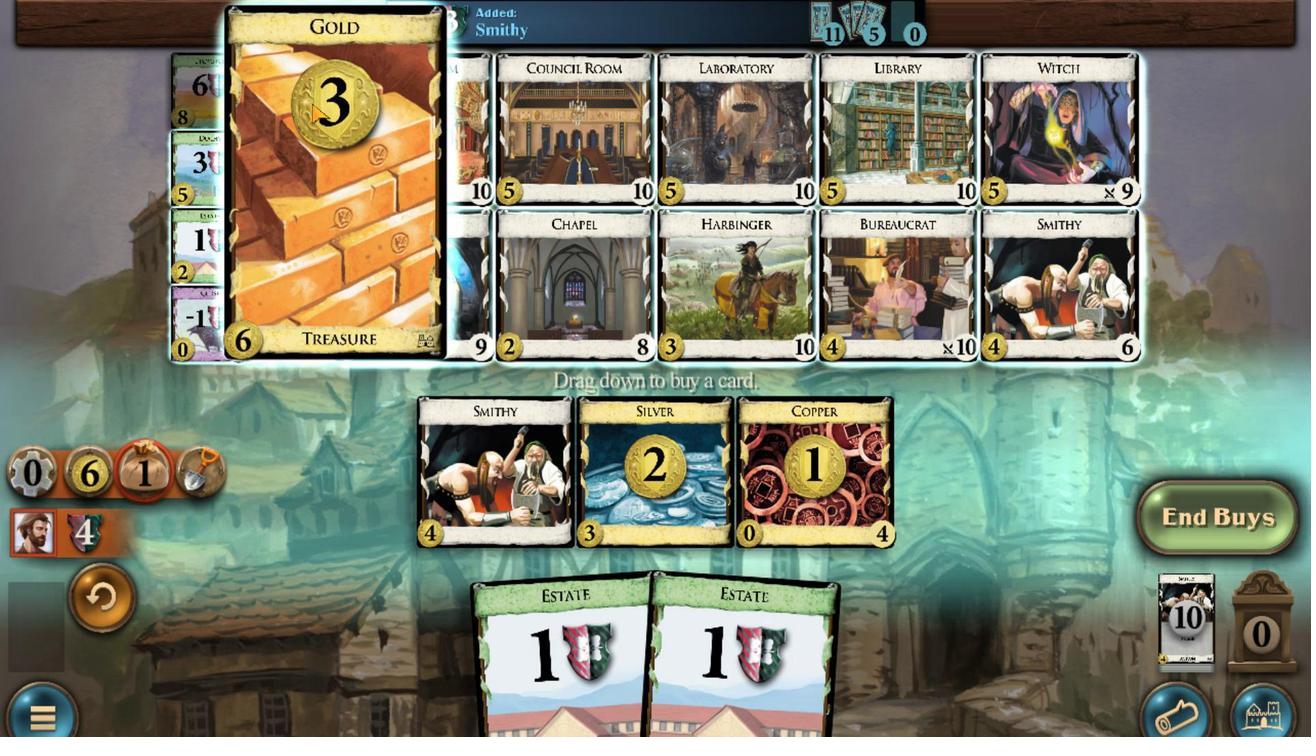
Action: Mouse scrolled (310, 97) with delta (0, 0)
Screenshot: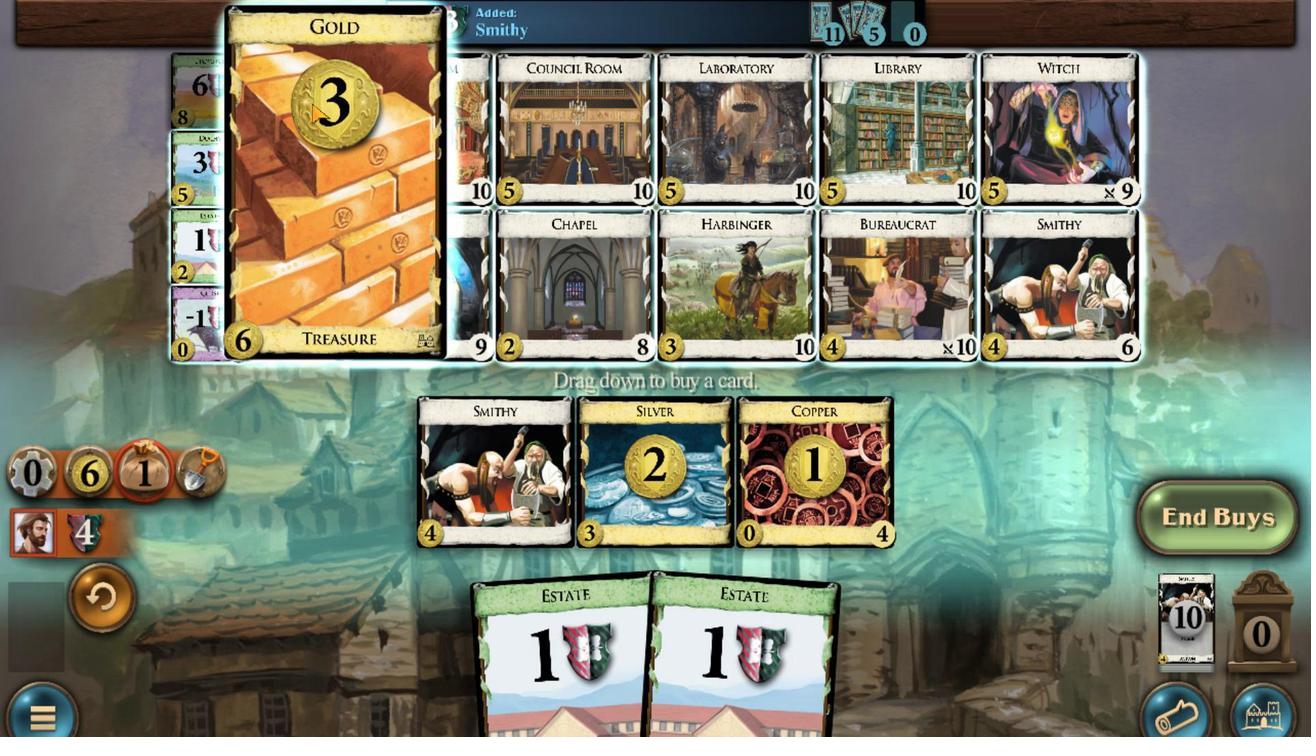 
Action: Mouse scrolled (310, 97) with delta (0, 0)
Screenshot: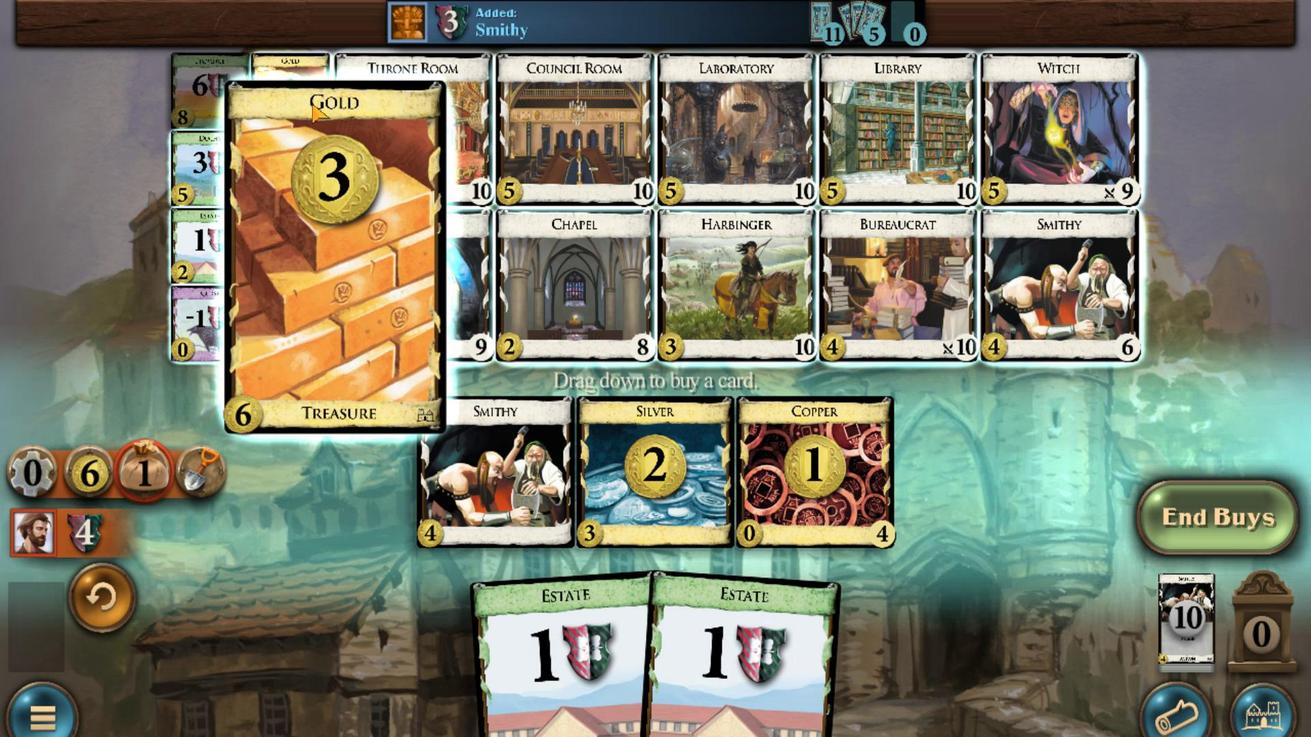 
Action: Mouse scrolled (310, 97) with delta (0, 0)
Screenshot: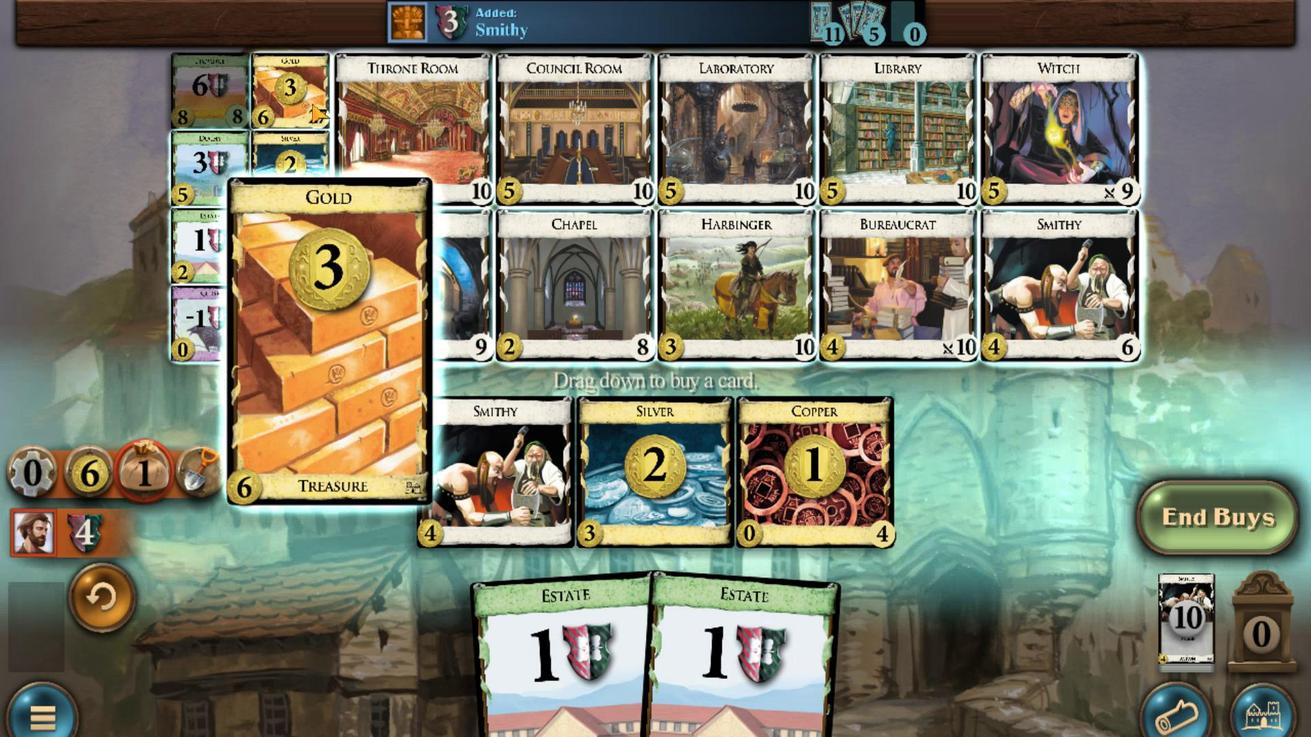 
Action: Mouse scrolled (310, 97) with delta (0, 0)
Screenshot: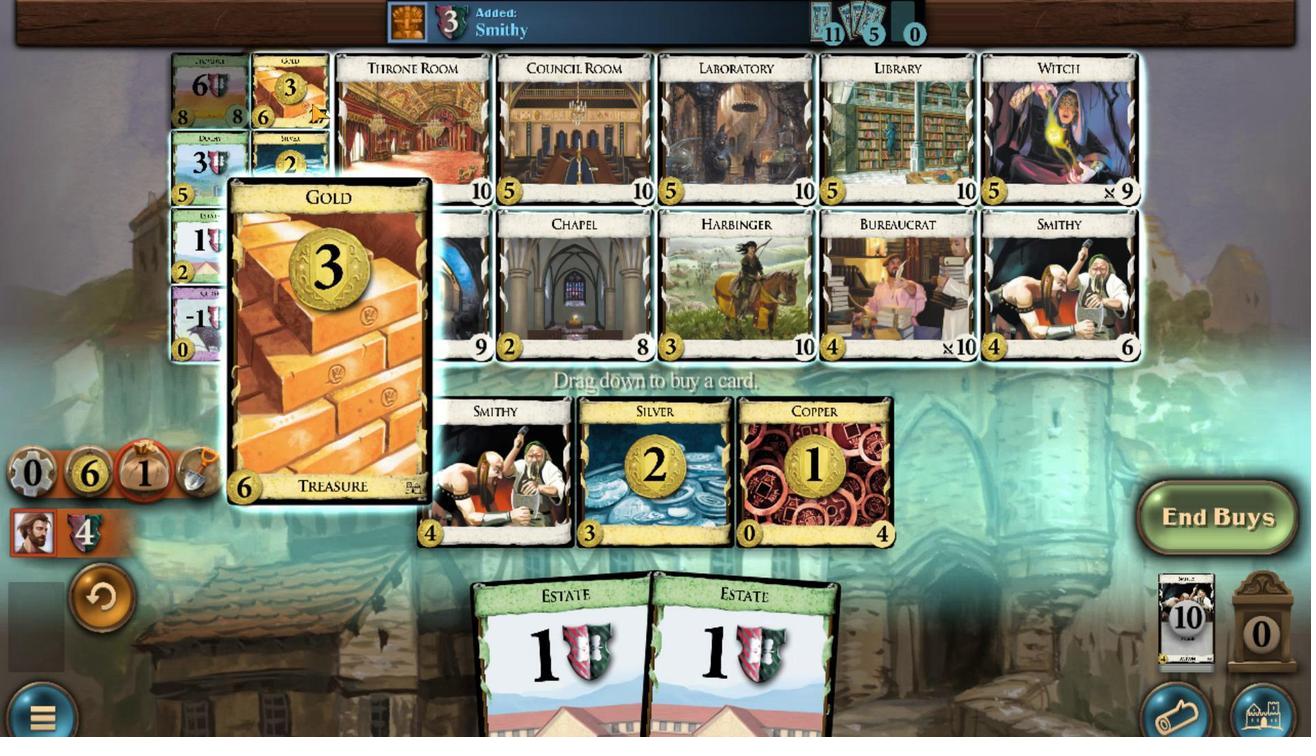 
Action: Mouse moved to (354, 726)
Screenshot: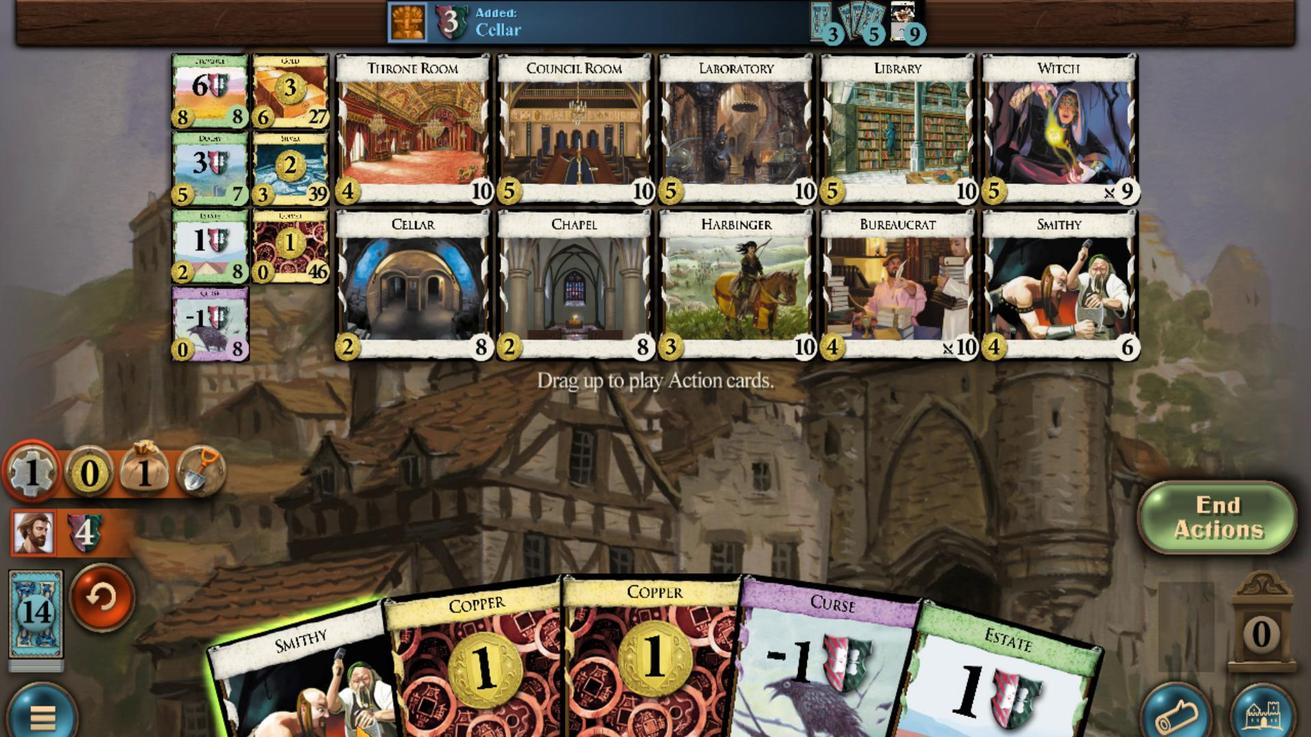 
Action: Mouse scrolled (354, 724) with delta (0, -1)
Screenshot: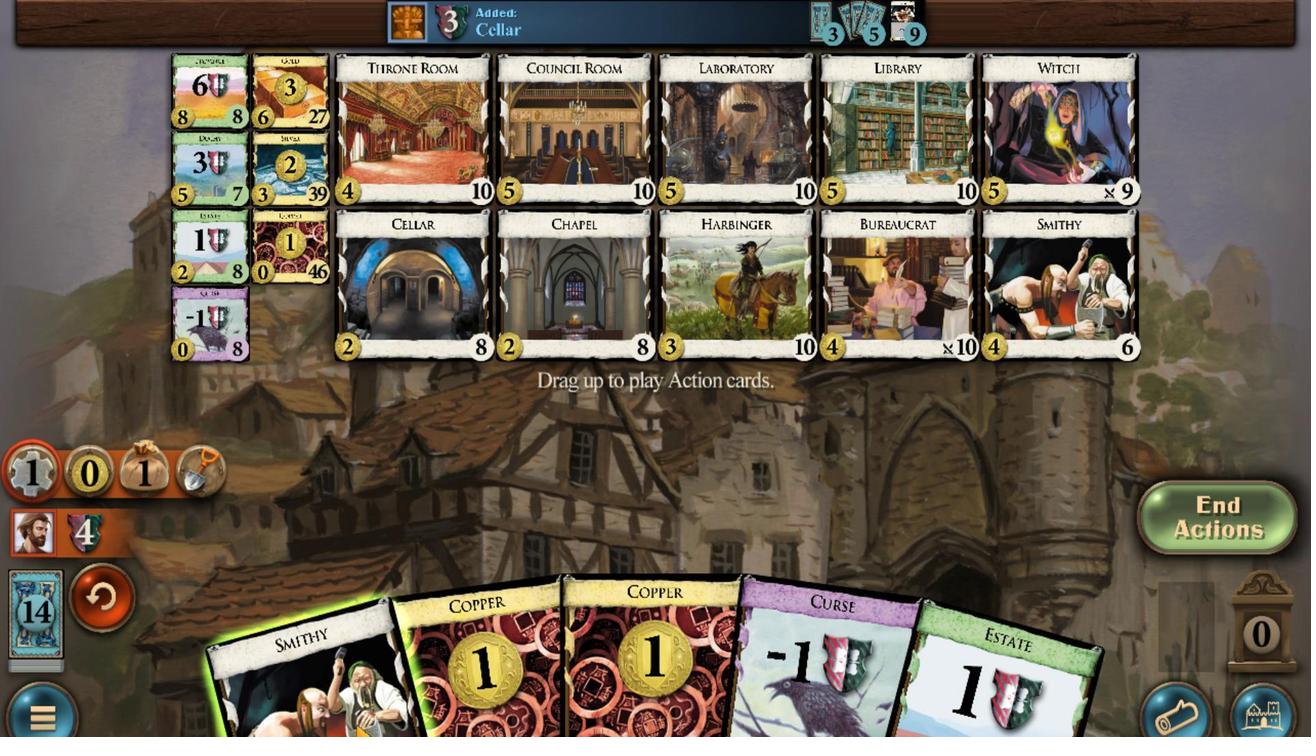 
Action: Mouse moved to (747, 650)
Screenshot: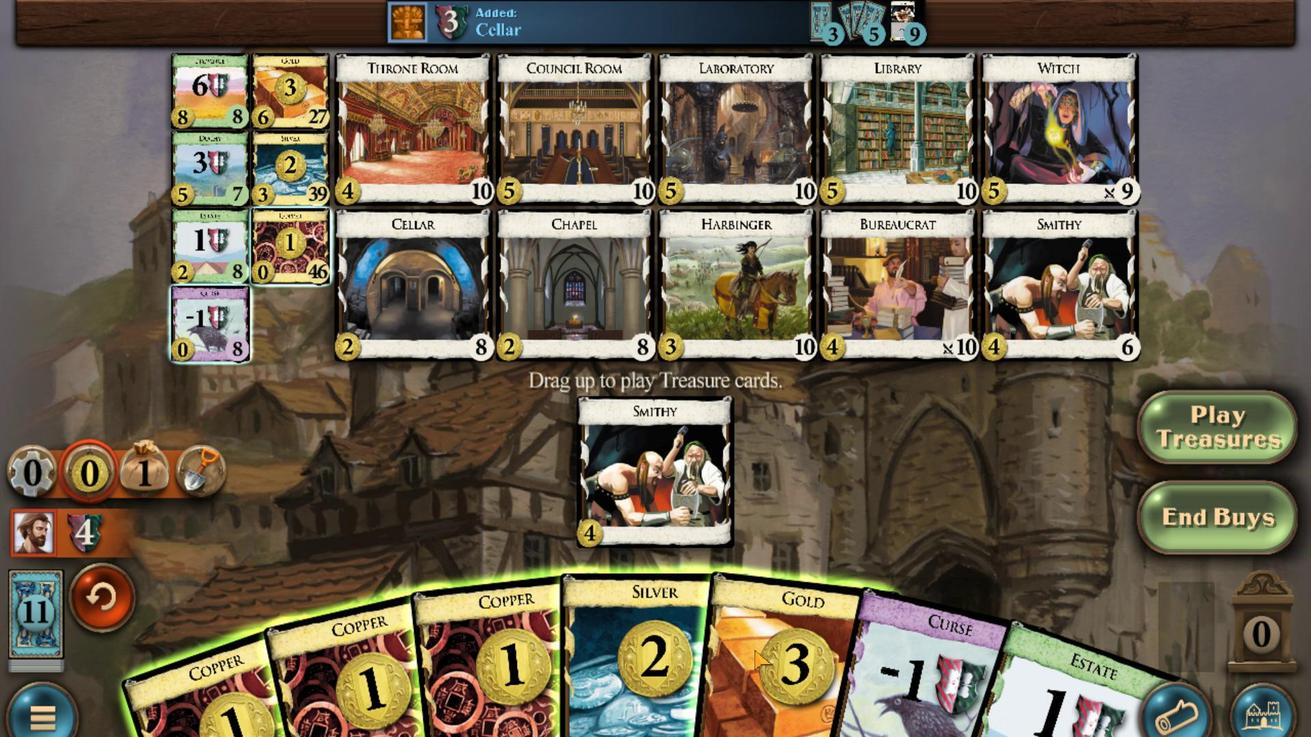 
Action: Mouse scrolled (747, 649) with delta (0, 0)
Screenshot: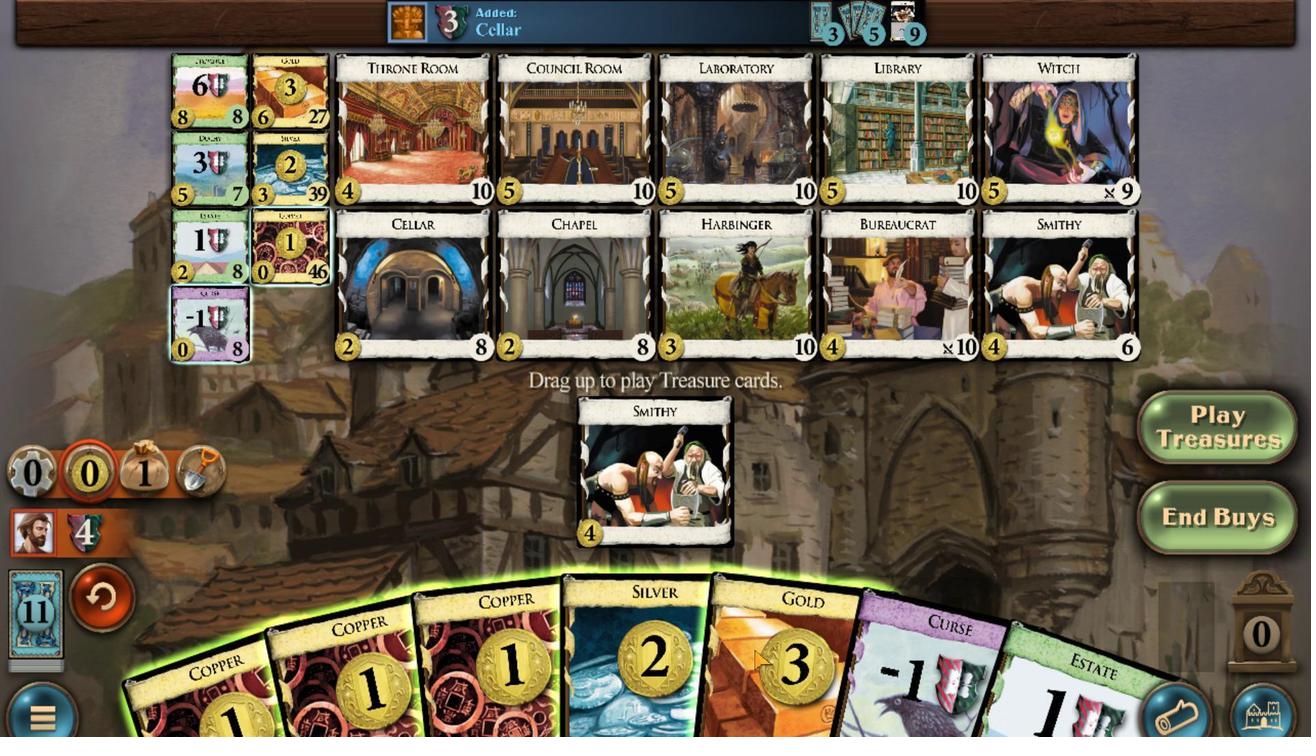 
Action: Mouse moved to (682, 660)
Screenshot: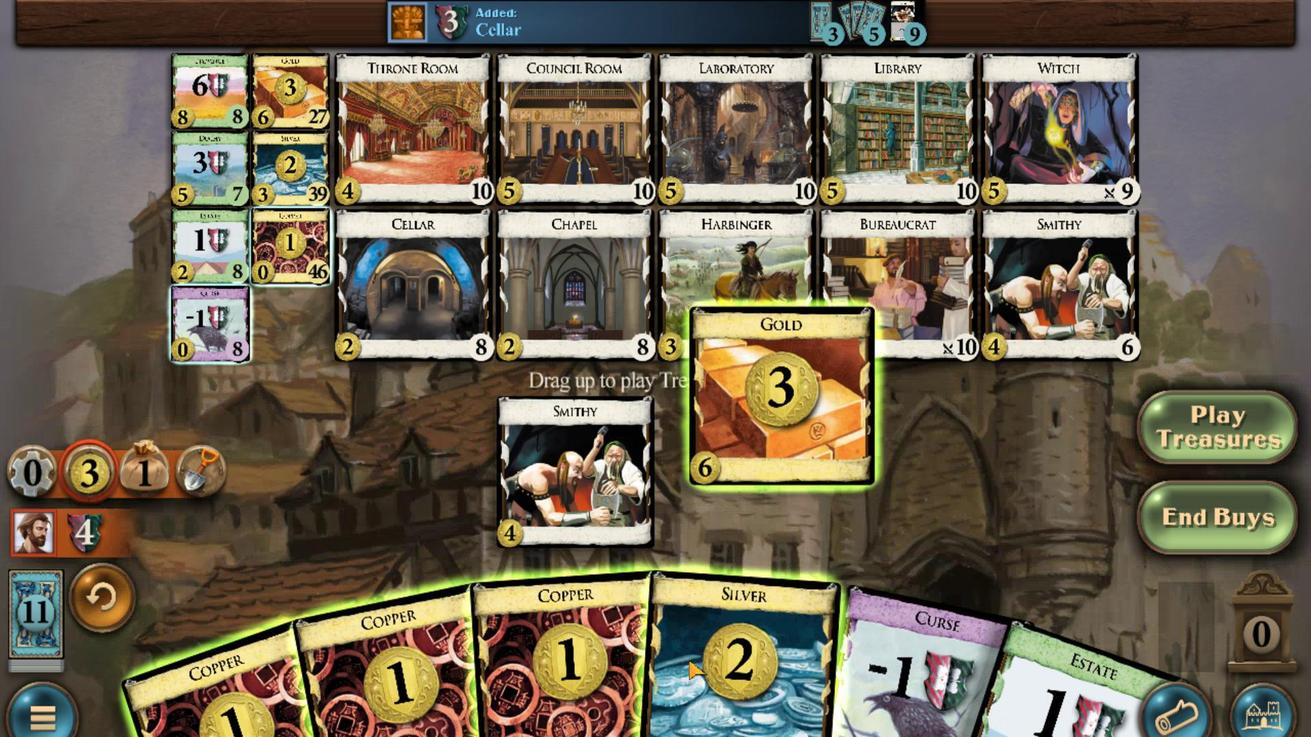 
Action: Mouse scrolled (682, 659) with delta (0, 0)
Screenshot: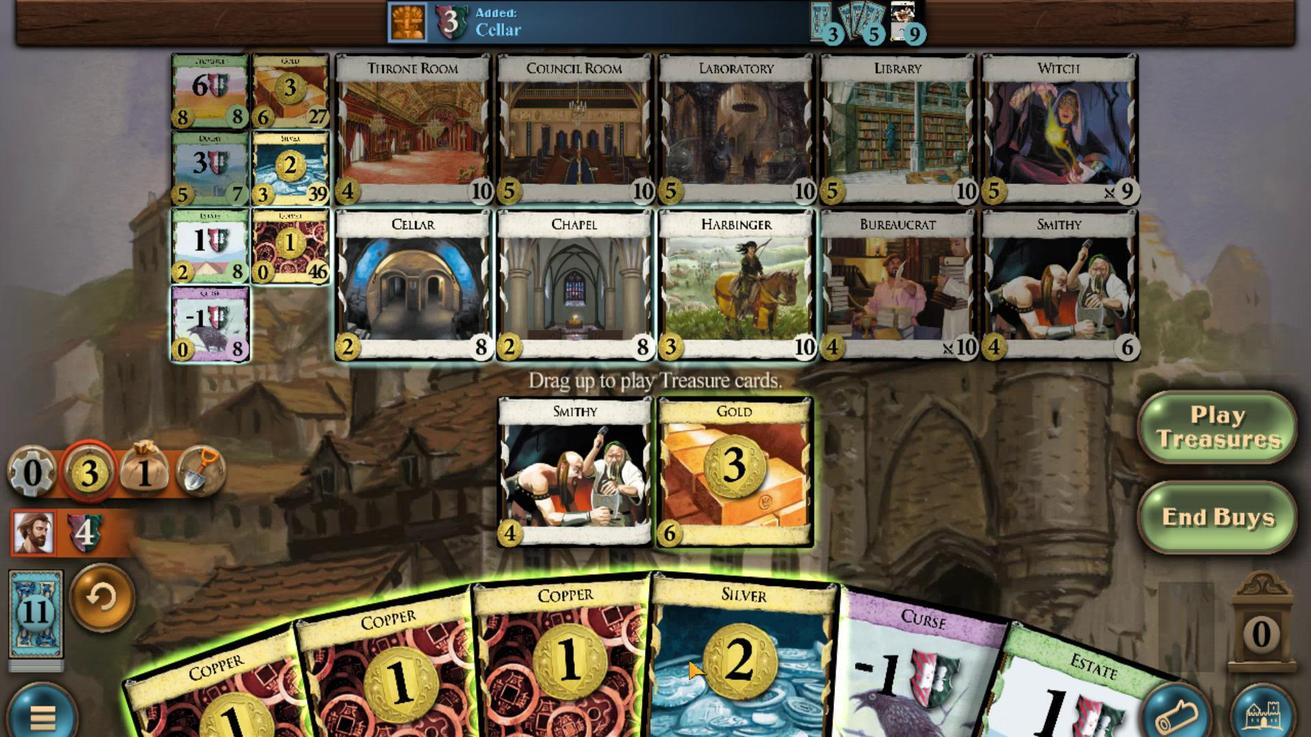 
Action: Mouse moved to (595, 660)
Screenshot: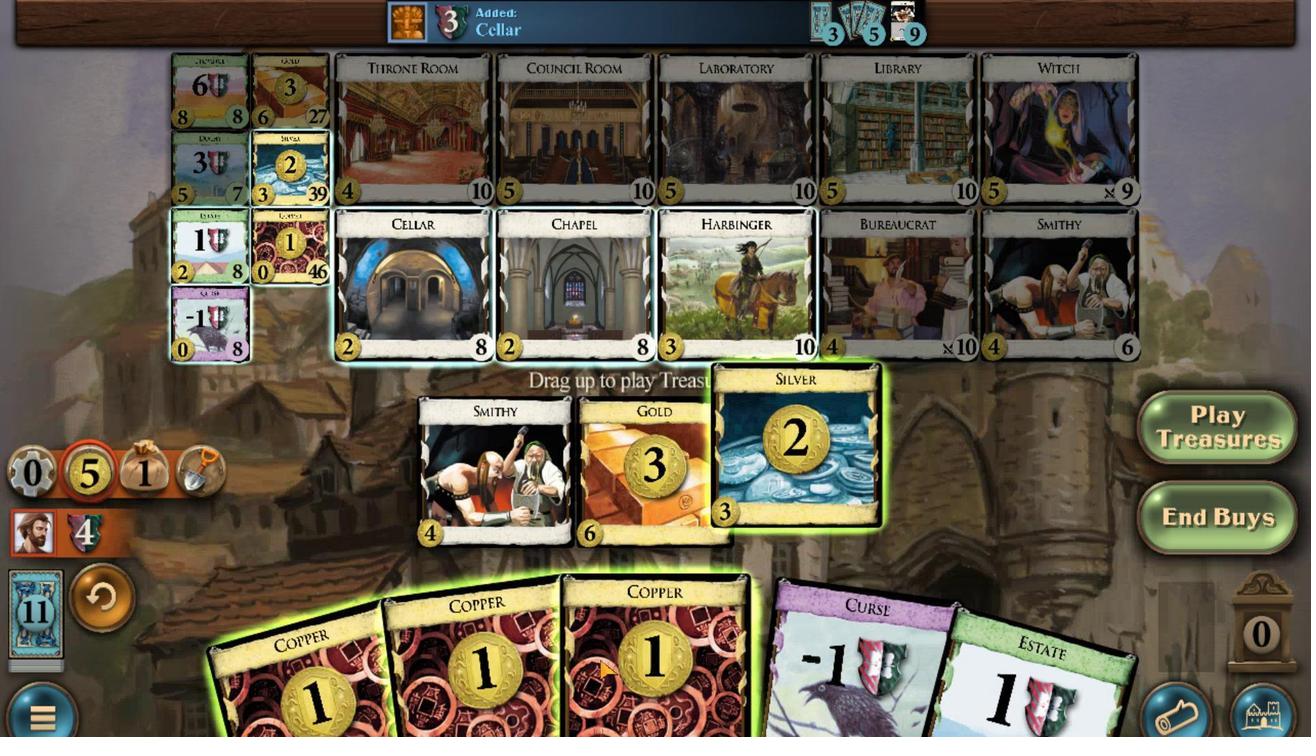 
Action: Mouse scrolled (595, 659) with delta (0, 0)
Screenshot: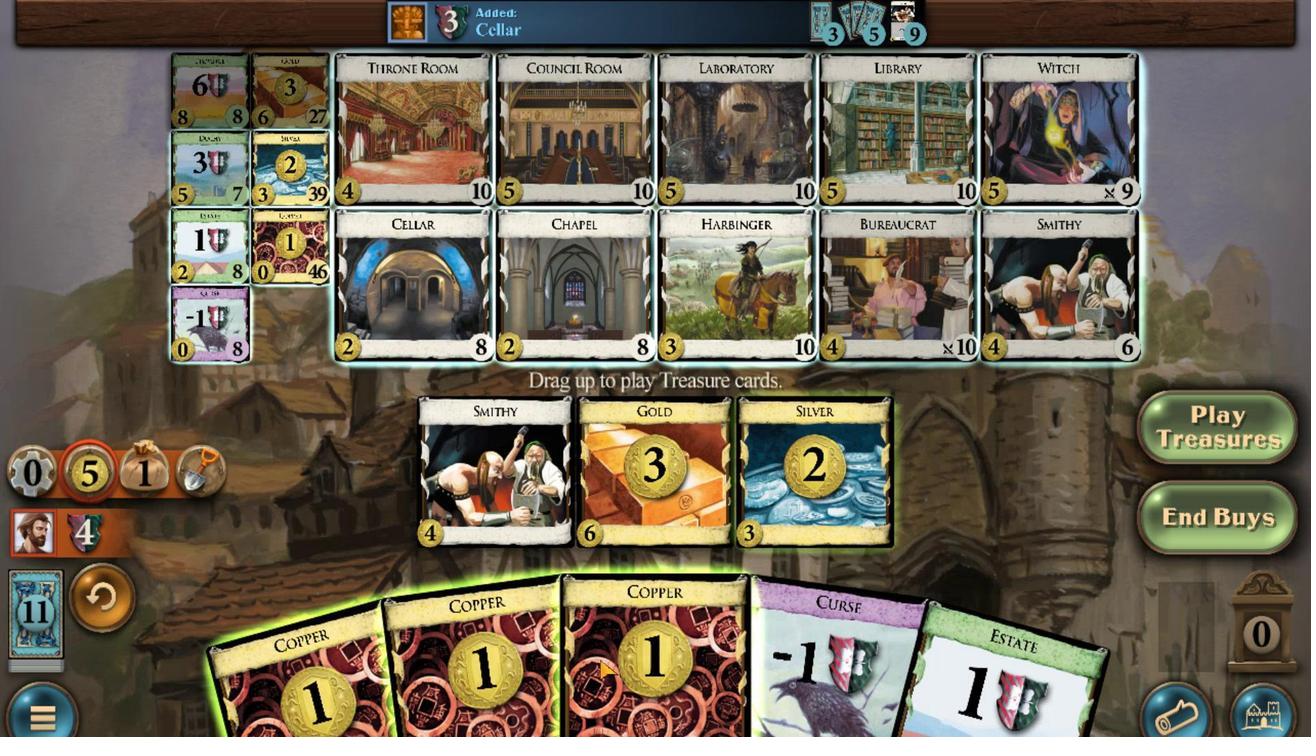 
Action: Mouse moved to (560, 664)
Screenshot: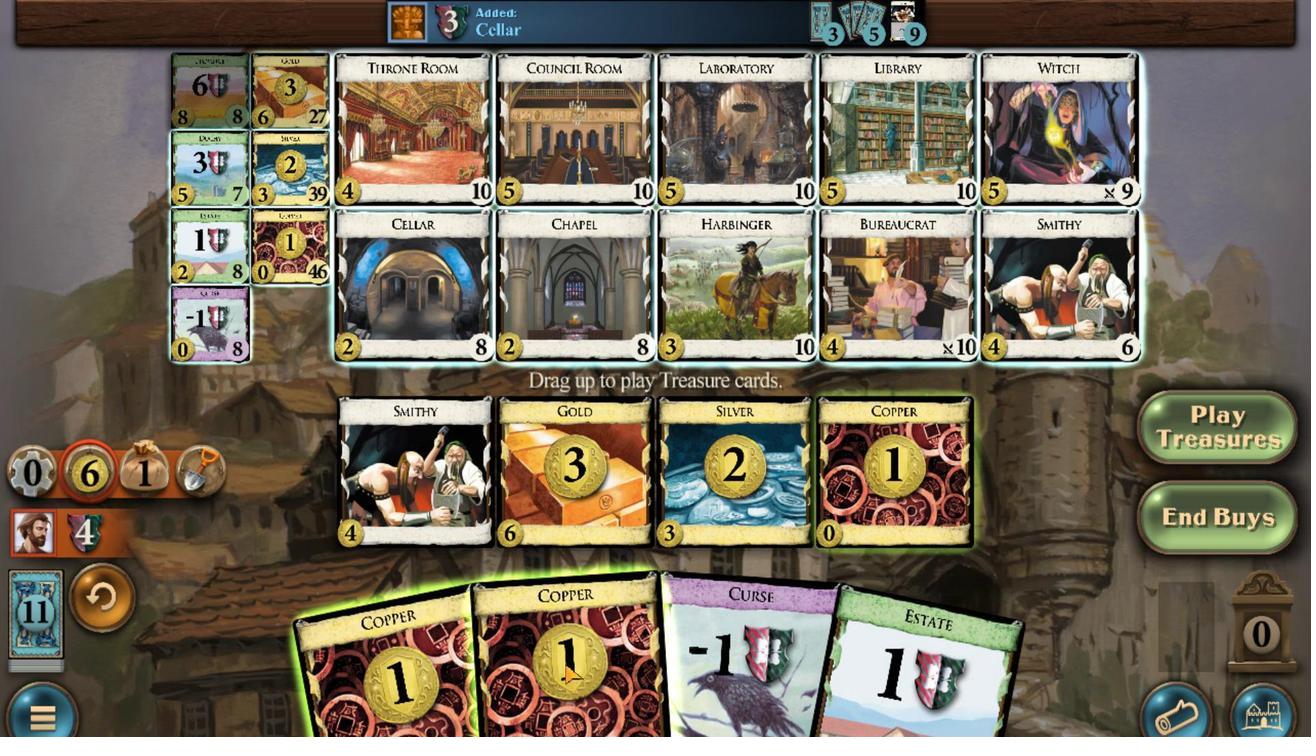 
Action: Mouse scrolled (560, 664) with delta (0, 0)
Screenshot: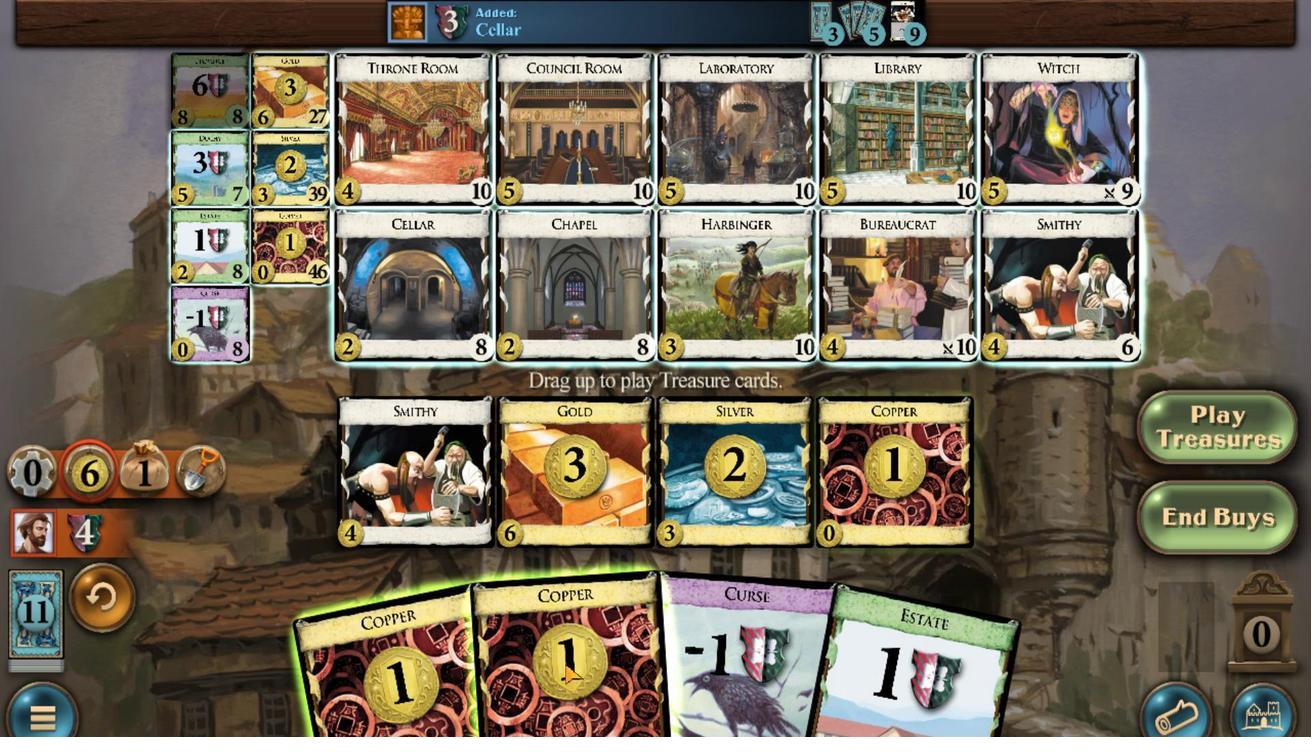 
Action: Mouse moved to (461, 673)
Screenshot: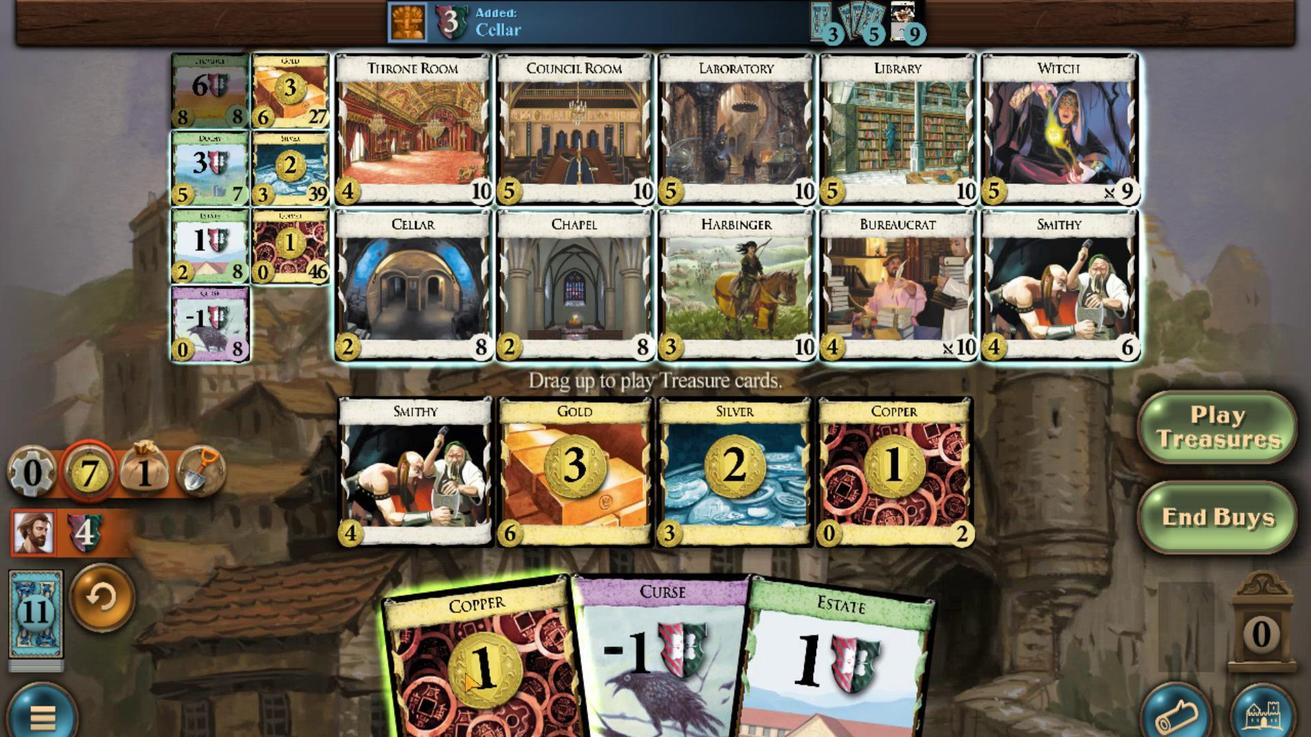 
Action: Mouse scrolled (461, 672) with delta (0, 0)
Screenshot: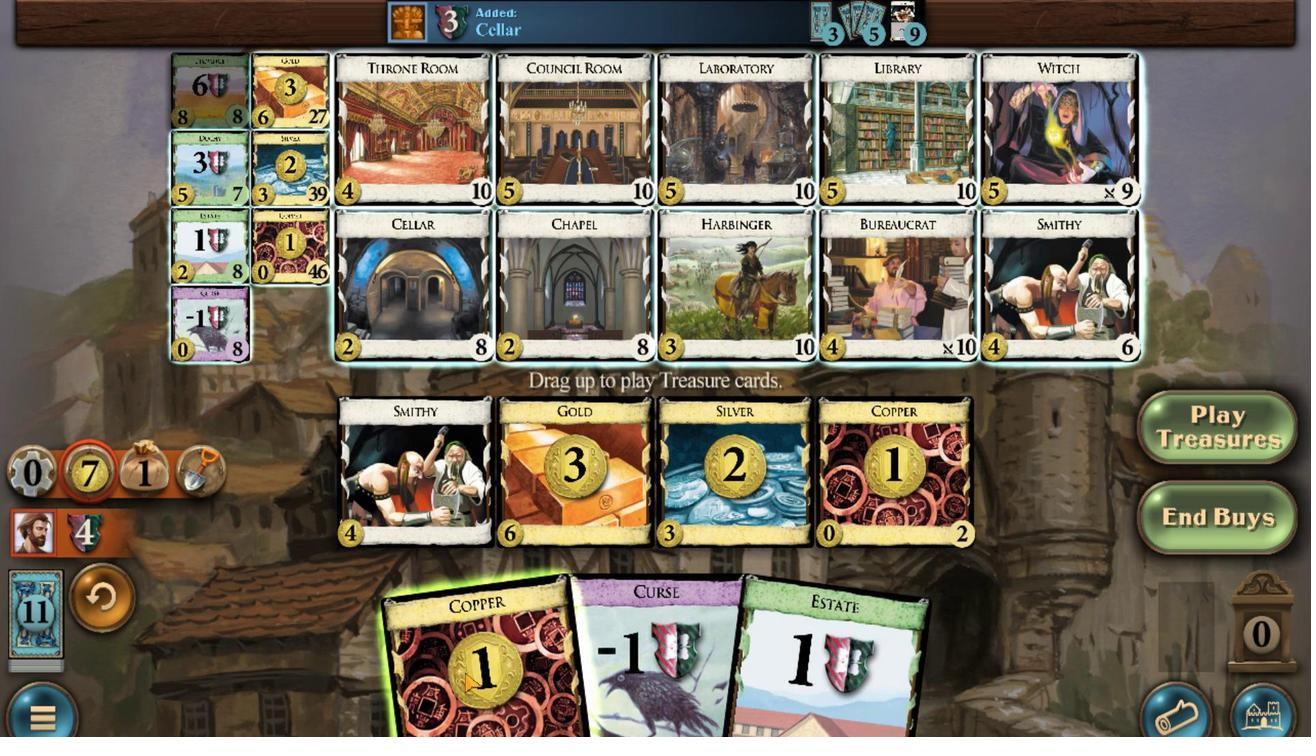 
Action: Mouse moved to (226, 95)
Screenshot: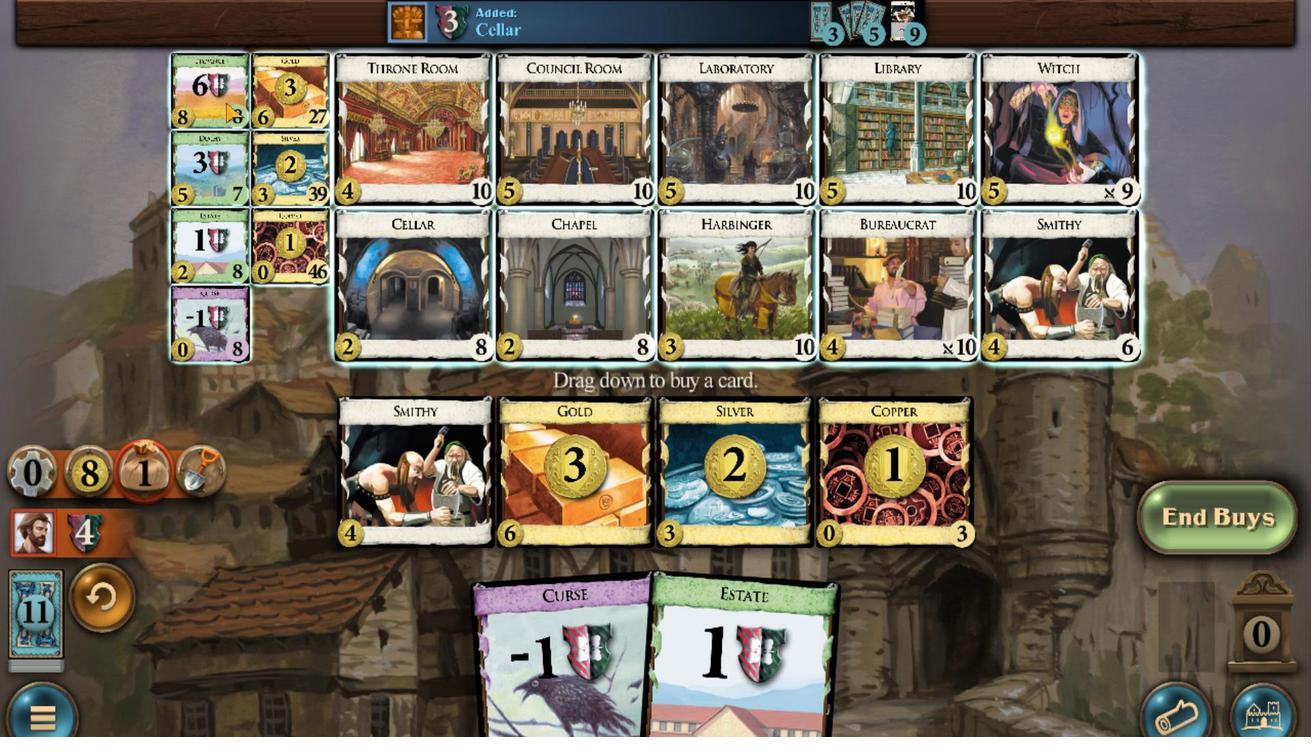 
Action: Mouse scrolled (226, 96) with delta (0, 0)
Screenshot: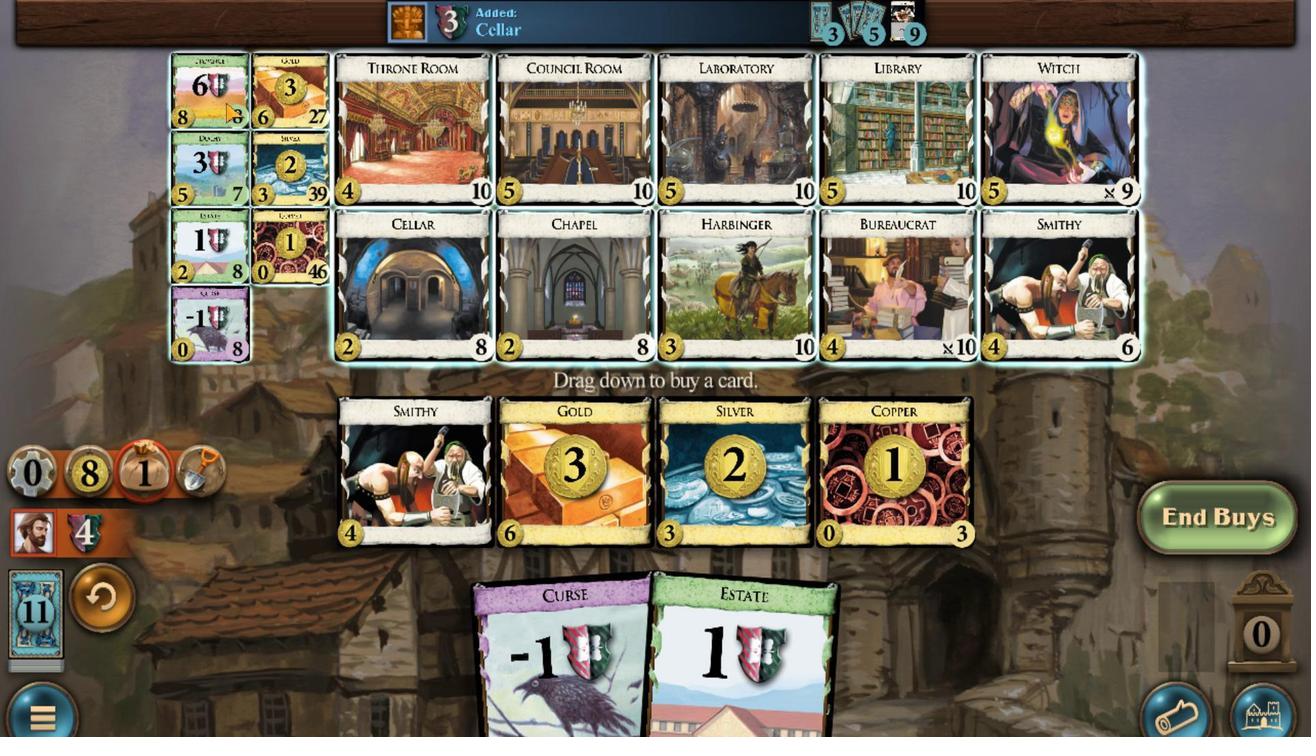 
Action: Mouse scrolled (226, 96) with delta (0, 0)
Screenshot: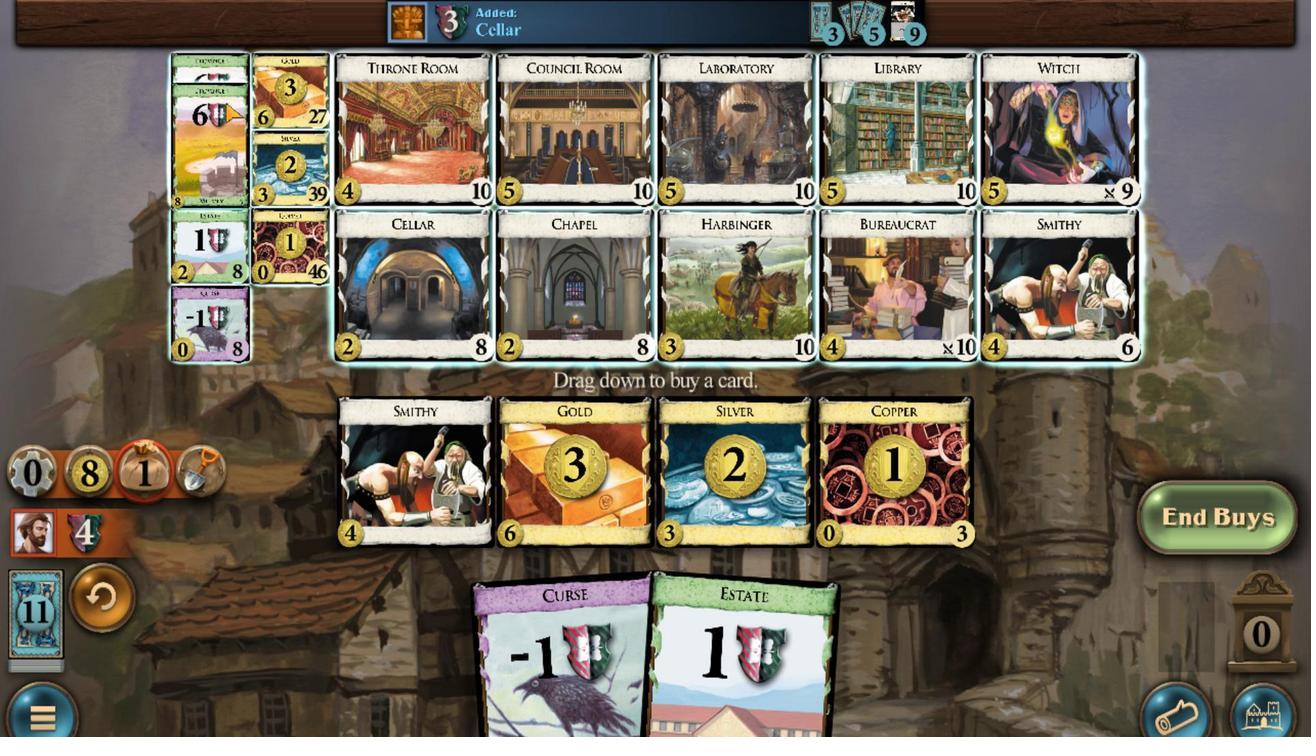 
Action: Mouse scrolled (226, 96) with delta (0, 0)
Screenshot: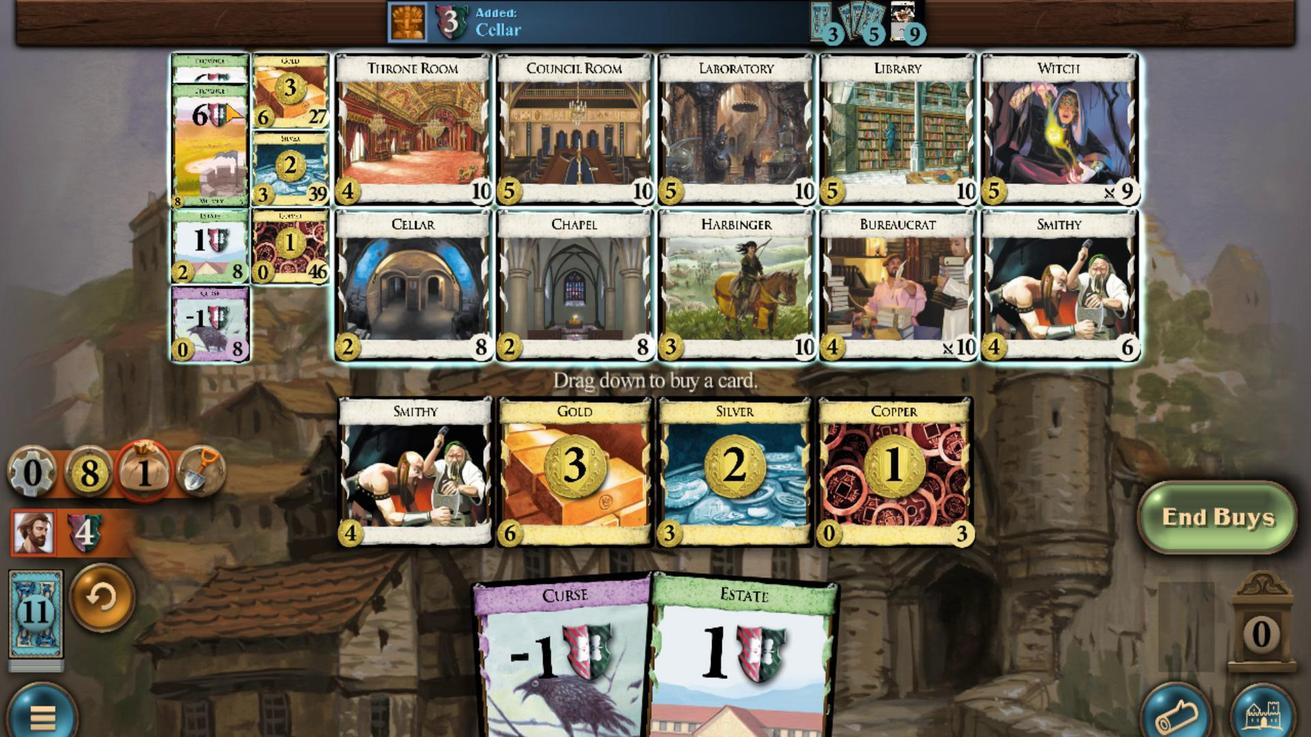 
Action: Mouse scrolled (226, 96) with delta (0, 0)
Screenshot: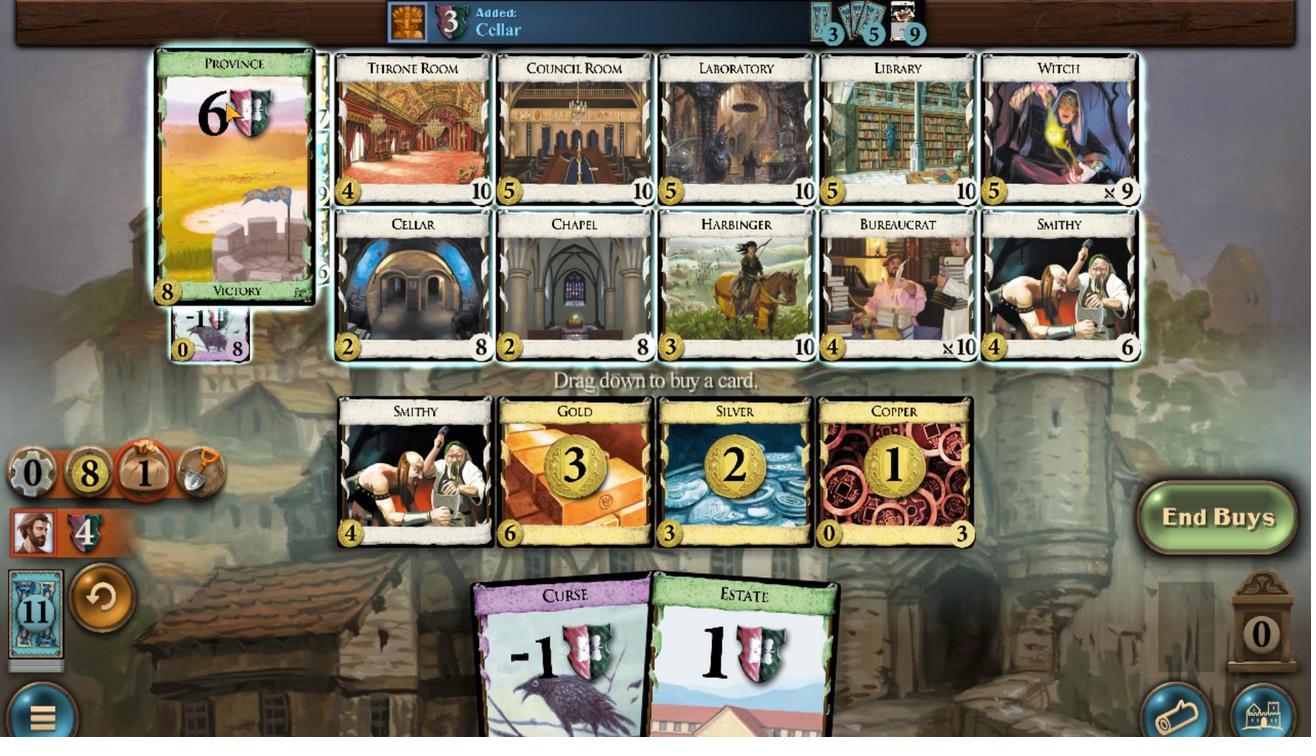 
Action: Mouse scrolled (226, 96) with delta (0, 0)
Screenshot: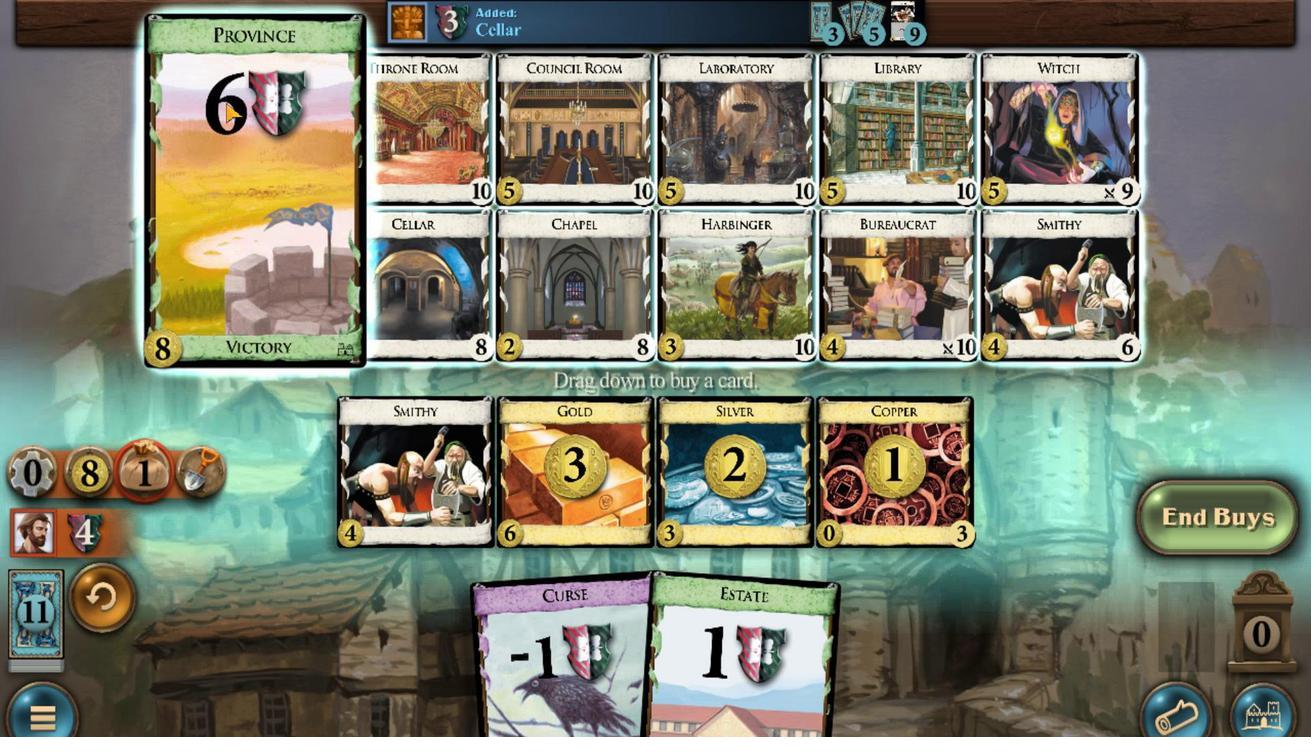 
Action: Mouse scrolled (226, 96) with delta (0, 0)
Screenshot: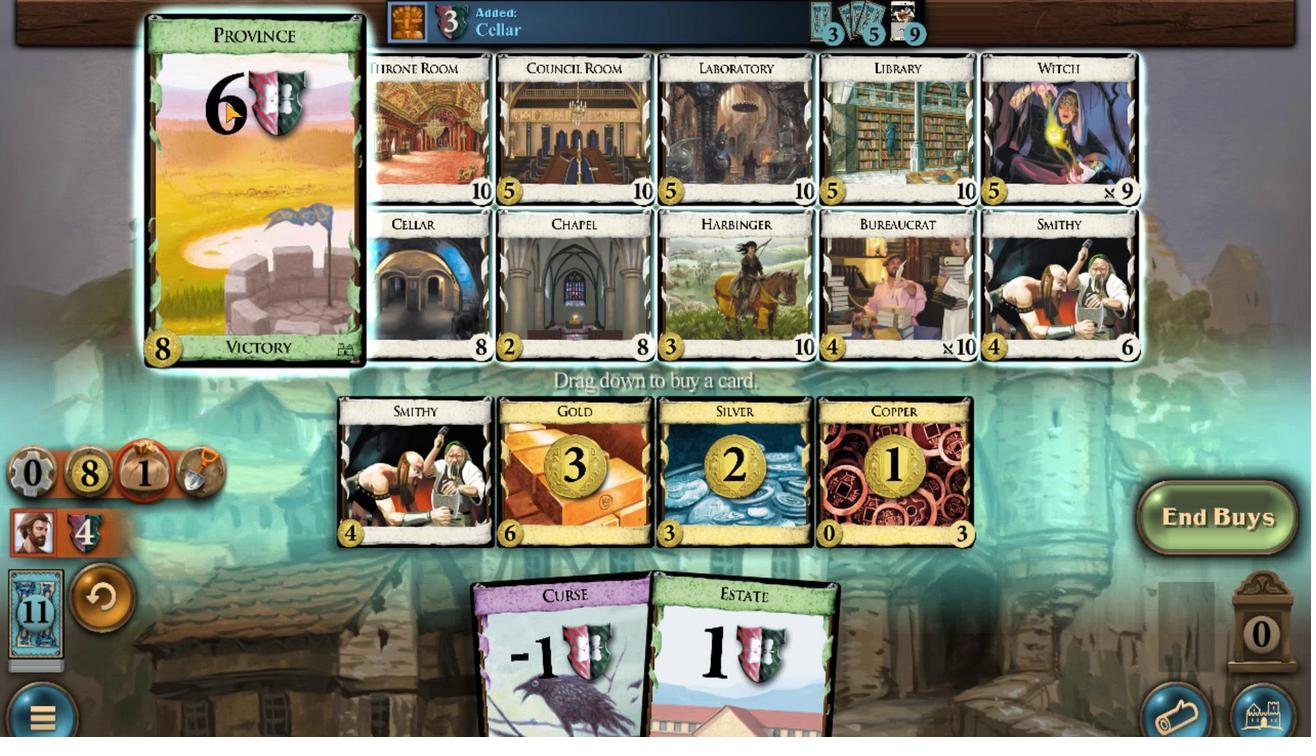 
Action: Mouse scrolled (226, 96) with delta (0, 0)
Screenshot: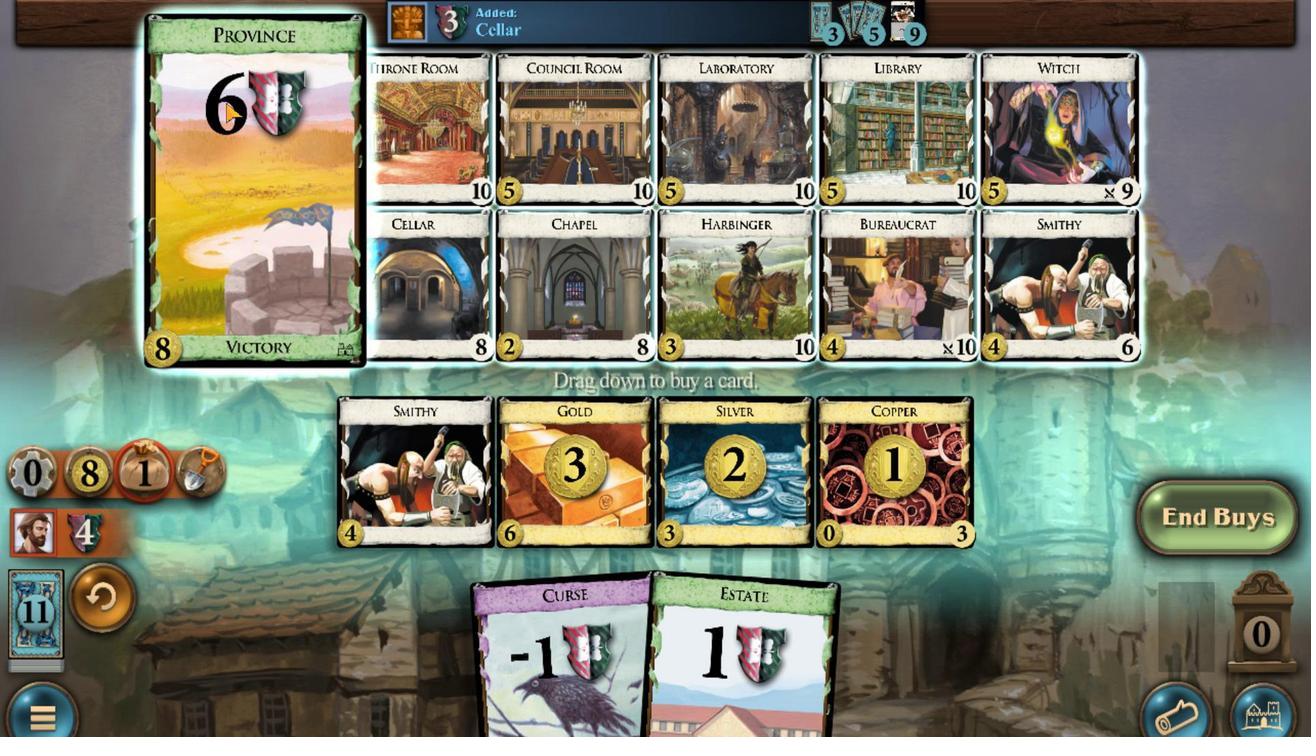 
Action: Mouse scrolled (226, 96) with delta (0, 0)
Screenshot: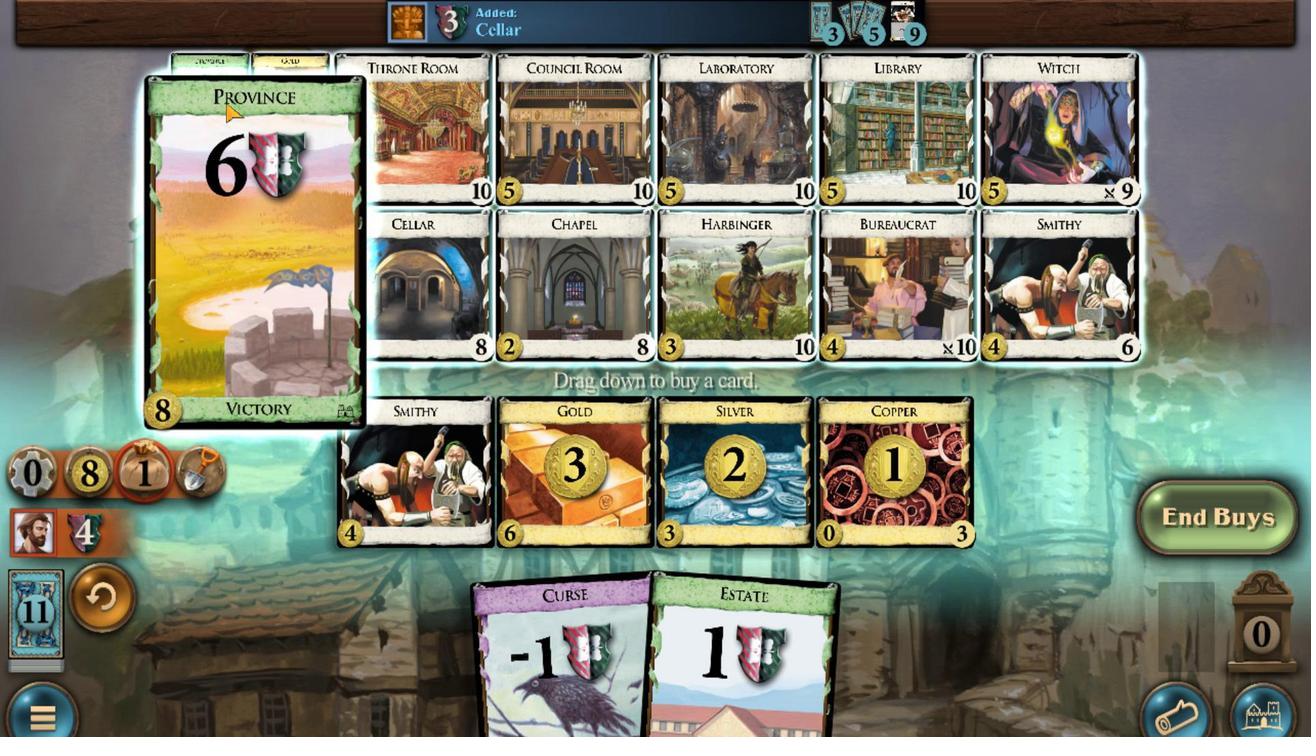 
Action: Mouse scrolled (226, 96) with delta (0, 0)
Screenshot: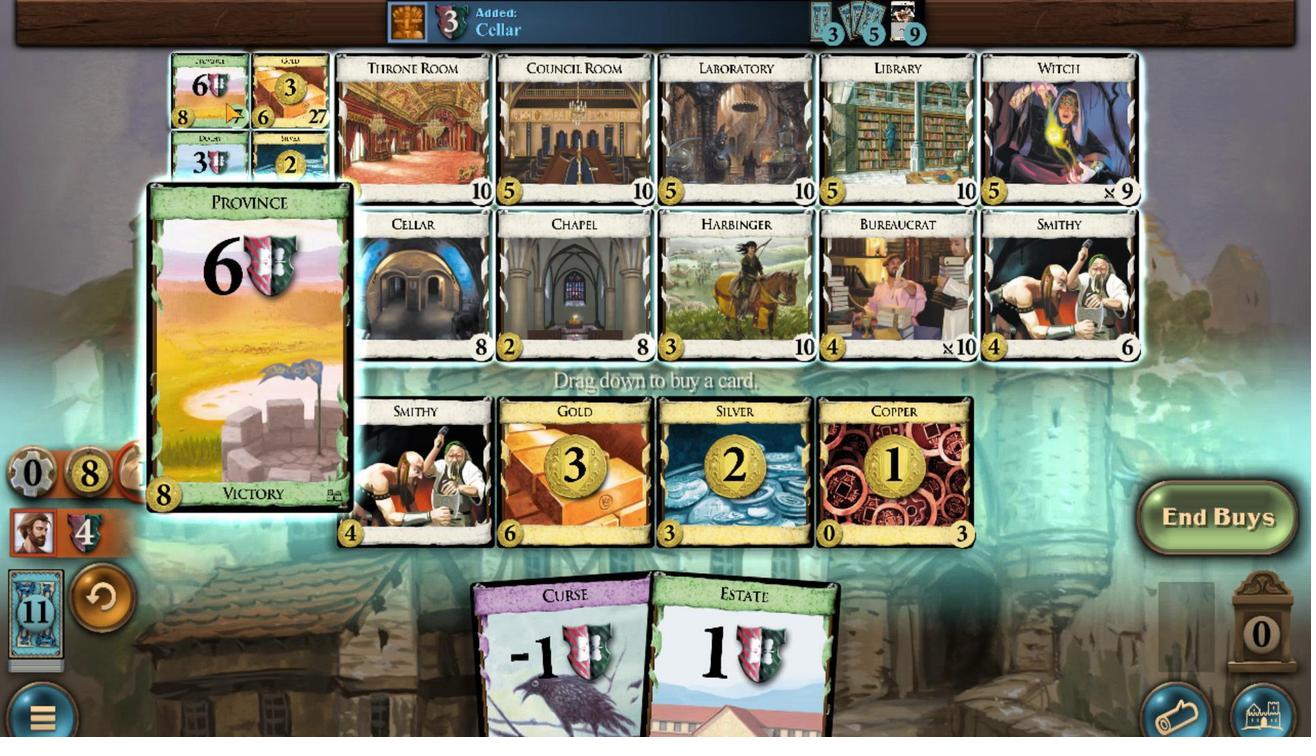 
Action: Mouse moved to (610, 625)
Screenshot: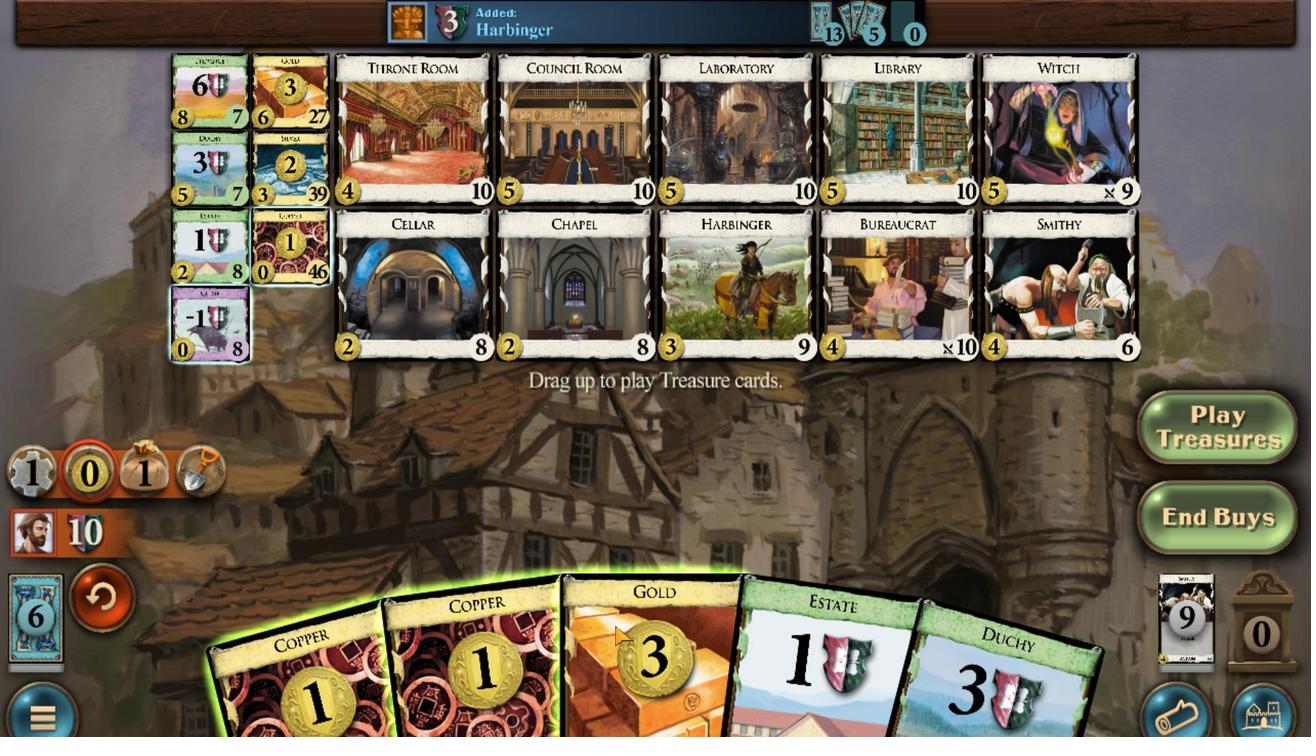 
Action: Mouse scrolled (610, 625) with delta (0, 0)
Screenshot: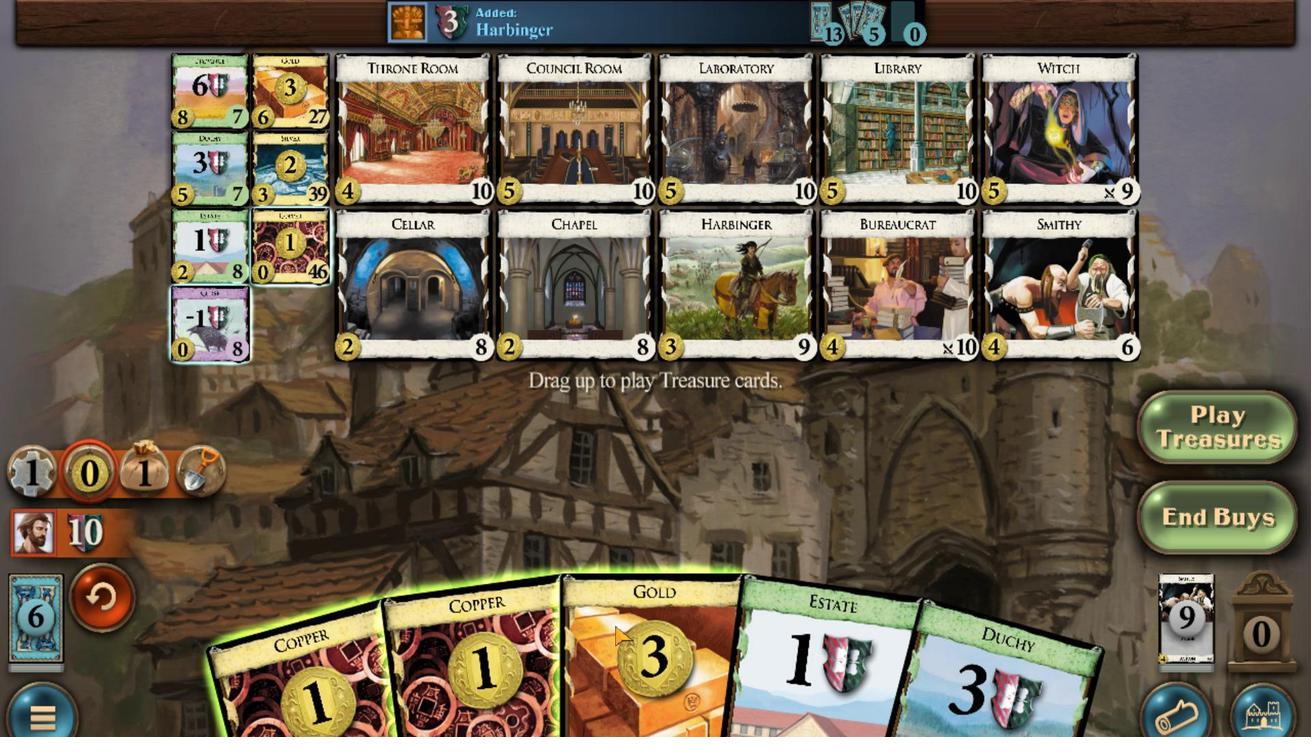 
Action: Mouse moved to (585, 633)
Screenshot: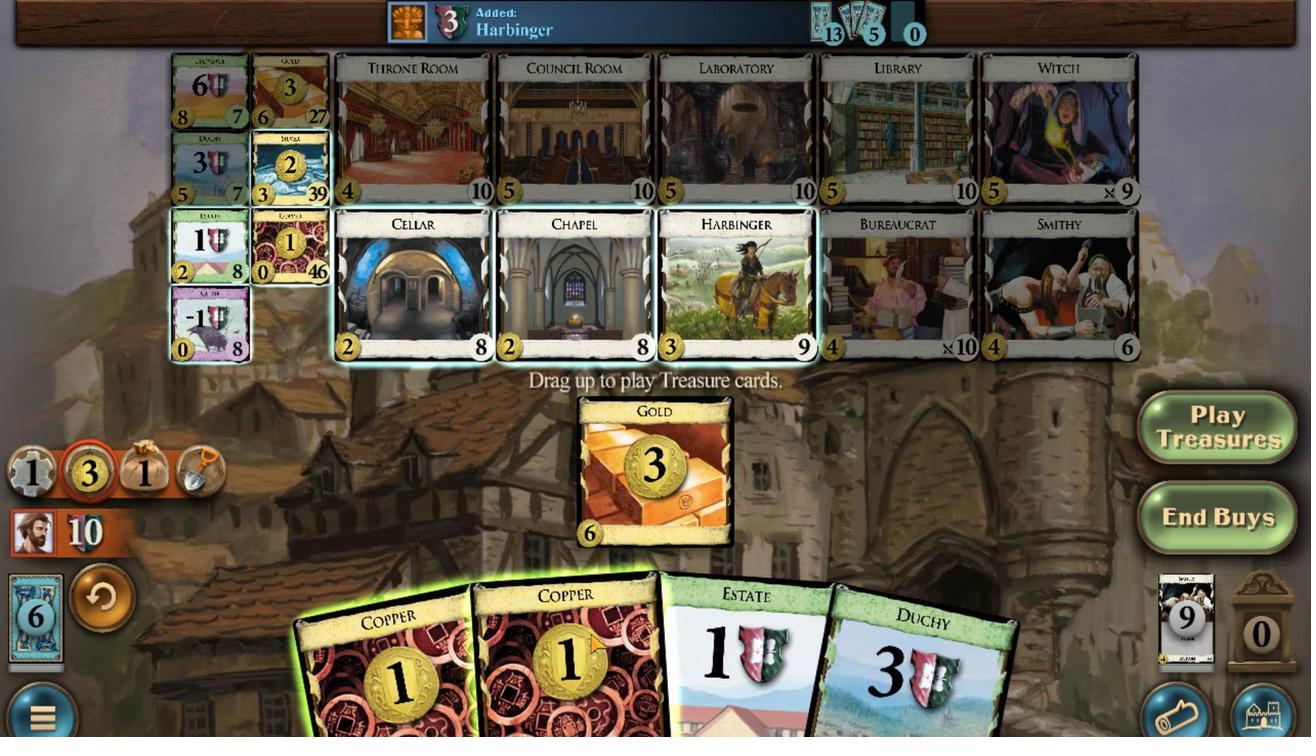 
Action: Mouse scrolled (585, 633) with delta (0, 0)
Screenshot: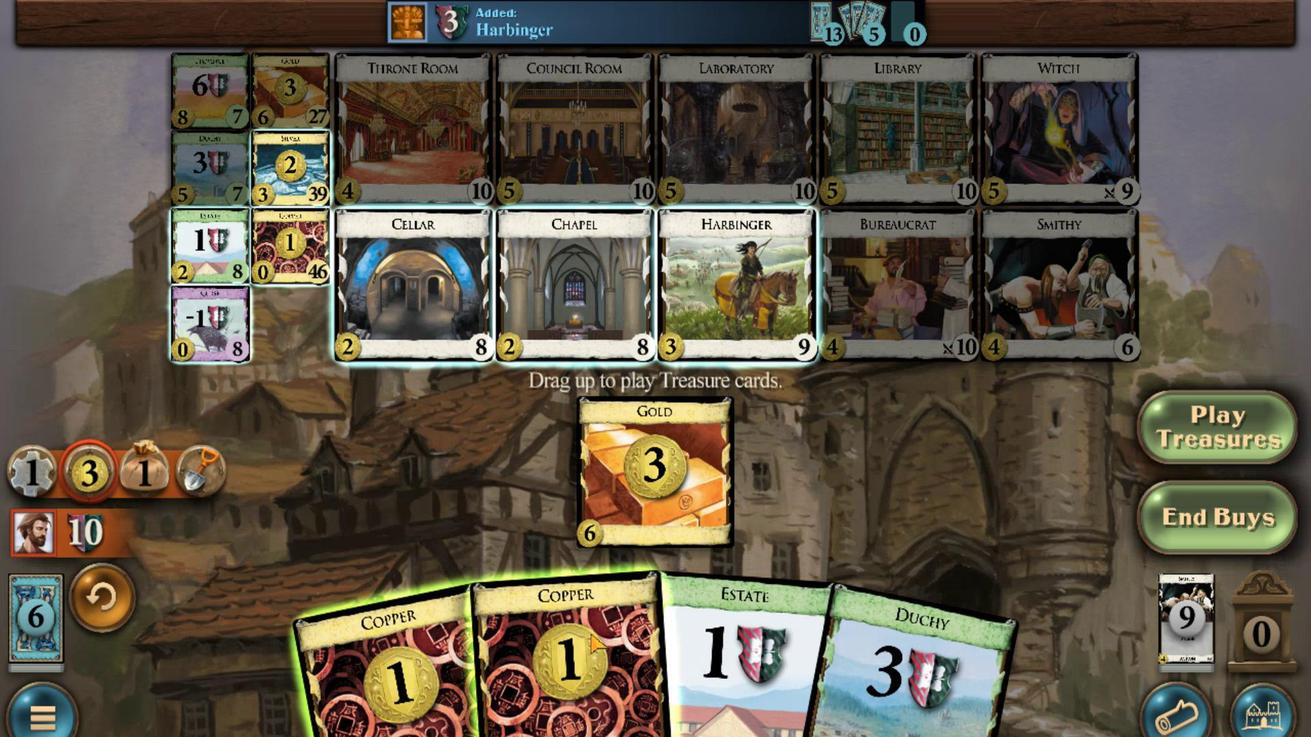 
Action: Mouse moved to (529, 646)
Screenshot: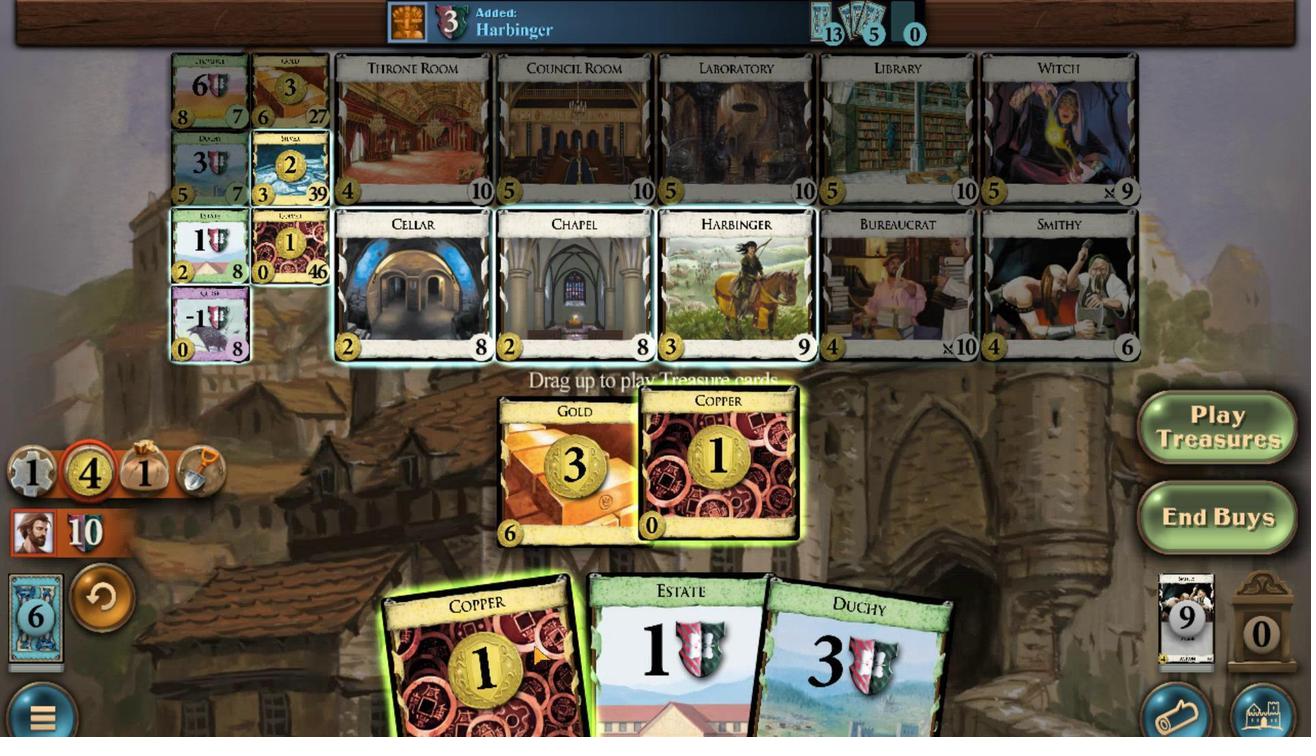 
Action: Mouse scrolled (529, 645) with delta (0, 0)
Screenshot: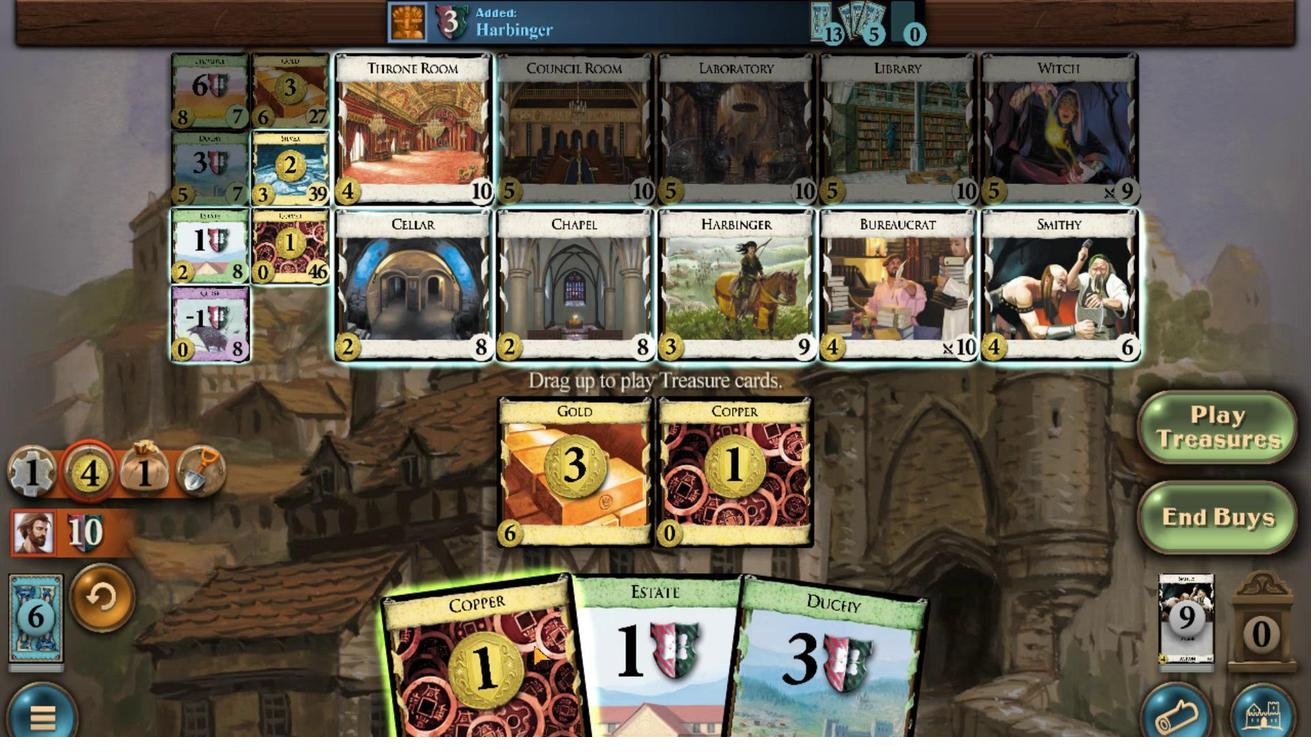 
Action: Mouse moved to (212, 175)
Screenshot: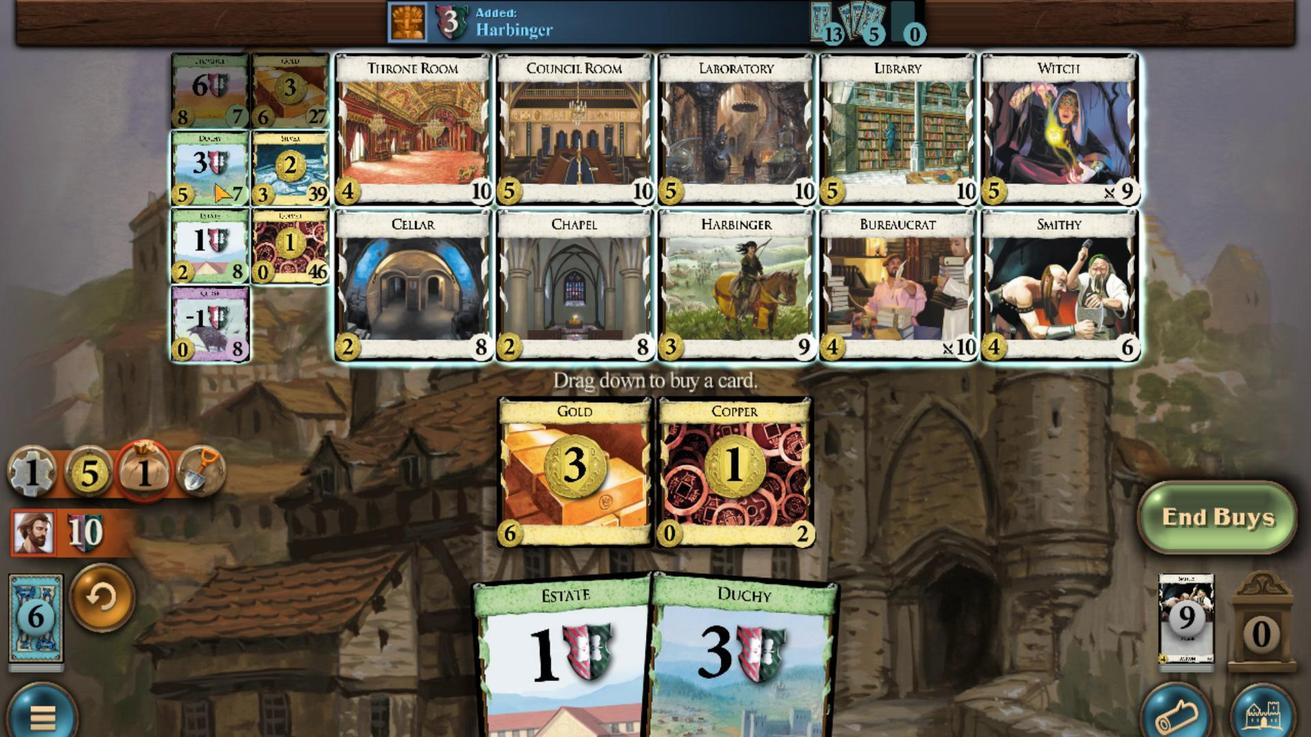 
Action: Mouse scrolled (212, 176) with delta (0, 0)
Screenshot: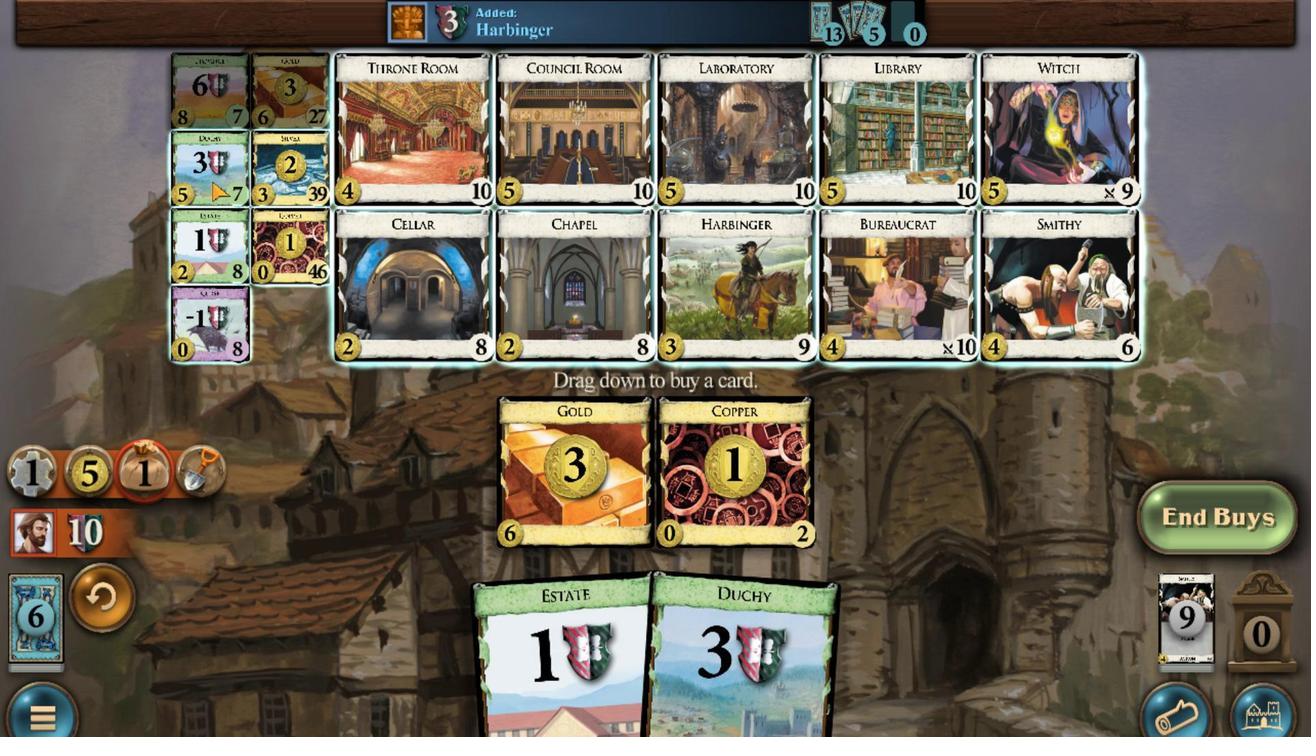 
Action: Mouse scrolled (212, 176) with delta (0, 0)
Screenshot: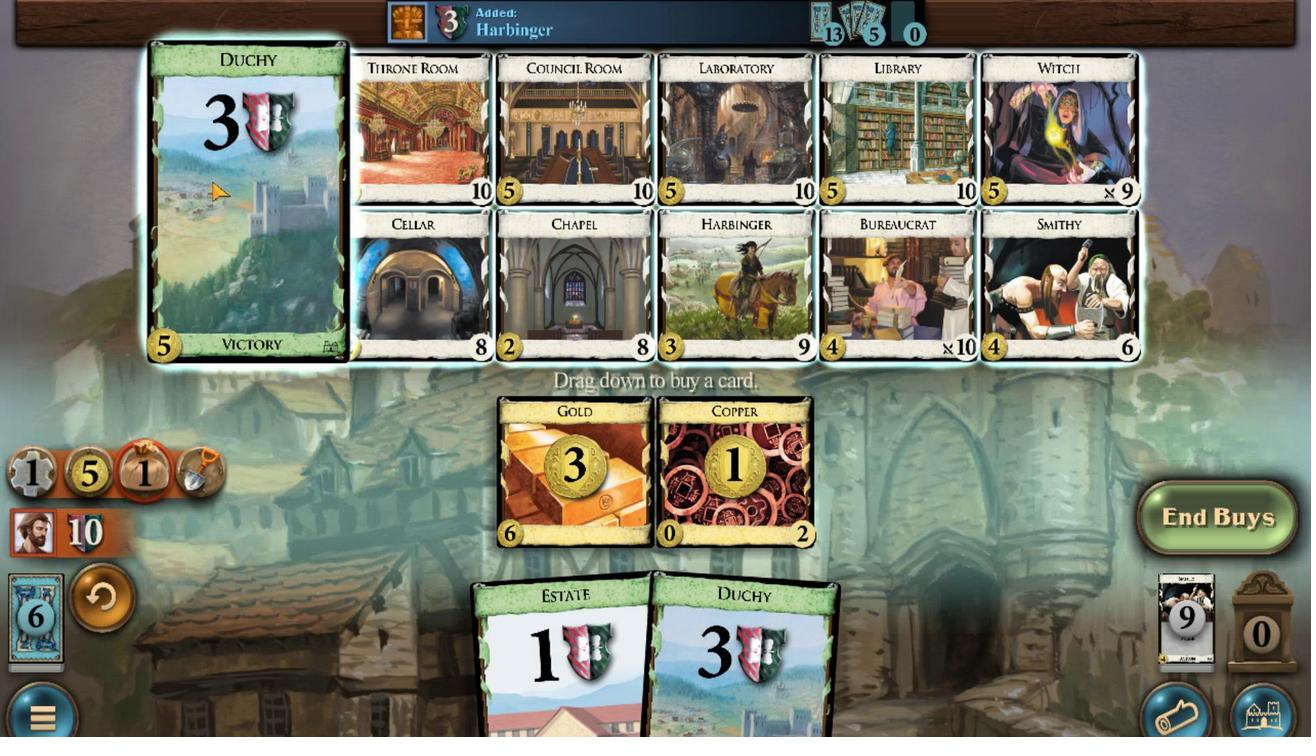 
Action: Mouse scrolled (212, 176) with delta (0, 0)
Screenshot: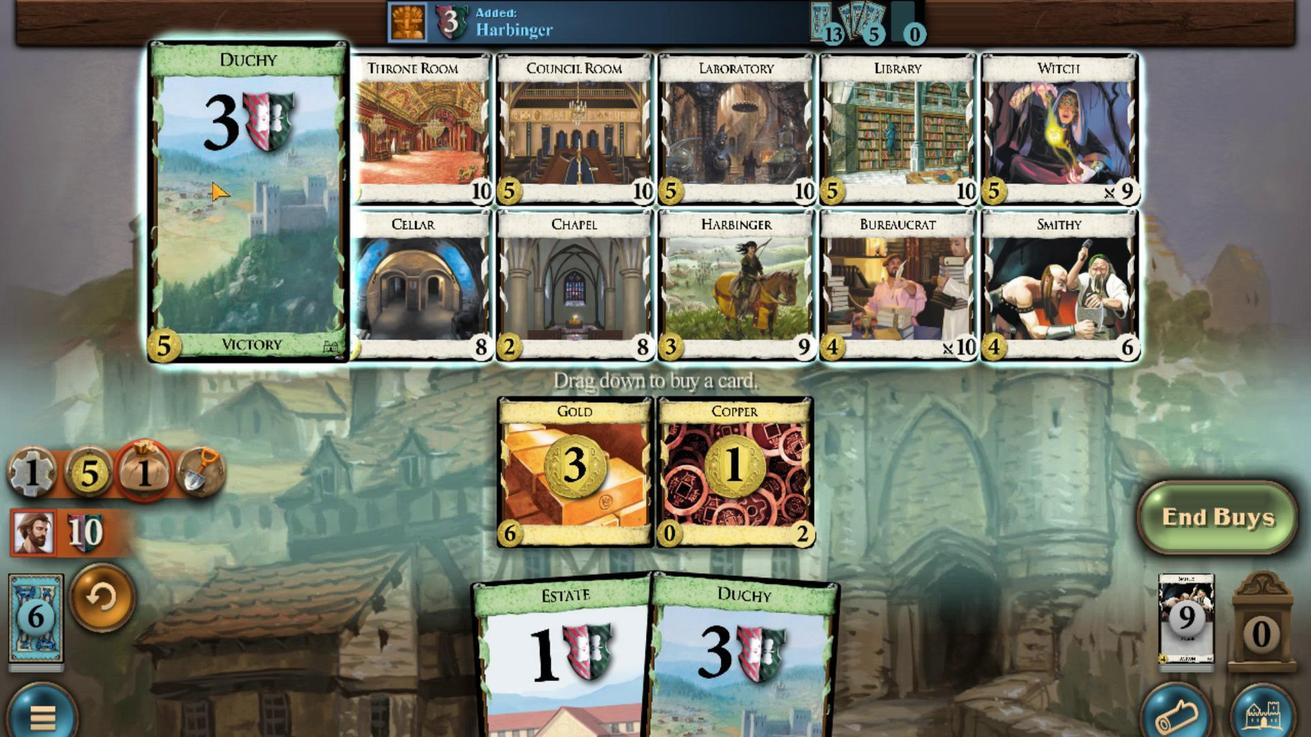 
Action: Mouse scrolled (212, 176) with delta (0, 0)
Screenshot: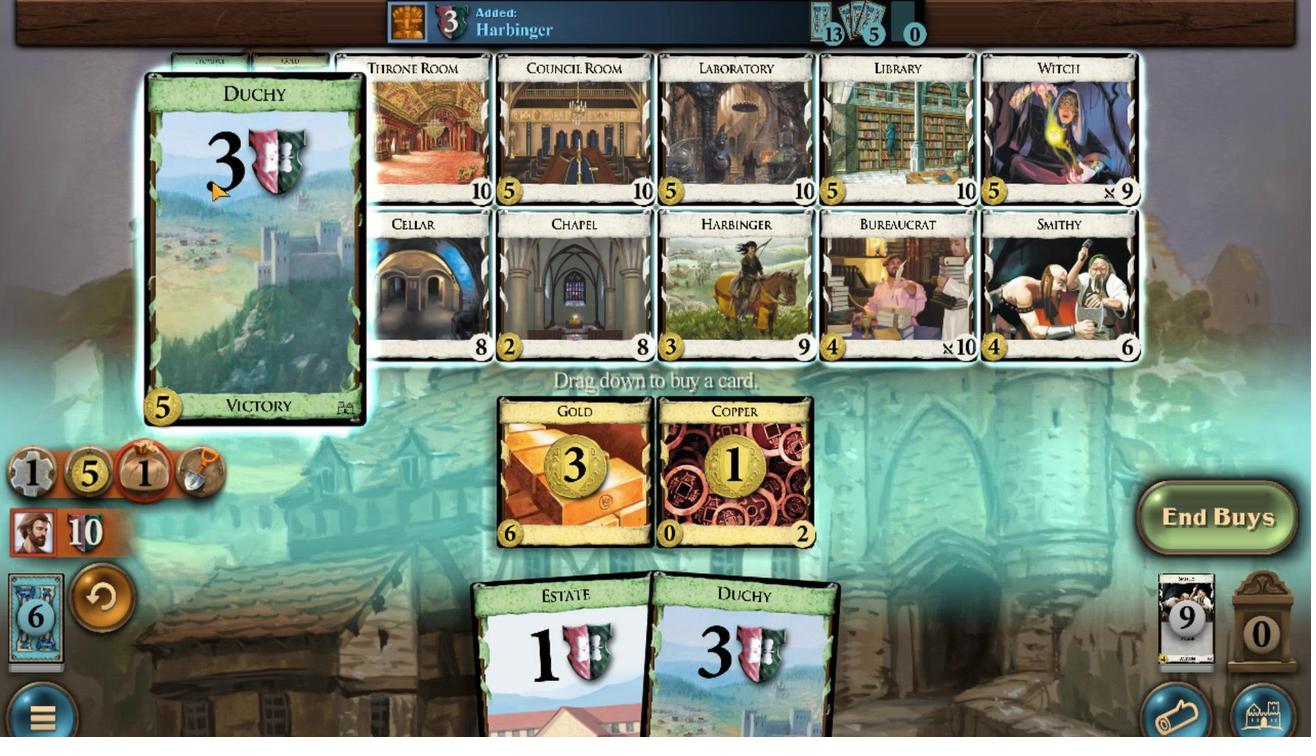 
Action: Mouse scrolled (212, 176) with delta (0, 0)
Screenshot: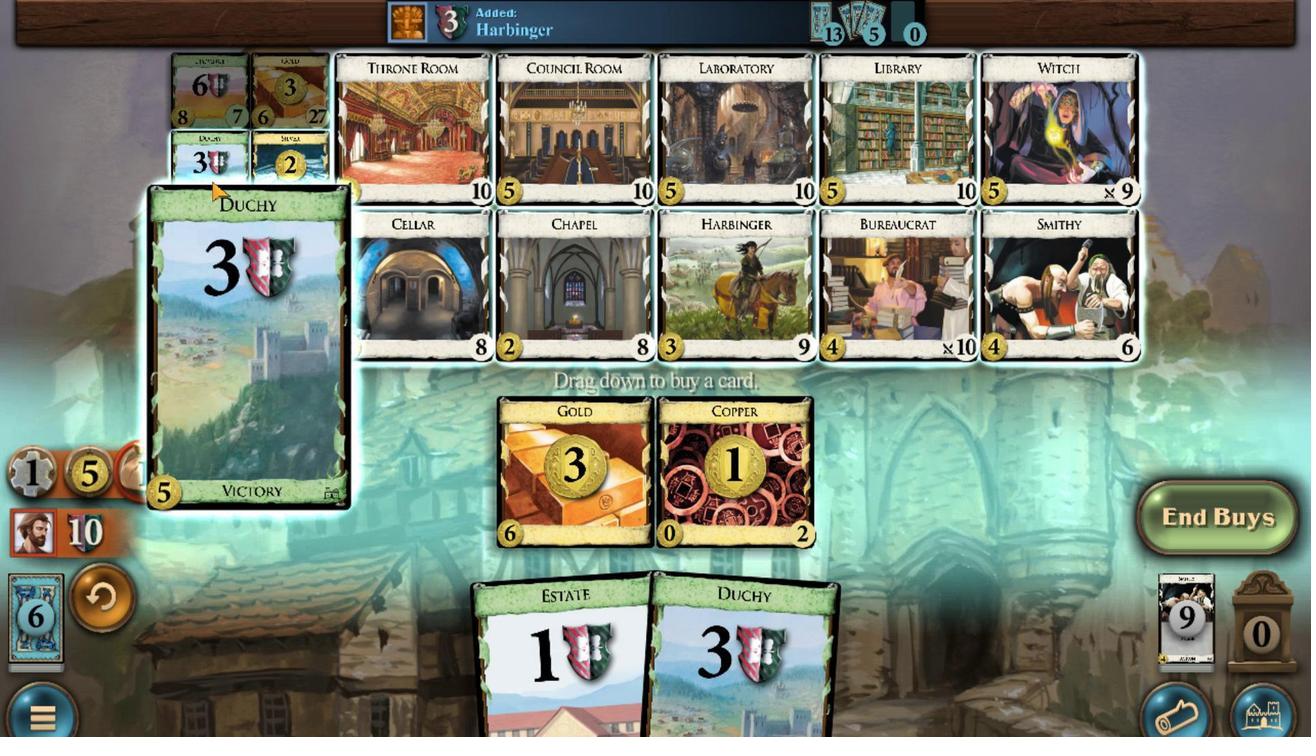 
Action: Mouse scrolled (212, 176) with delta (0, 0)
Screenshot: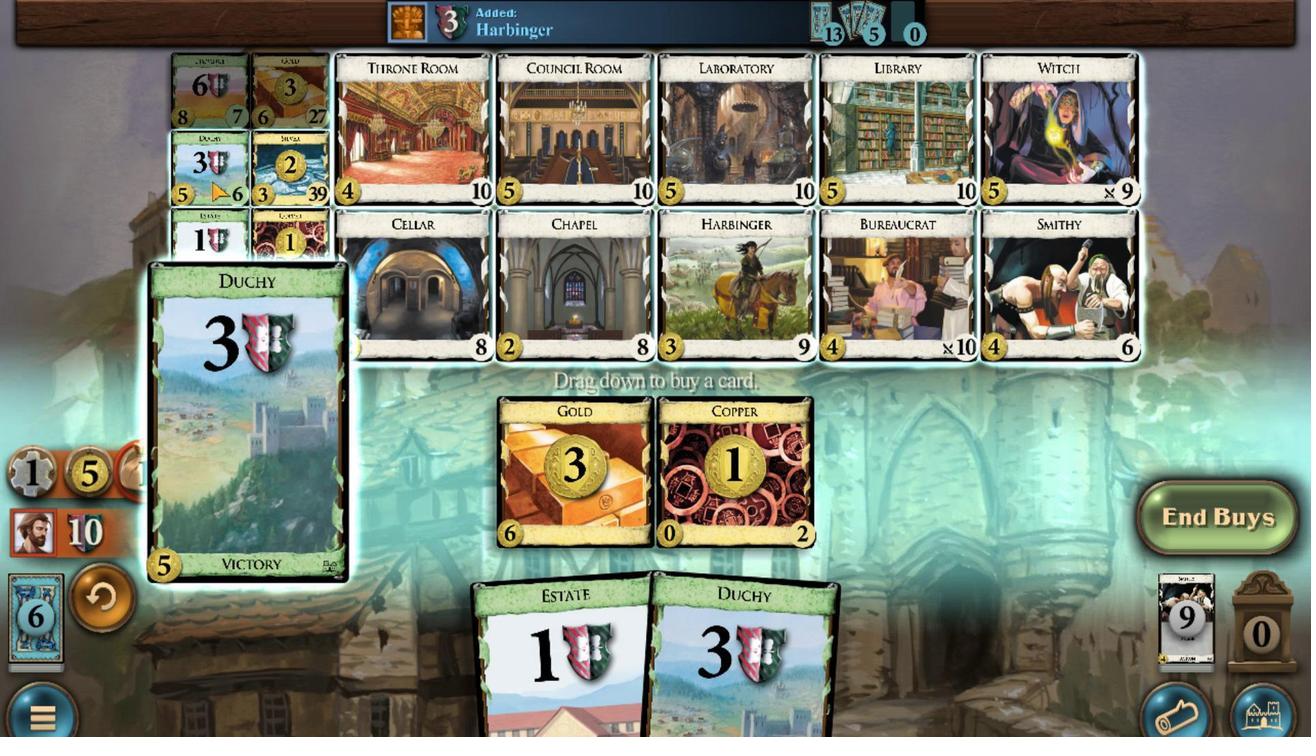 
Action: Mouse moved to (313, 663)
Screenshot: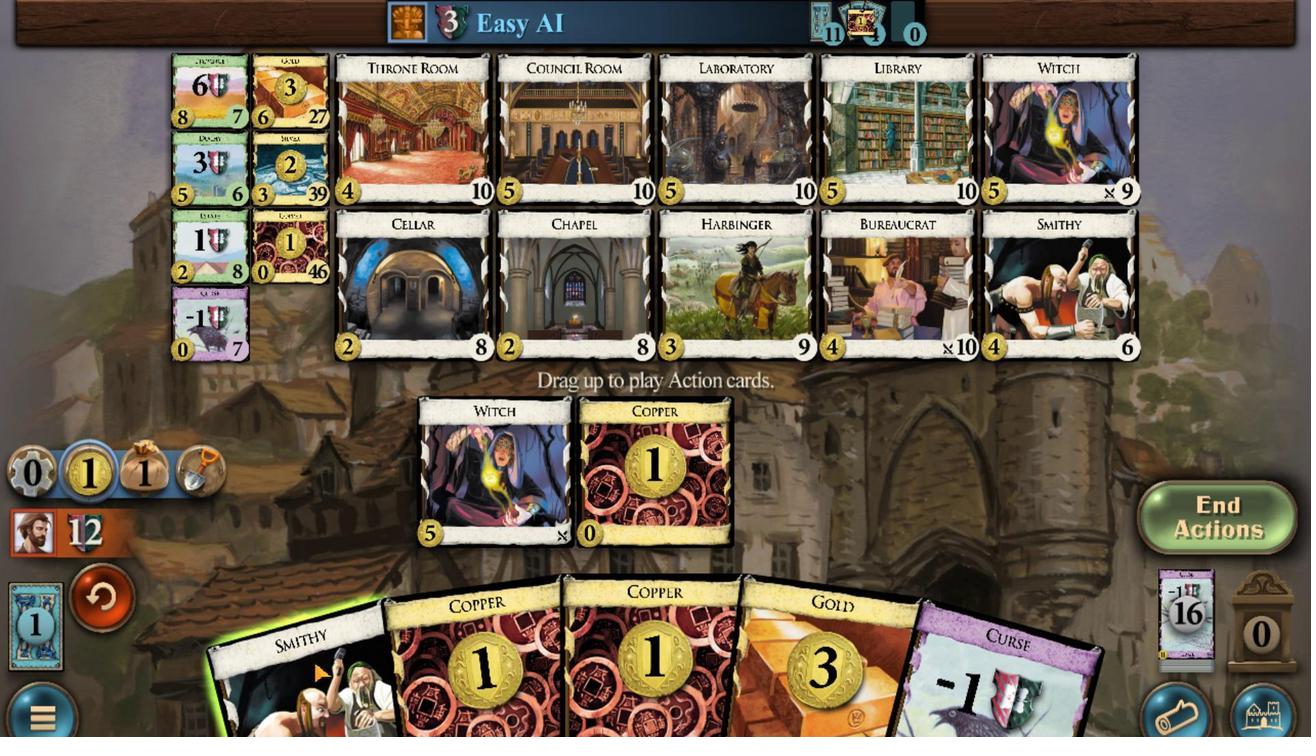 
Action: Mouse scrolled (313, 662) with delta (0, 0)
Screenshot: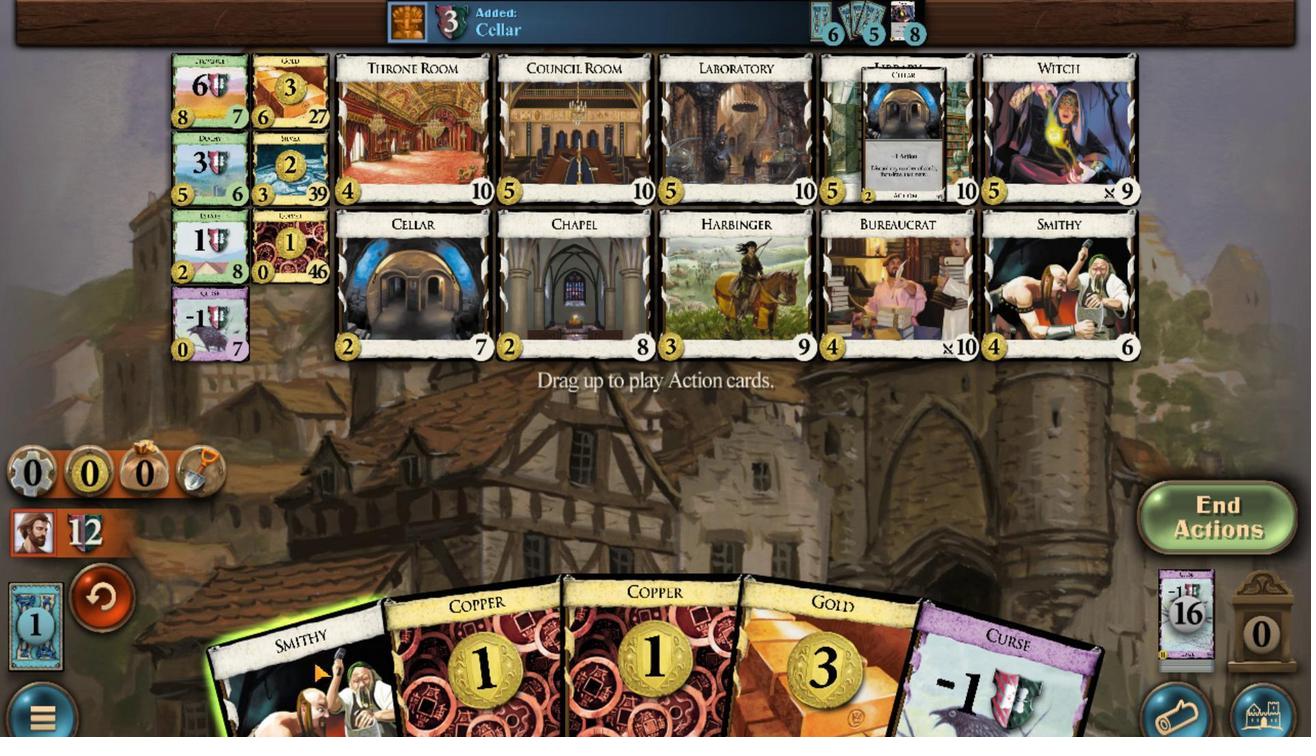 
Action: Mouse moved to (645, 621)
Screenshot: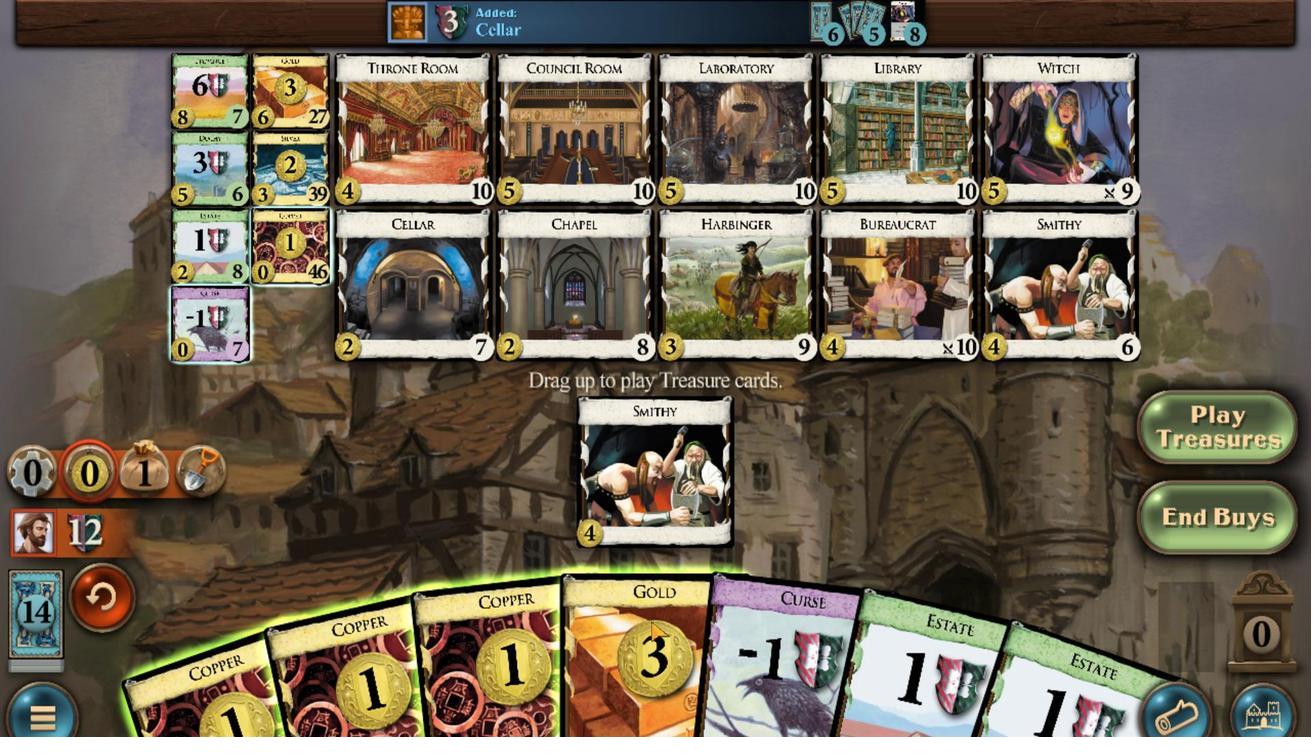 
Action: Mouse scrolled (645, 621) with delta (0, 0)
Screenshot: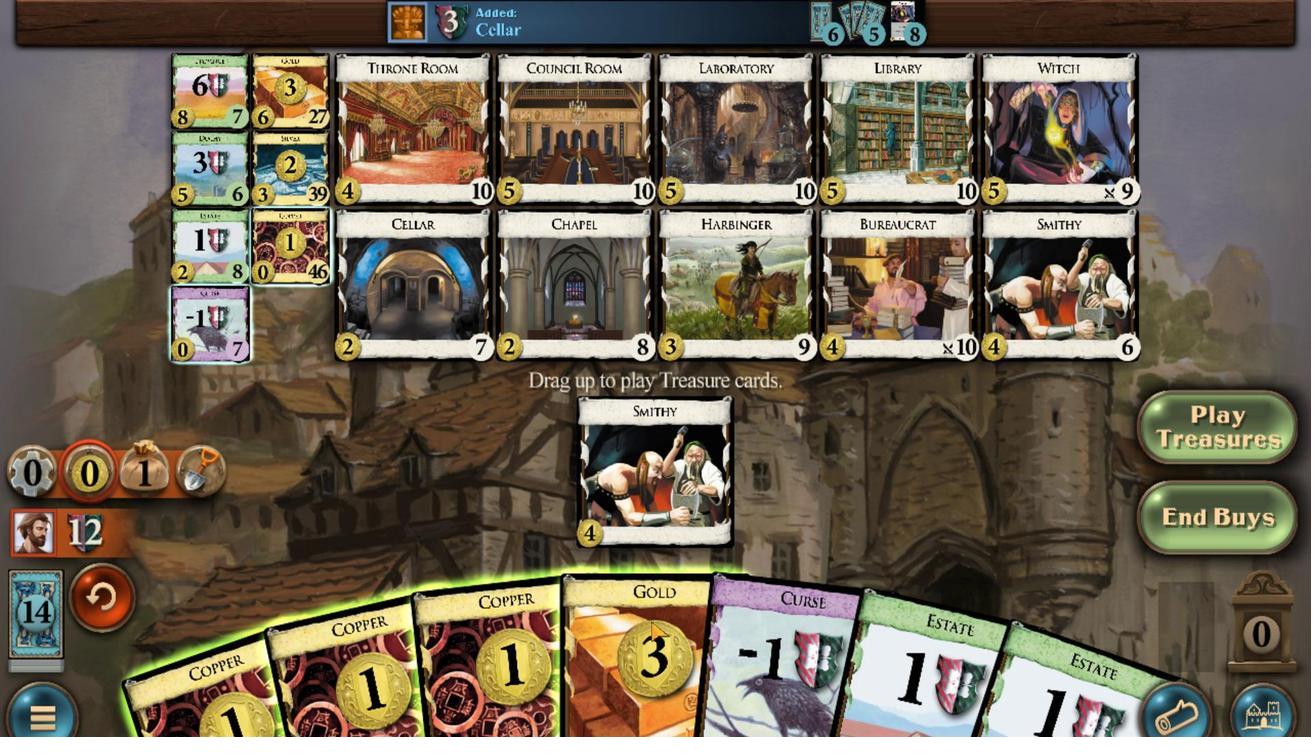 
Action: Mouse moved to (558, 653)
Screenshot: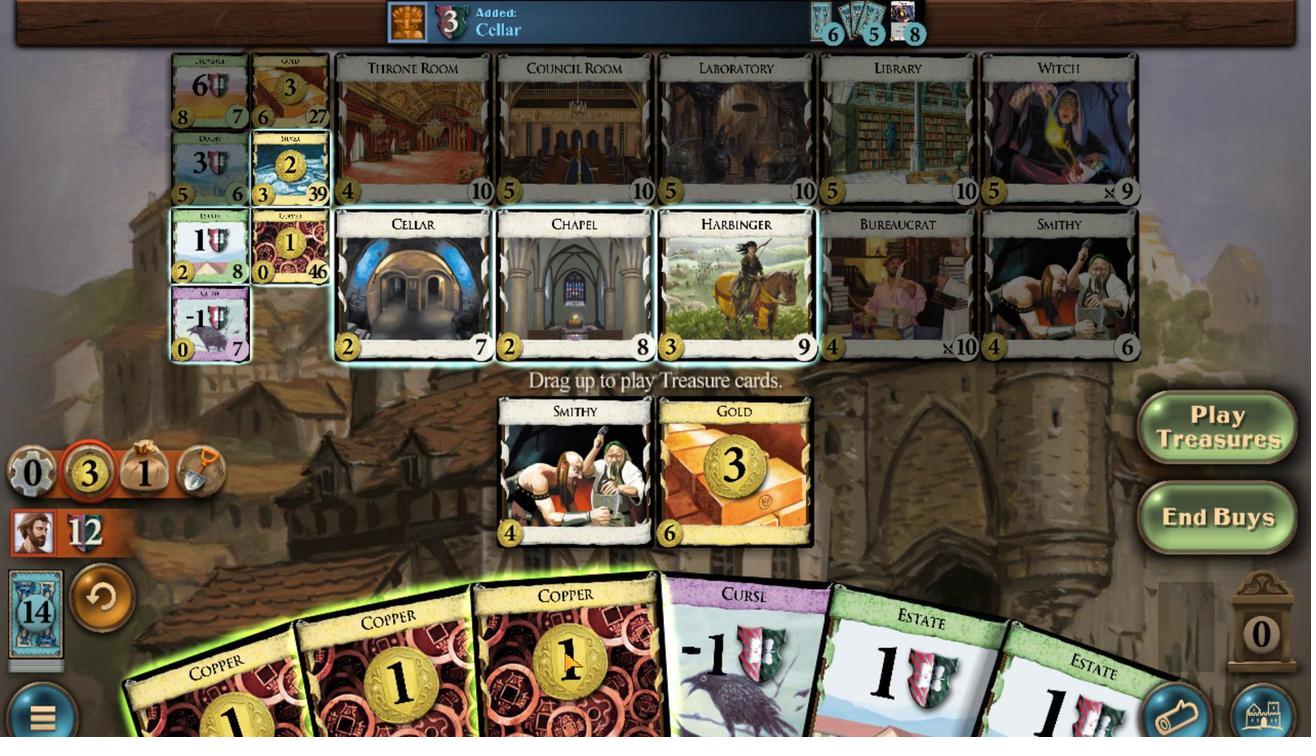 
Action: Mouse scrolled (558, 652) with delta (0, 0)
Screenshot: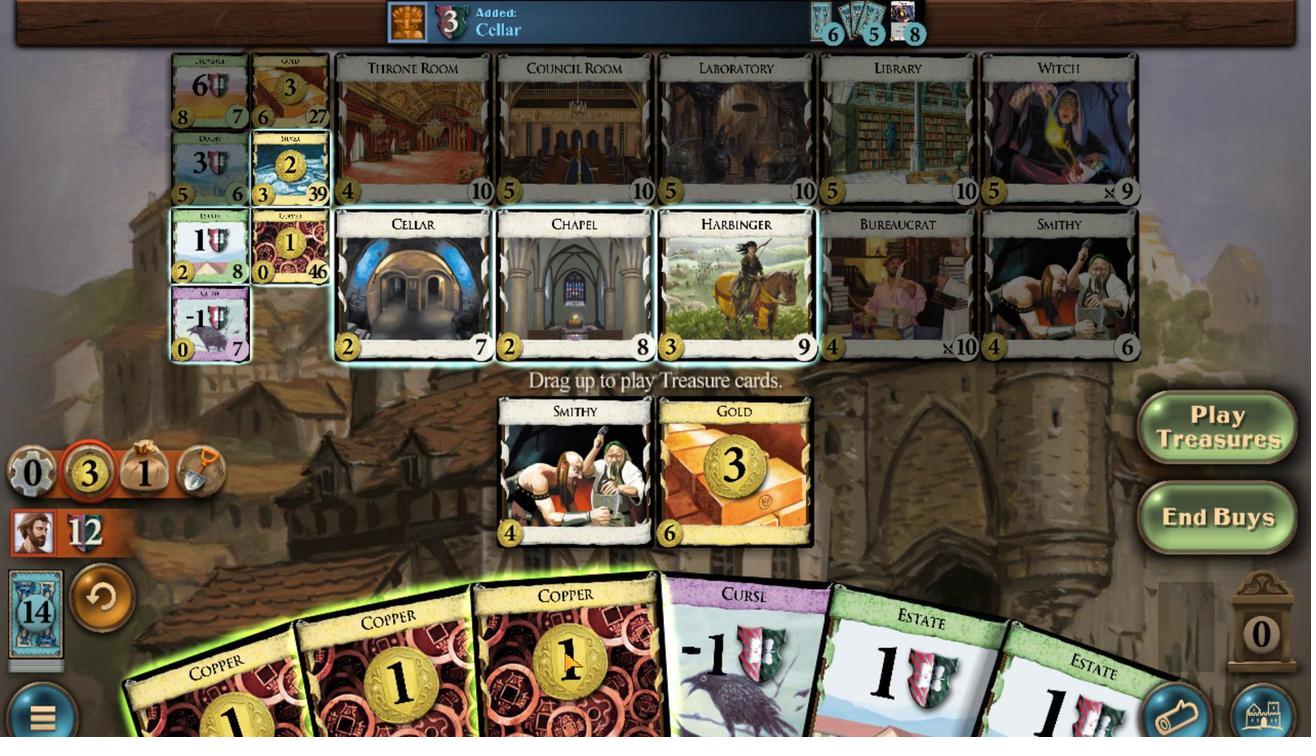 
Action: Mouse moved to (444, 662)
Screenshot: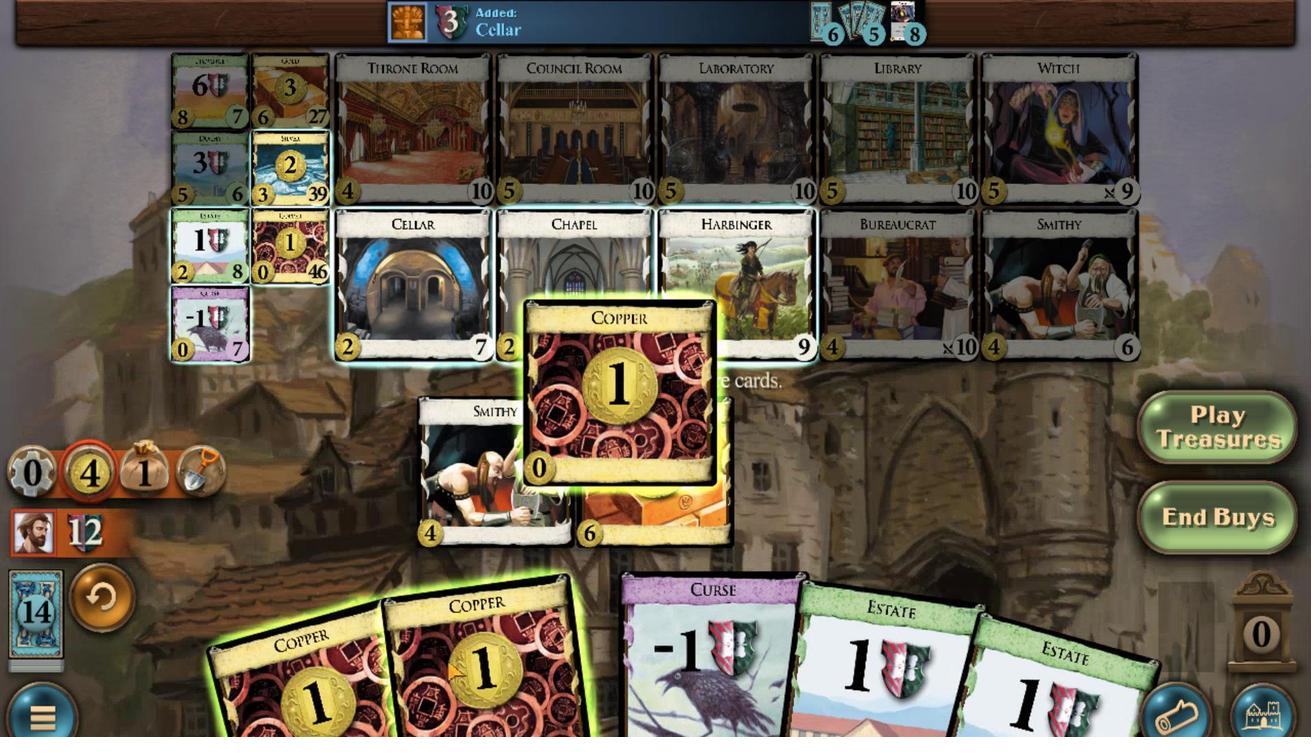 
Action: Mouse scrolled (444, 661) with delta (0, 0)
Screenshot: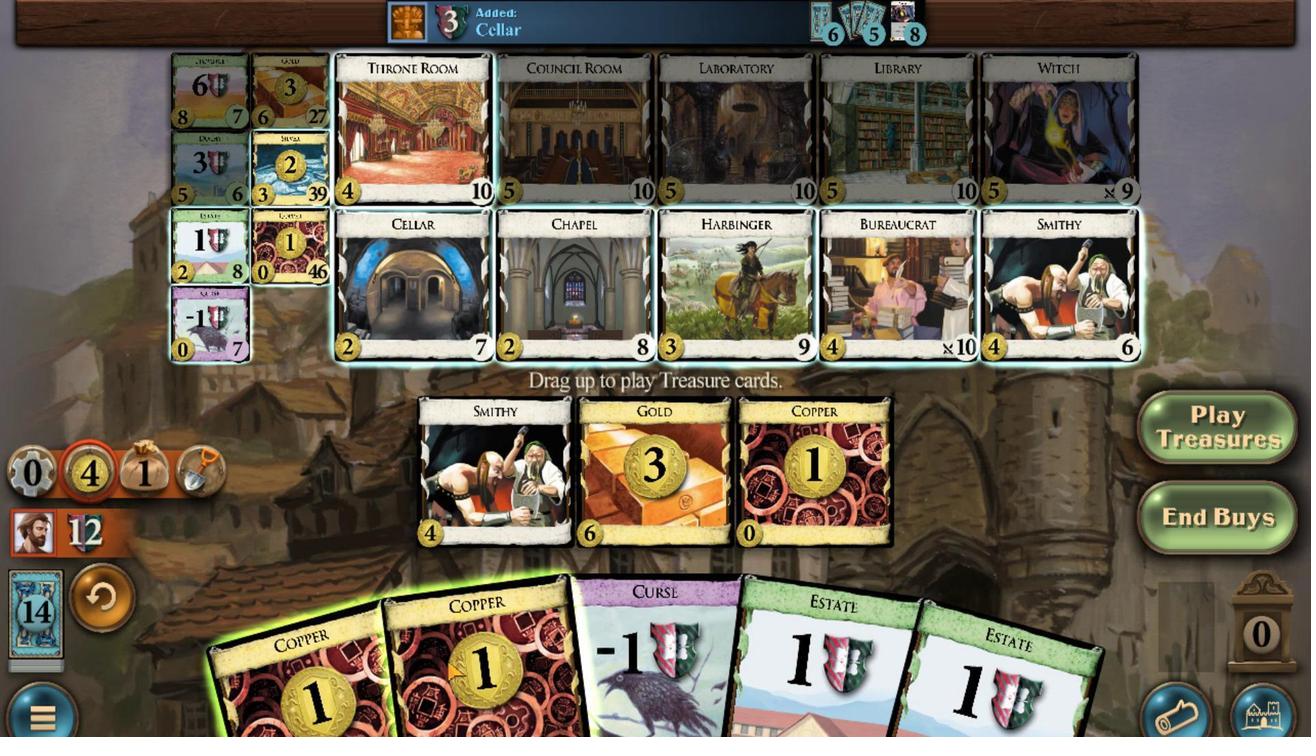 
Action: Mouse moved to (429, 665)
Screenshot: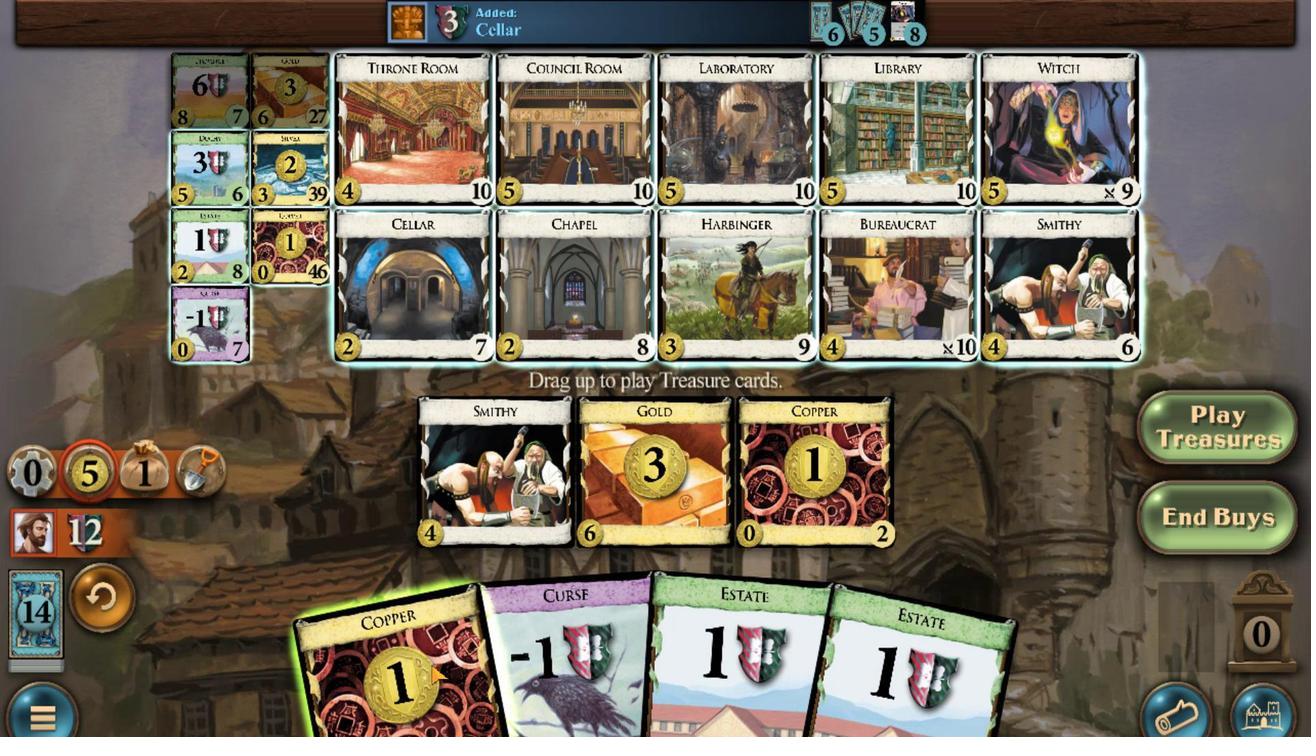 
Action: Mouse scrolled (429, 664) with delta (0, 0)
Screenshot: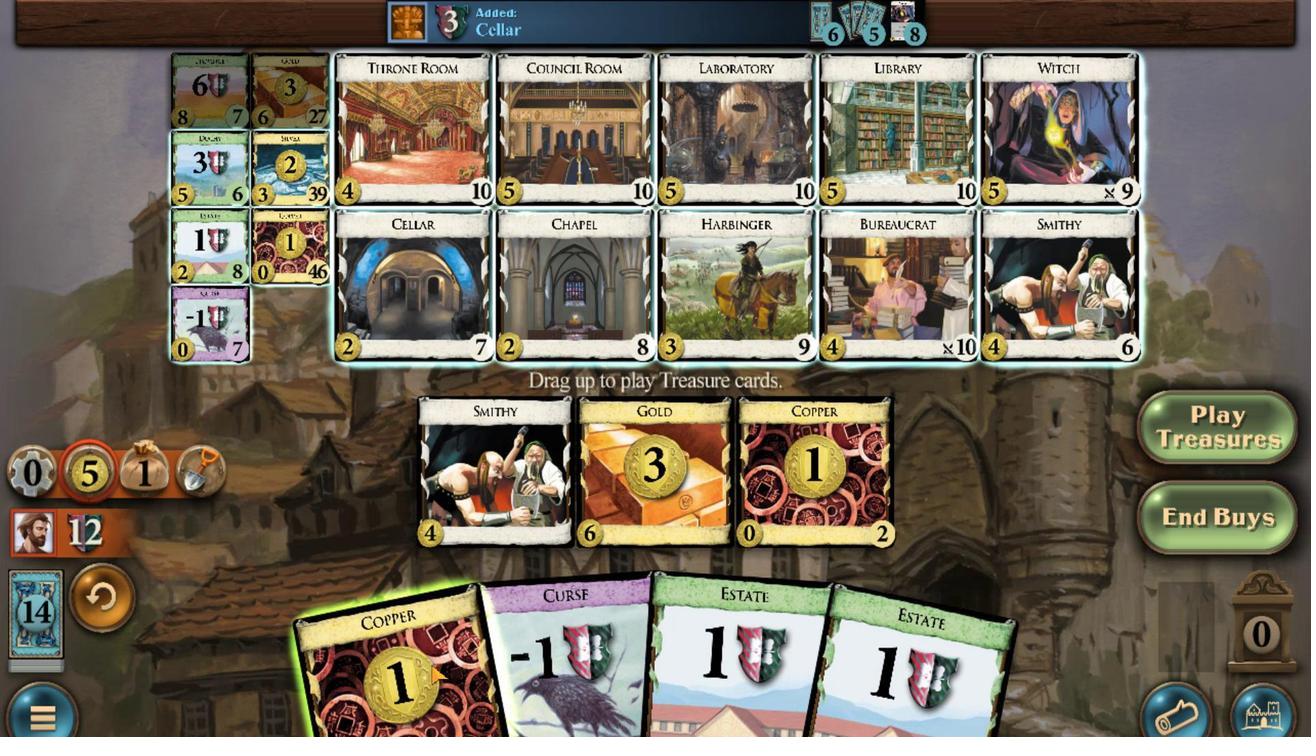 
Action: Mouse moved to (284, 89)
Screenshot: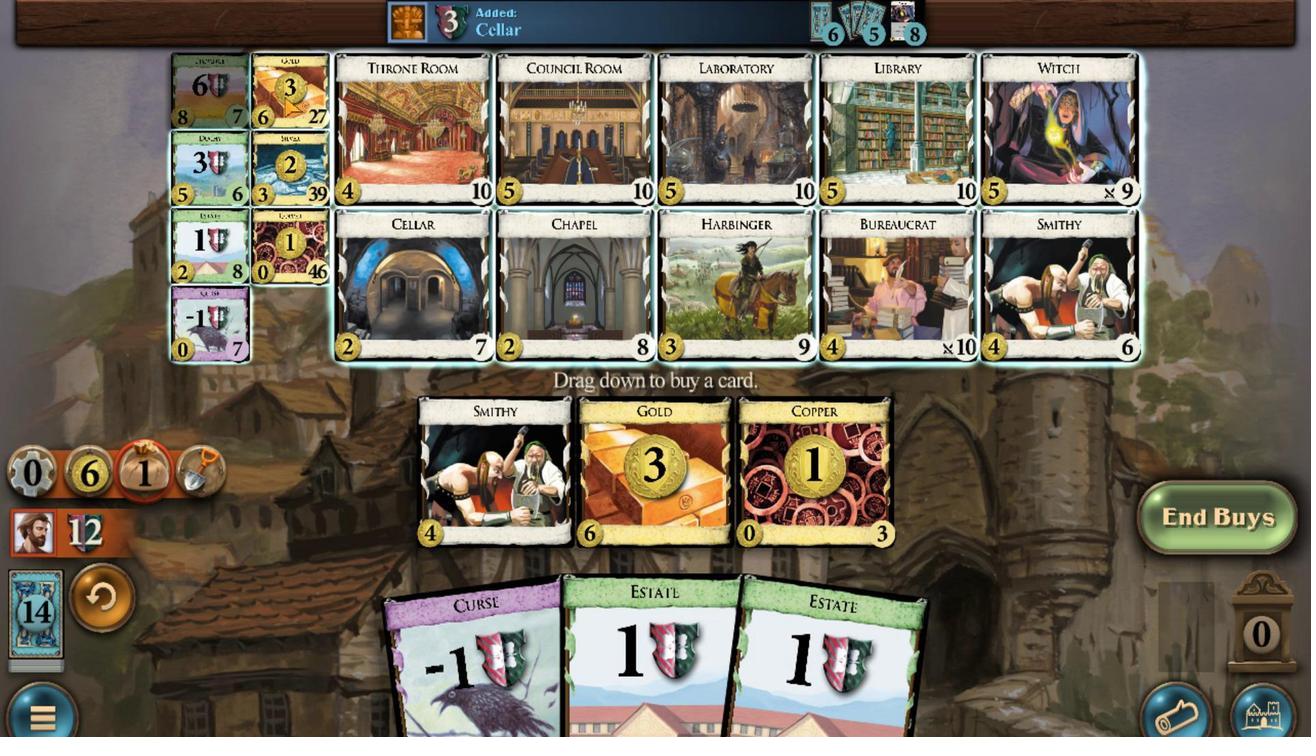 
Action: Mouse scrolled (284, 90) with delta (0, 0)
Screenshot: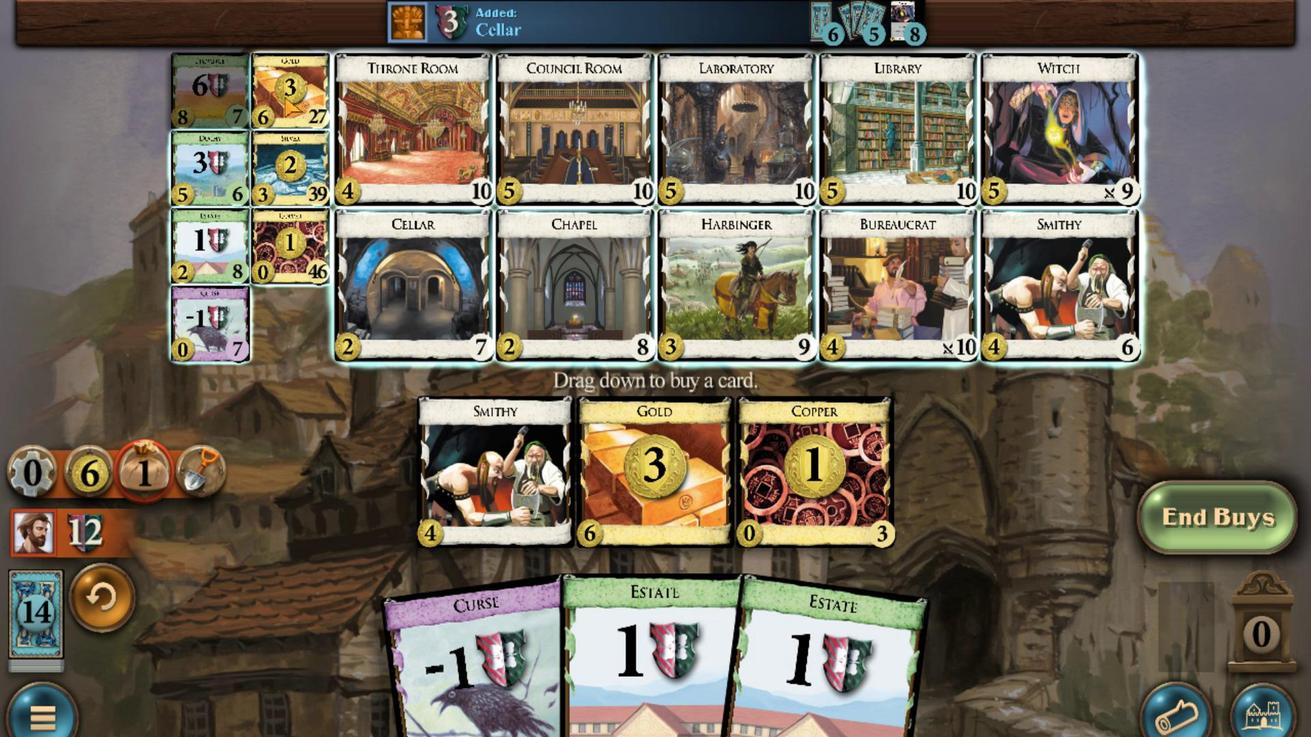 
Action: Mouse scrolled (284, 90) with delta (0, 0)
Screenshot: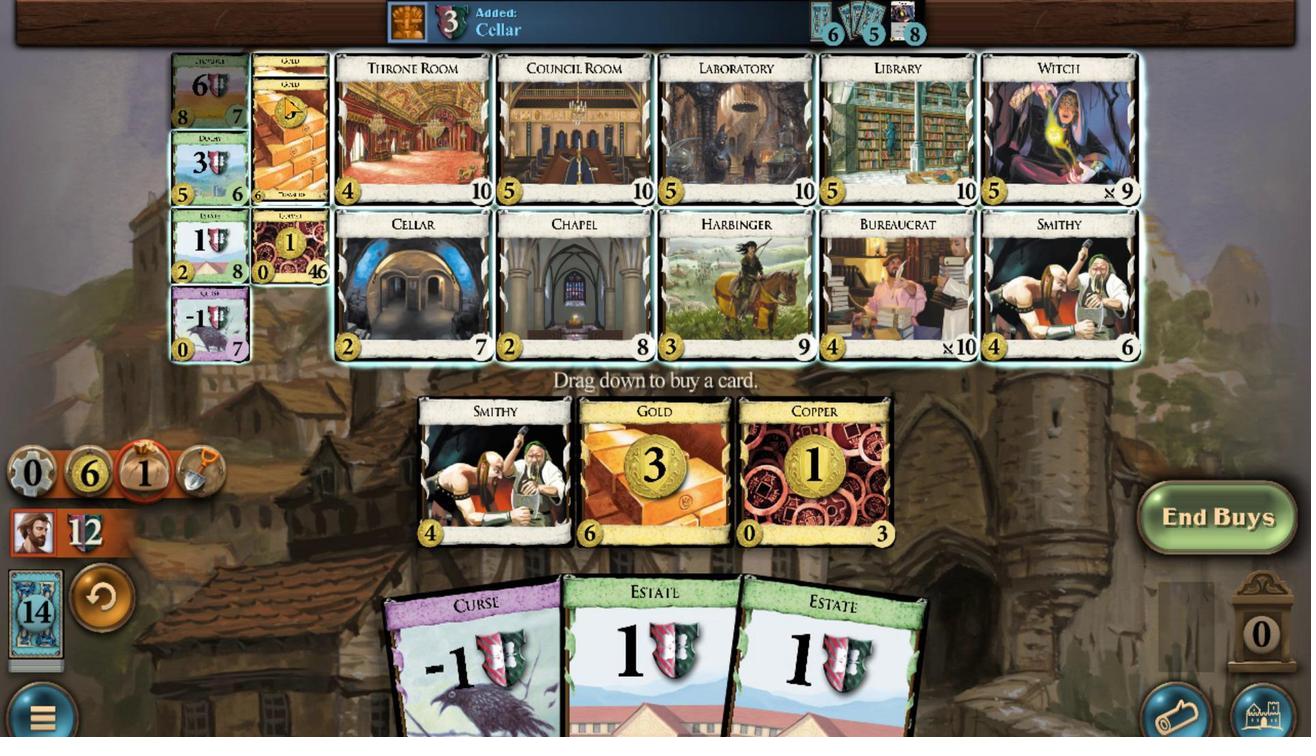 
Action: Mouse scrolled (284, 90) with delta (0, 0)
Screenshot: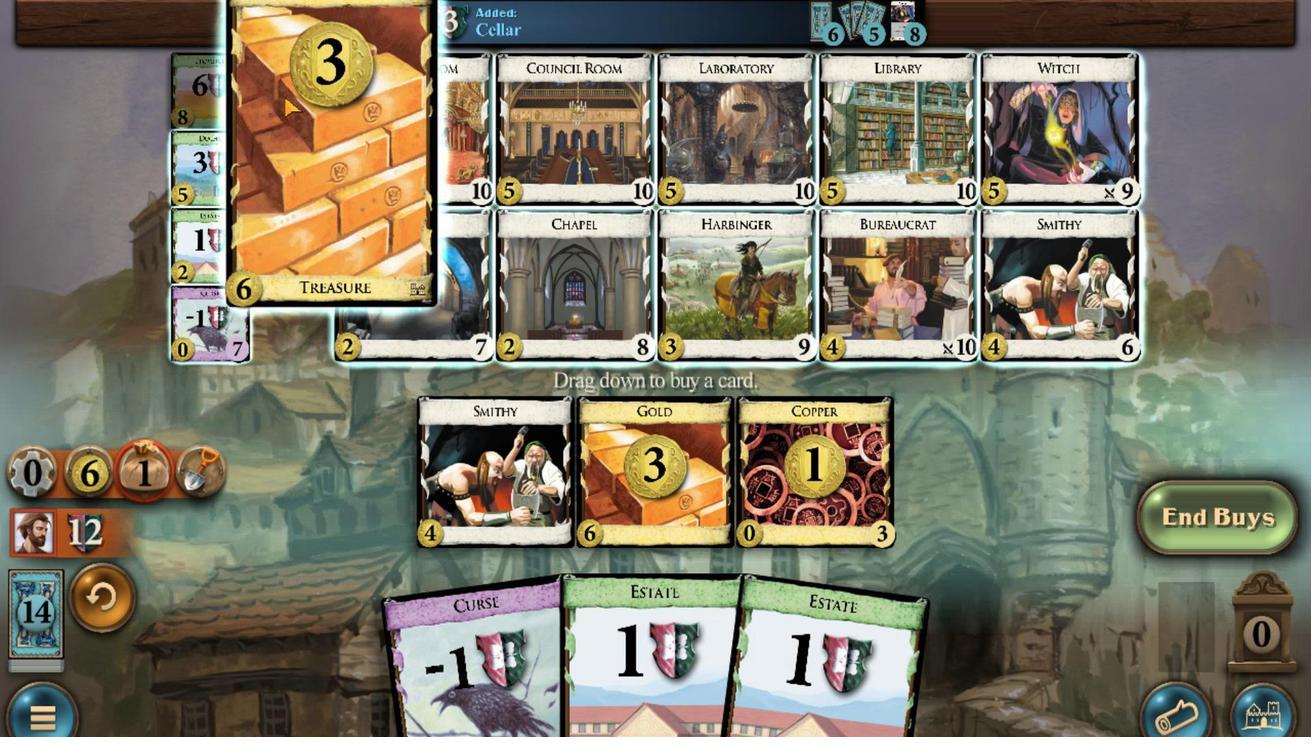 
Action: Mouse scrolled (284, 90) with delta (0, 0)
Screenshot: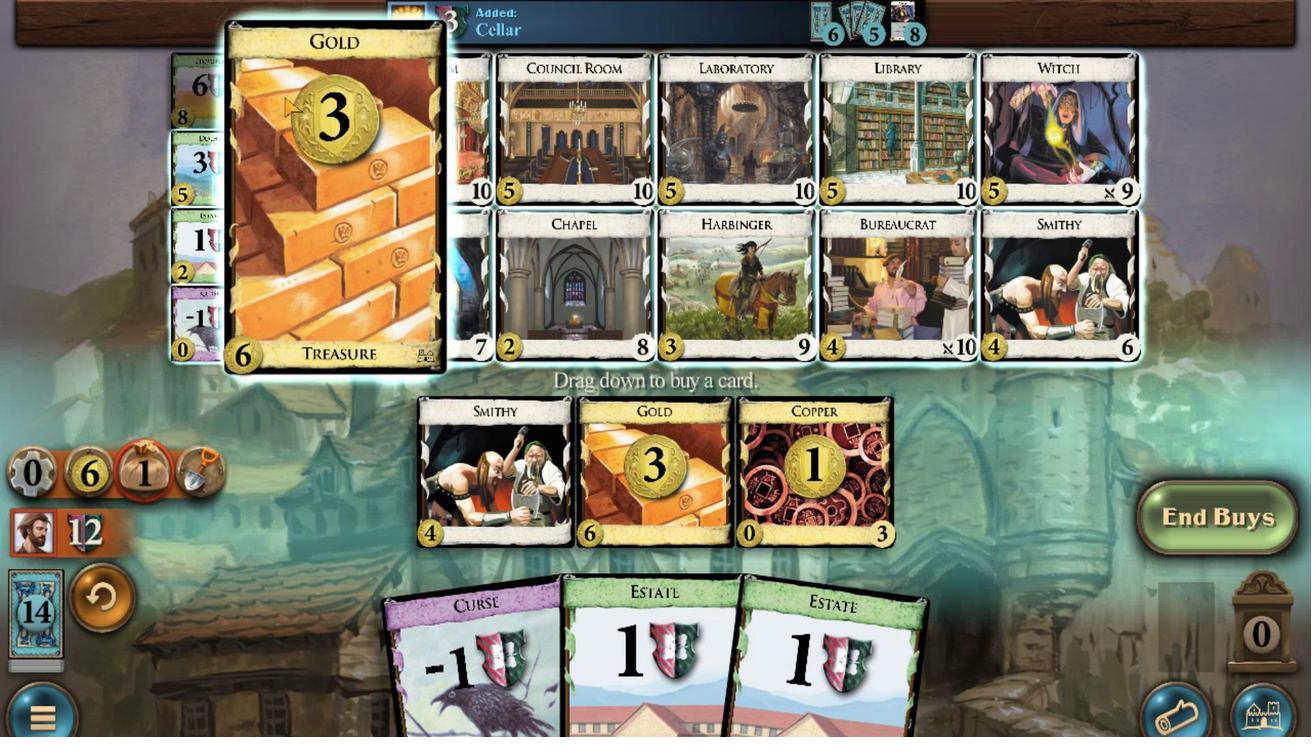 
Action: Mouse scrolled (284, 90) with delta (0, 0)
Screenshot: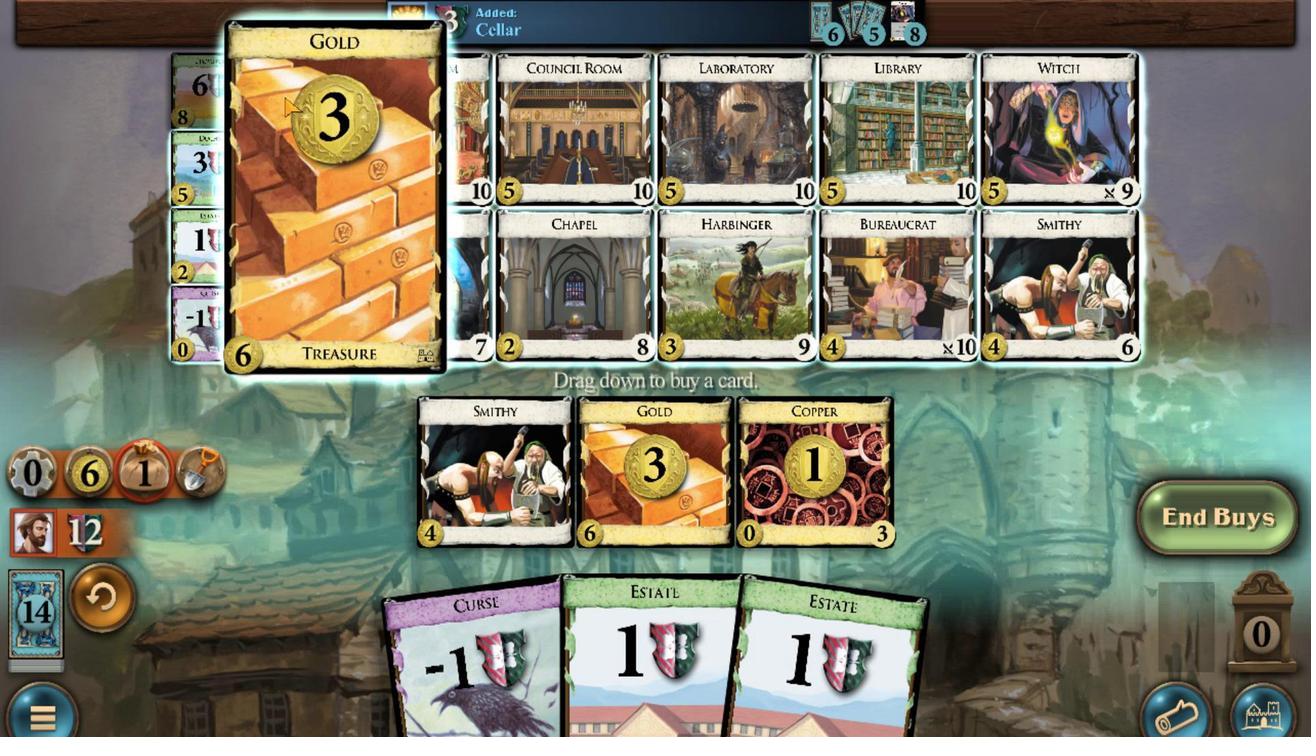 
Action: Mouse scrolled (284, 90) with delta (0, 0)
Screenshot: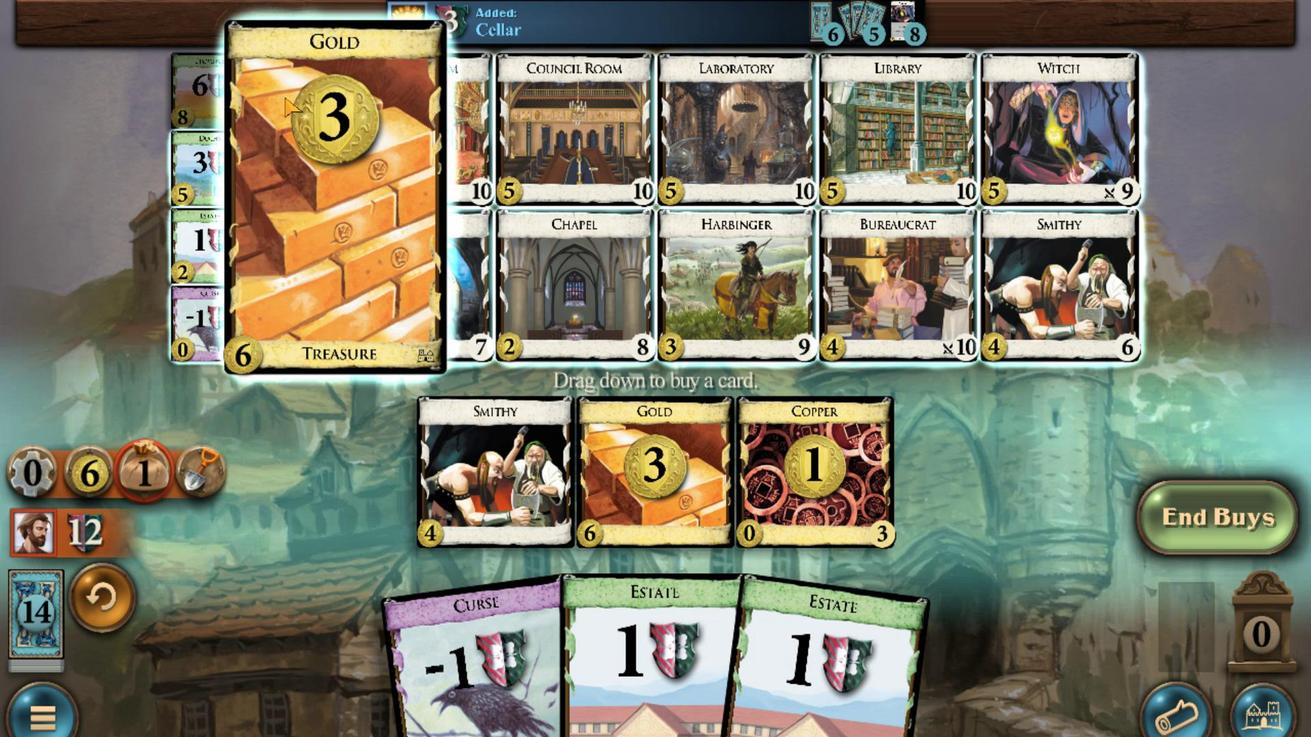 
Action: Mouse scrolled (284, 90) with delta (0, 0)
Screenshot: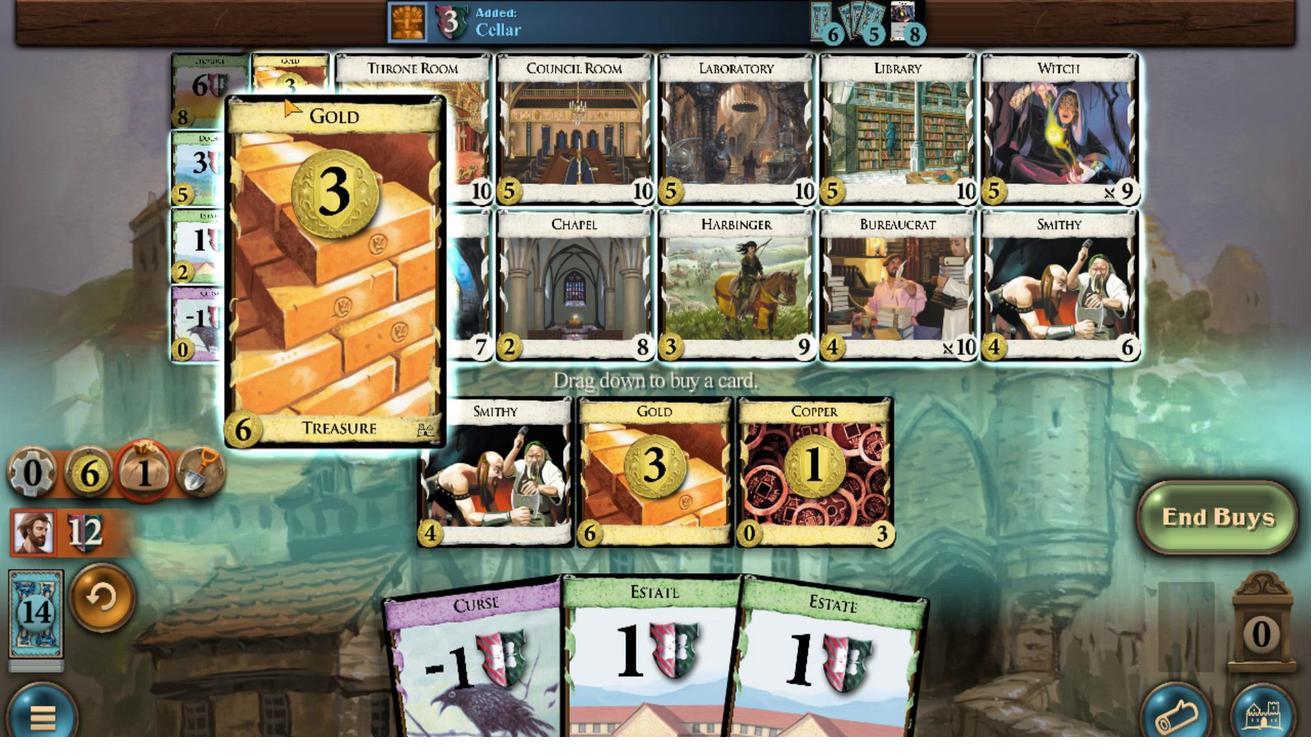 
Action: Mouse scrolled (284, 90) with delta (0, 0)
Screenshot: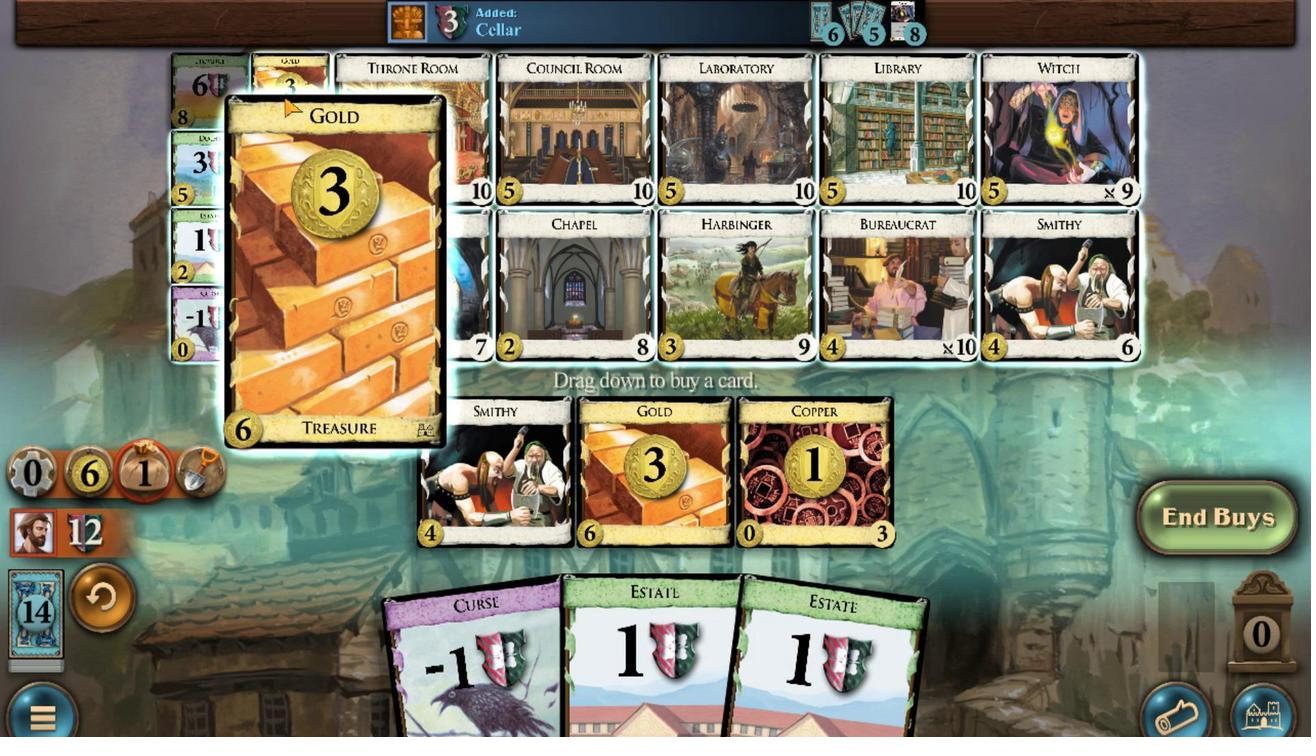 
Action: Mouse scrolled (284, 90) with delta (0, 0)
Screenshot: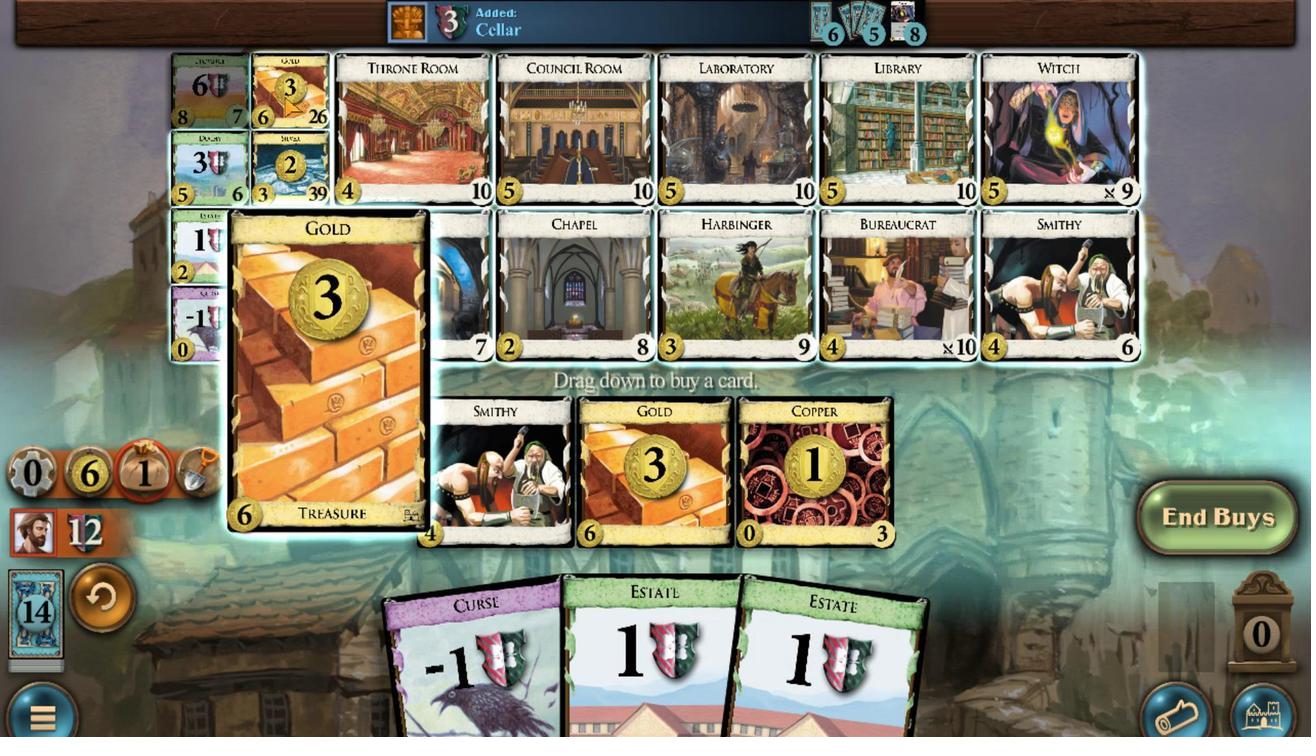 
Action: Mouse moved to (461, 652)
Screenshot: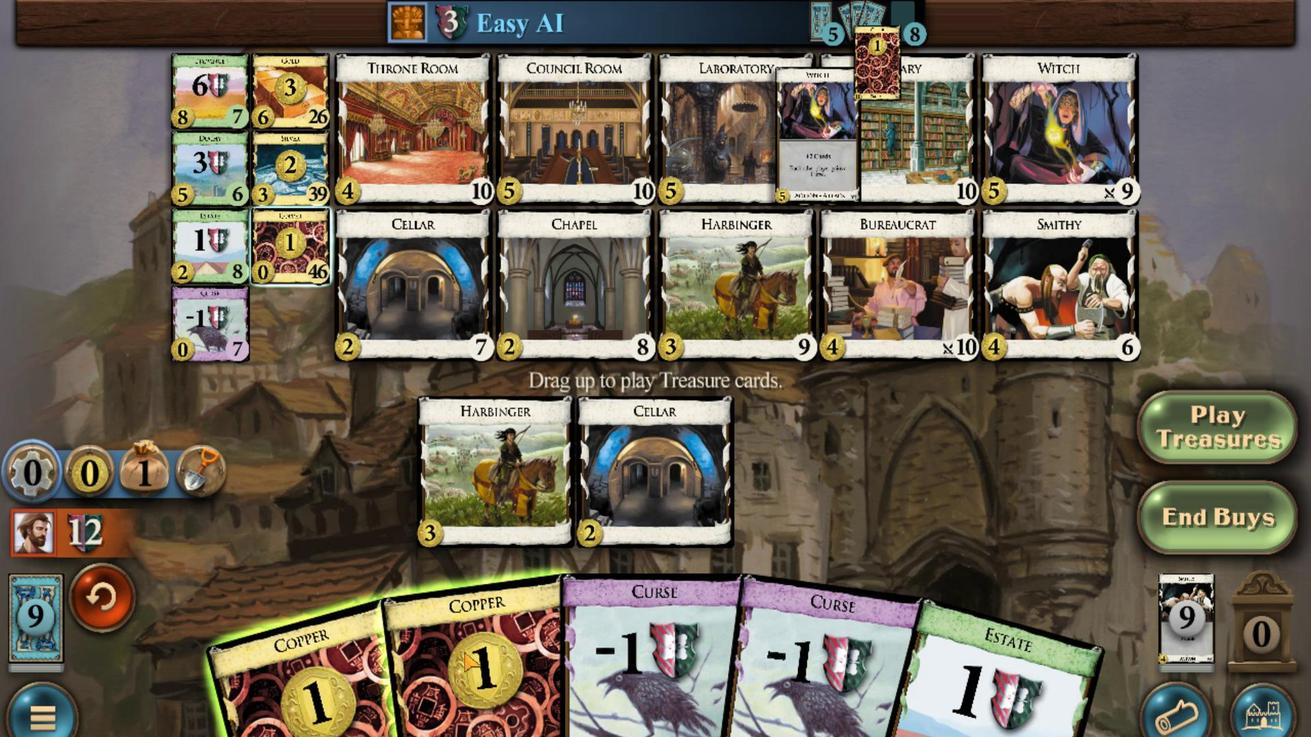 
Action: Mouse scrolled (461, 651) with delta (0, 0)
Screenshot: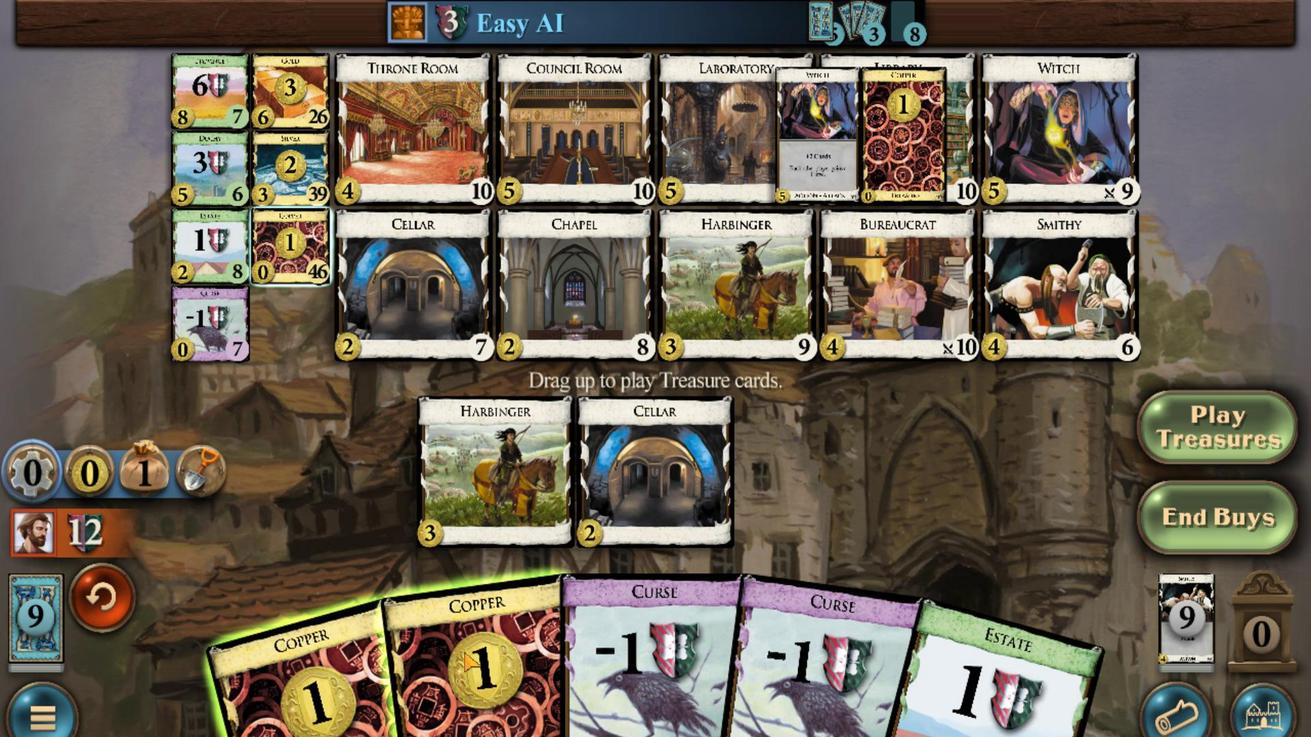 
Action: Mouse moved to (405, 669)
Screenshot: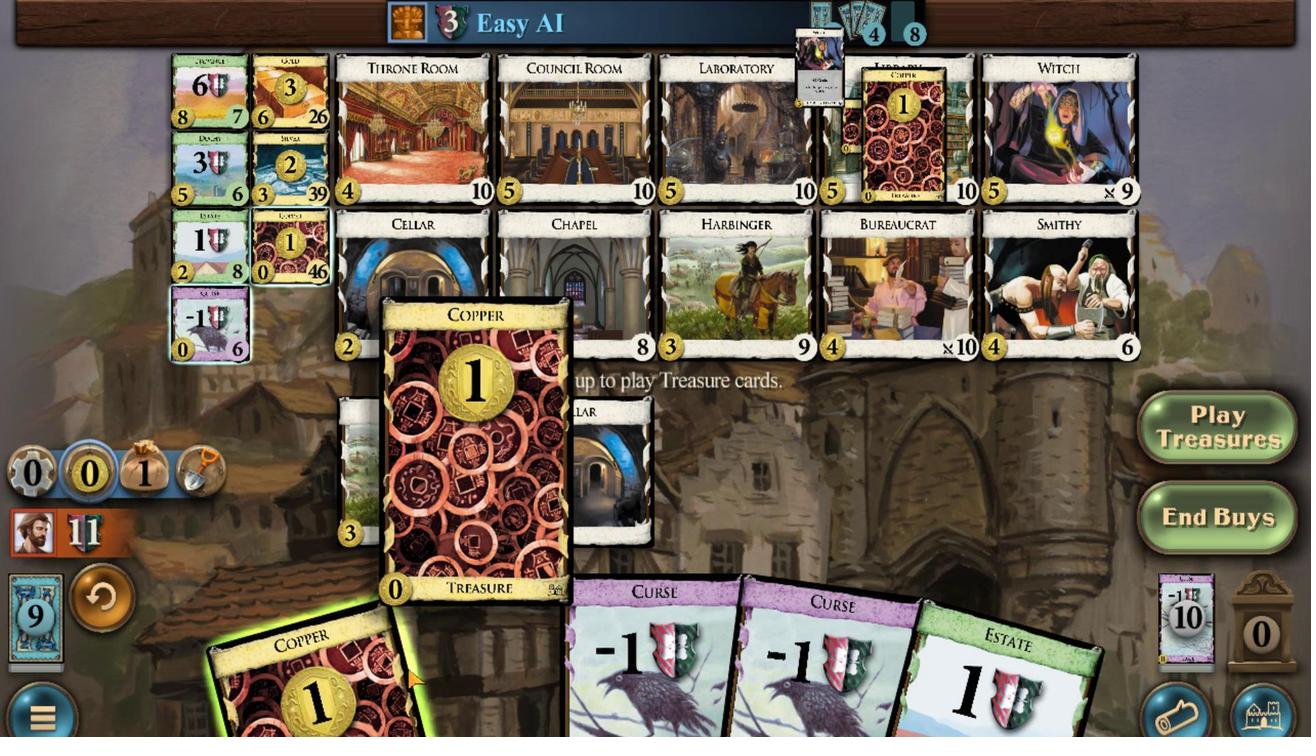 
Action: Mouse scrolled (405, 668) with delta (0, 0)
Screenshot: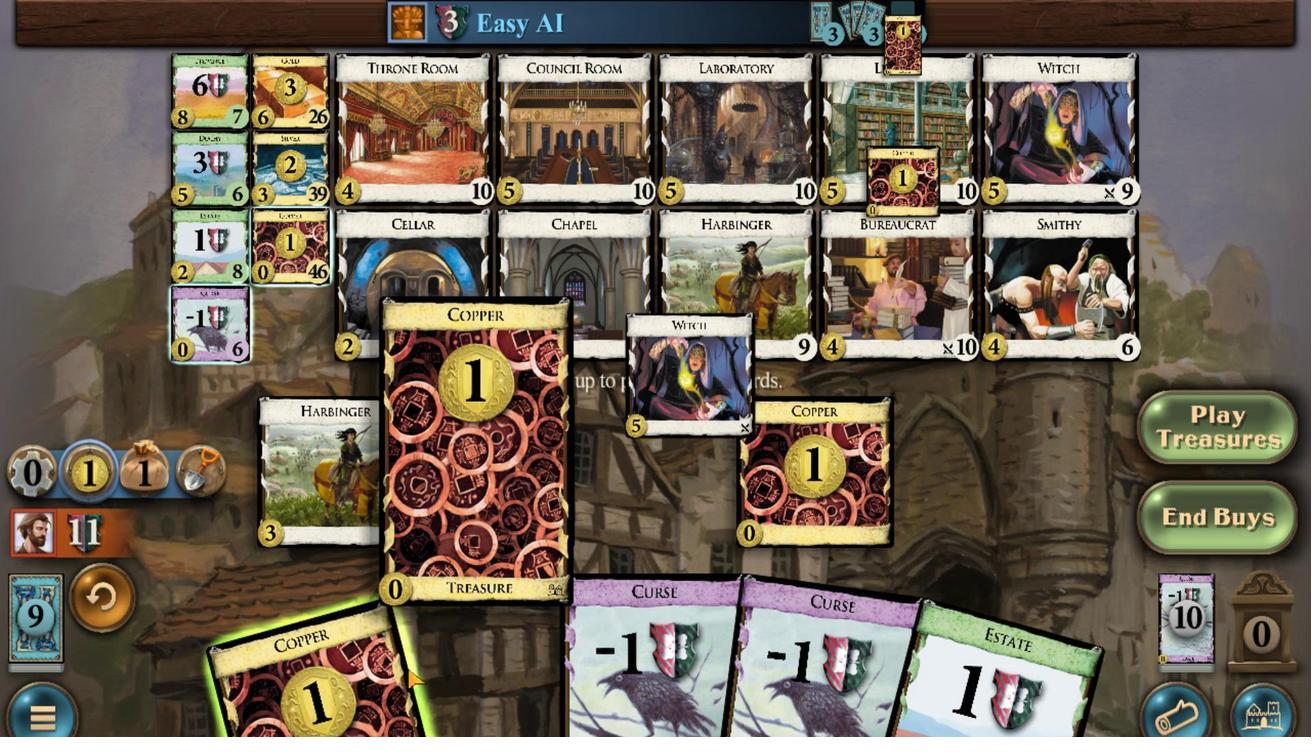 
Action: Mouse moved to (387, 418)
Screenshot: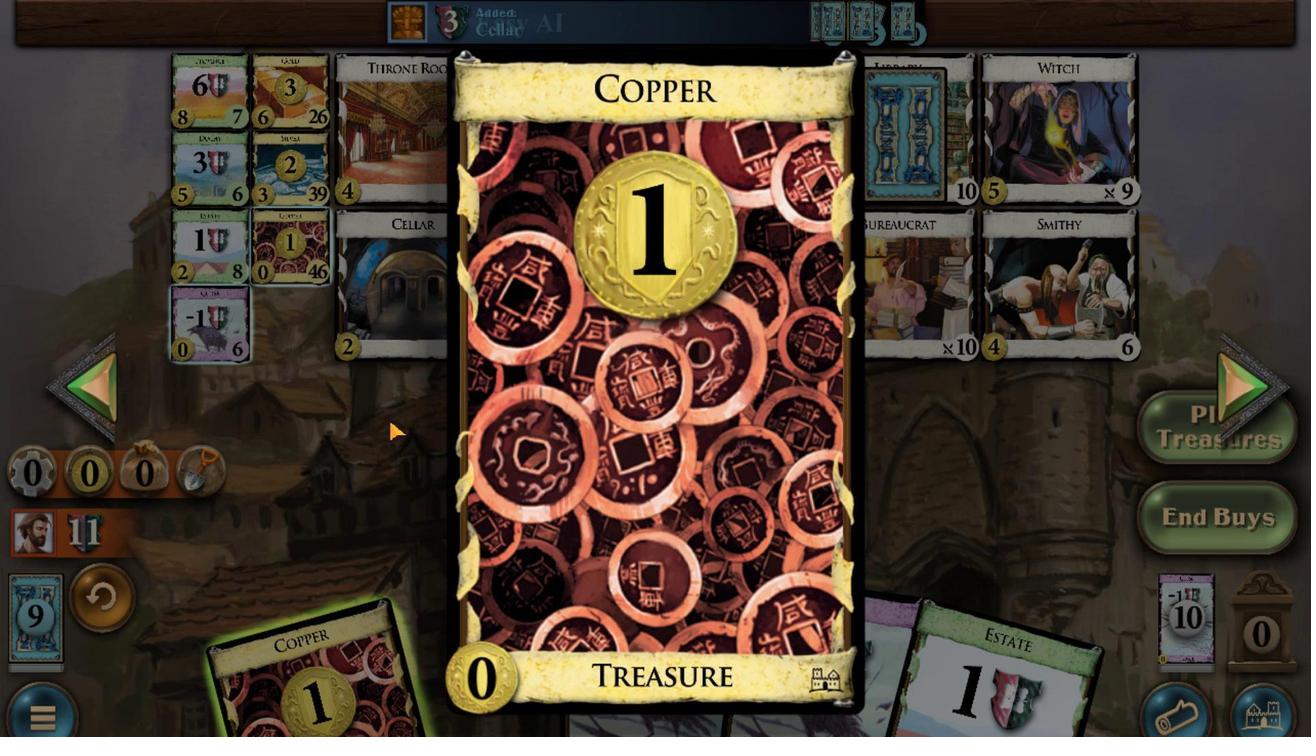 
Action: Mouse pressed left at (387, 418)
Screenshot: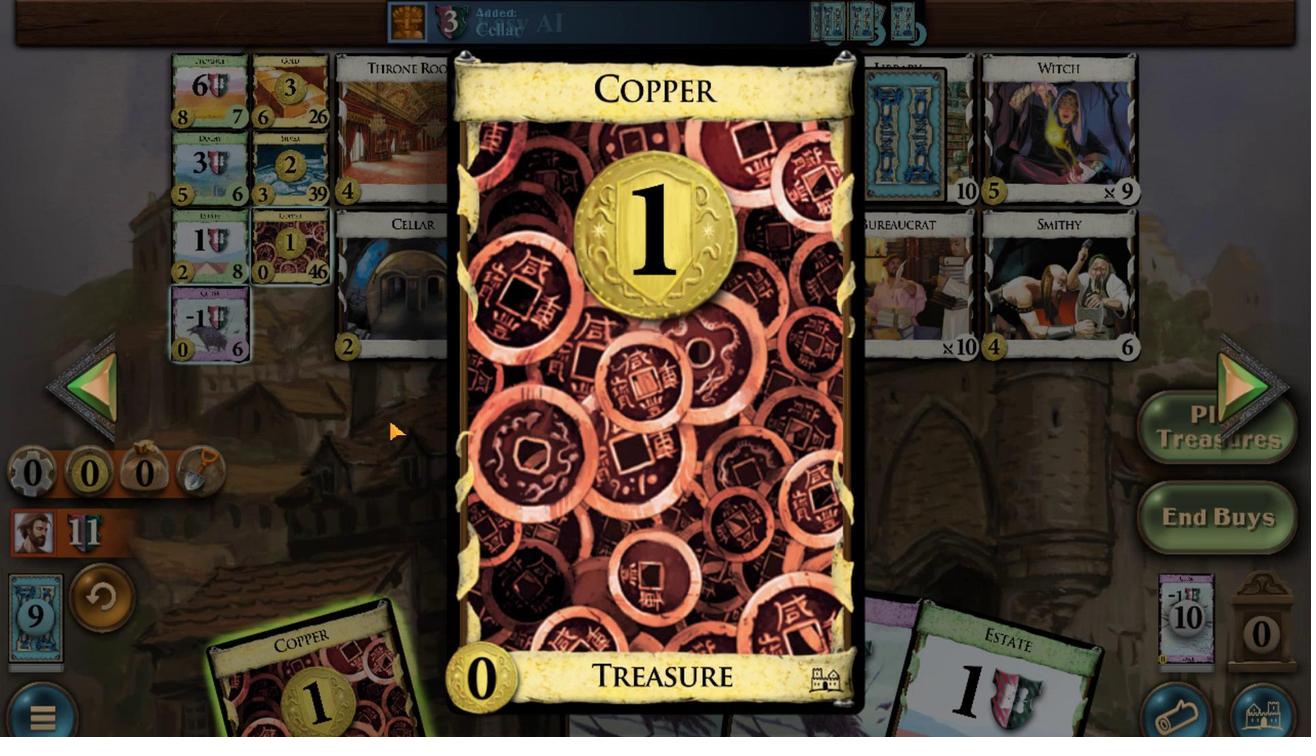 
Action: Mouse moved to (392, 683)
Screenshot: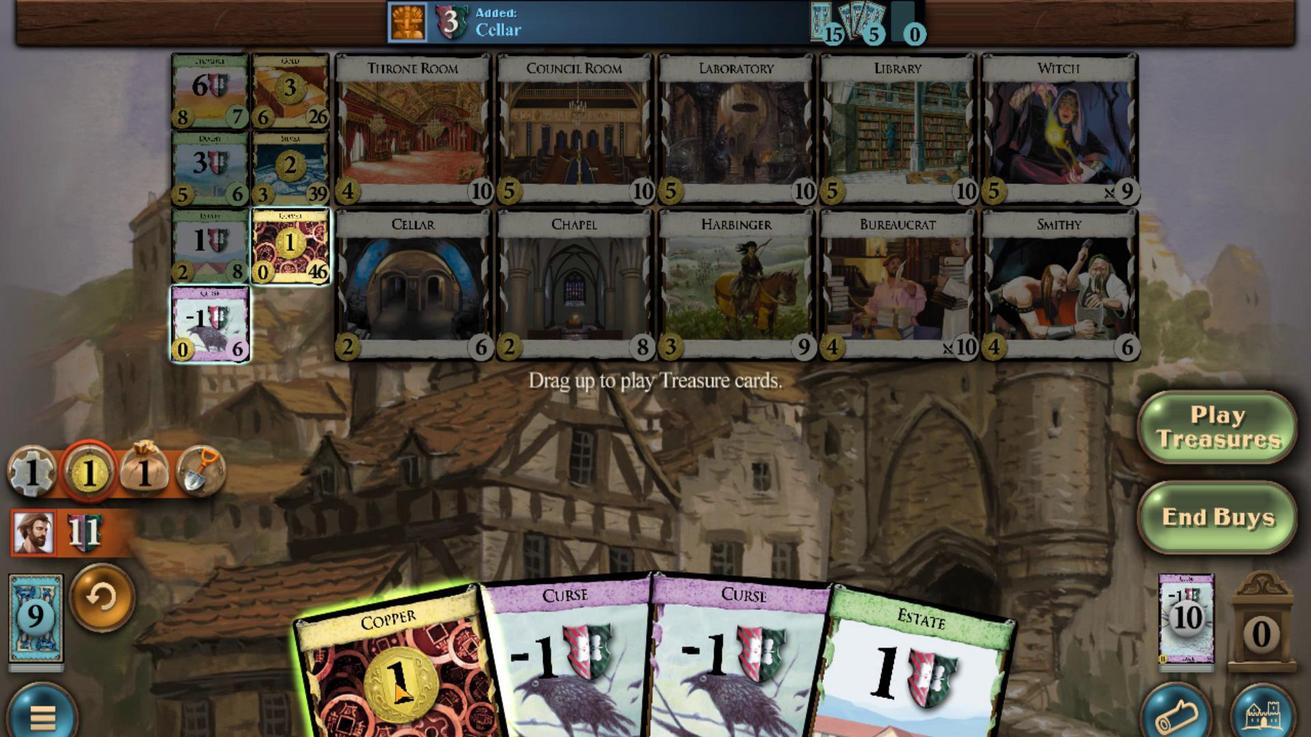 
Action: Mouse scrolled (392, 682) with delta (0, 0)
Screenshot: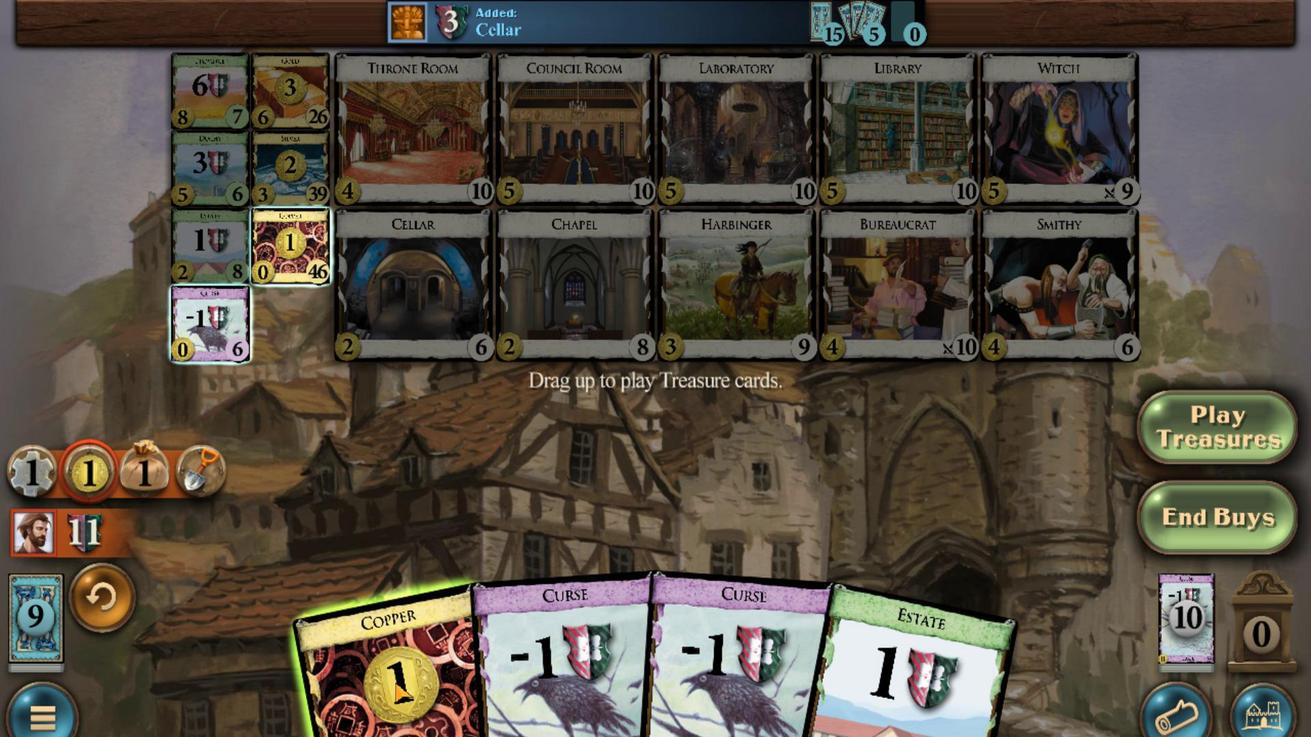 
Action: Mouse moved to (204, 233)
Screenshot: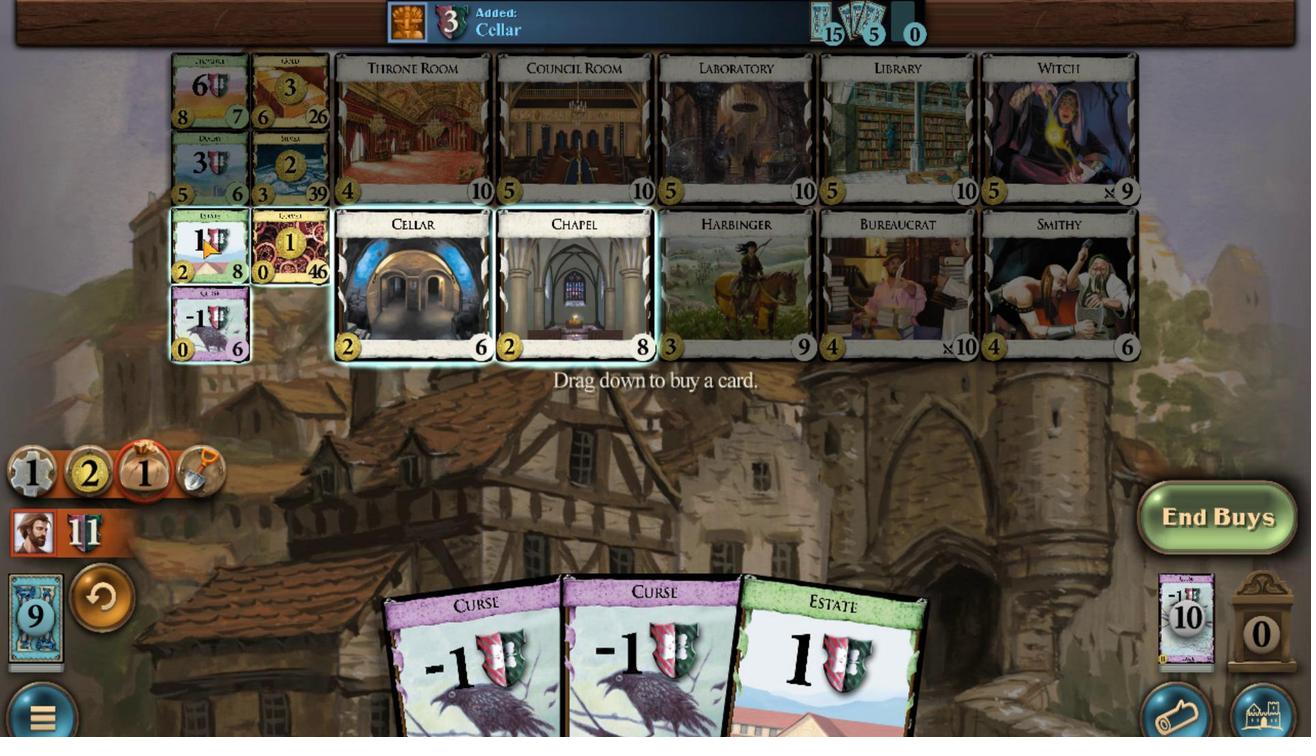 
Action: Mouse scrolled (204, 234) with delta (0, 0)
Screenshot: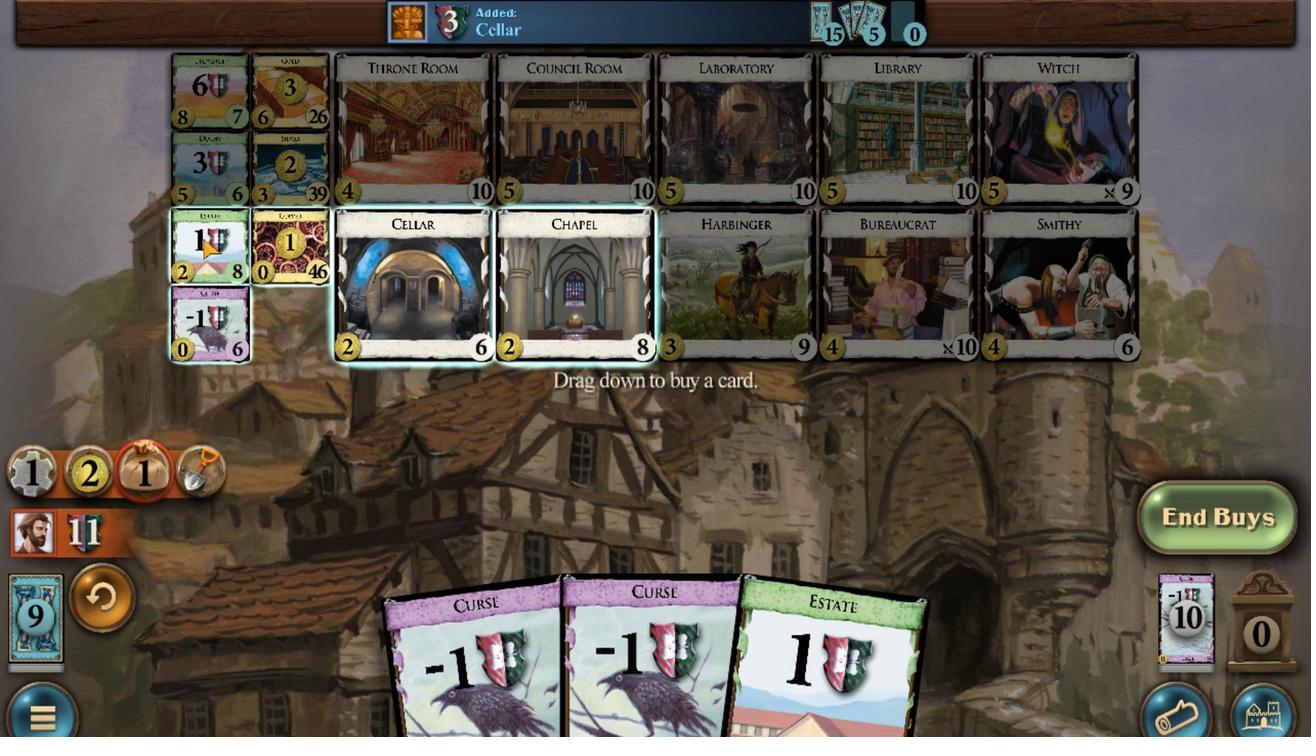 
Action: Mouse scrolled (204, 234) with delta (0, 0)
Screenshot: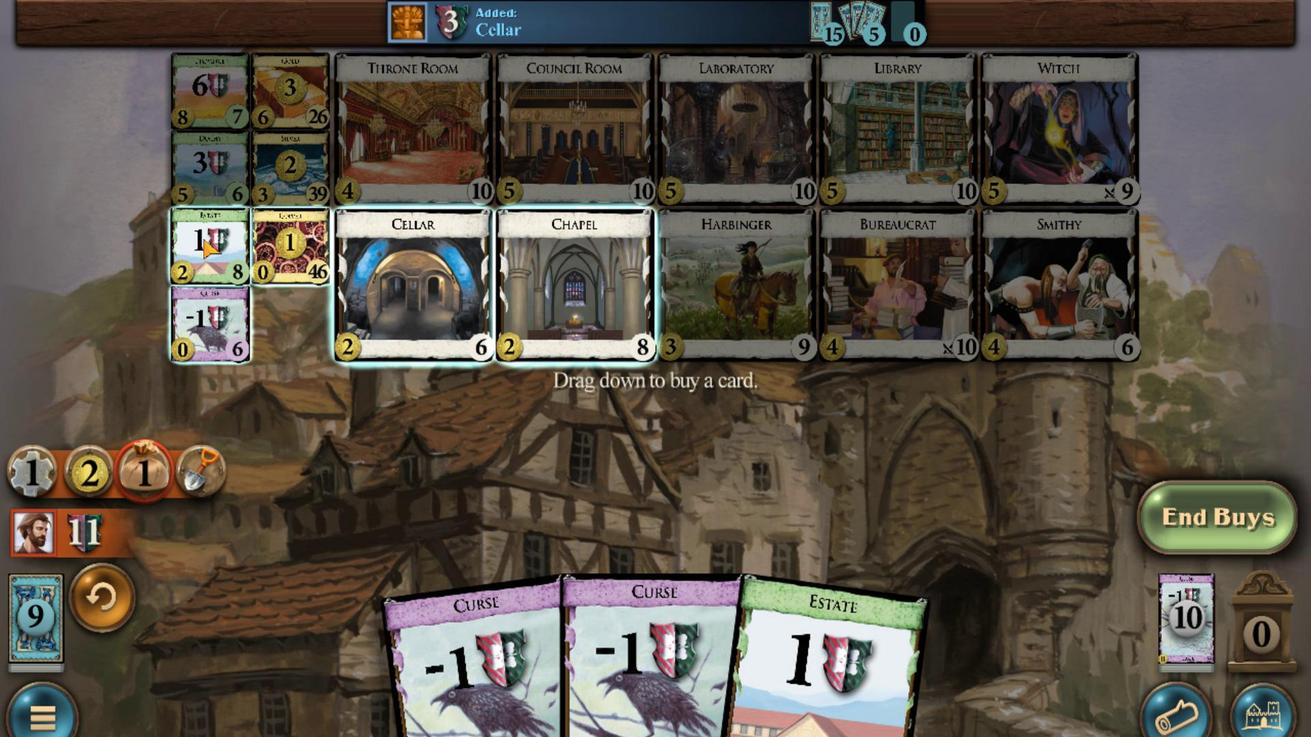 
Action: Mouse scrolled (204, 234) with delta (0, 0)
Screenshot: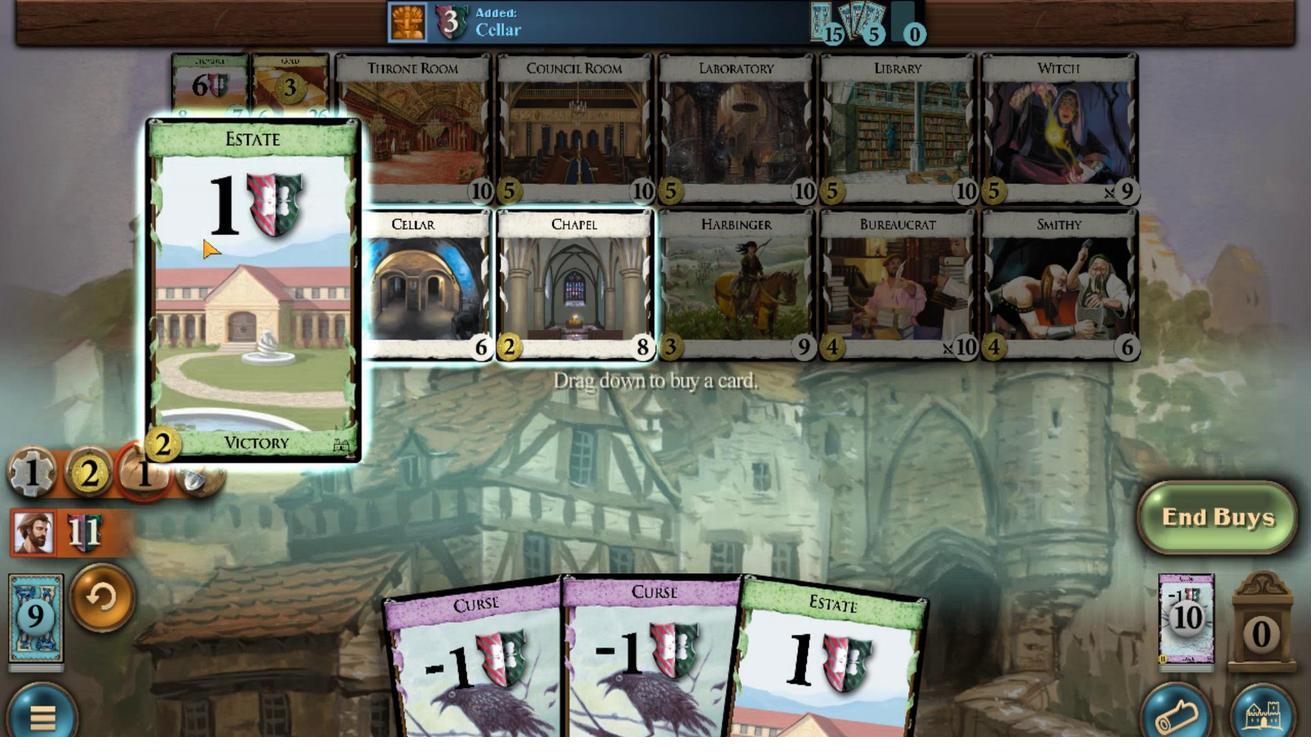 
Action: Mouse scrolled (204, 234) with delta (0, 0)
Screenshot: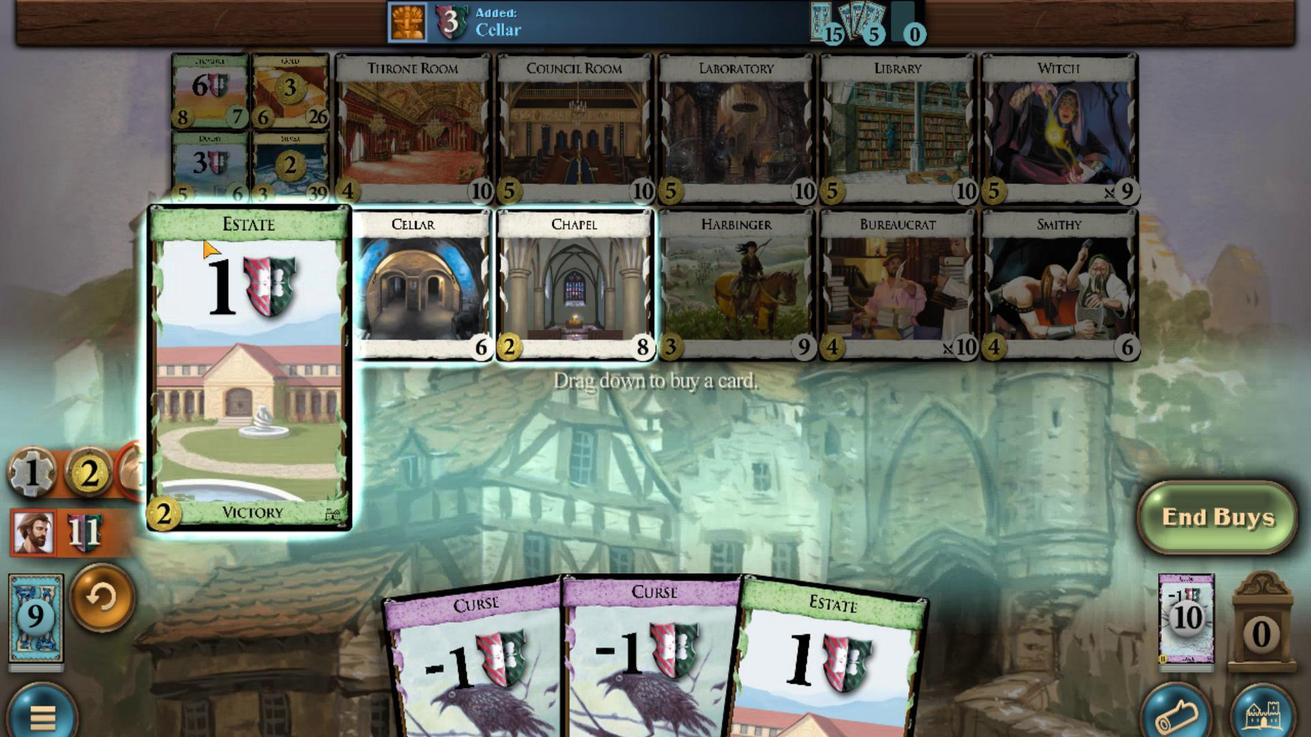 
Action: Mouse scrolled (204, 234) with delta (0, 0)
Screenshot: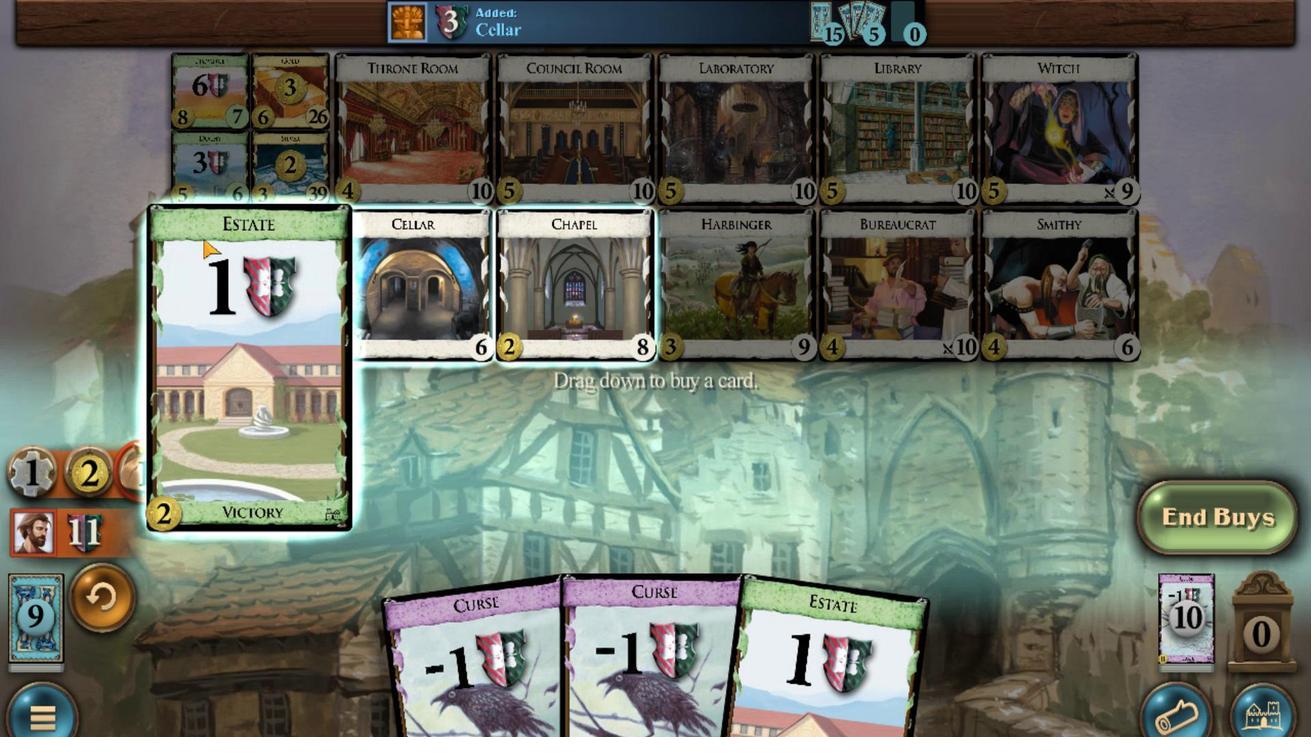 
Action: Mouse moved to (302, 668)
Screenshot: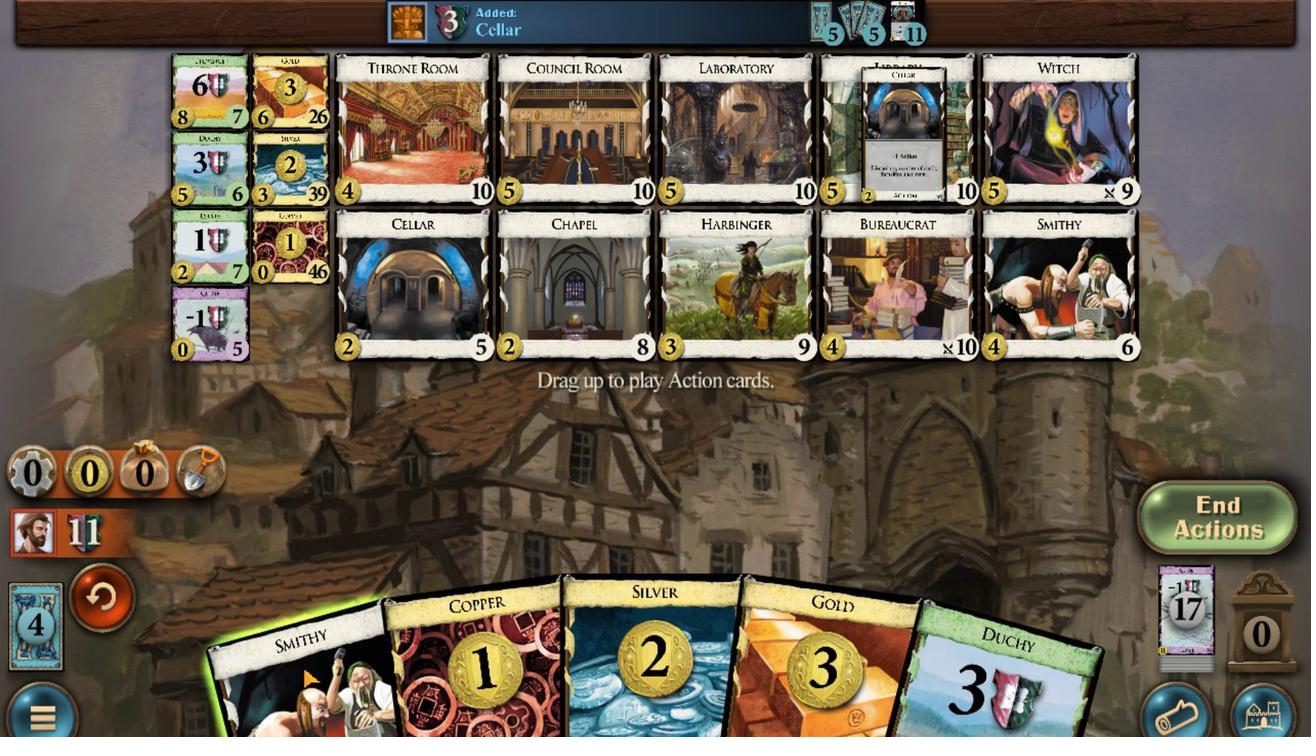 
Action: Mouse scrolled (302, 668) with delta (0, 0)
Screenshot: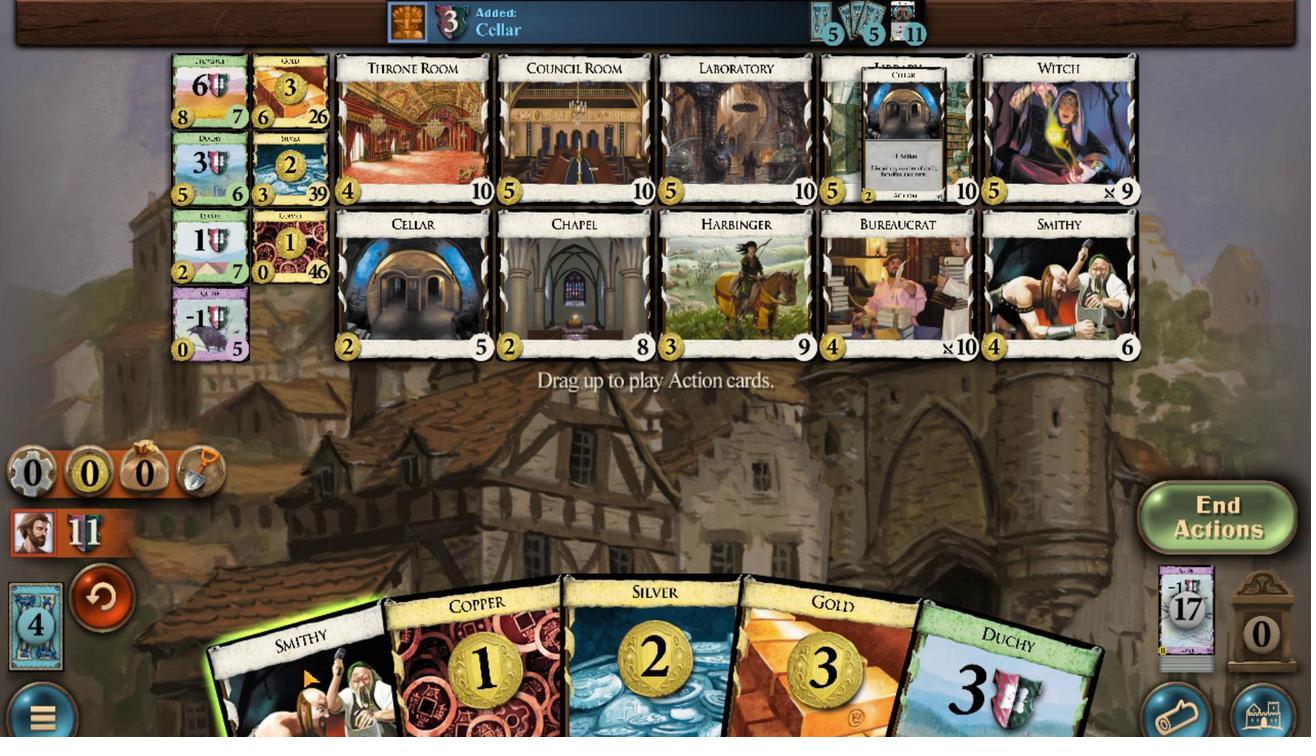 
Action: Mouse moved to (640, 649)
Screenshot: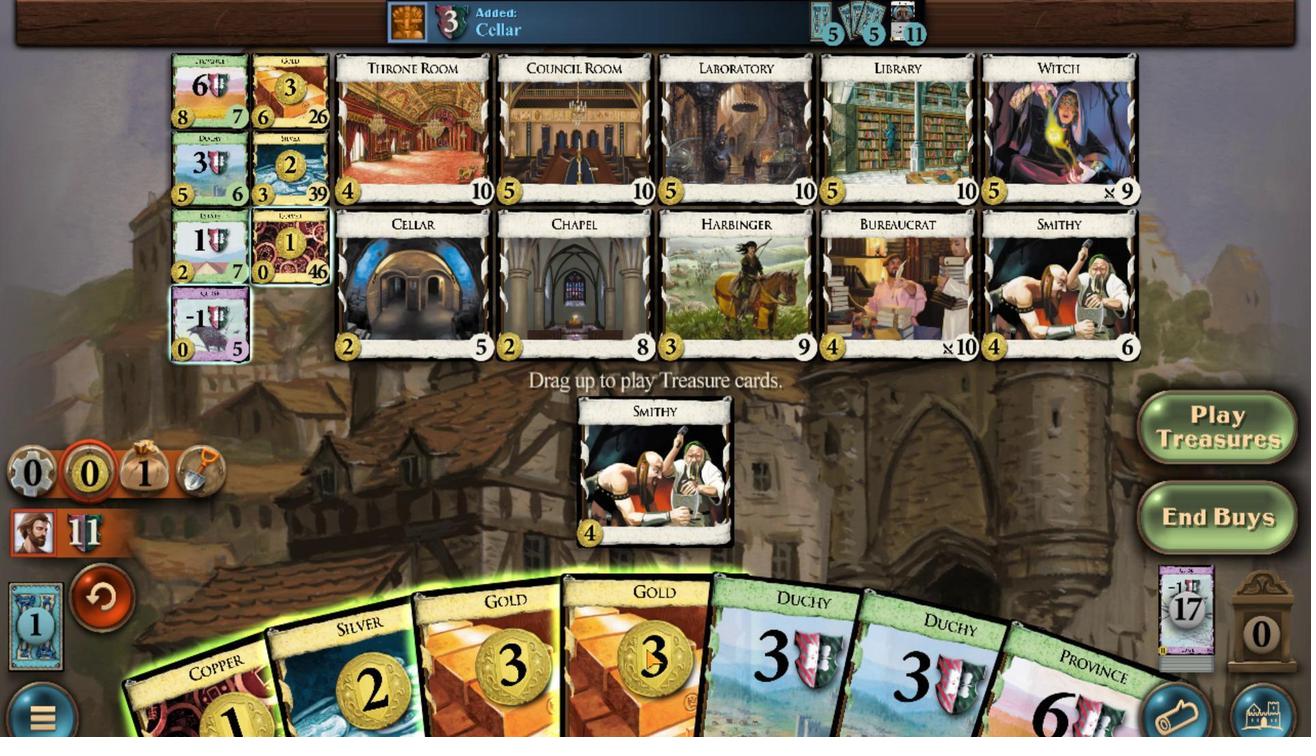 
Action: Mouse scrolled (640, 649) with delta (0, 0)
Screenshot: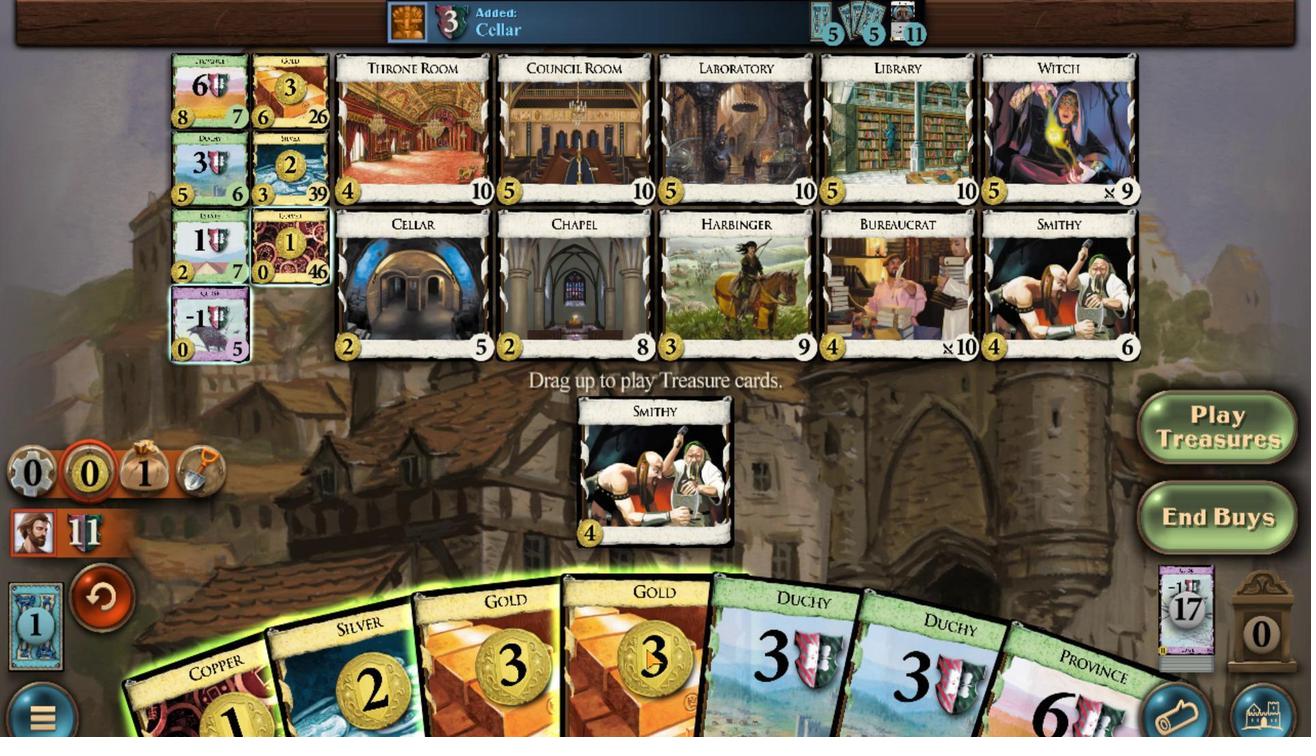 
Action: Mouse moved to (638, 650)
Screenshot: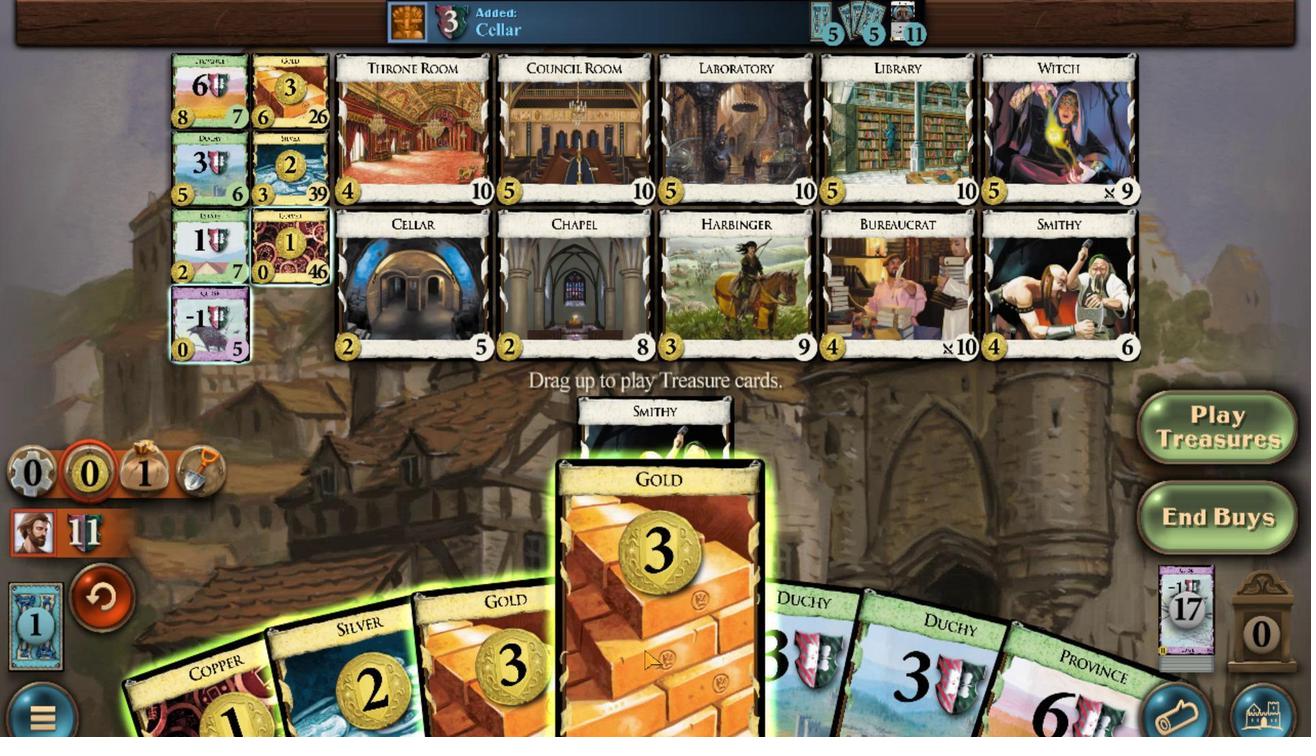 
Action: Mouse scrolled (638, 649) with delta (0, 0)
Screenshot: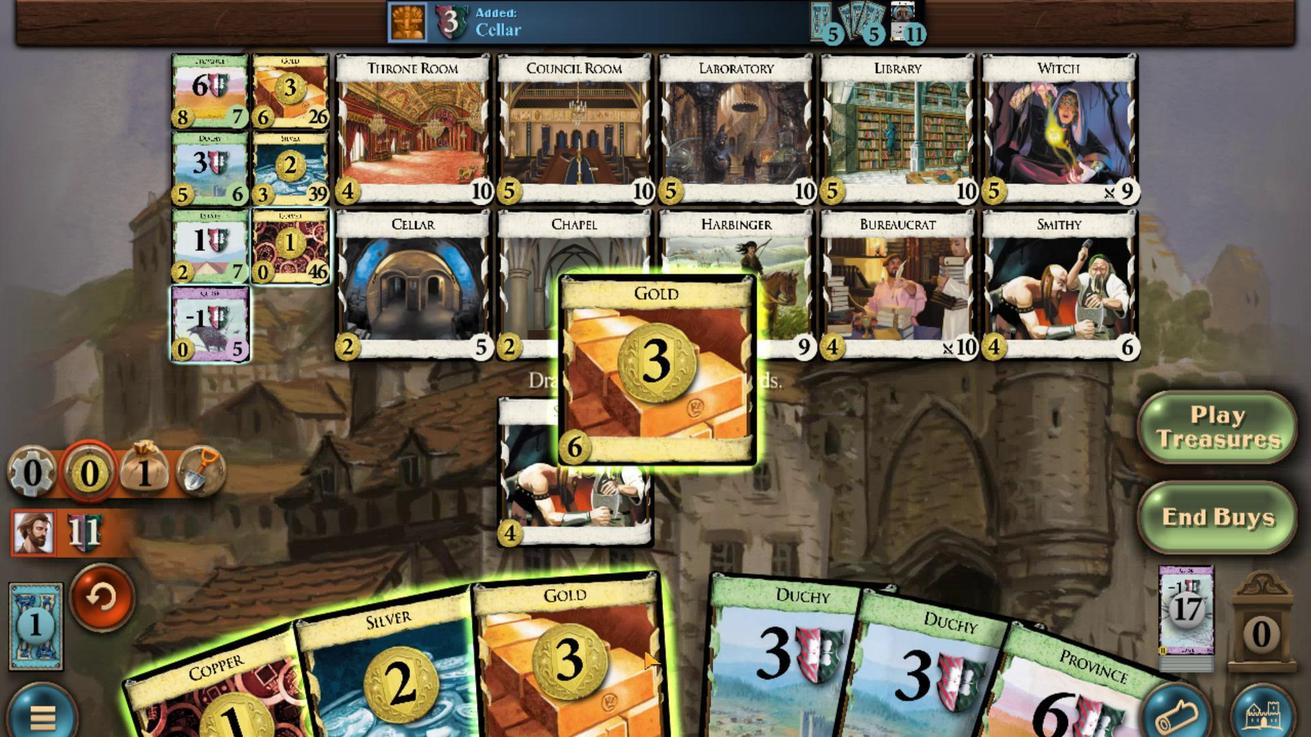 
Action: Mouse moved to (495, 669)
Screenshot: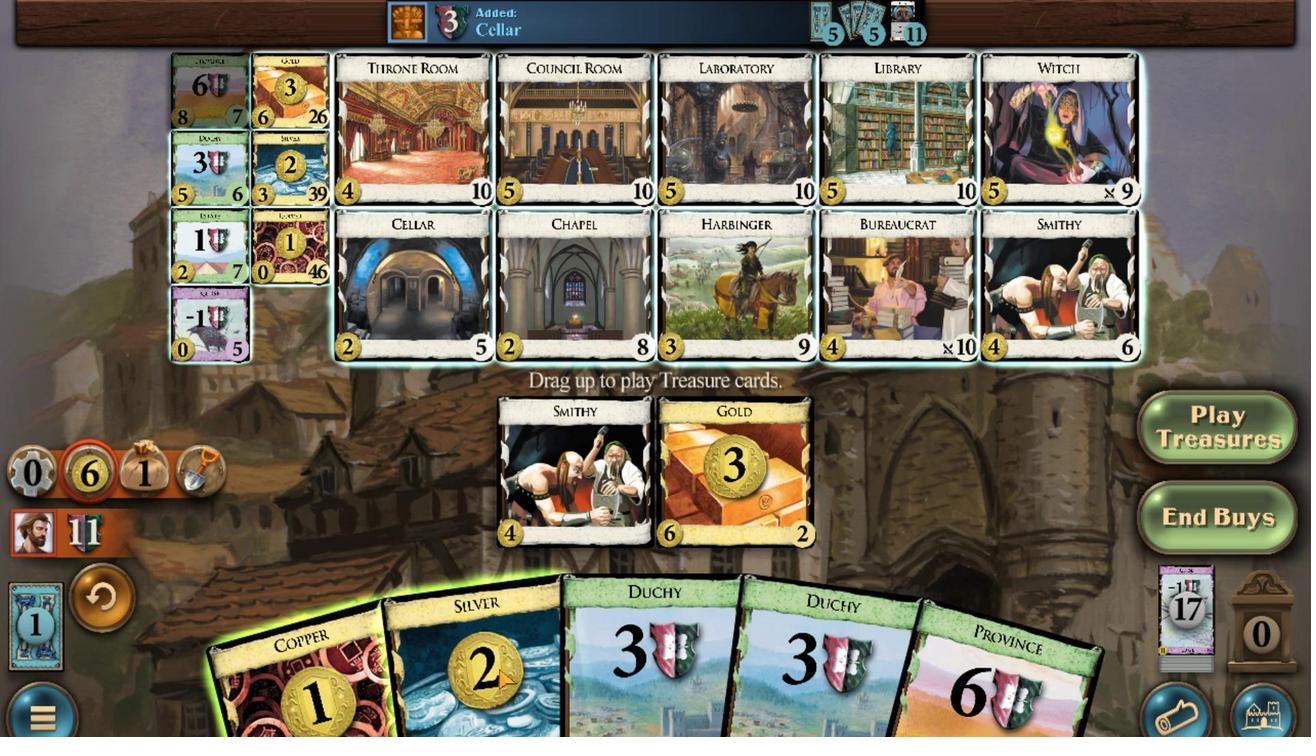 
Action: Mouse scrolled (495, 668) with delta (0, 0)
Screenshot: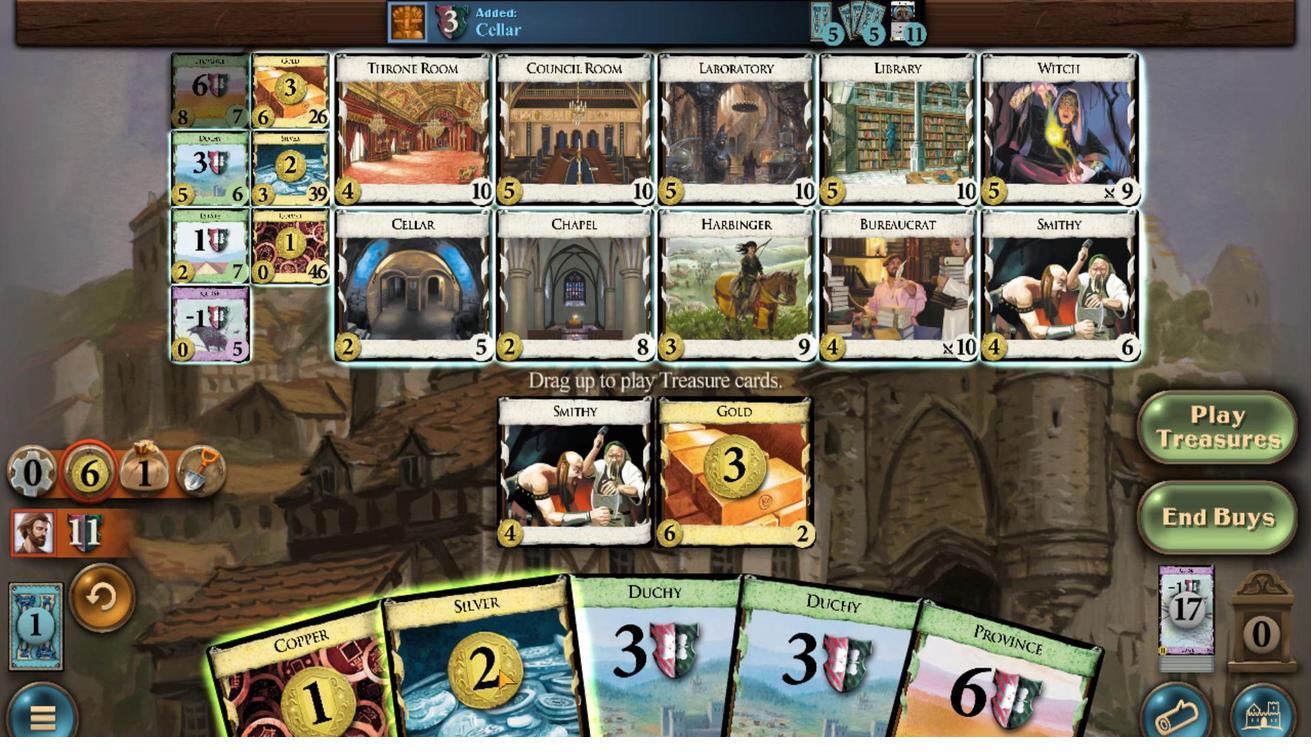 
Action: Mouse moved to (221, 101)
Screenshot: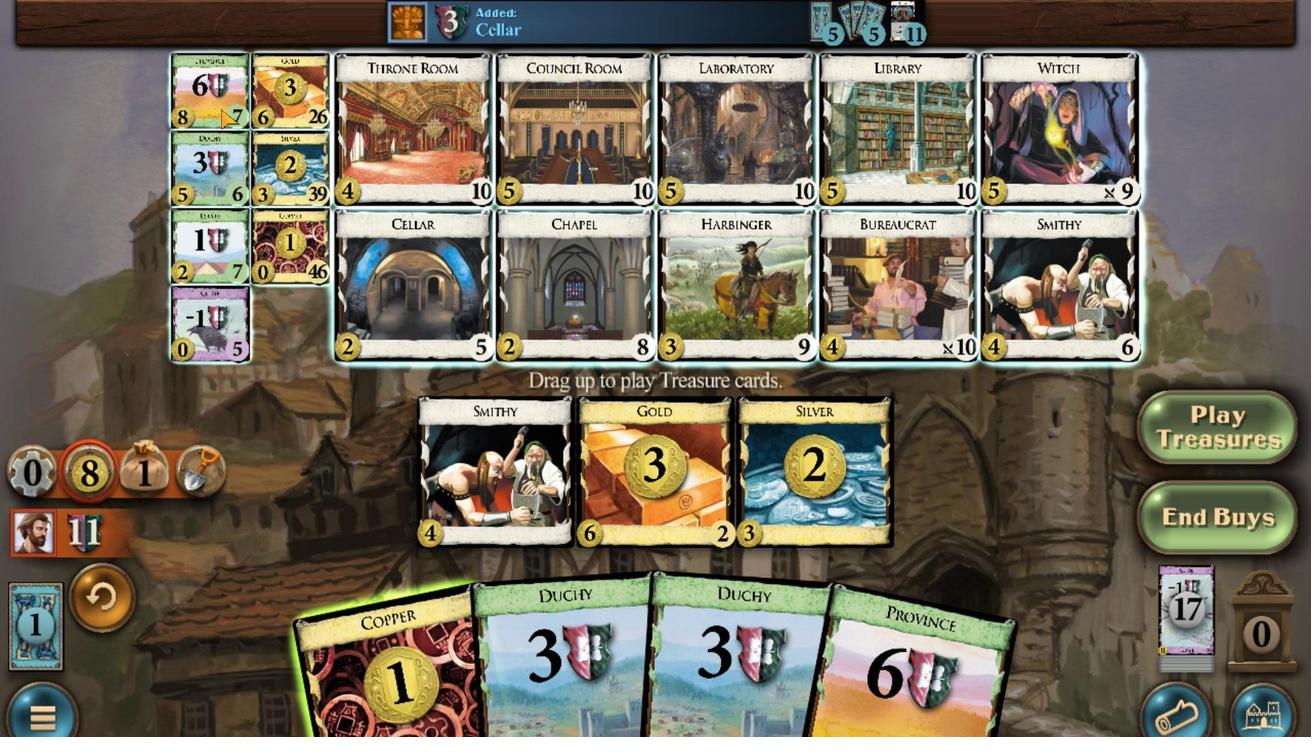 
Action: Mouse scrolled (221, 102) with delta (0, 0)
Screenshot: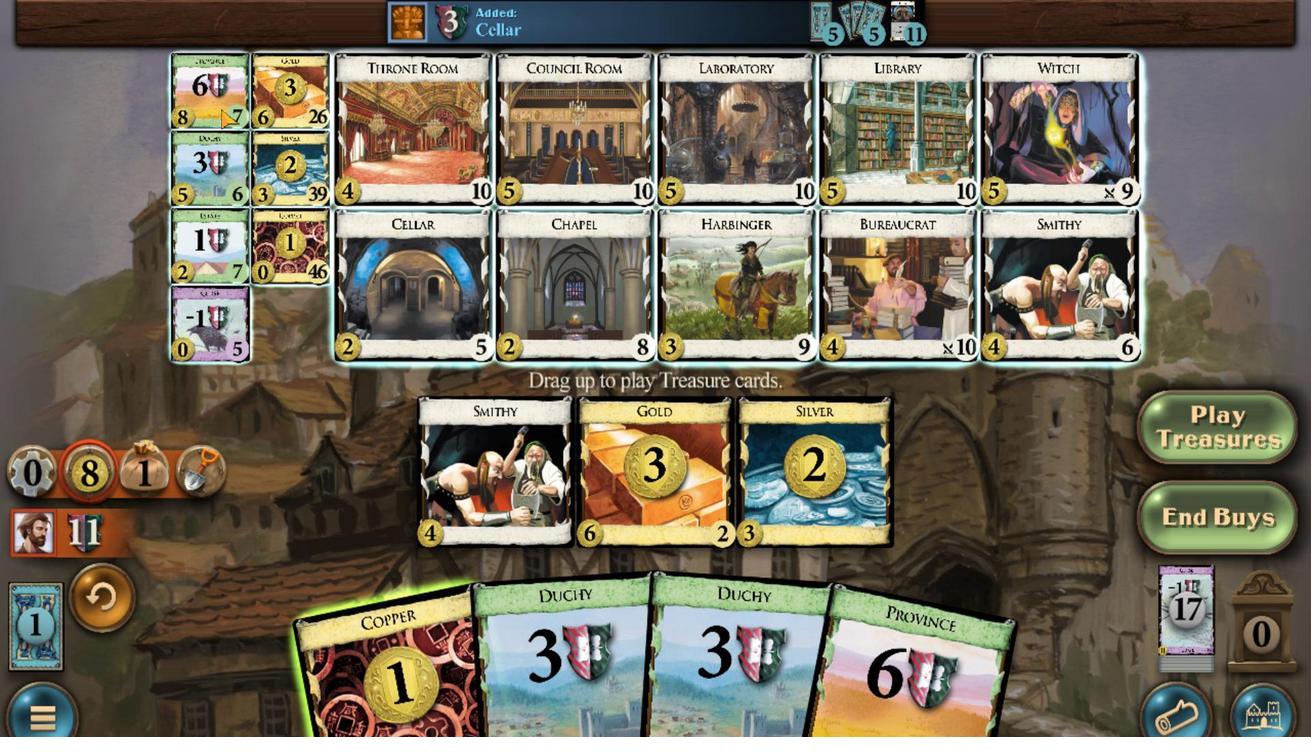 
Action: Mouse scrolled (221, 102) with delta (0, 0)
Screenshot: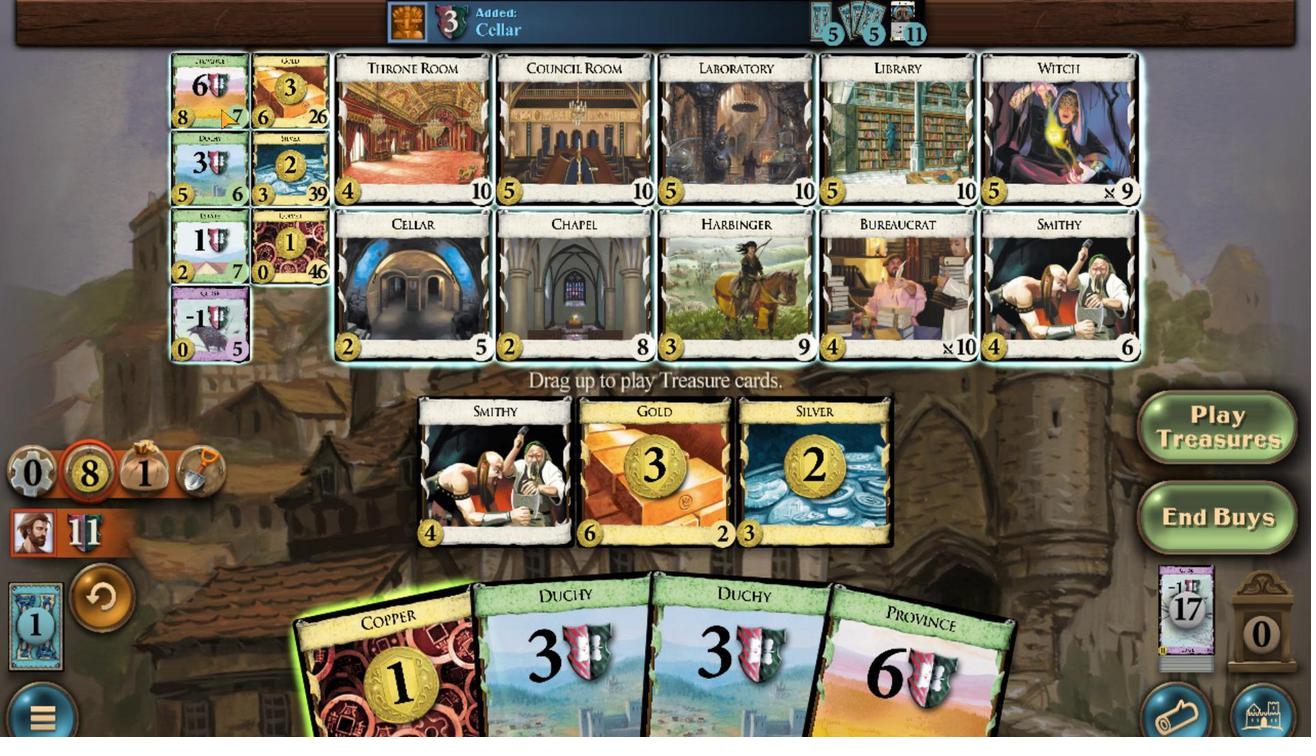 
Action: Mouse scrolled (221, 102) with delta (0, 0)
Screenshot: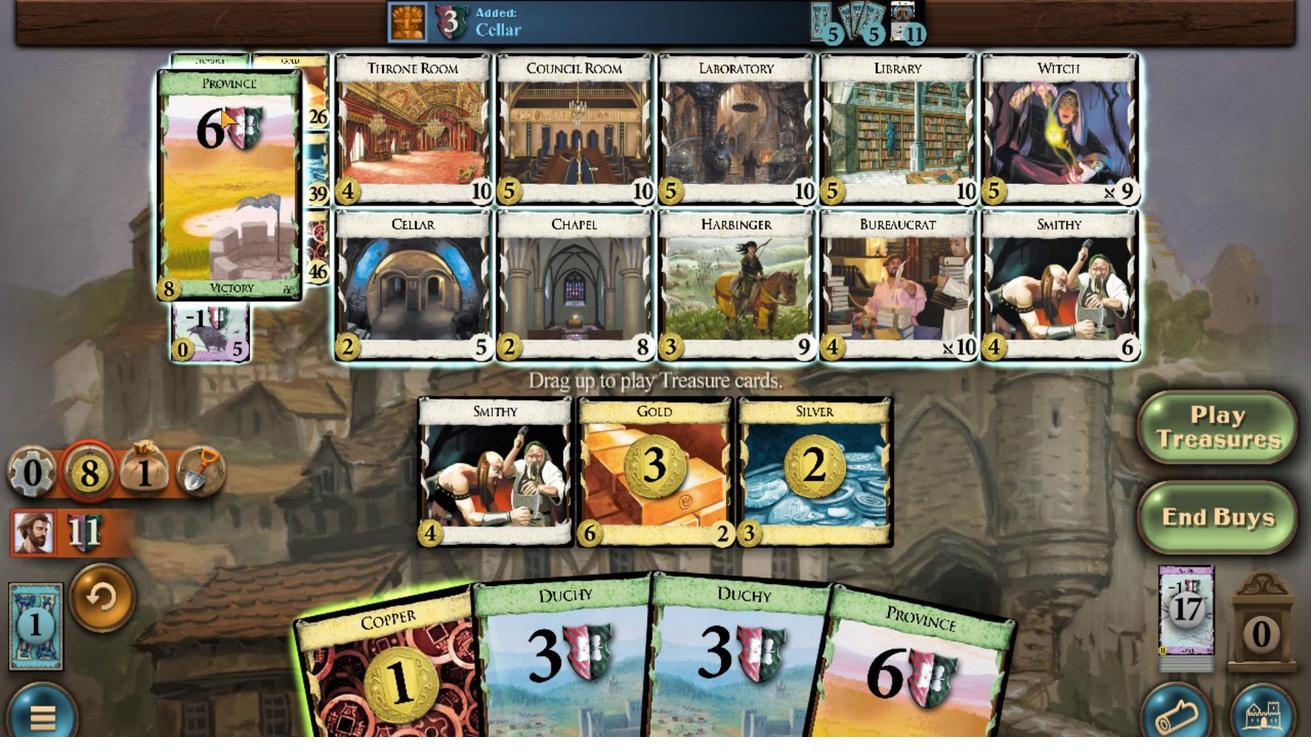 
Action: Mouse scrolled (221, 102) with delta (0, 0)
Screenshot: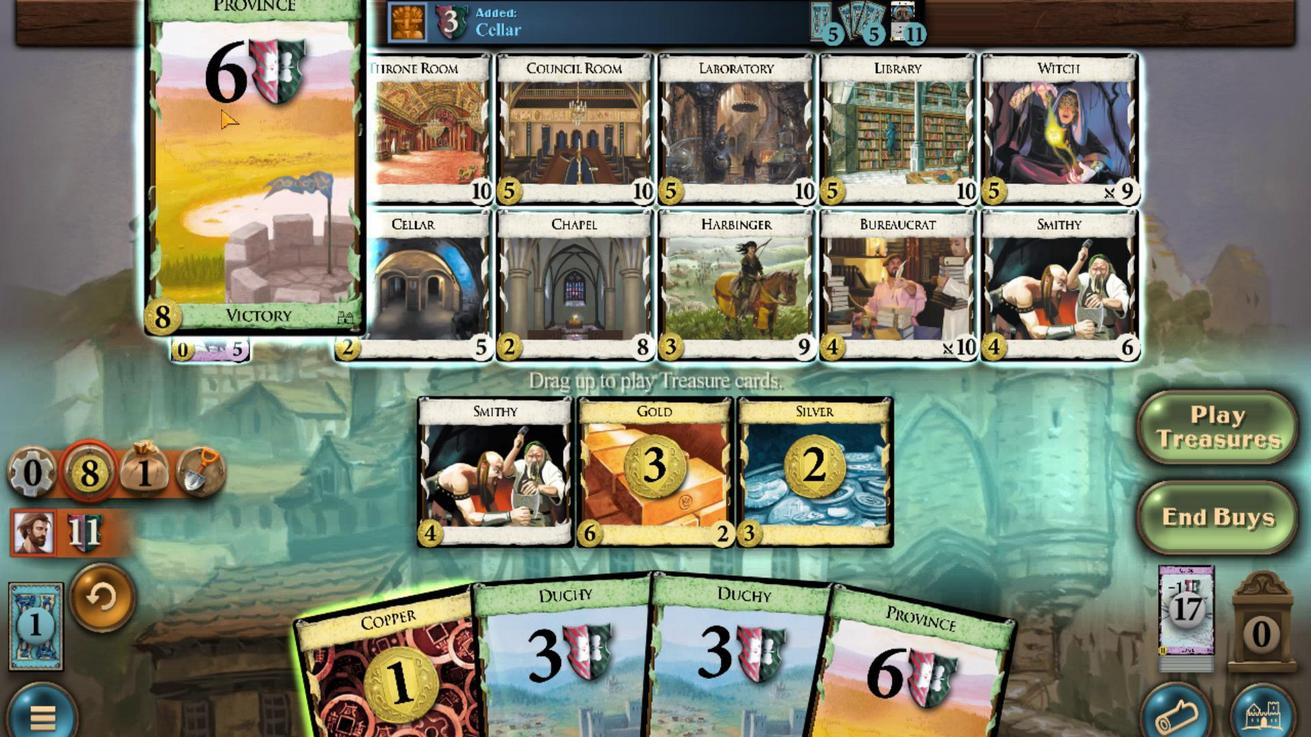
Action: Mouse scrolled (221, 102) with delta (0, 0)
Screenshot: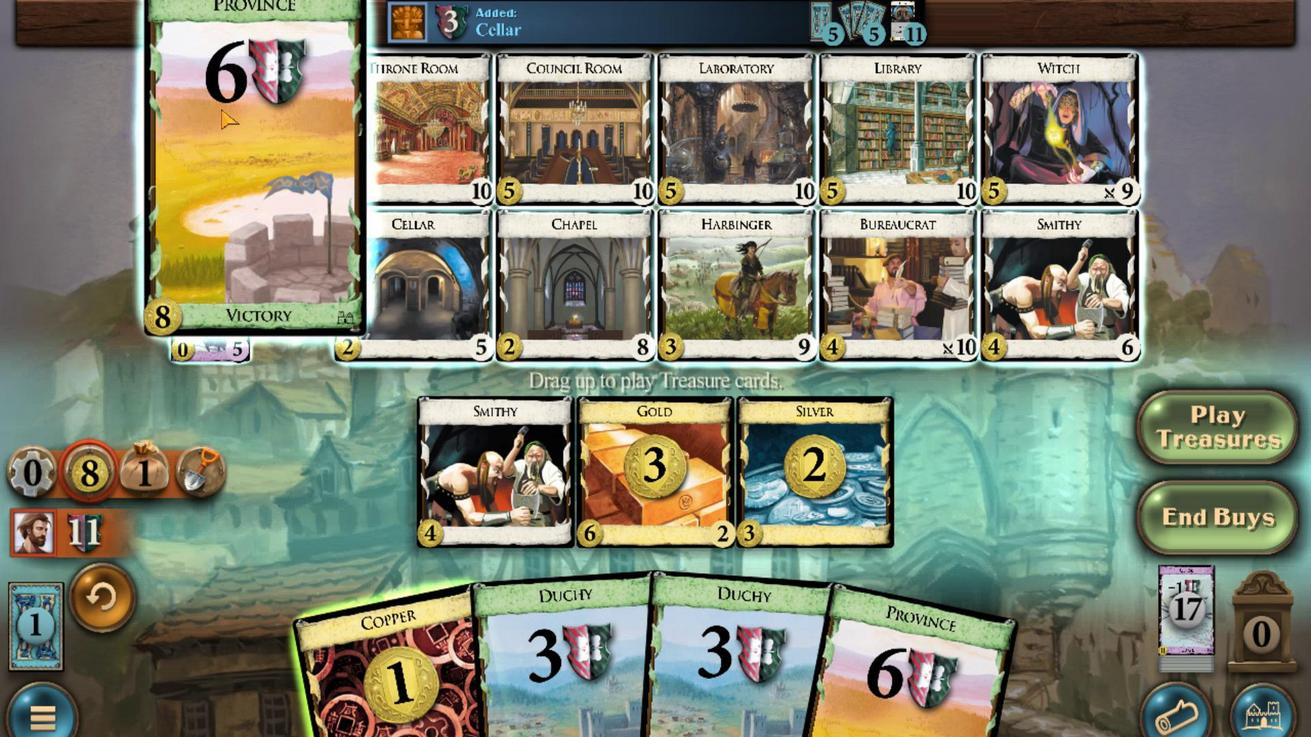 
Action: Mouse scrolled (221, 102) with delta (0, 0)
Screenshot: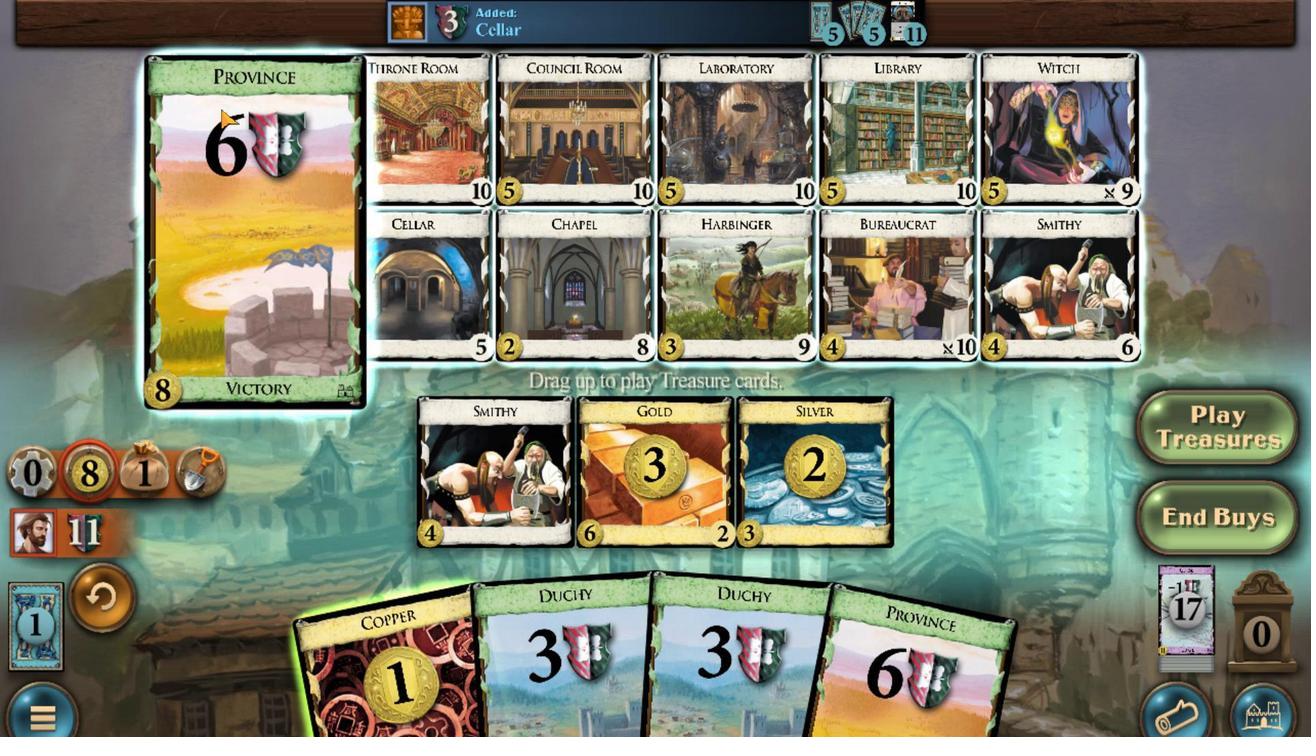 
Action: Mouse scrolled (221, 102) with delta (0, 0)
Screenshot: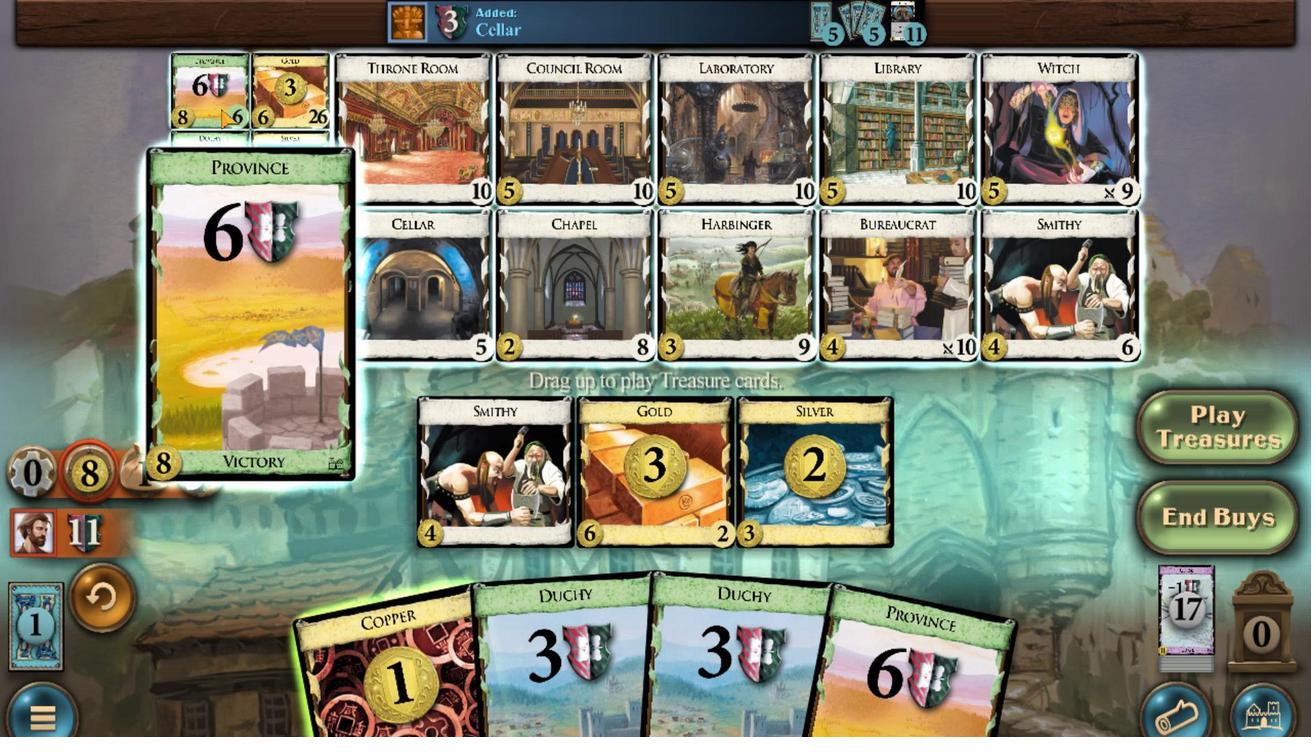 
Action: Mouse moved to (664, 660)
Screenshot: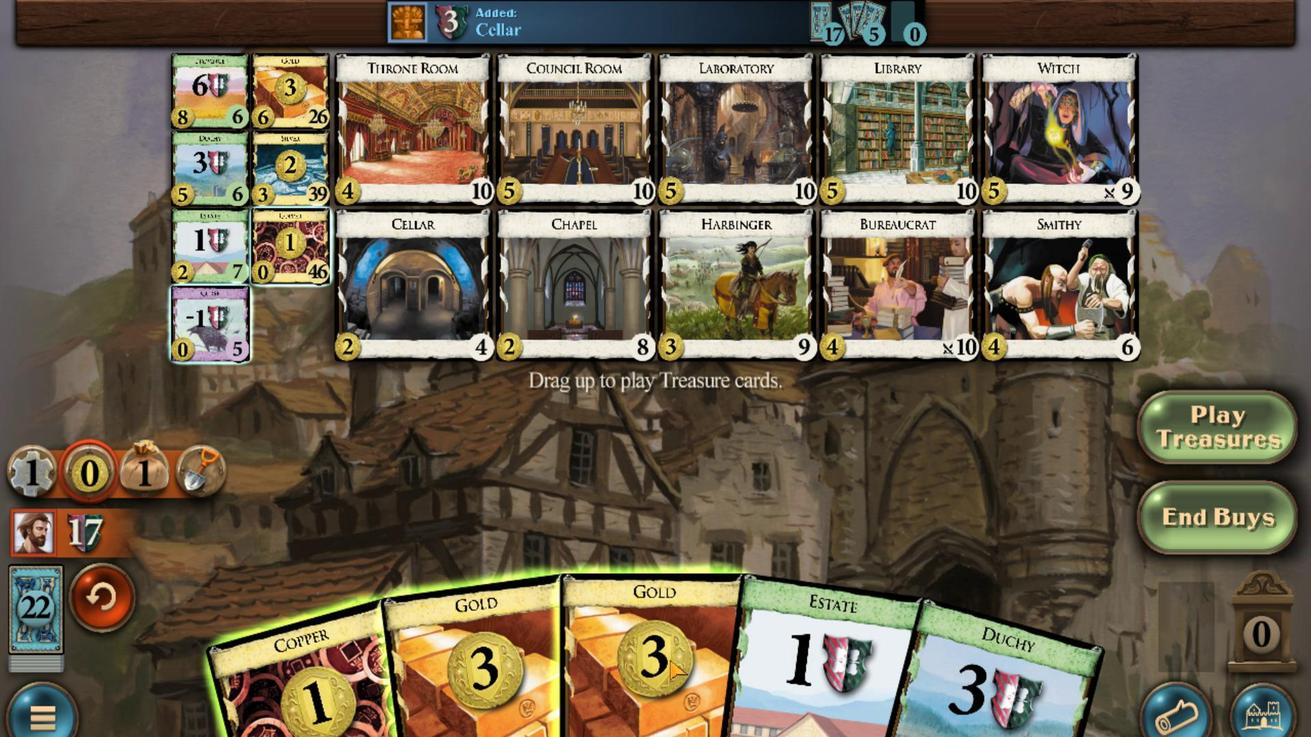 
Action: Mouse scrolled (664, 659) with delta (0, 0)
Screenshot: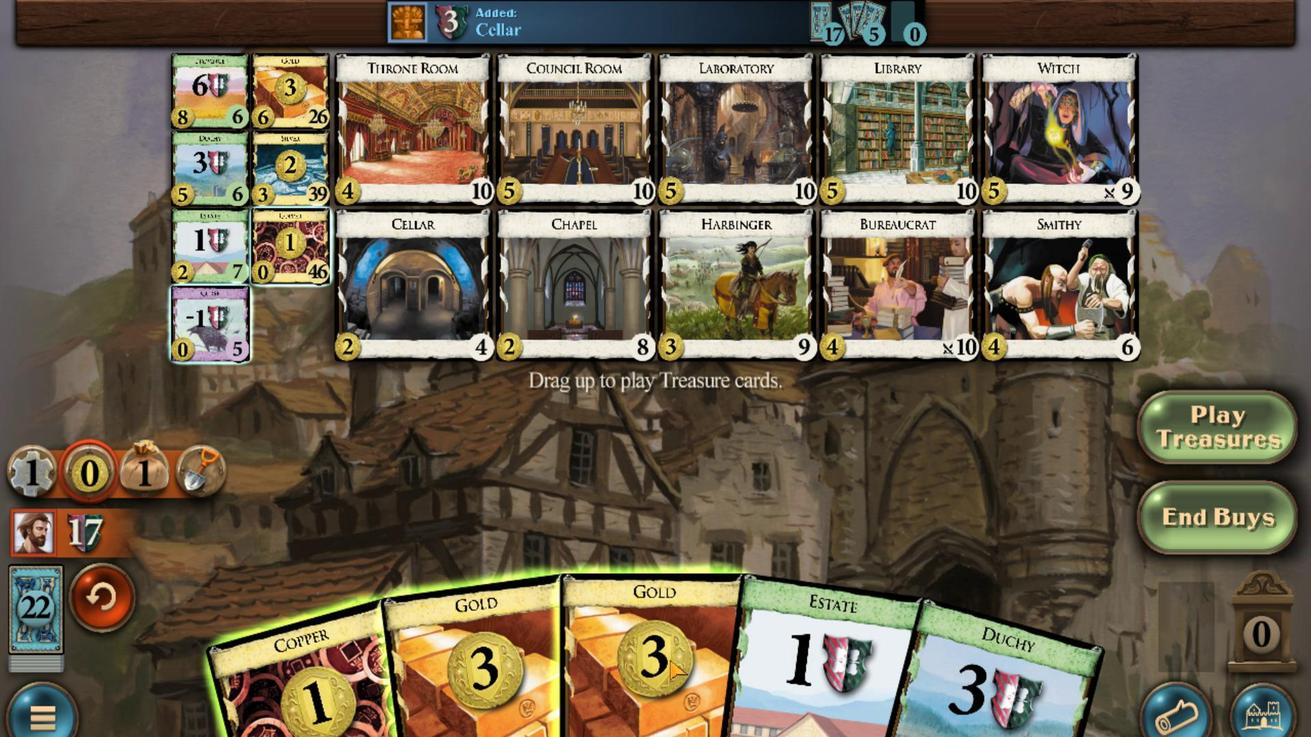 
Action: Mouse moved to (590, 651)
Screenshot: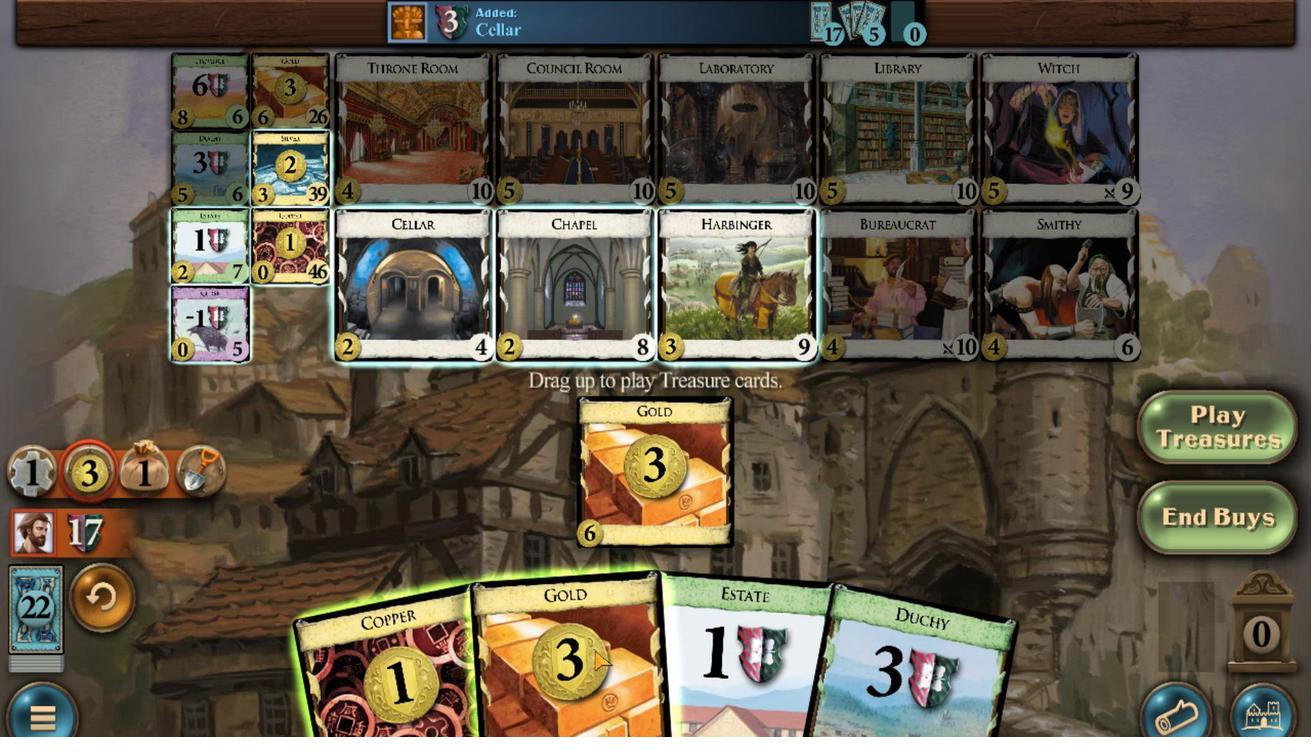 
Action: Mouse scrolled (590, 650) with delta (0, 0)
Screenshot: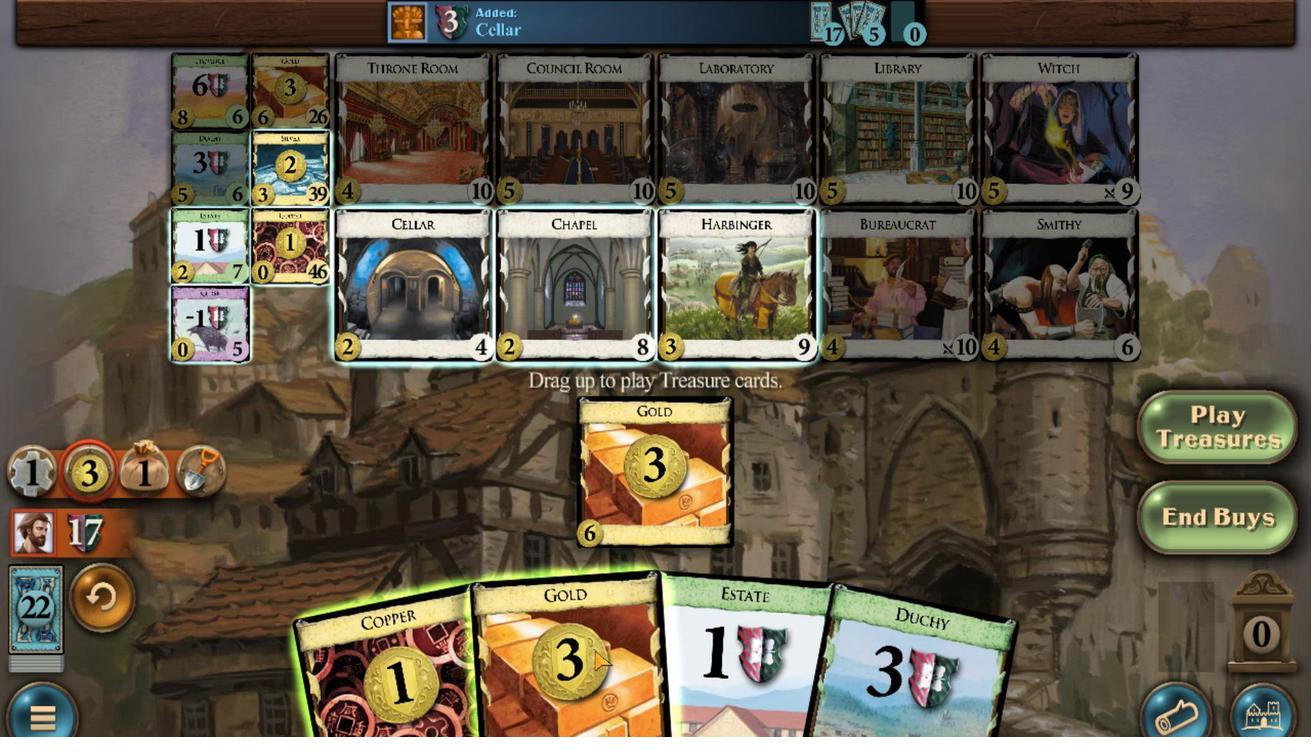 
Action: Mouse moved to (304, 81)
Screenshot: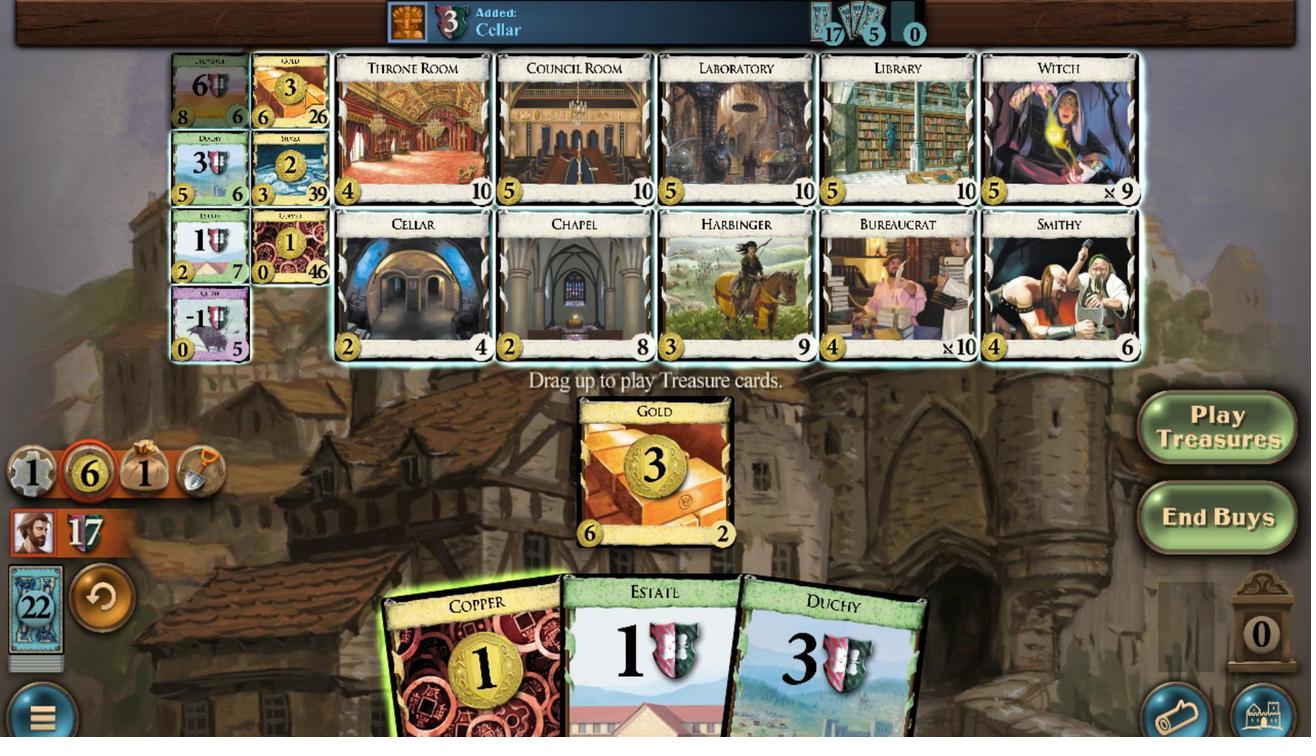 
Action: Mouse scrolled (304, 82) with delta (0, 0)
Screenshot: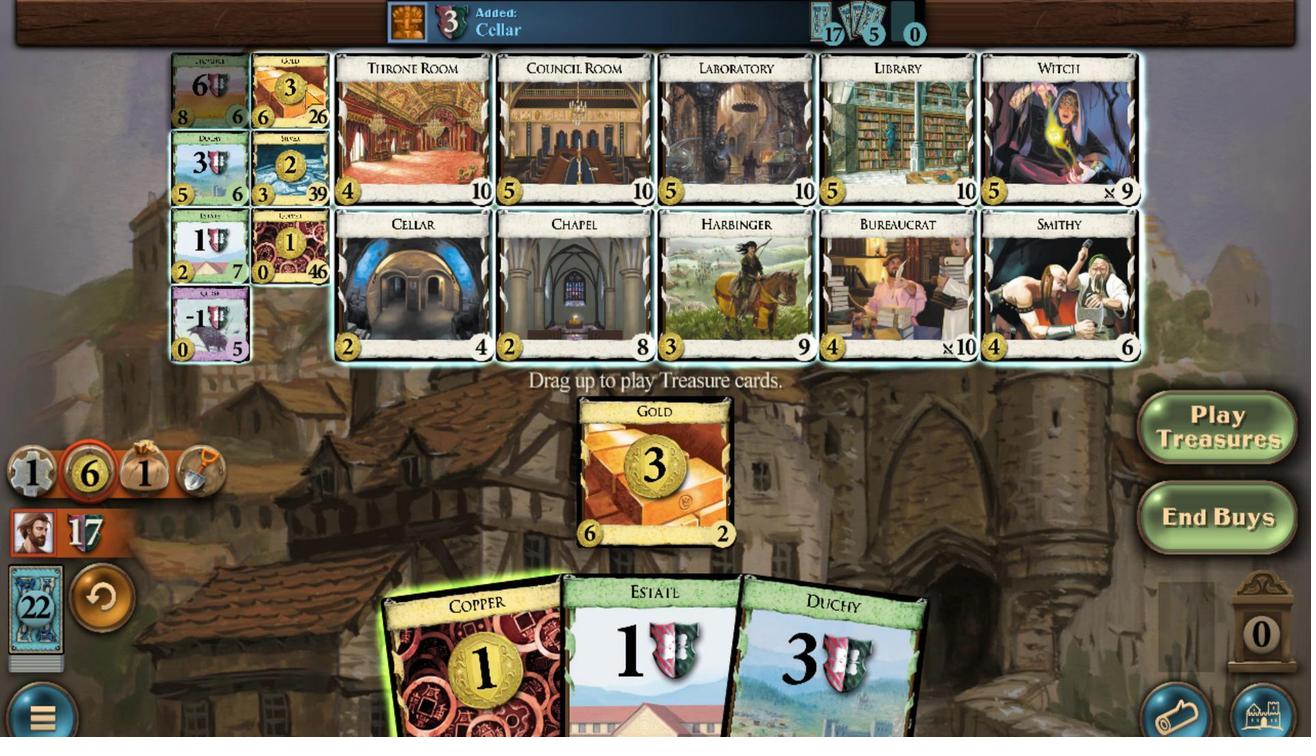 
Action: Mouse scrolled (304, 82) with delta (0, 0)
Screenshot: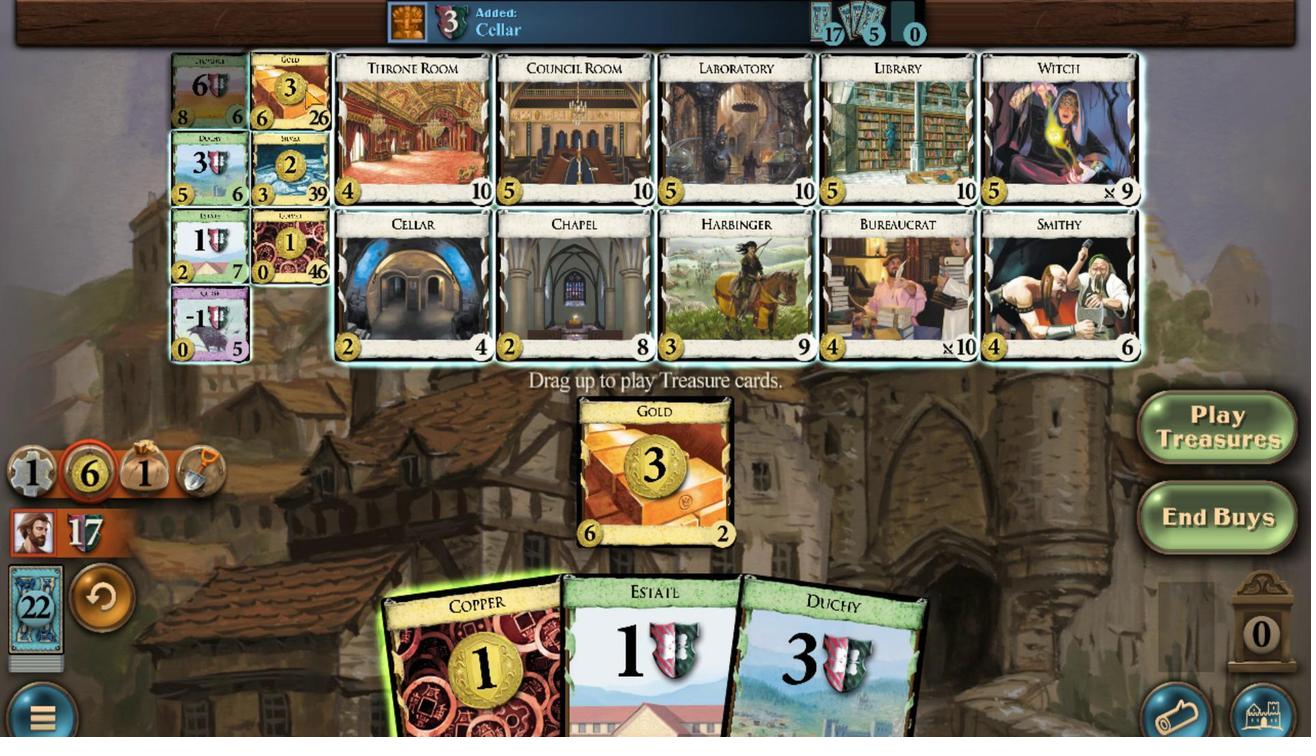 
Action: Mouse scrolled (304, 82) with delta (0, 0)
Screenshot: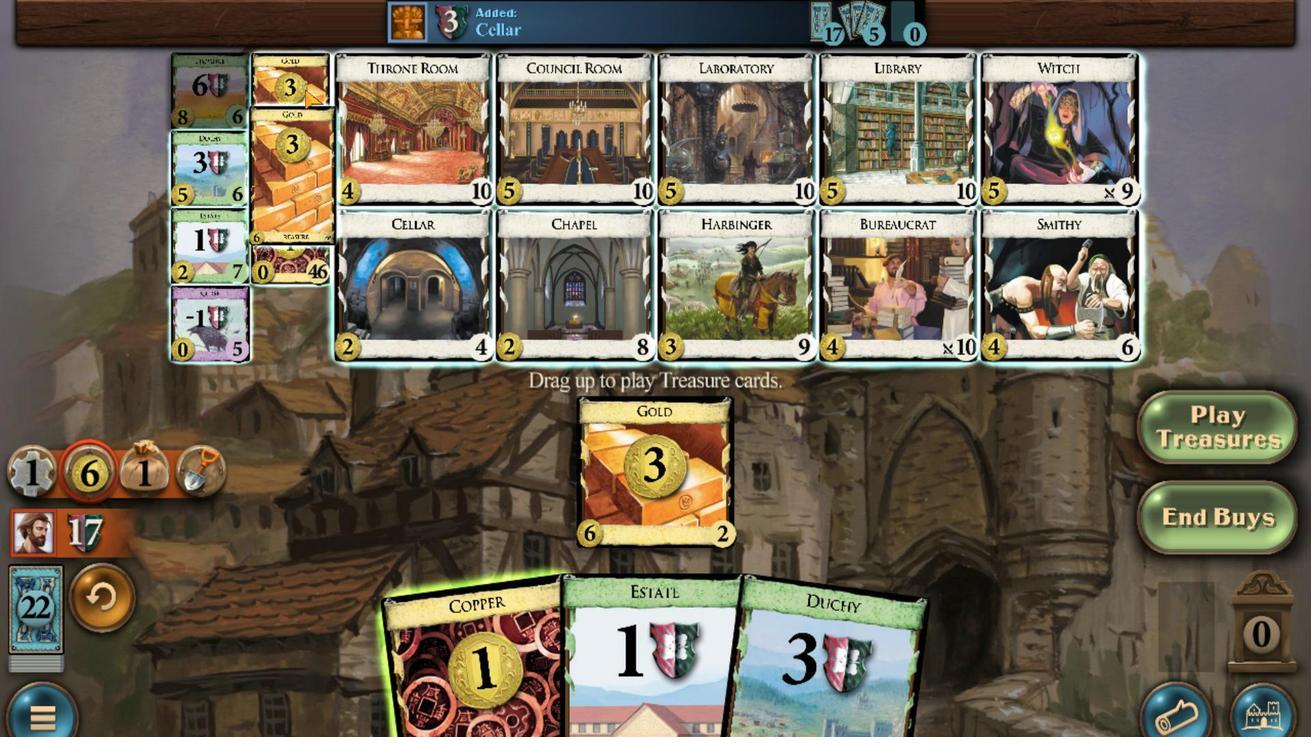 
Action: Mouse scrolled (304, 82) with delta (0, 0)
Screenshot: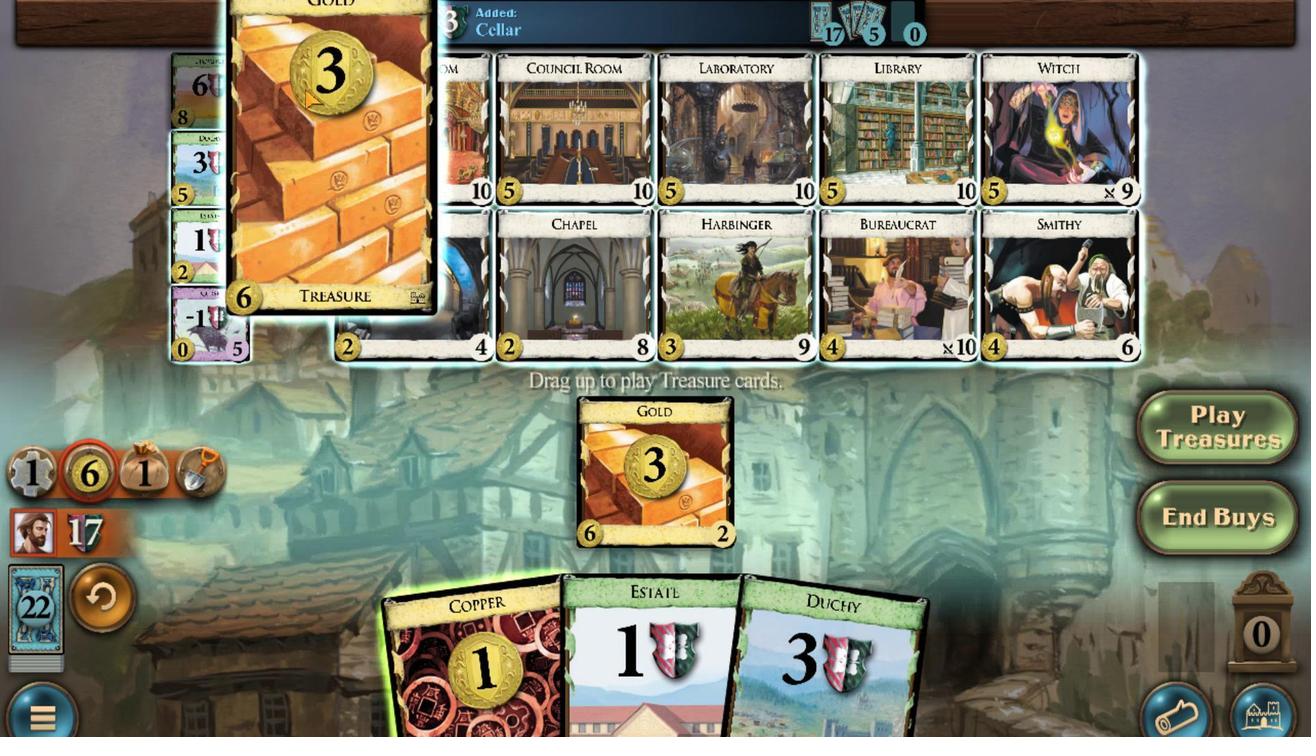 
Action: Mouse scrolled (304, 82) with delta (0, 0)
Screenshot: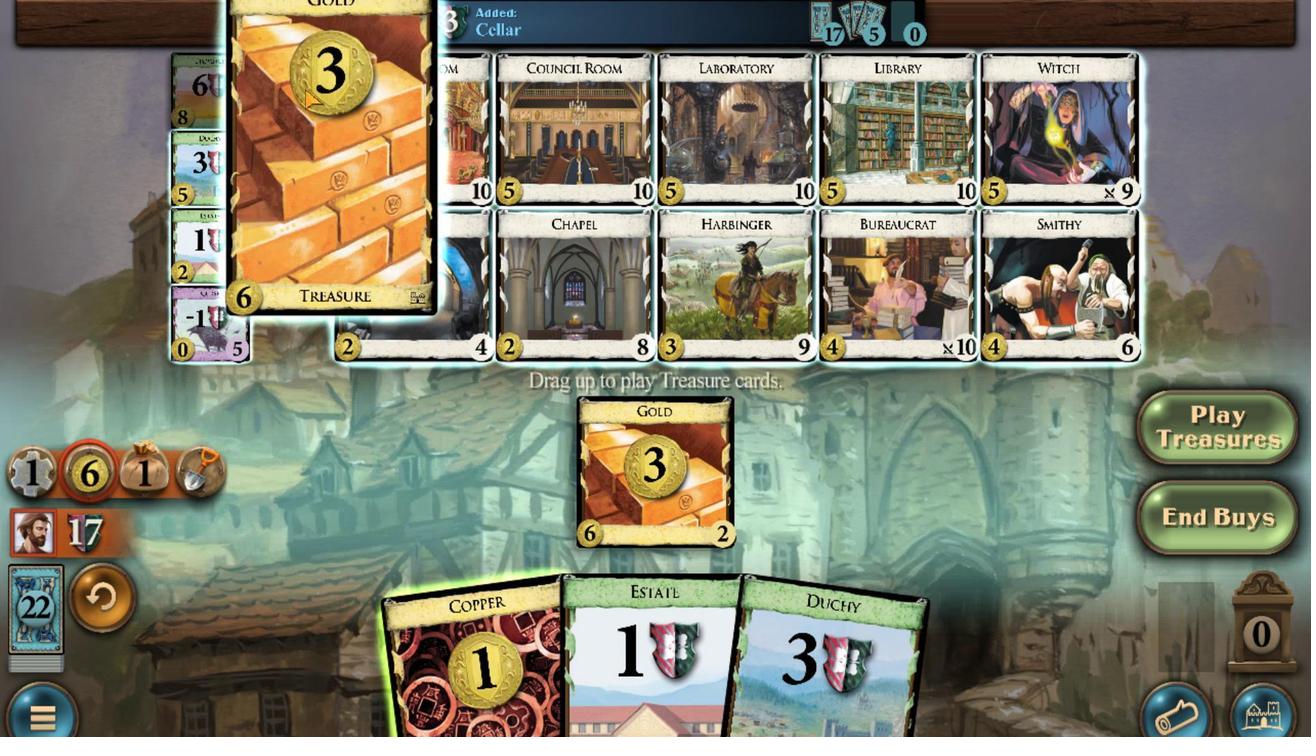 
Action: Mouse scrolled (304, 82) with delta (0, 0)
Screenshot: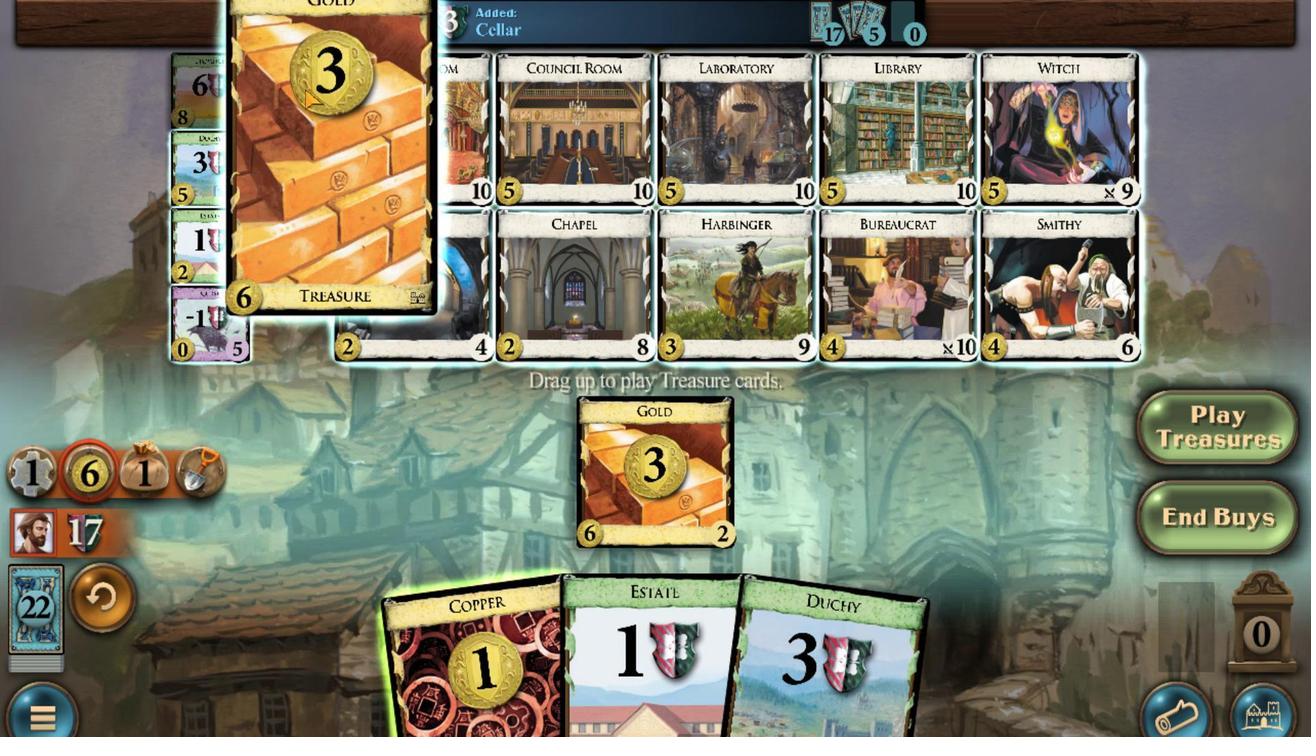 
Action: Mouse scrolled (304, 82) with delta (0, 0)
Screenshot: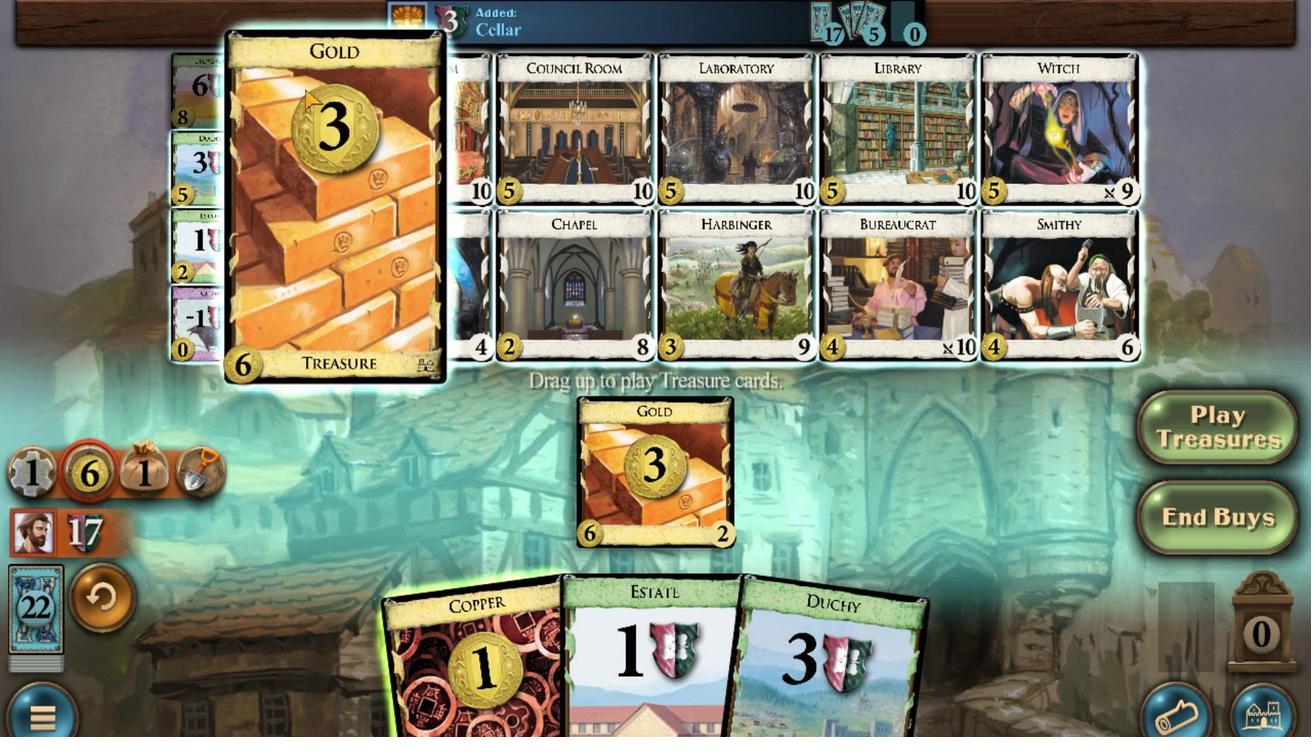 
Action: Mouse scrolled (304, 82) with delta (0, 0)
Screenshot: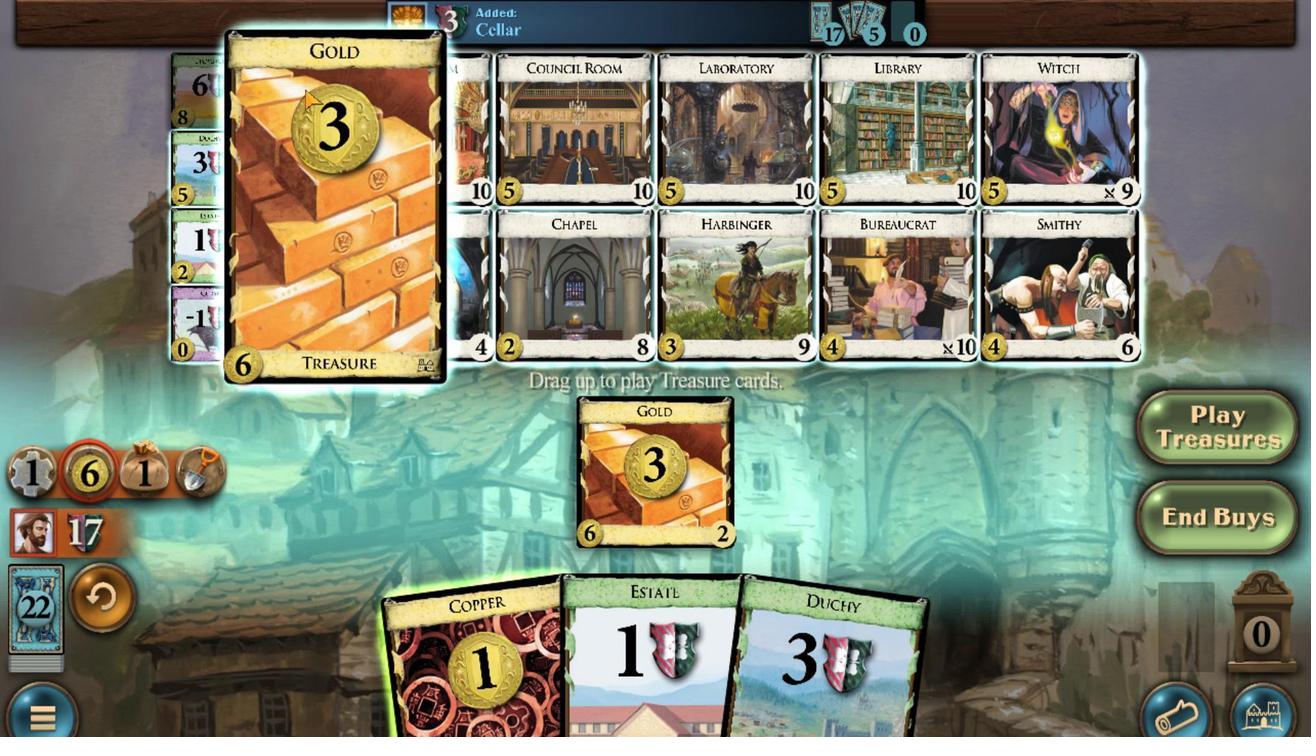 
Action: Mouse scrolled (304, 82) with delta (0, 0)
Screenshot: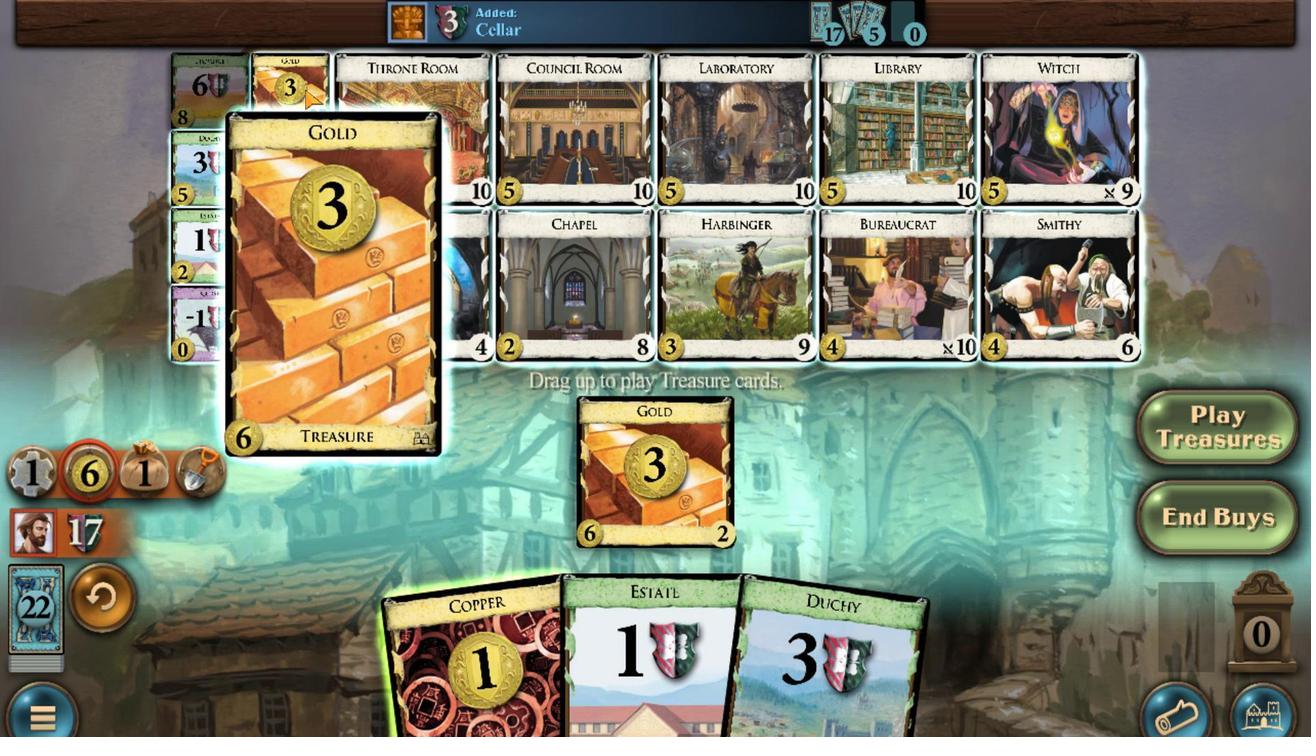 
Action: Mouse moved to (621, 621)
Screenshot: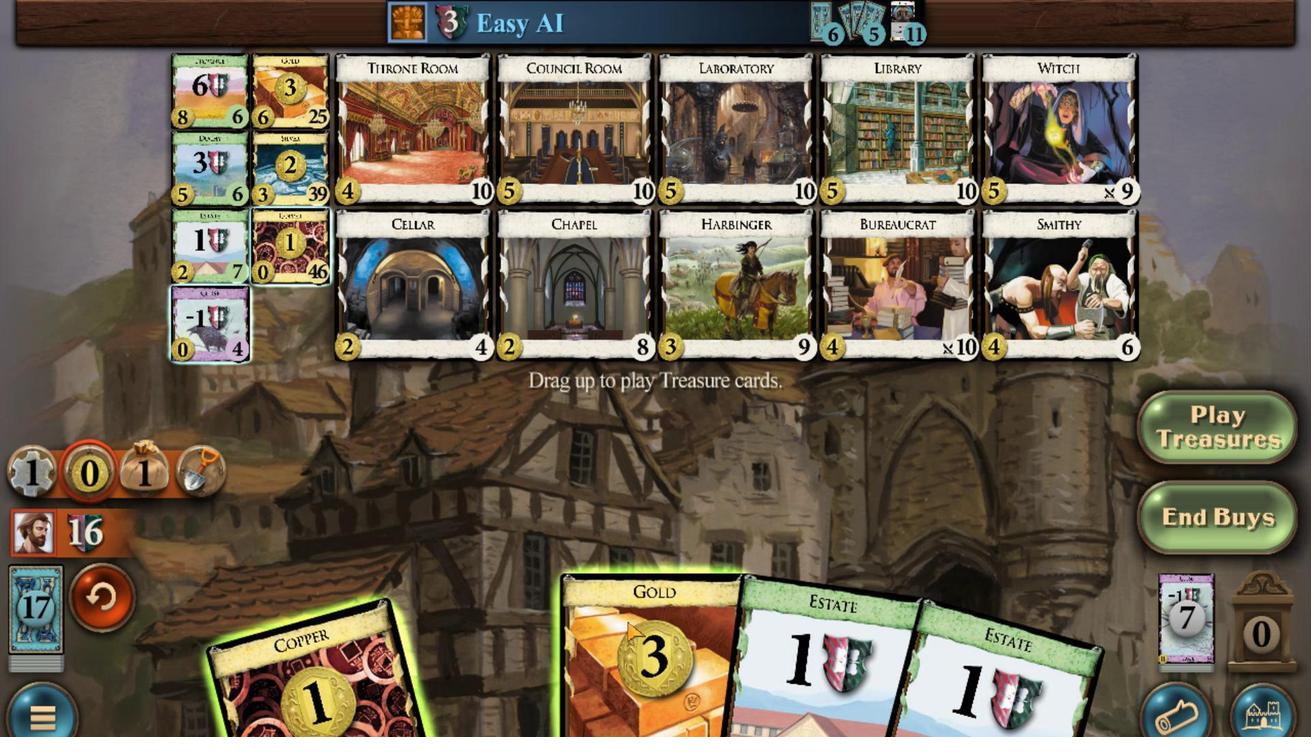 
Action: Mouse scrolled (621, 621) with delta (0, 0)
Screenshot: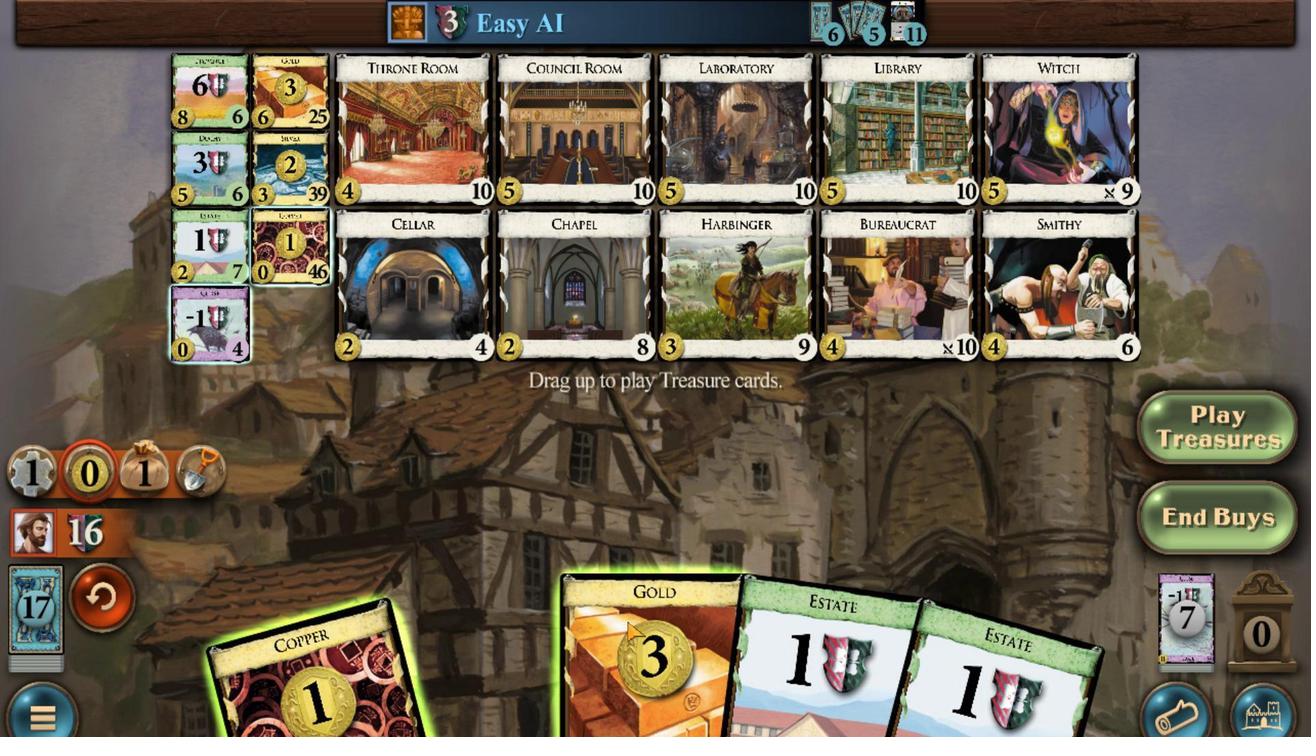 
Action: Mouse moved to (455, 645)
Screenshot: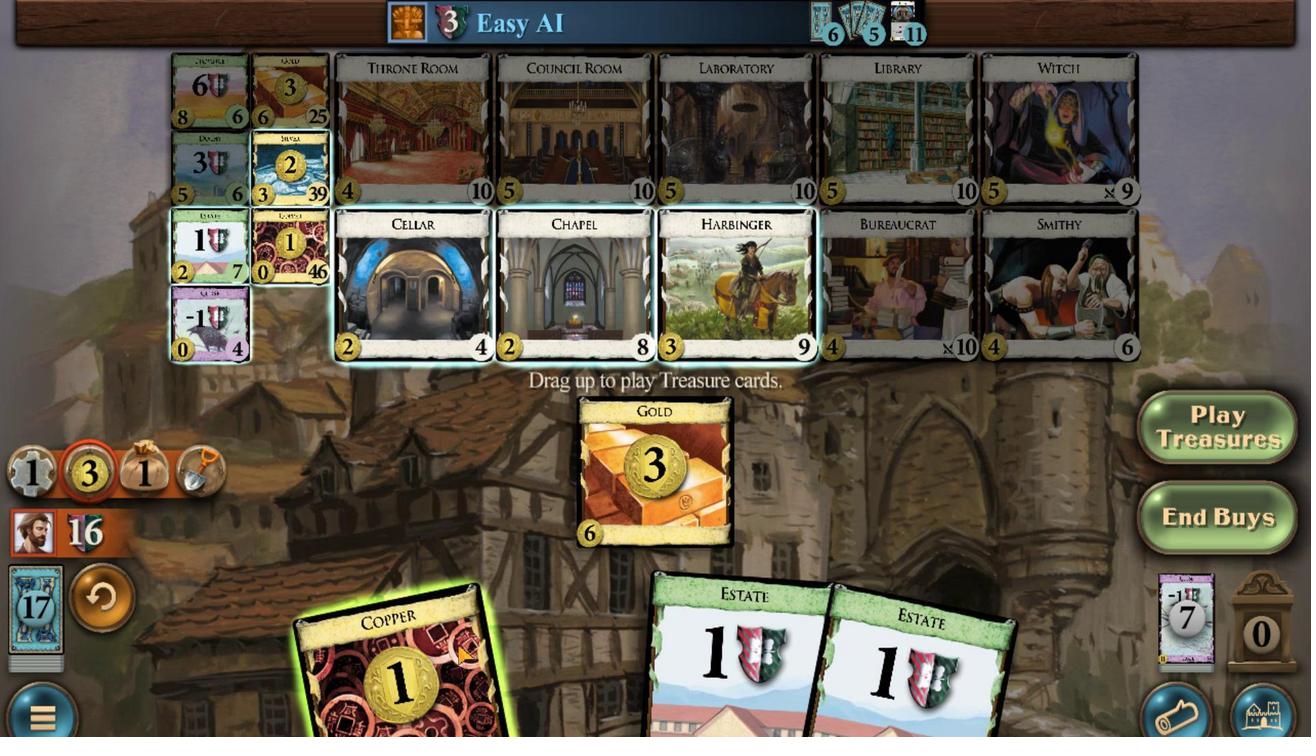 
Action: Mouse scrolled (455, 644) with delta (0, 0)
Screenshot: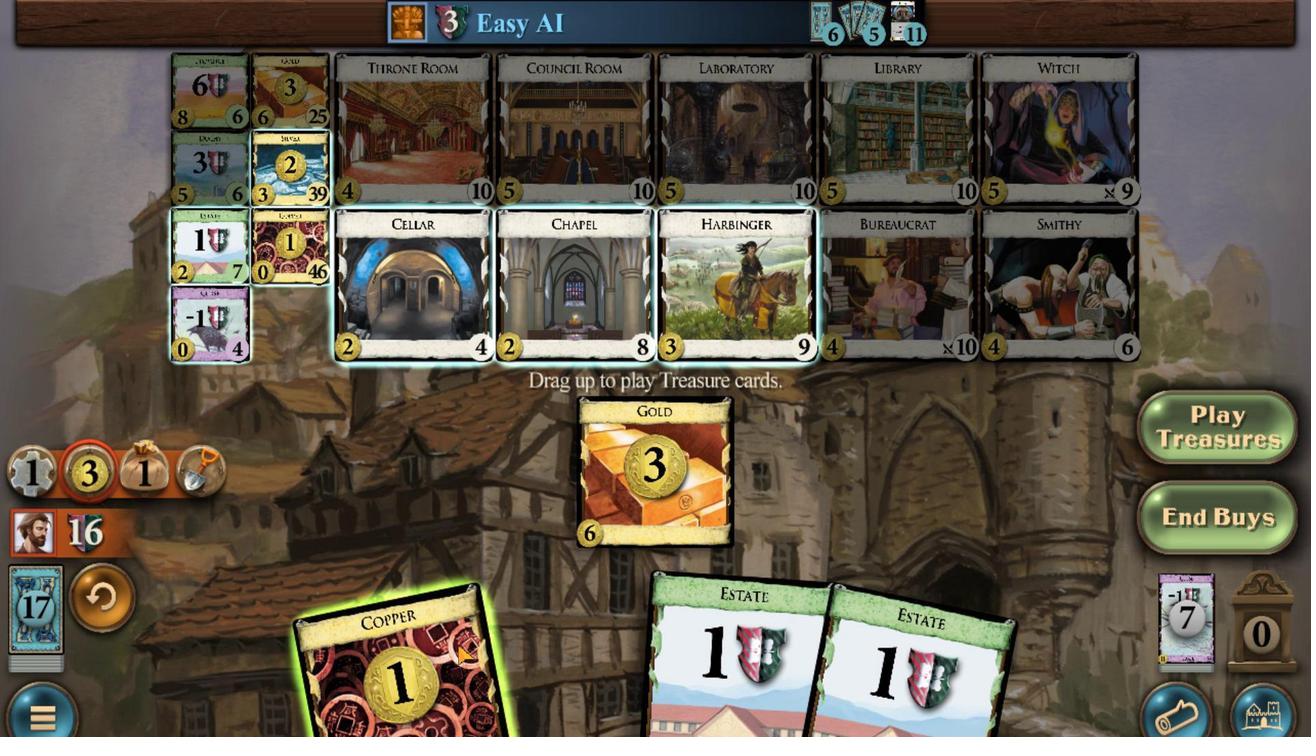 
Action: Mouse moved to (1022, 291)
Screenshot: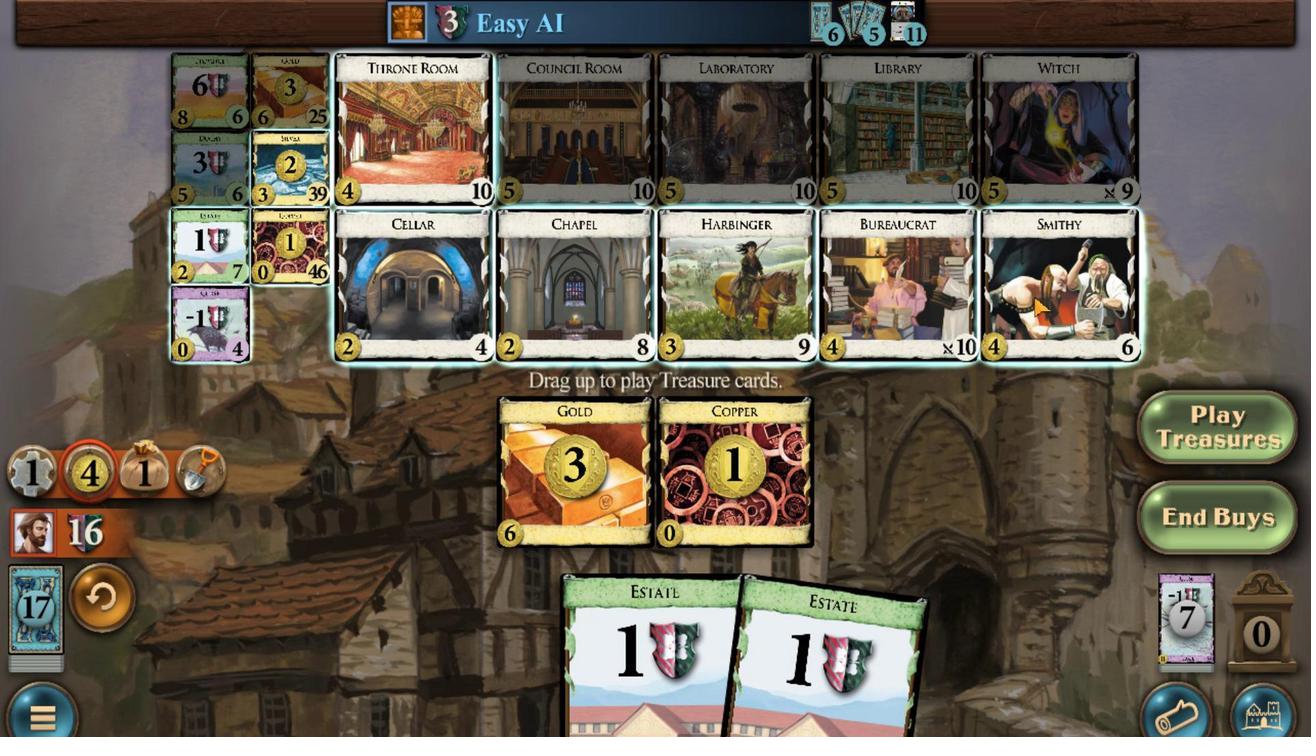 
Action: Mouse scrolled (1022, 292) with delta (0, 0)
Screenshot: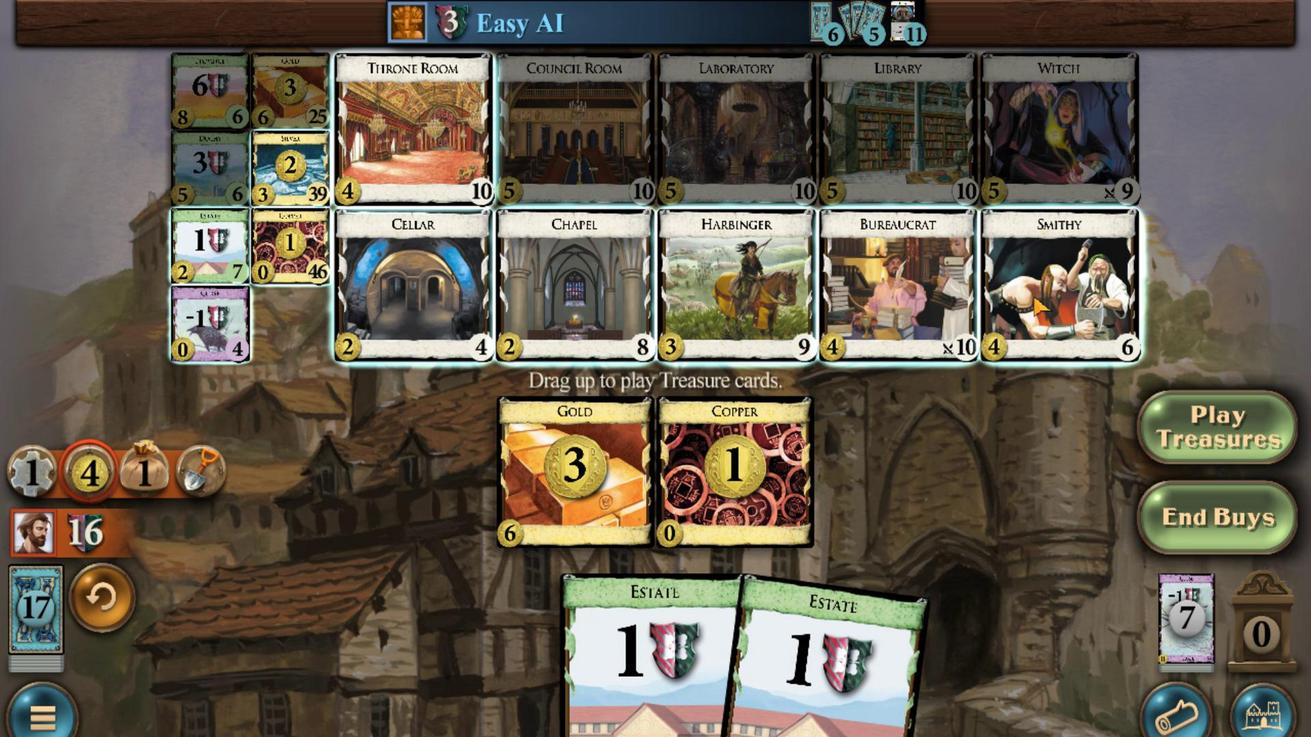 
Action: Mouse scrolled (1022, 292) with delta (0, 0)
Screenshot: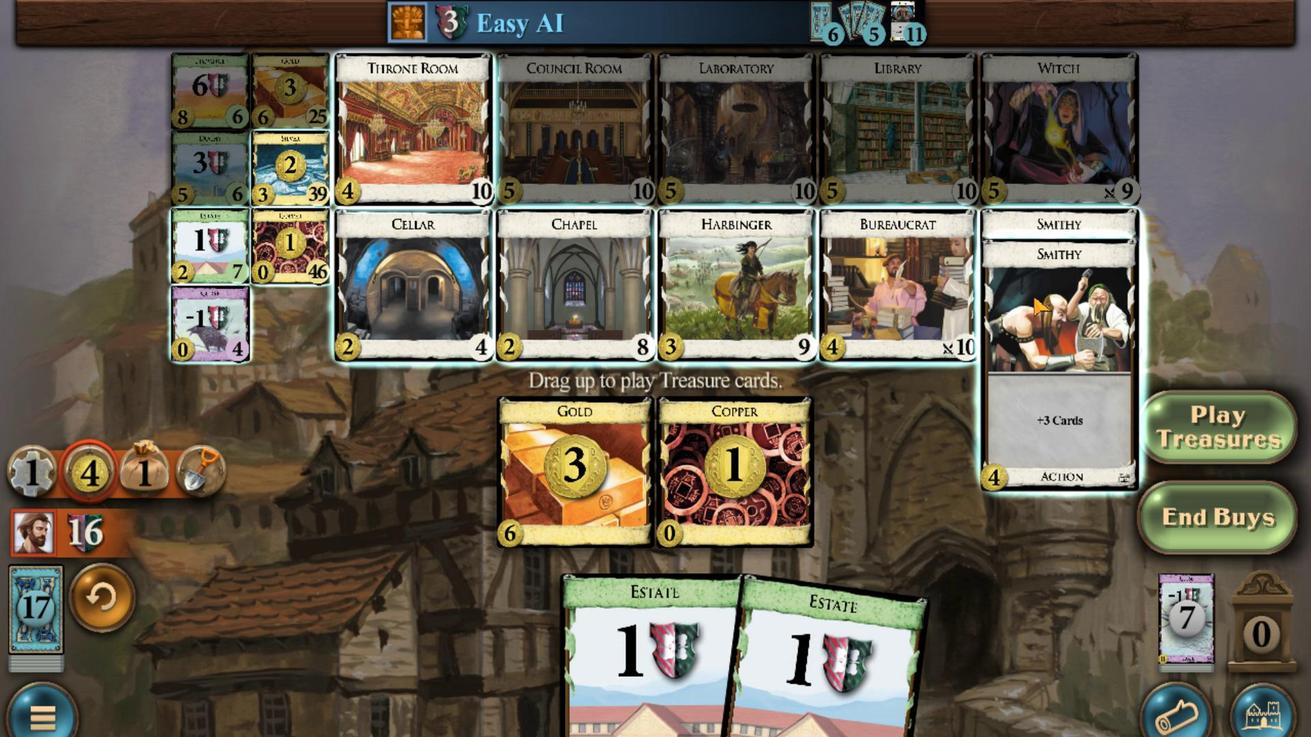 
Action: Mouse scrolled (1022, 292) with delta (0, 0)
Screenshot: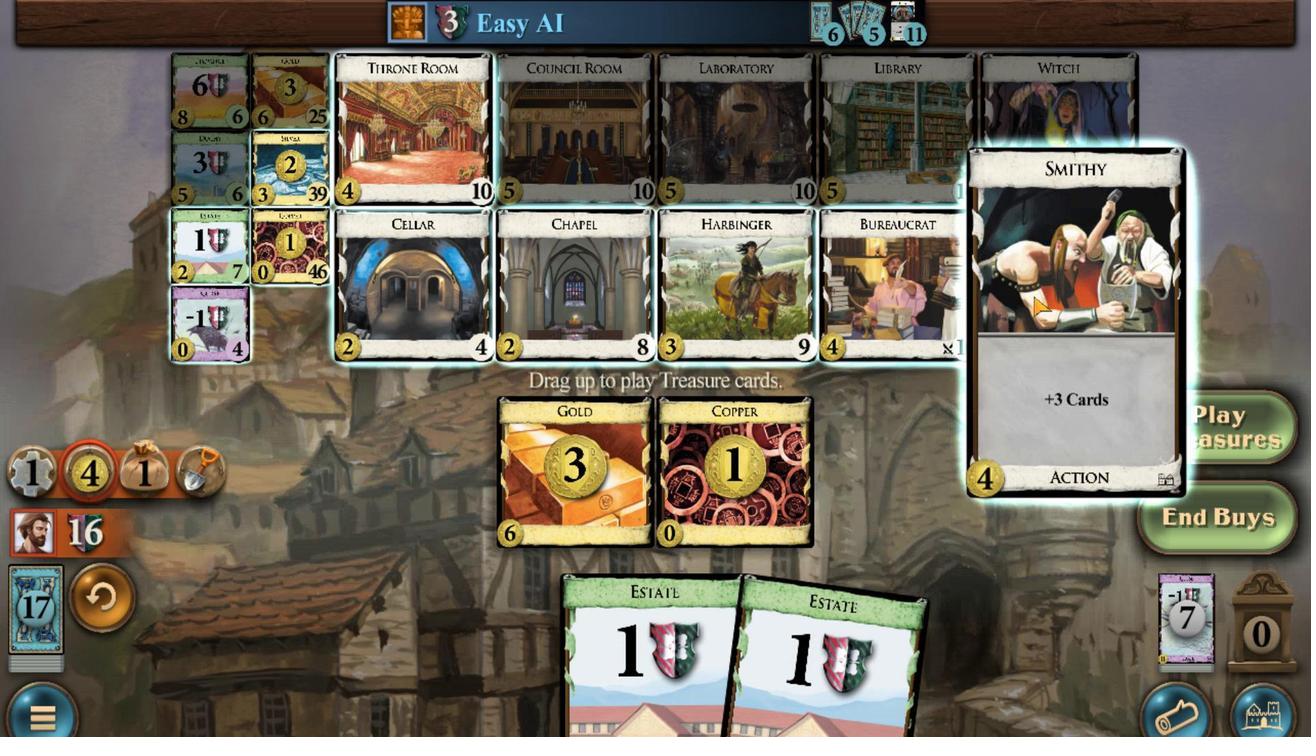 
Action: Mouse scrolled (1022, 292) with delta (0, 0)
Screenshot: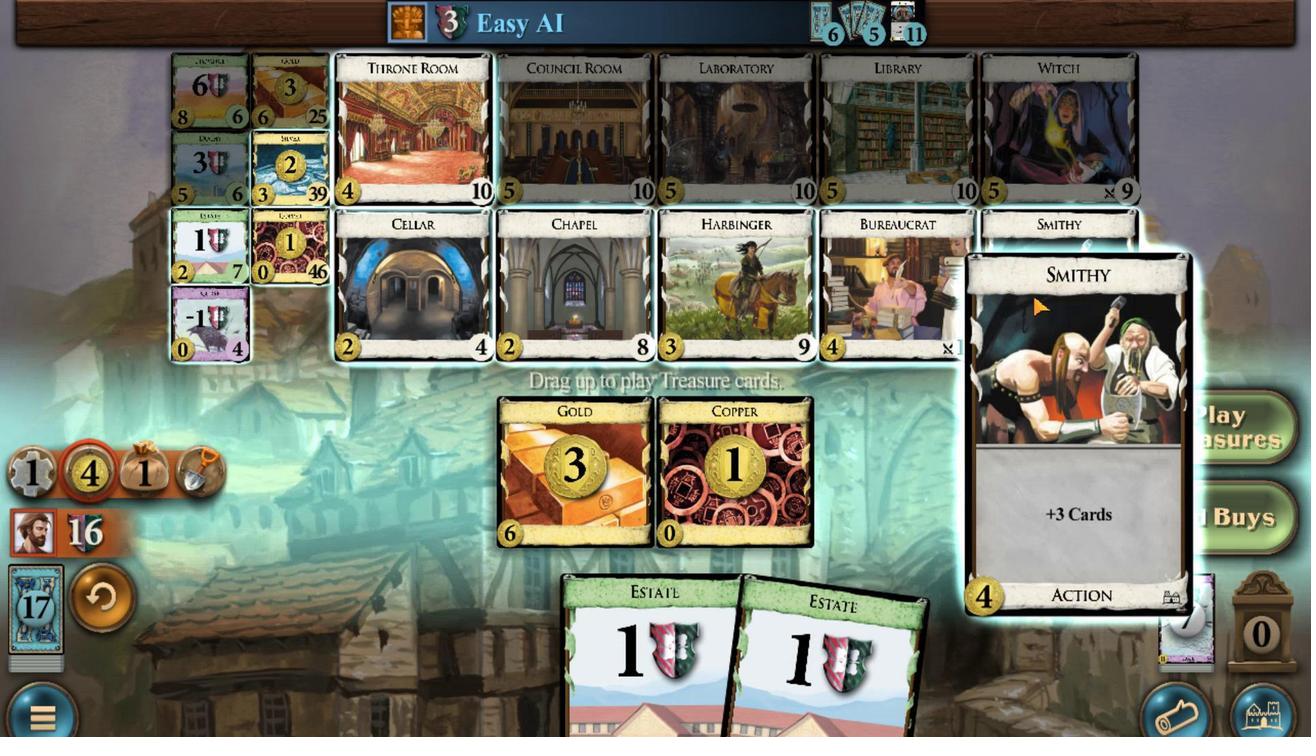 
Action: Mouse moved to (332, 666)
